 Task: TID9000003-1
Action: Mouse moved to (82, 139)
Screenshot: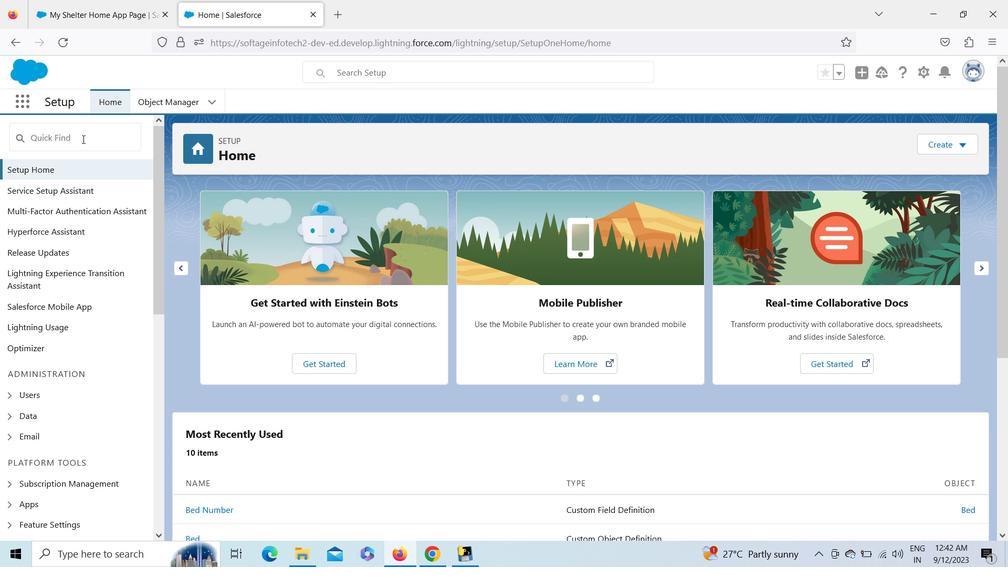 
Action: Mouse pressed left at (82, 139)
Screenshot: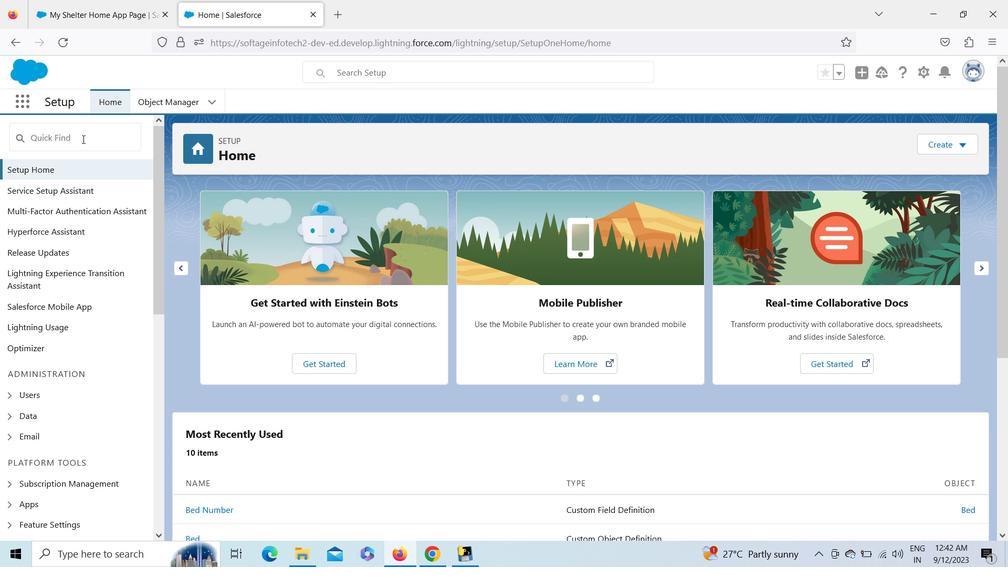 
Action: Key pressed <Key.shift>Rep
Screenshot: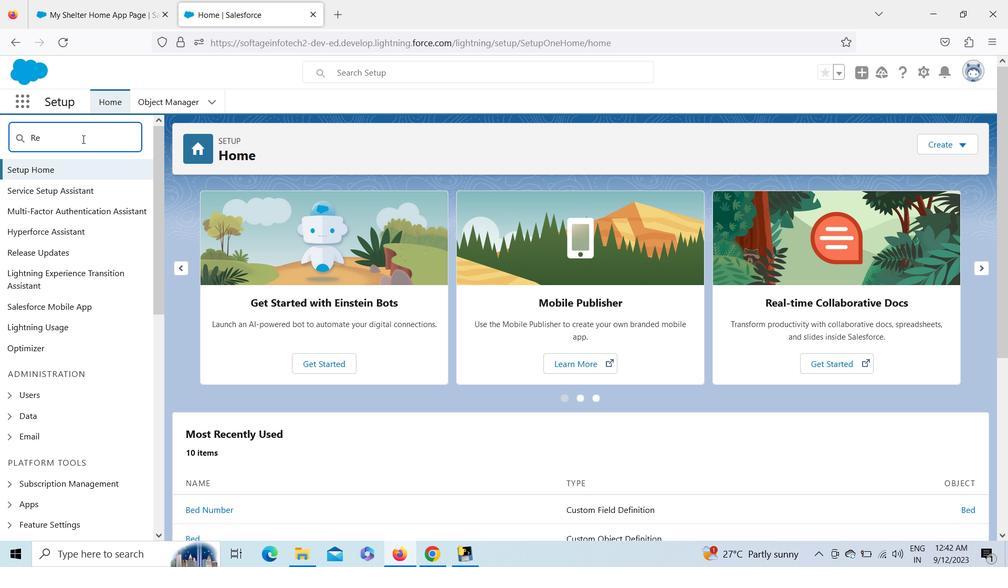 
Action: Mouse moved to (77, 265)
Screenshot: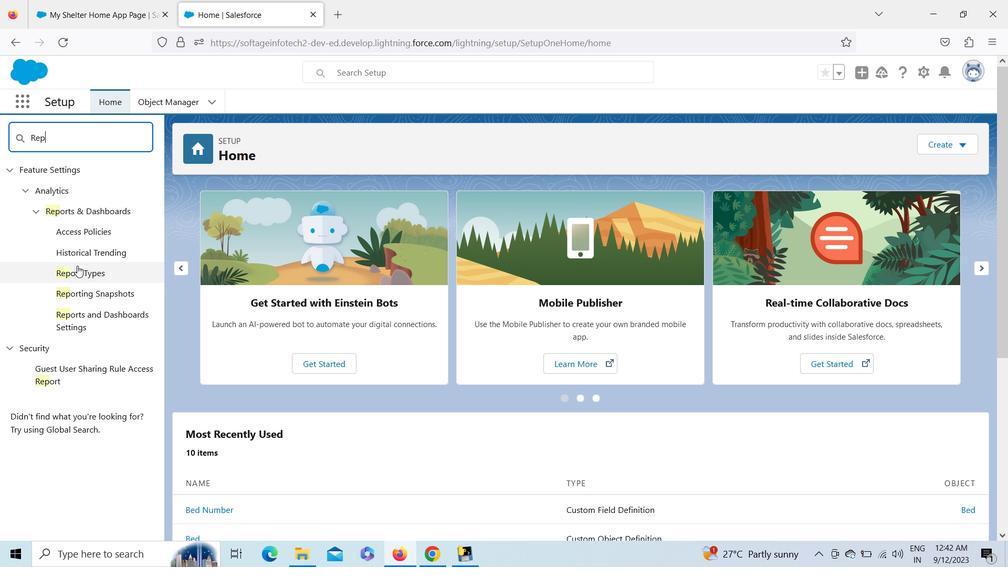 
Action: Mouse pressed left at (77, 265)
Screenshot: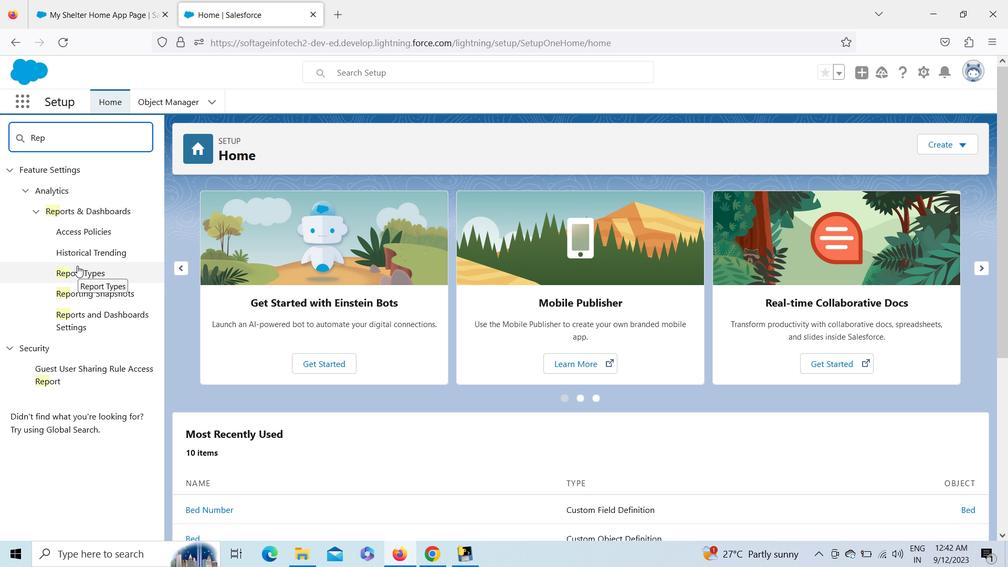 
Action: Mouse moved to (77, 274)
Screenshot: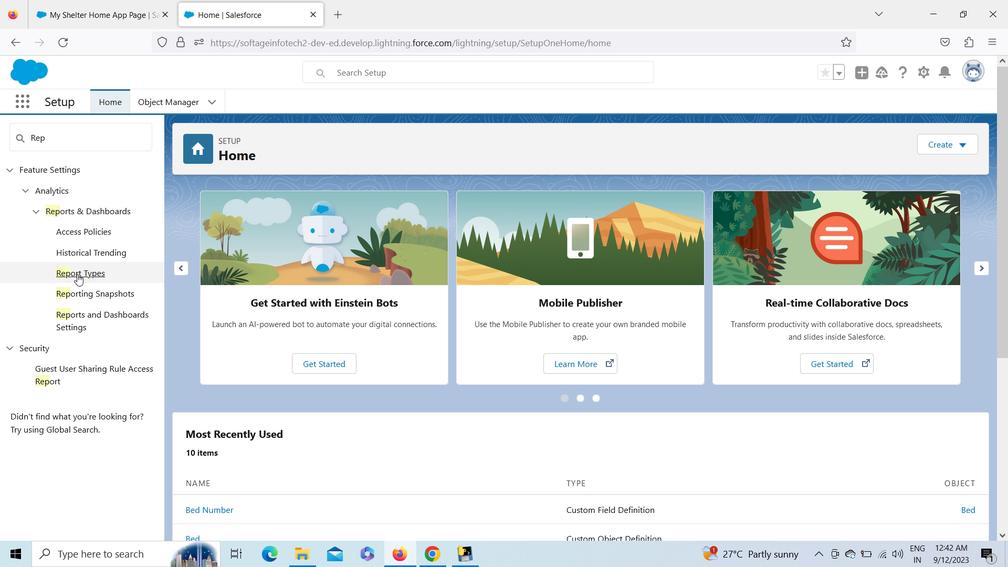 
Action: Mouse pressed left at (77, 274)
Screenshot: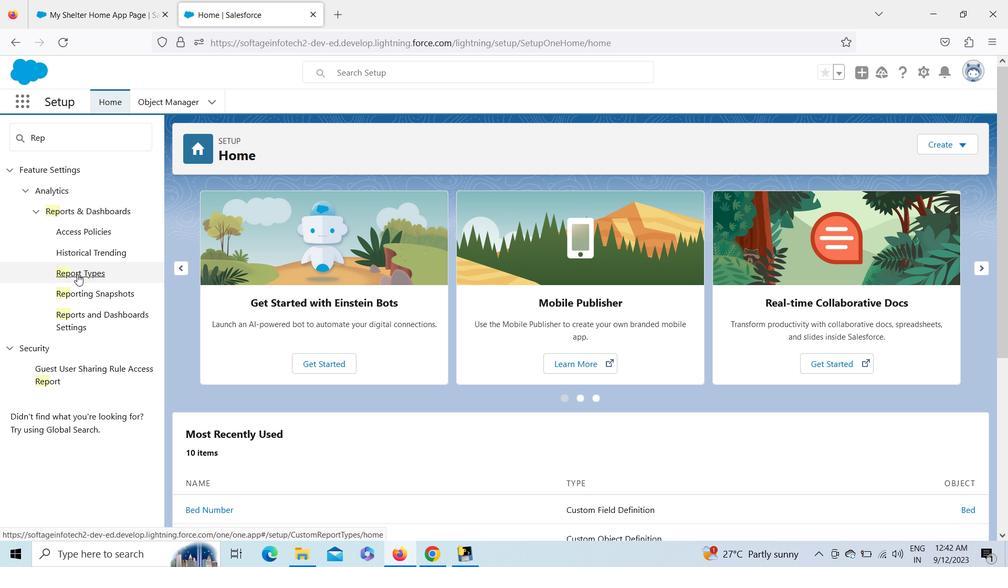 
Action: Mouse moved to (577, 433)
Screenshot: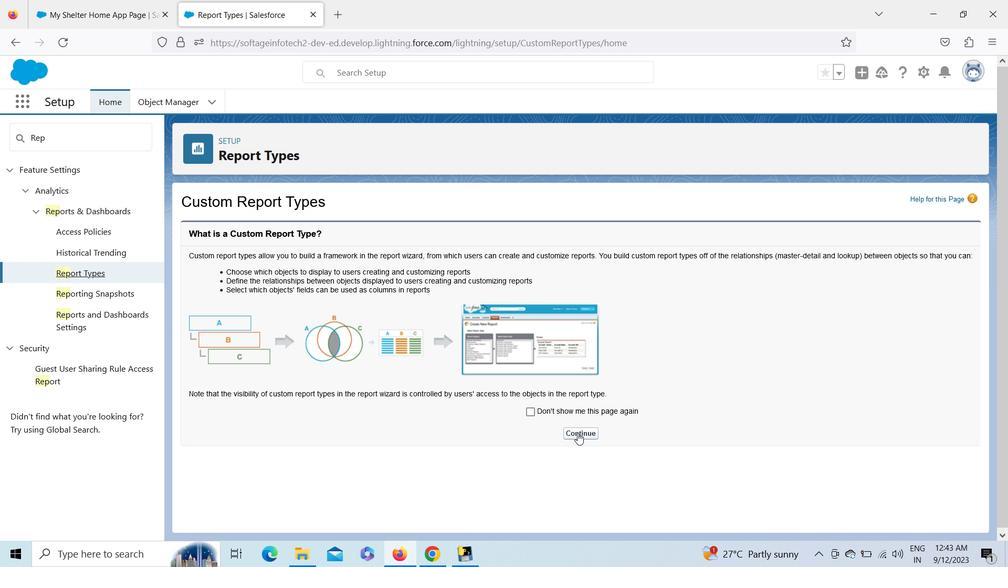 
Action: Mouse pressed left at (577, 433)
Screenshot: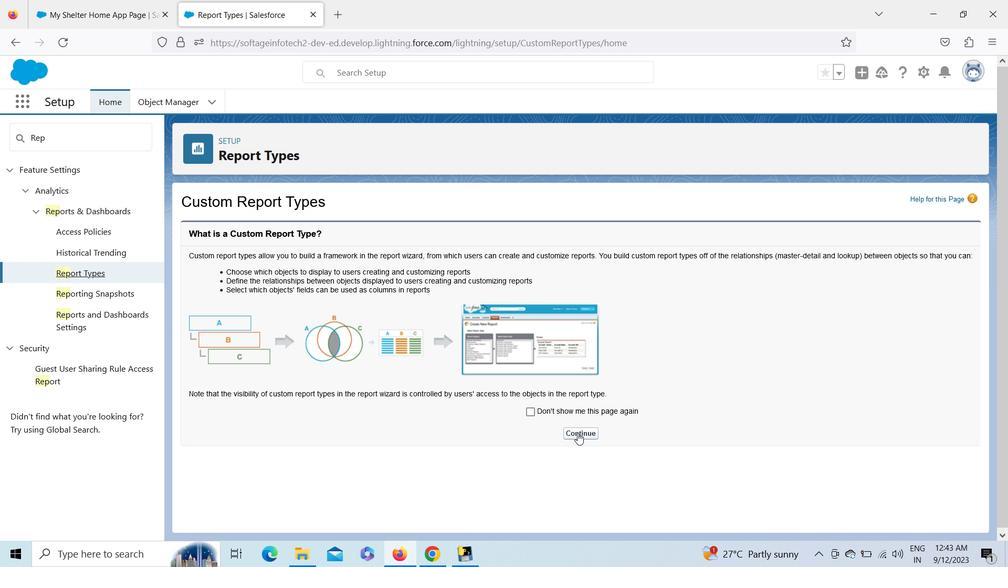 
Action: Mouse moved to (500, 285)
Screenshot: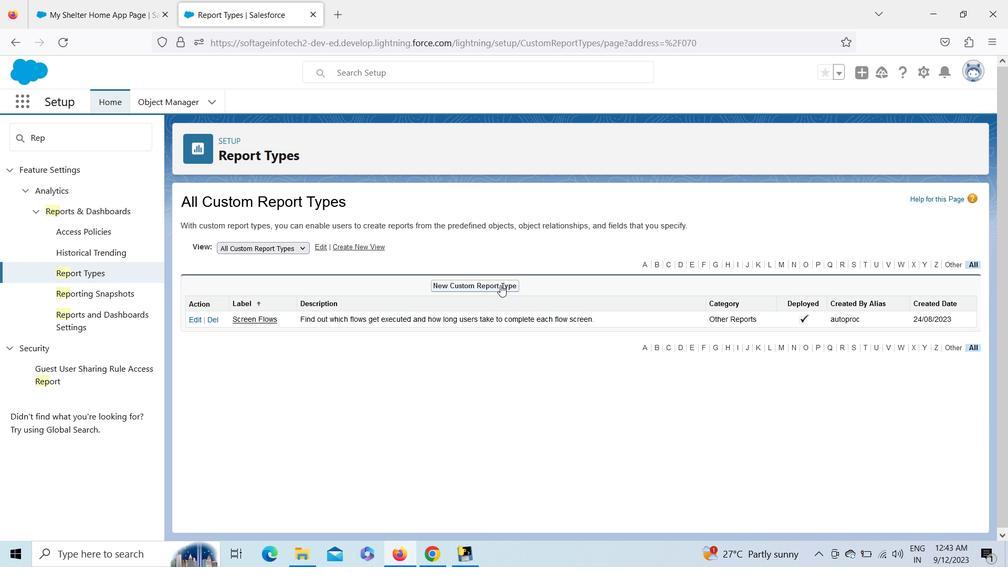 
Action: Mouse pressed left at (500, 285)
Screenshot: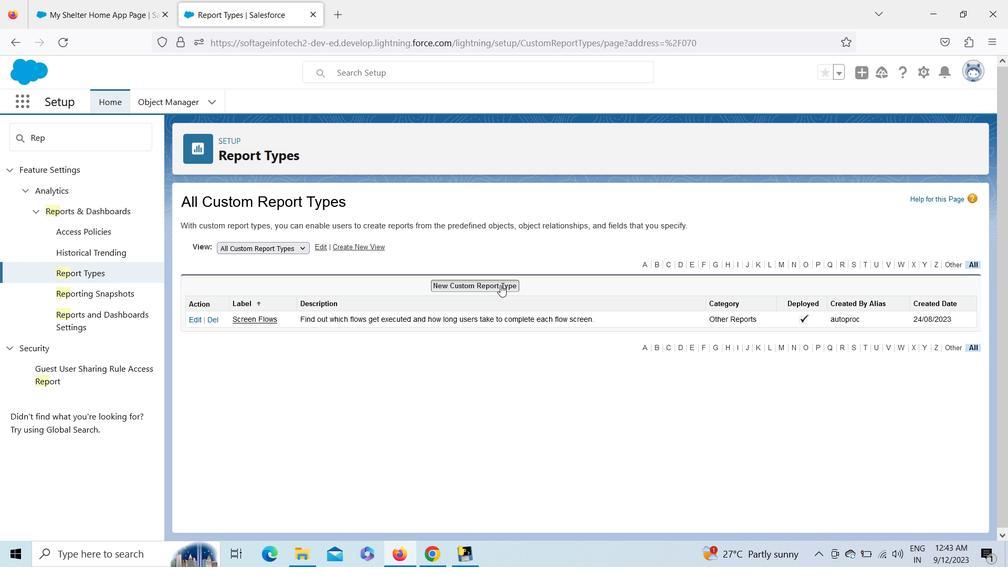 
Action: Mouse moved to (448, 339)
Screenshot: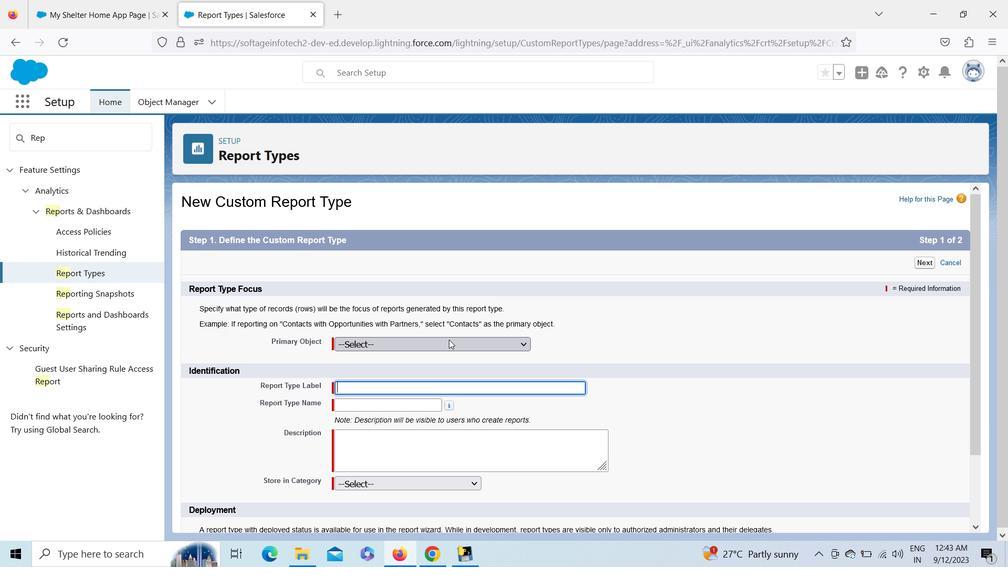 
Action: Mouse pressed left at (448, 339)
Screenshot: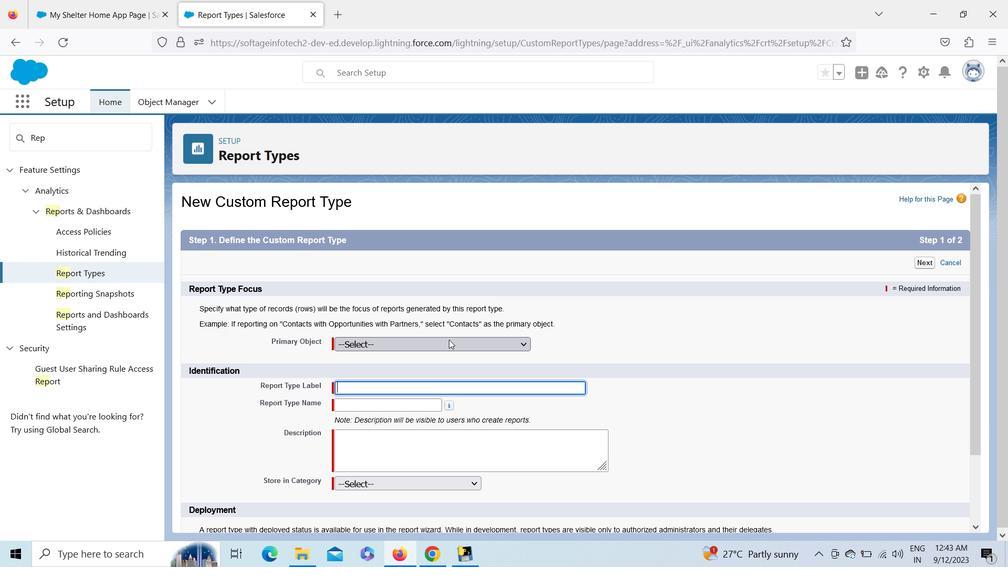 
Action: Key pressed rrrrrrrrrrrrrrrrrrr<Key.enter>
Screenshot: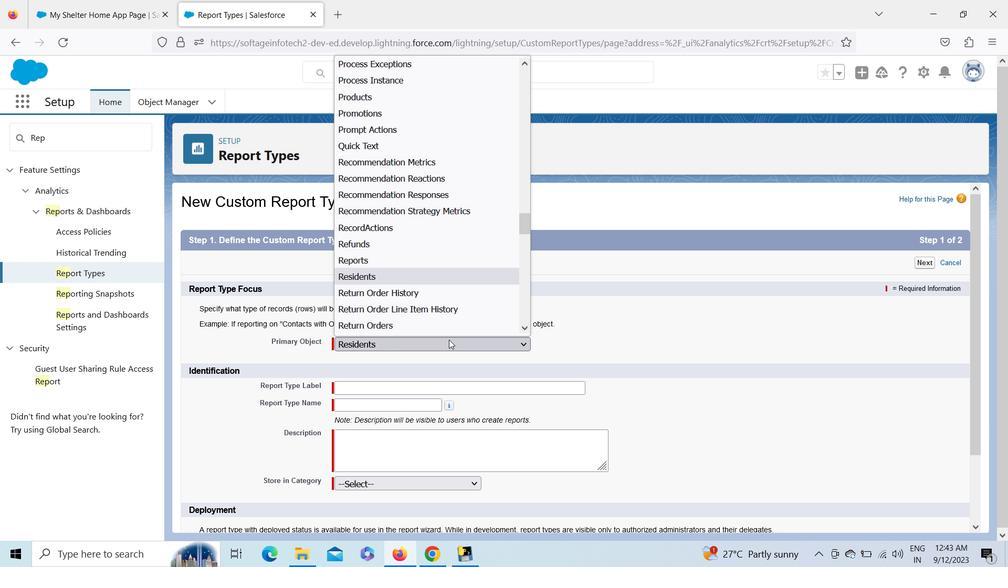
Action: Mouse moved to (381, 391)
Screenshot: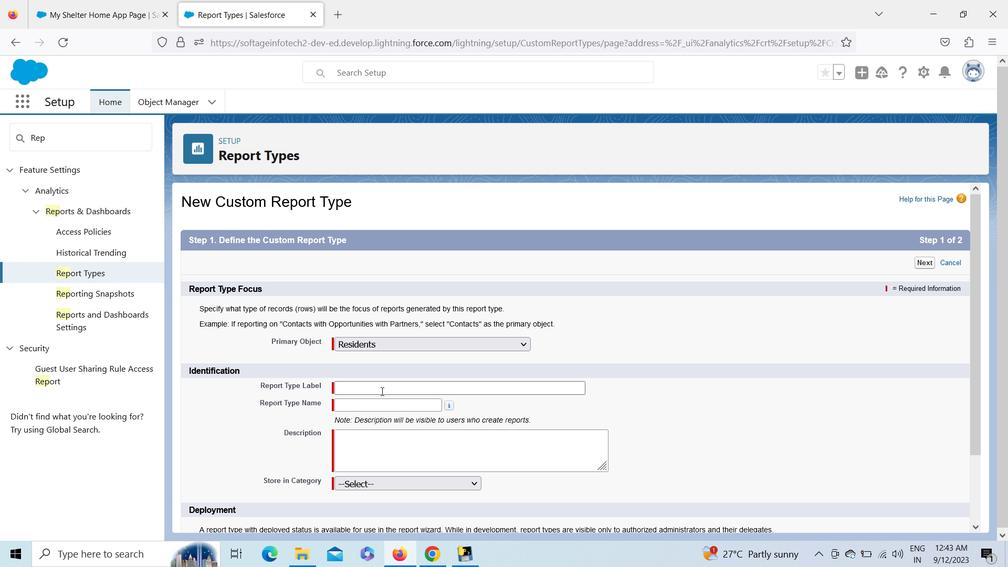 
Action: Mouse pressed left at (381, 391)
Screenshot: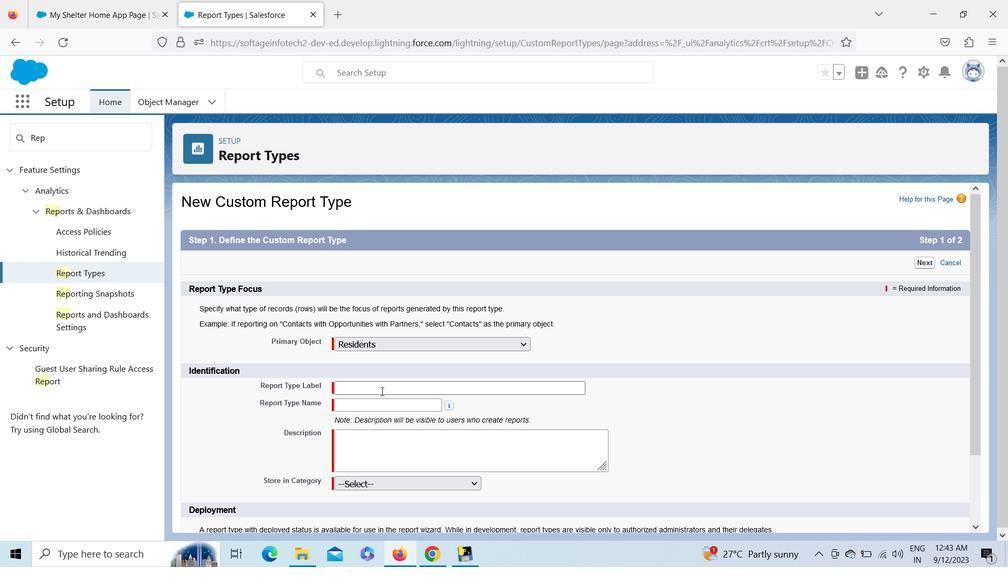 
Action: Key pressed <Key.caps_lock>RESI<Key.caps_lock><Key.backspace><Key.backspace><Key.backspace><Key.backspace><Key.caps_lock><Key.caps_lock><Key.shift>Residents<Key.space>and<Key.space>inv<Key.backspace>i<Key.backspace>cidents<Key.space>reports
Screenshot: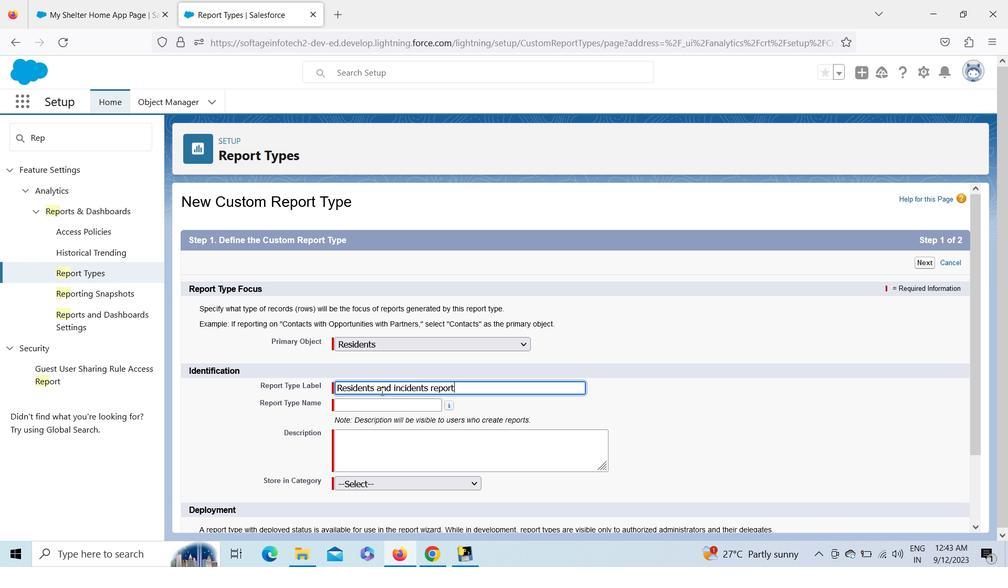 
Action: Mouse moved to (367, 397)
Screenshot: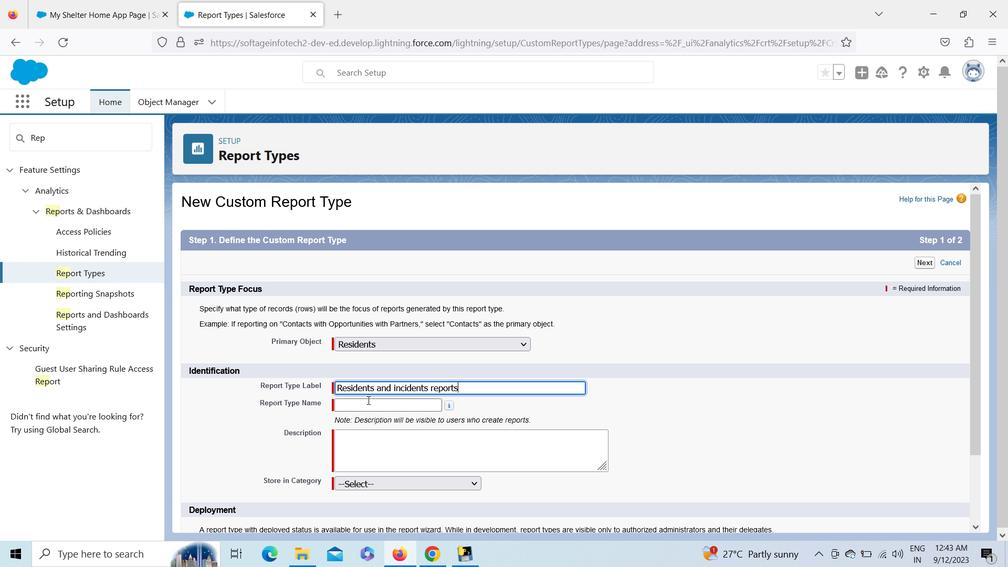 
Action: Mouse pressed left at (367, 397)
Screenshot: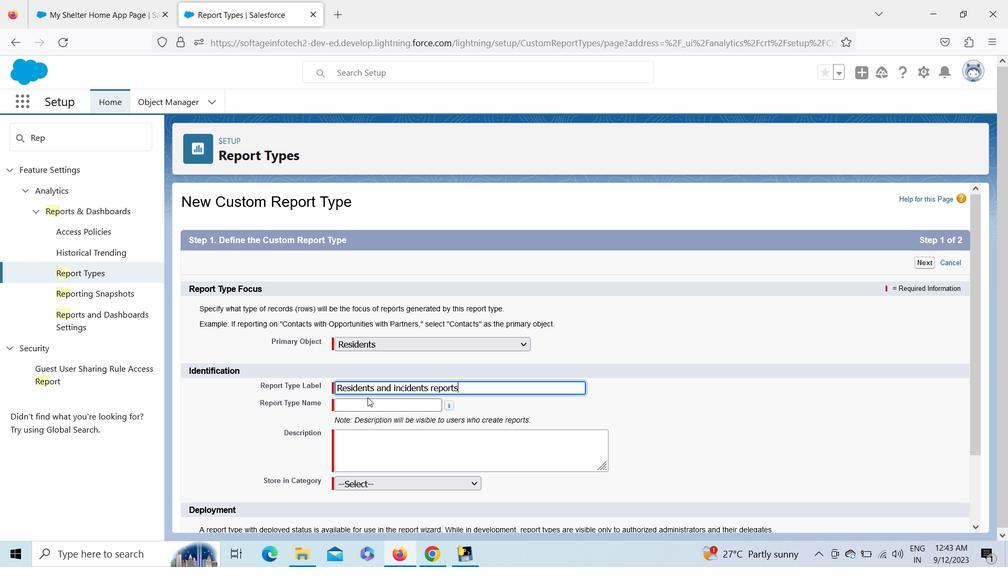 
Action: Mouse moved to (365, 436)
Screenshot: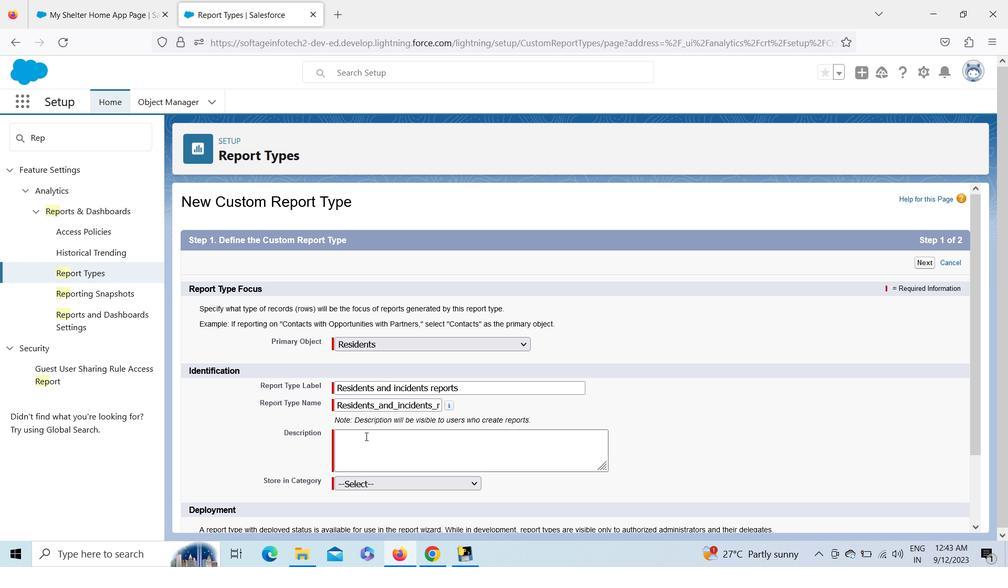 
Action: Mouse pressed left at (365, 436)
Screenshot: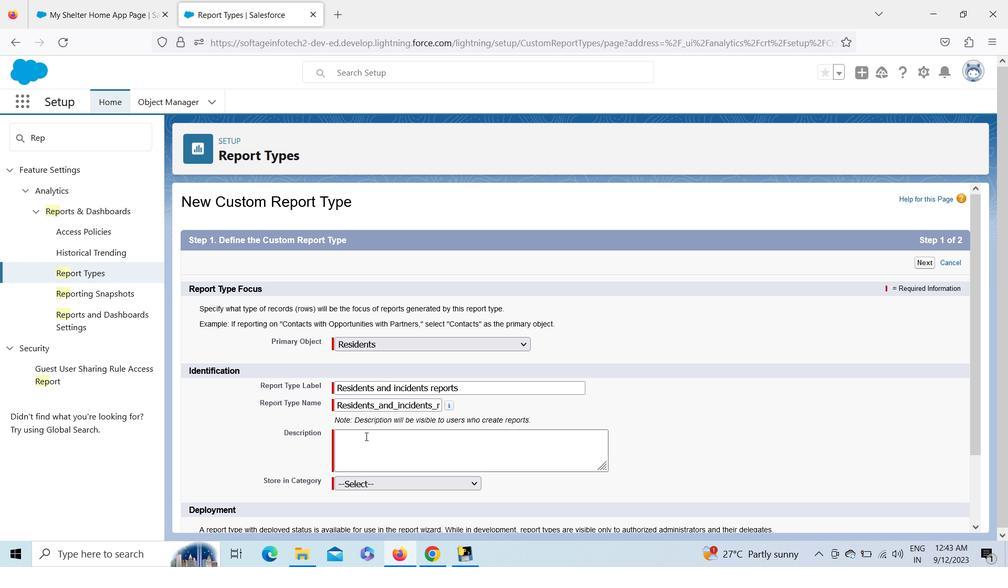 
Action: Key pressed <Key.shift>This<Key.space><Key.shift>Report<Key.space><Key.shift>Displays<Key.space>the<Key.space>residents<Key.space>and<Key.space>their<Key.space>relationship<Key.space>with<Key.space>incidentd=<Key.backspace><Key.backspace>s
Screenshot: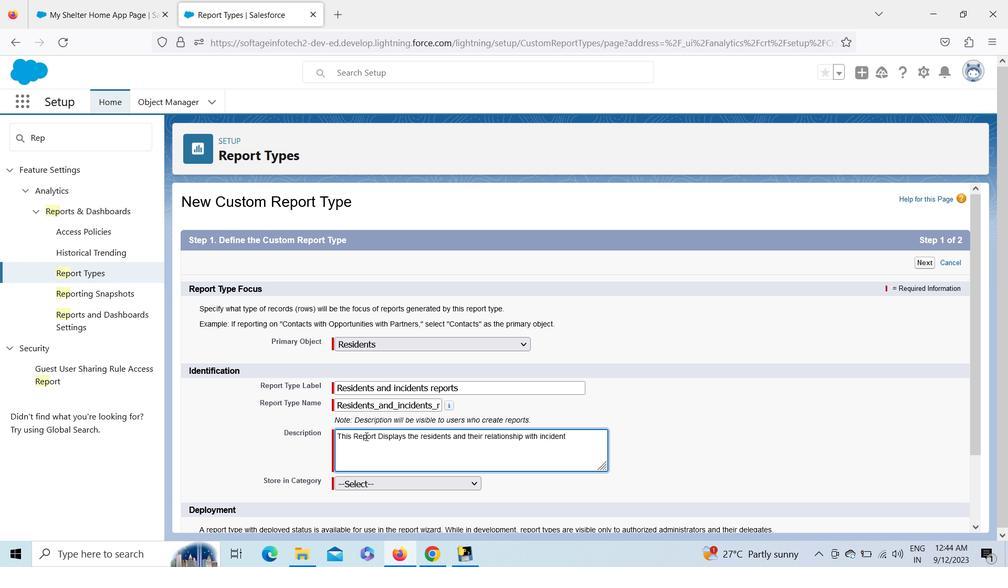 
Action: Mouse moved to (393, 481)
Screenshot: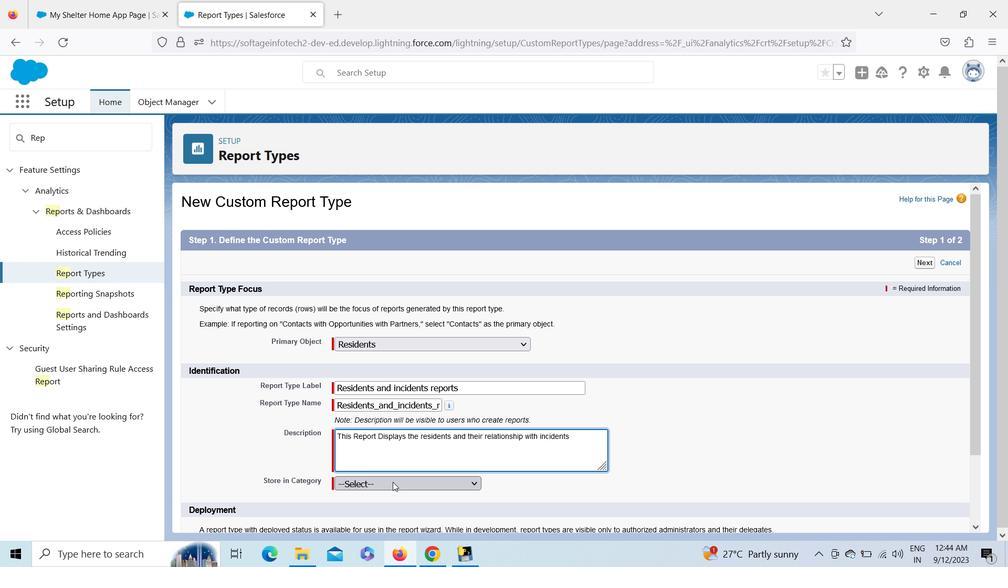 
Action: Mouse pressed left at (393, 481)
Screenshot: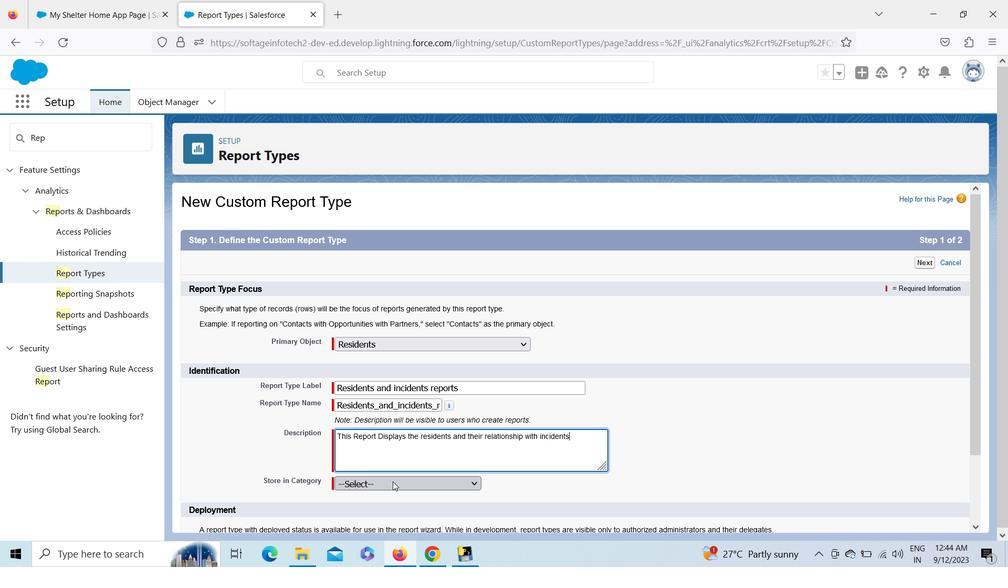 
Action: Key pressed <Key.down><Key.down><Key.down><Key.down><Key.down><Key.down><Key.down><Key.down><Key.down><Key.down><Key.down><Key.enter>
Screenshot: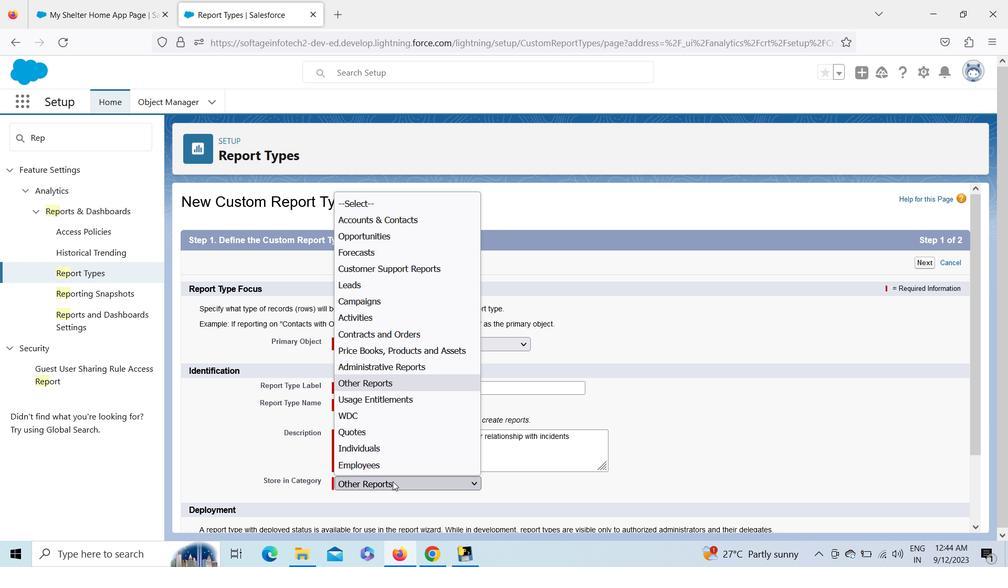 
Action: Mouse moved to (977, 525)
Screenshot: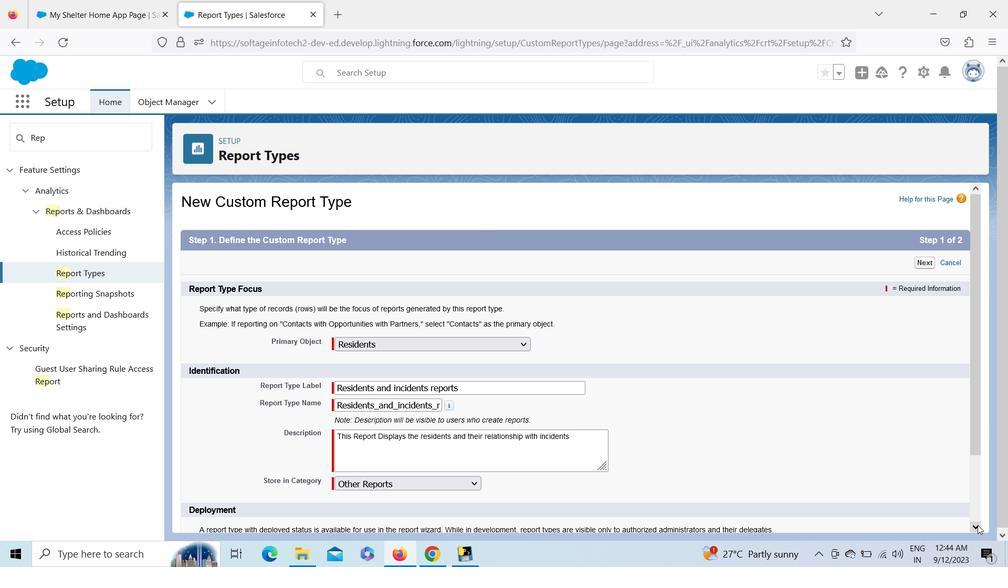 
Action: Mouse pressed left at (977, 525)
Screenshot: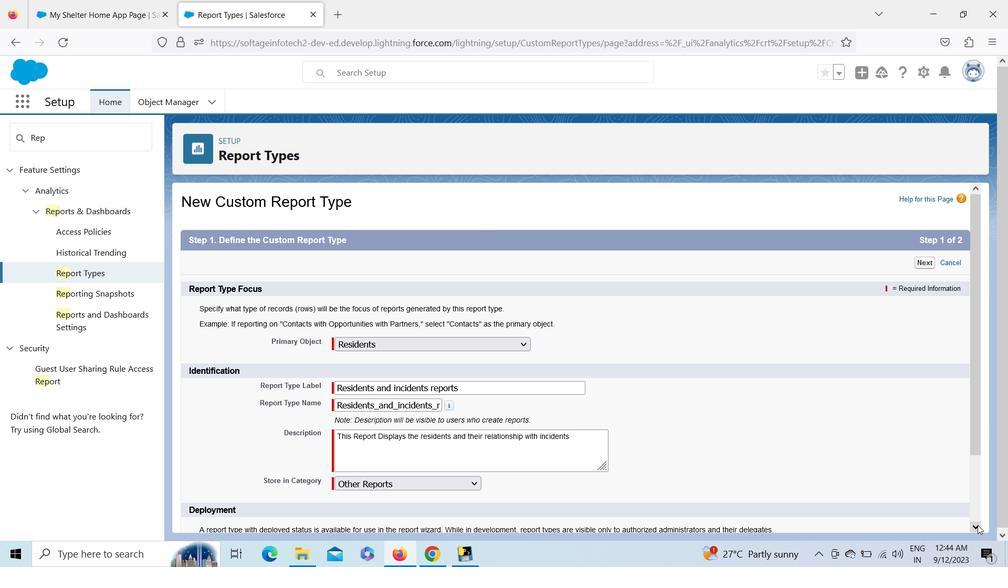 
Action: Mouse pressed left at (977, 525)
Screenshot: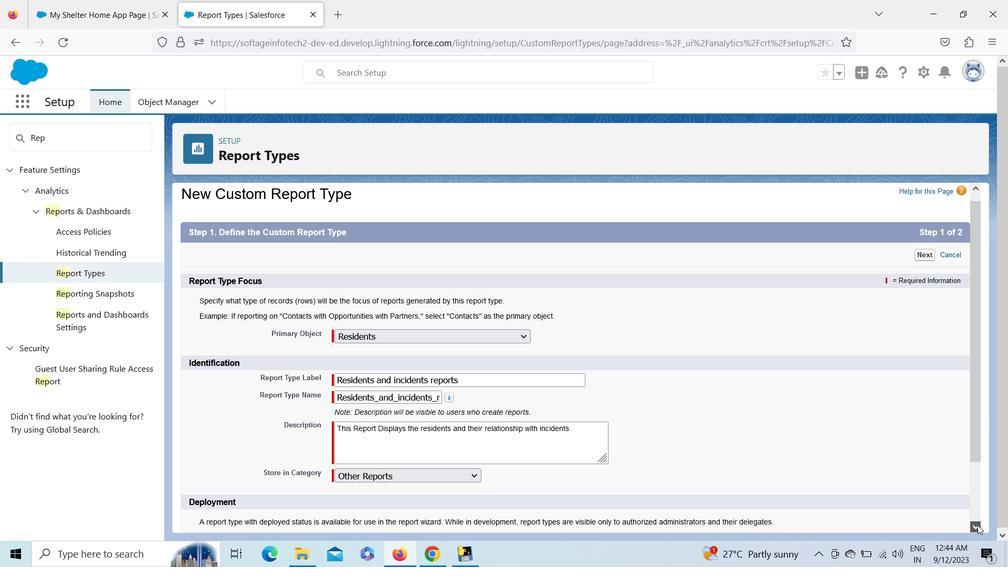 
Action: Mouse pressed left at (977, 525)
Screenshot: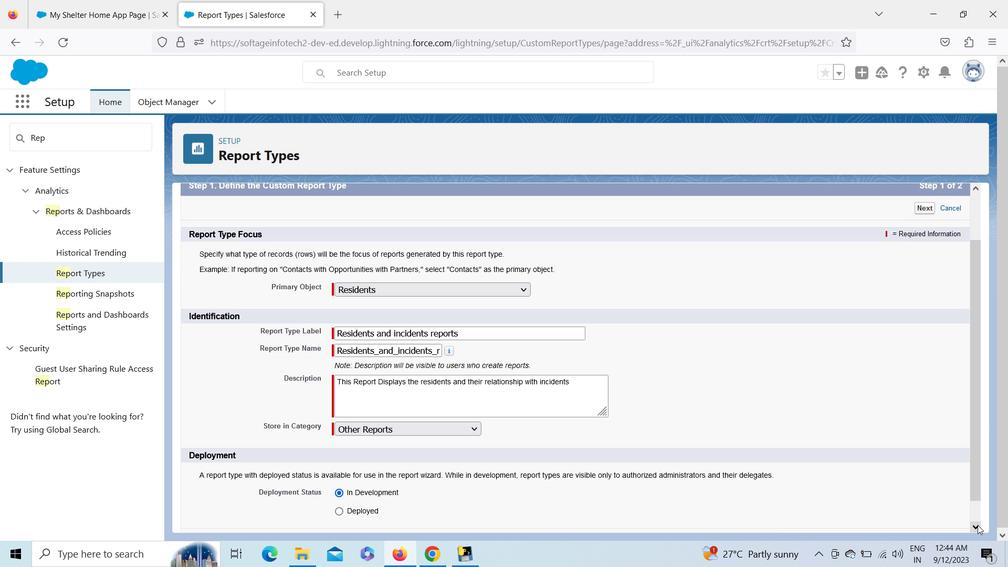 
Action: Mouse pressed left at (977, 525)
Screenshot: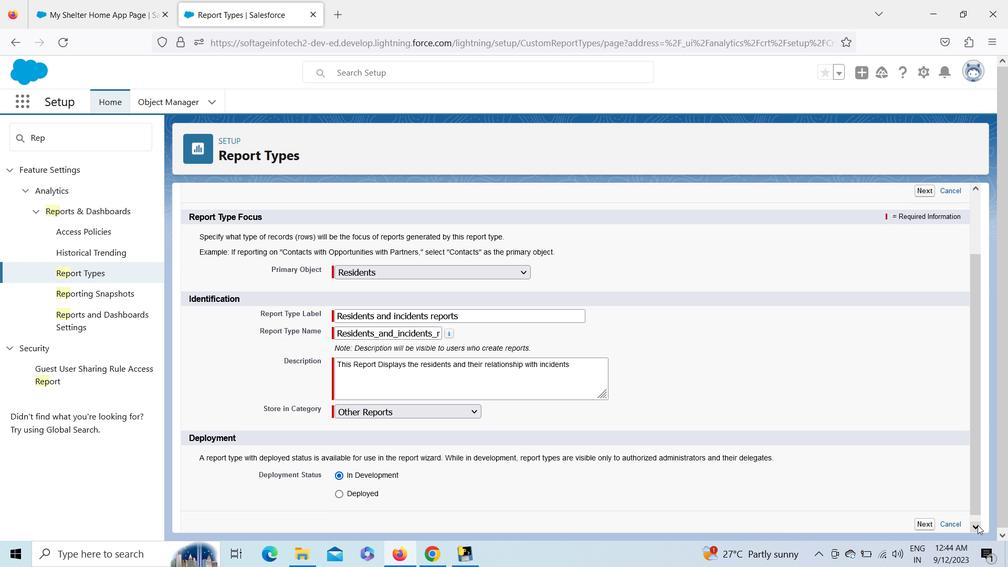 
Action: Mouse pressed left at (977, 525)
Screenshot: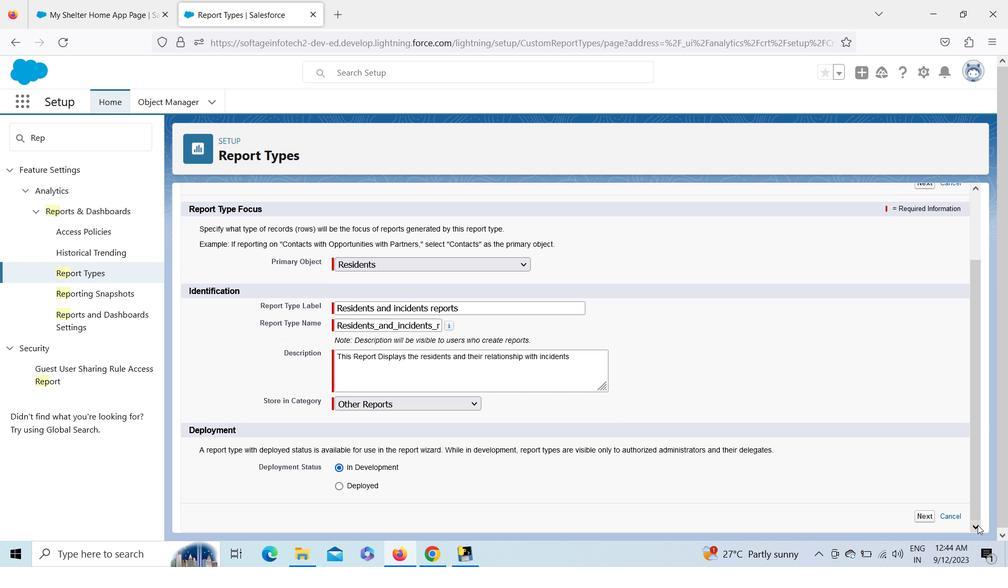 
Action: Mouse pressed left at (977, 525)
Screenshot: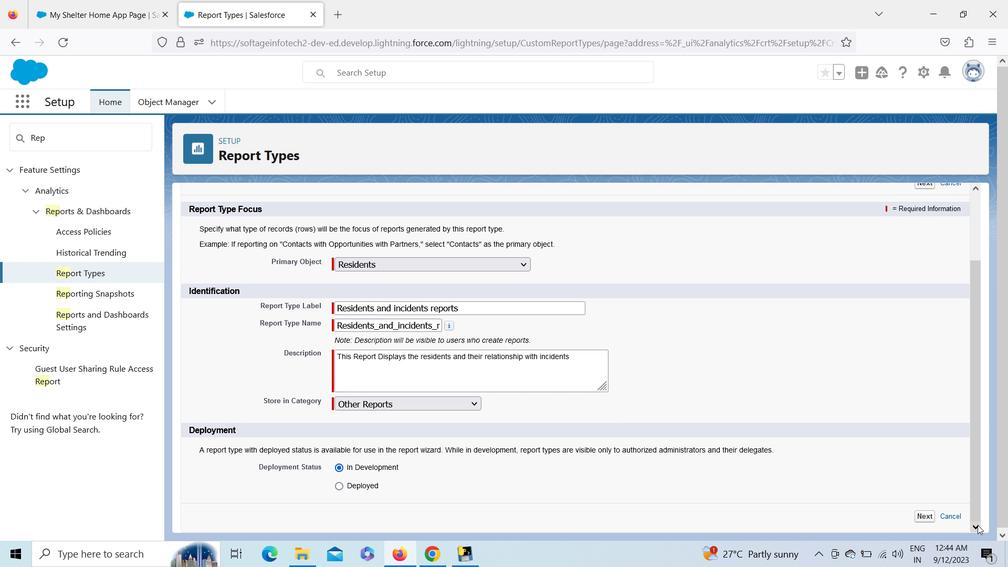 
Action: Mouse pressed left at (977, 525)
Screenshot: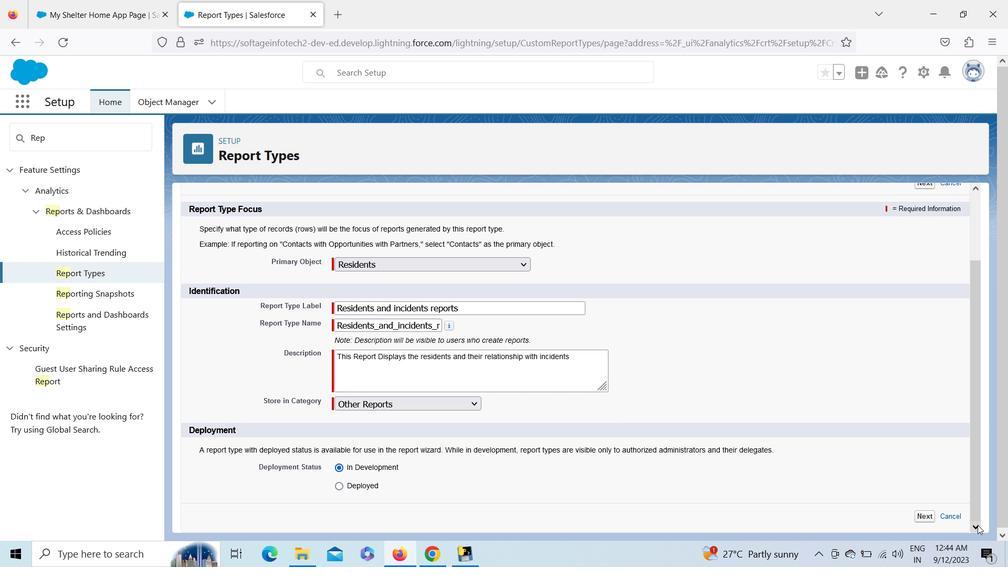 
Action: Mouse pressed left at (977, 525)
Screenshot: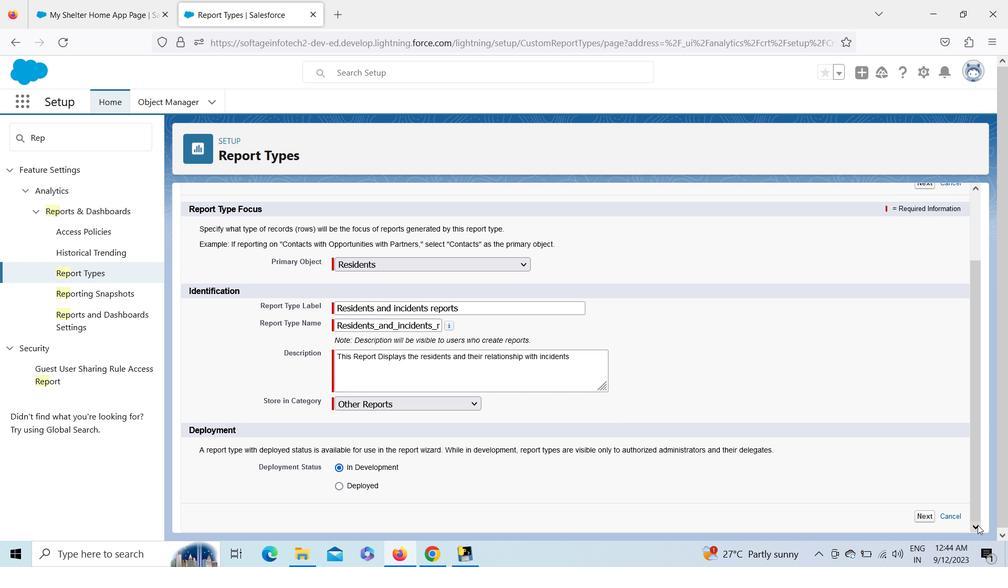 
Action: Mouse moved to (928, 520)
Screenshot: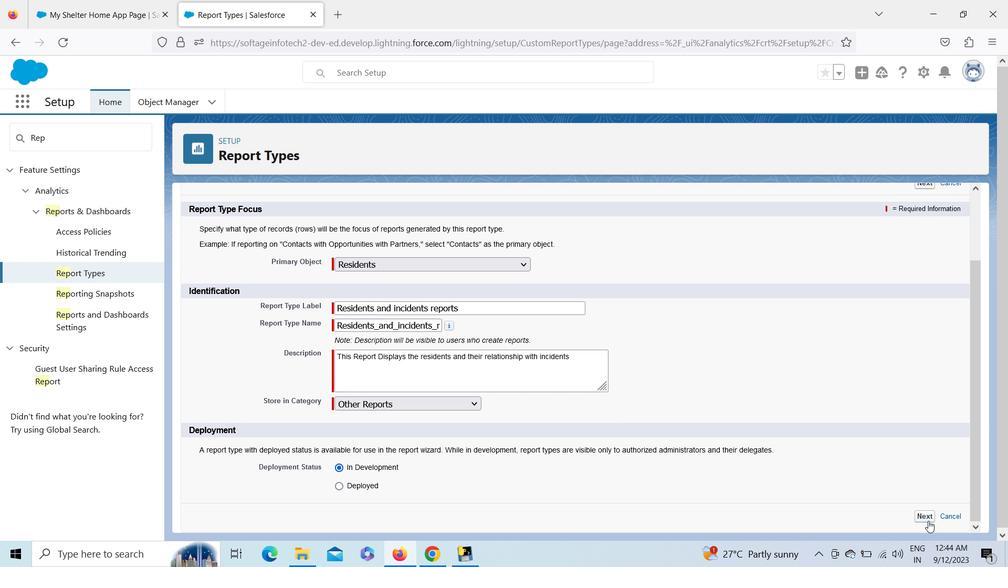 
Action: Mouse pressed left at (928, 520)
Screenshot: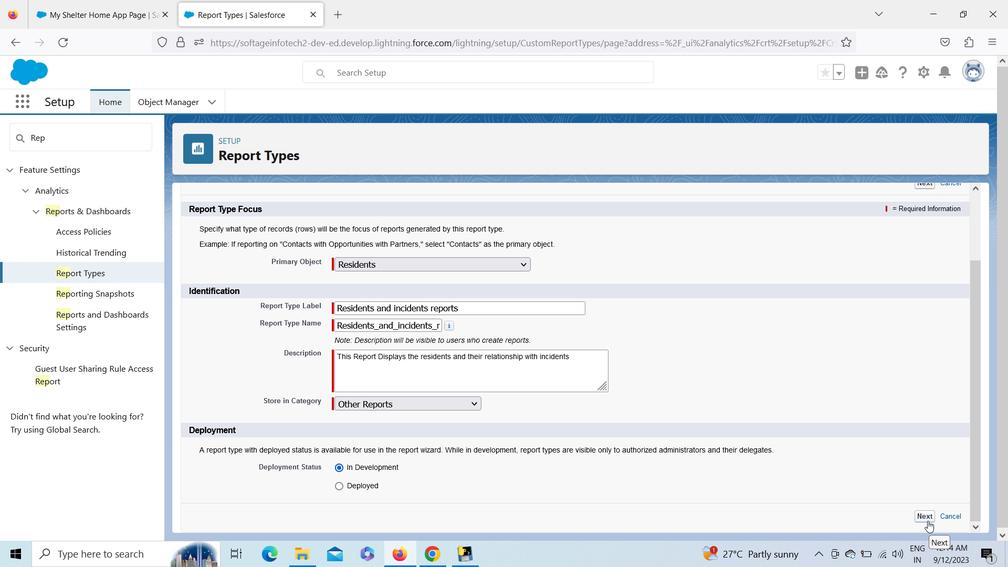 
Action: Mouse moved to (275, 403)
Screenshot: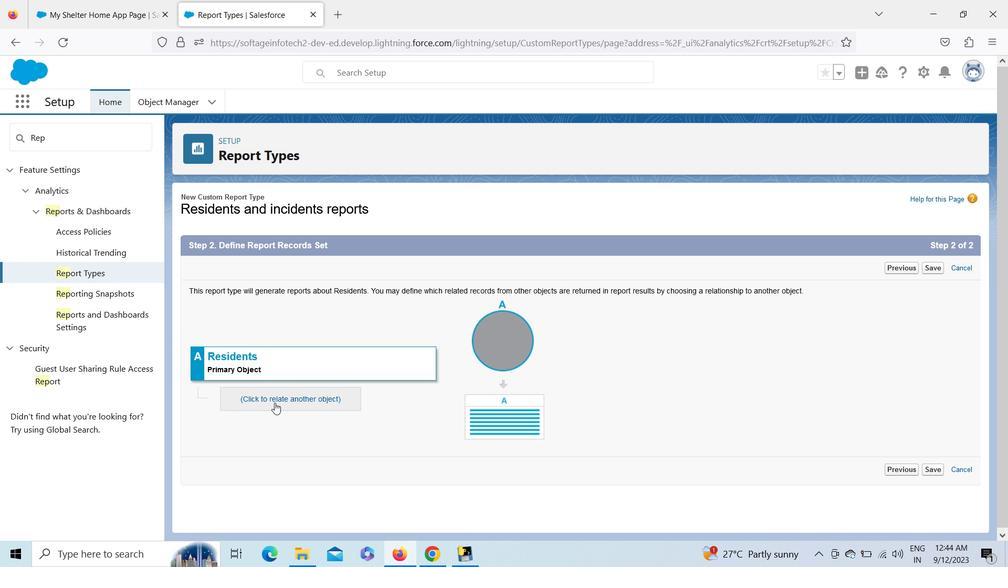 
Action: Mouse pressed left at (275, 403)
Screenshot: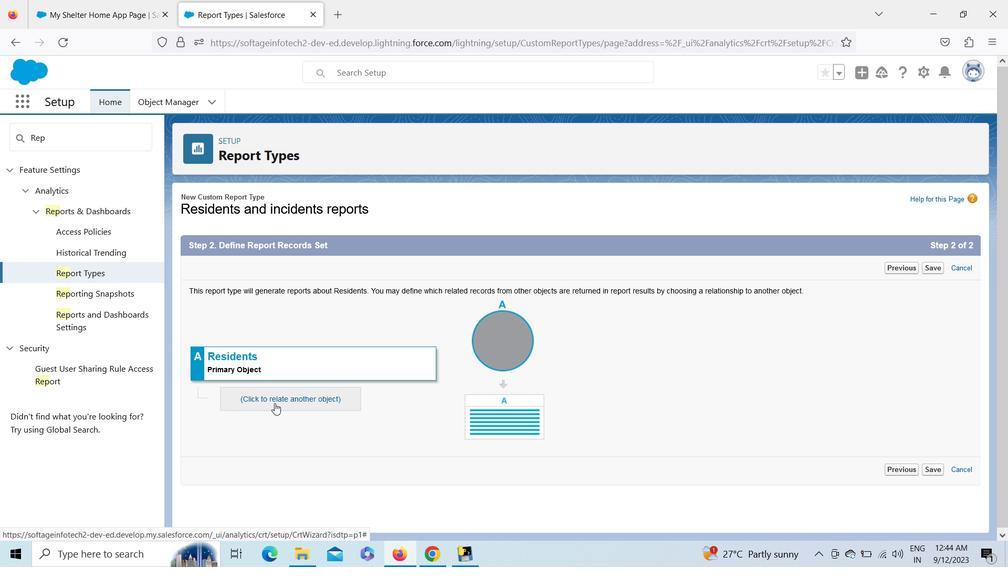 
Action: Mouse moved to (275, 383)
Screenshot: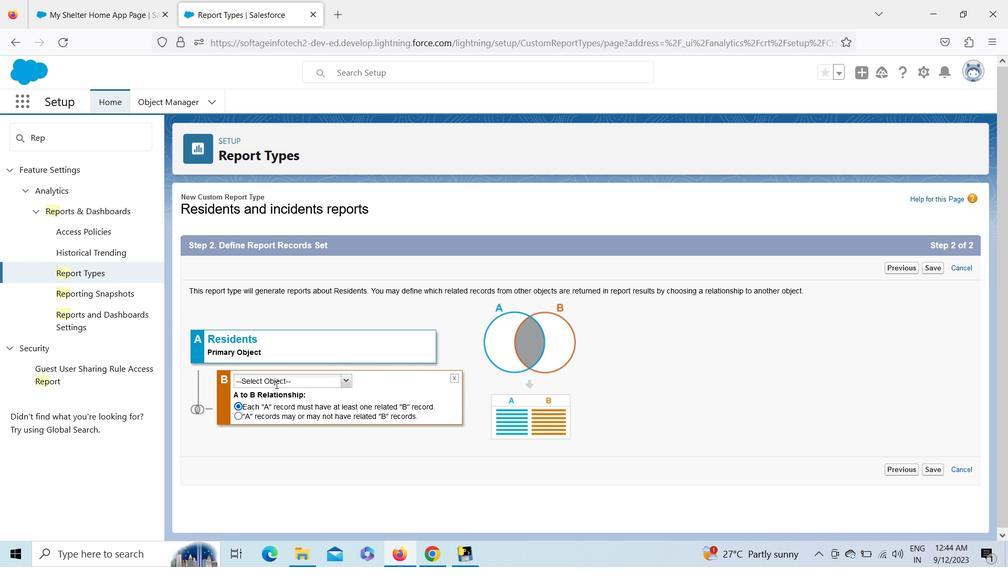 
Action: Mouse pressed left at (275, 383)
Screenshot: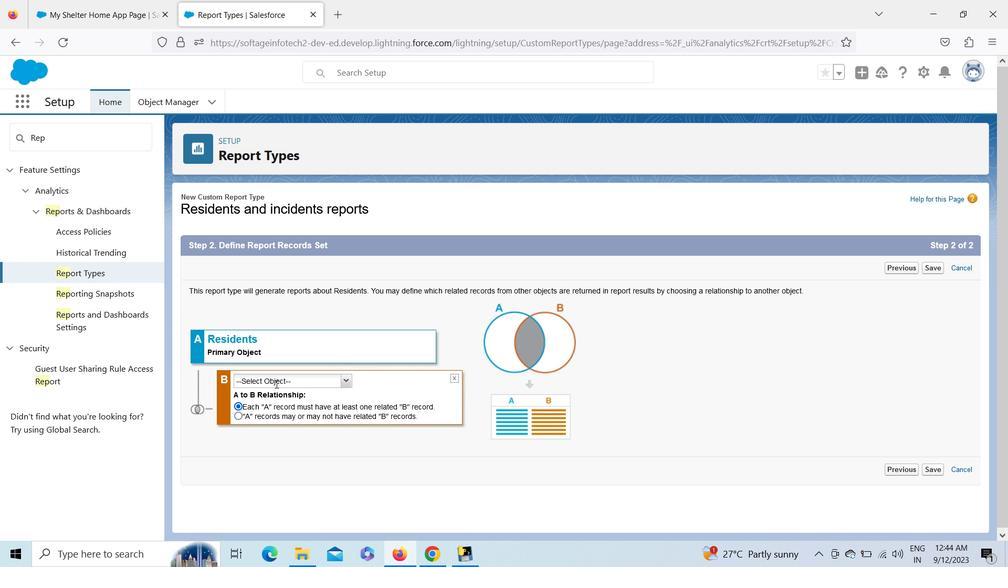 
Action: Mouse moved to (347, 376)
Screenshot: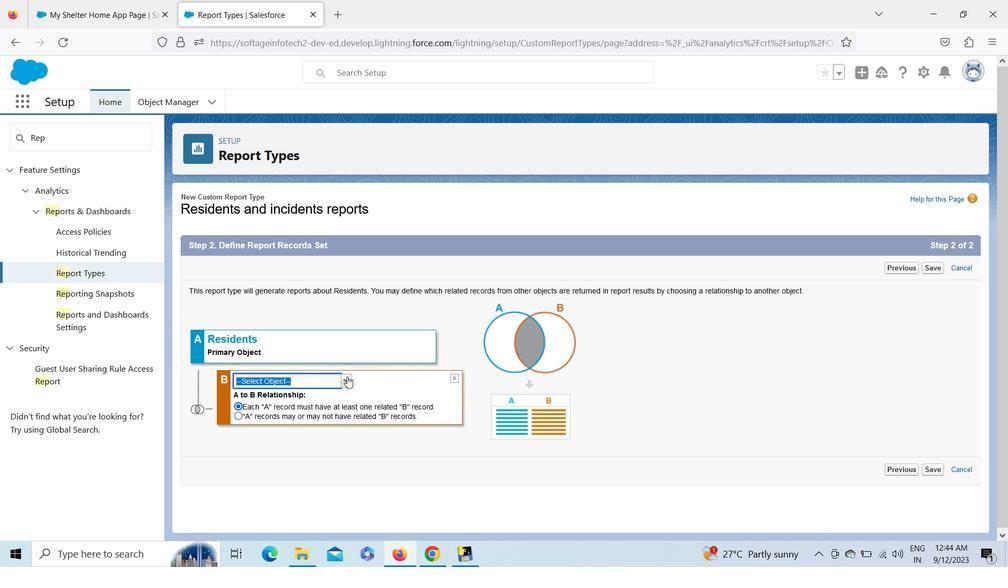 
Action: Mouse pressed left at (347, 376)
Screenshot: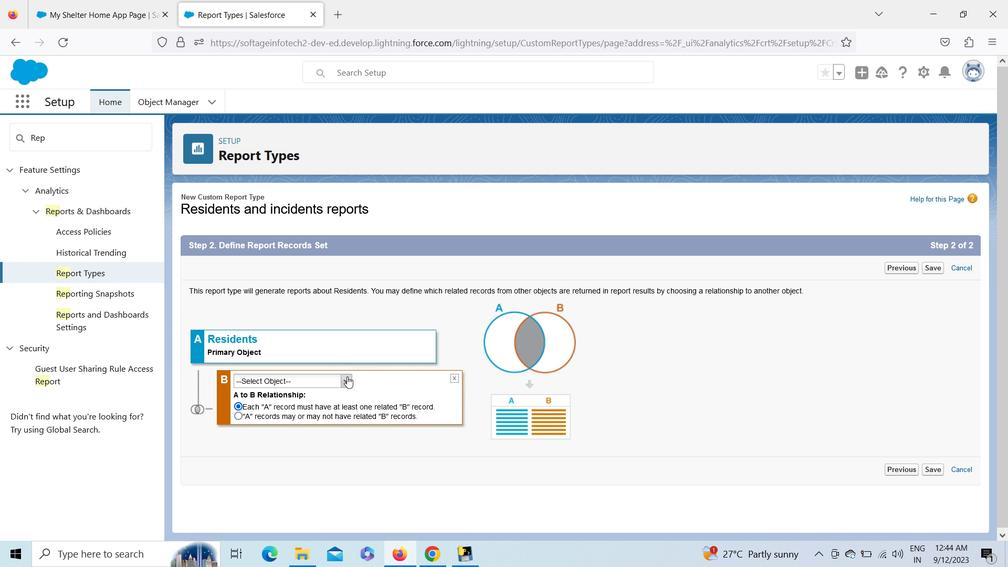 
Action: Key pressed ii<Key.backspace><Key.backspace>
Screenshot: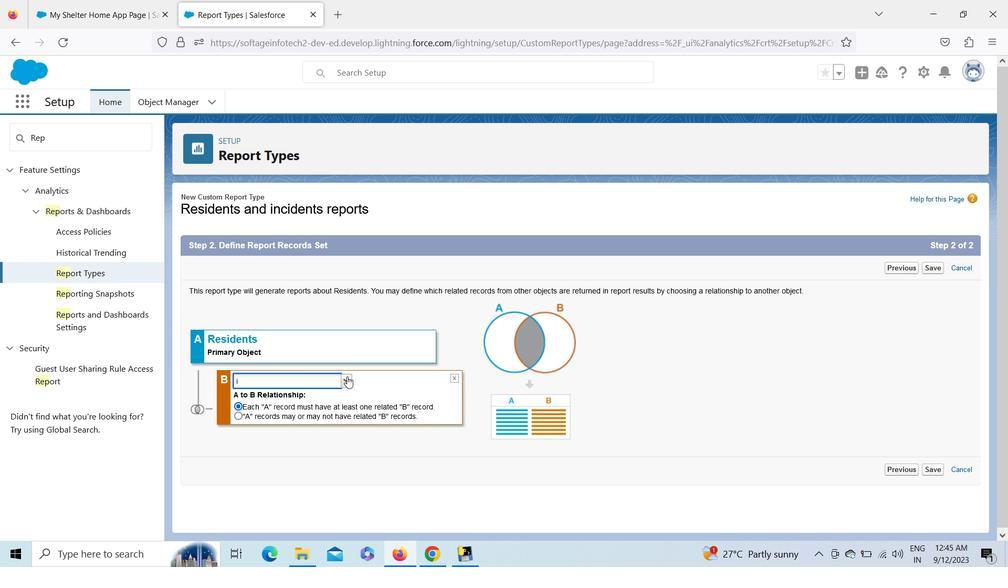 
Action: Mouse moved to (321, 404)
Screenshot: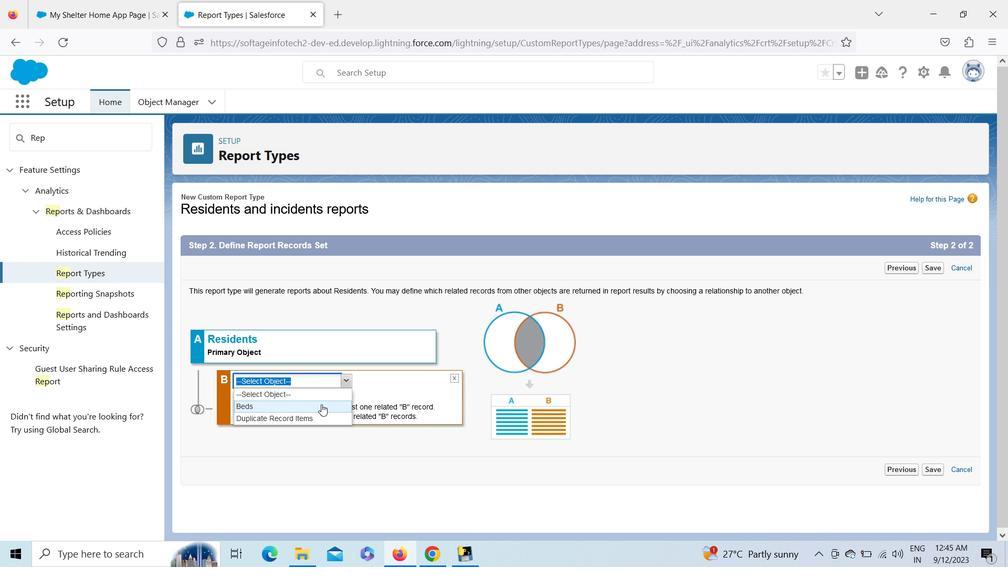 
Action: Mouse pressed left at (321, 404)
Screenshot: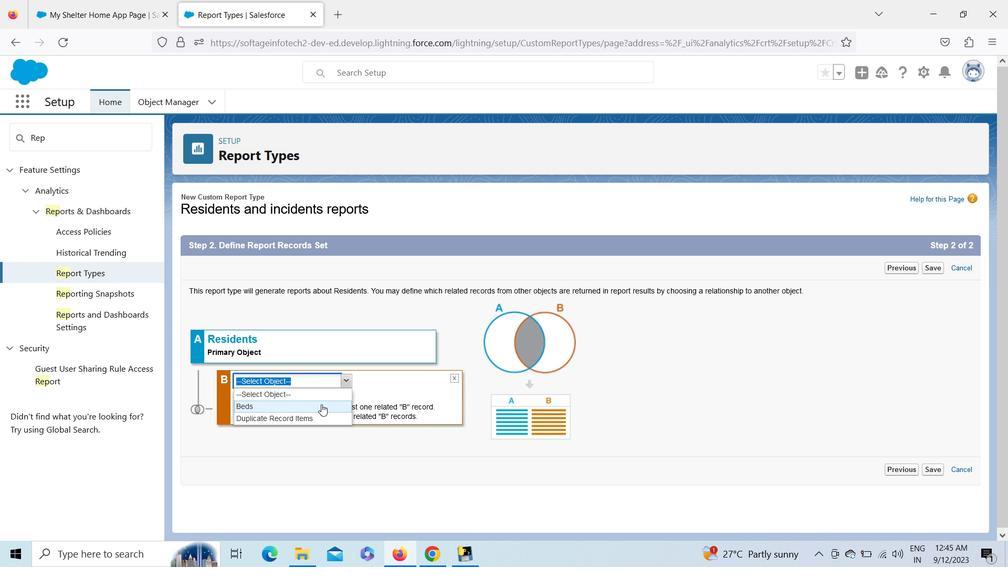 
Action: Mouse moved to (309, 425)
Screenshot: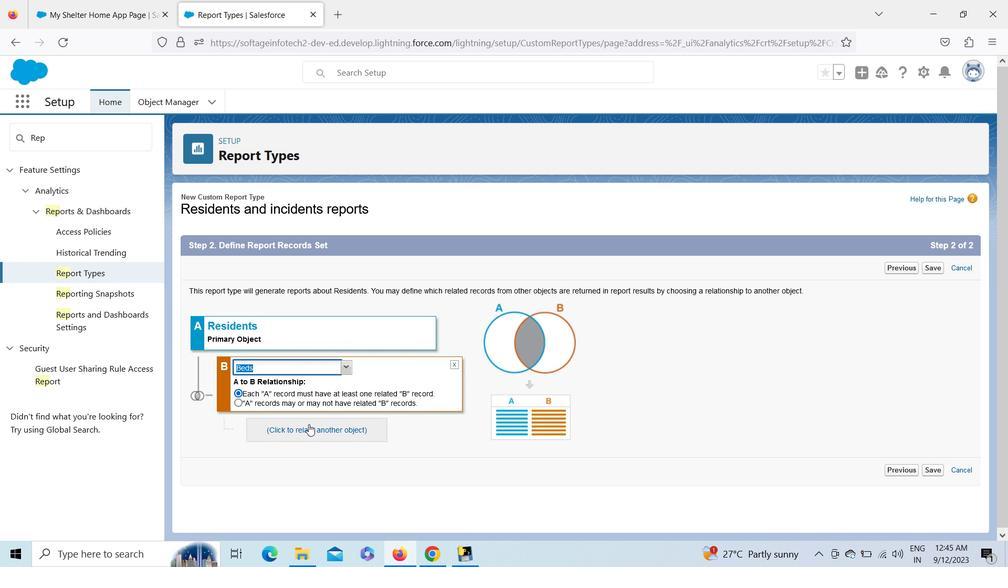 
Action: Mouse pressed left at (309, 425)
Screenshot: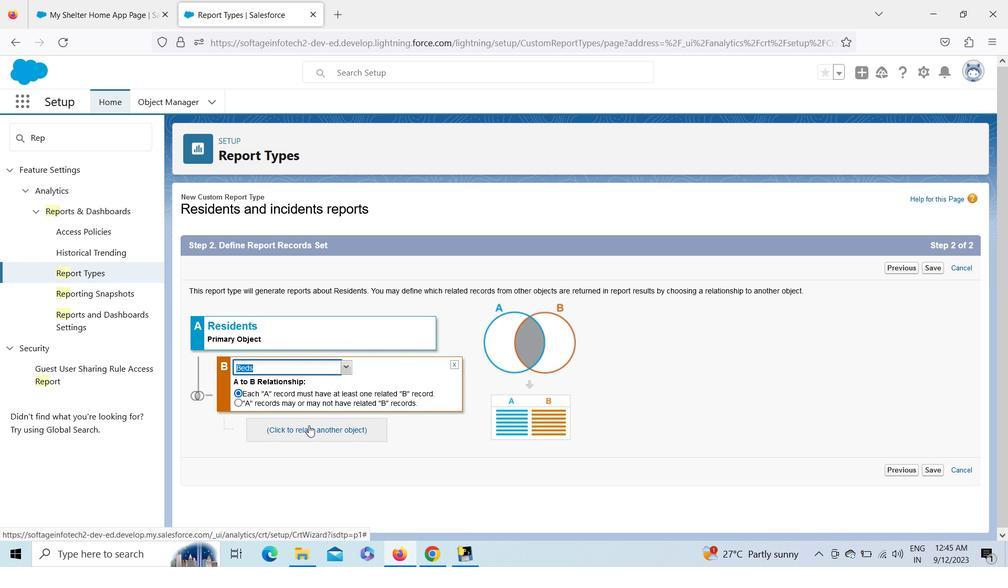 
Action: Mouse moved to (309, 430)
Screenshot: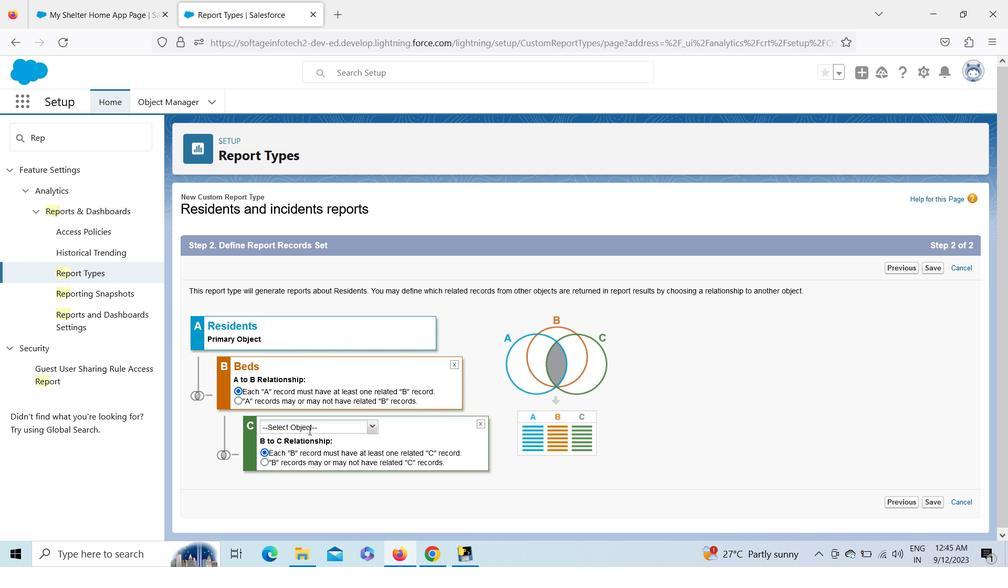 
Action: Mouse pressed left at (309, 430)
Screenshot: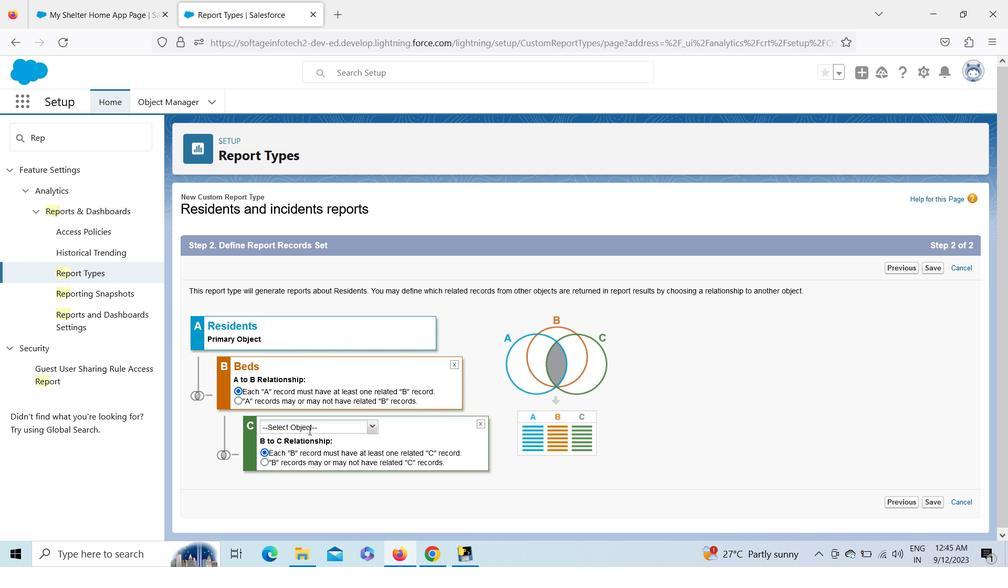 
Action: Key pressed i<Key.backspace>
Screenshot: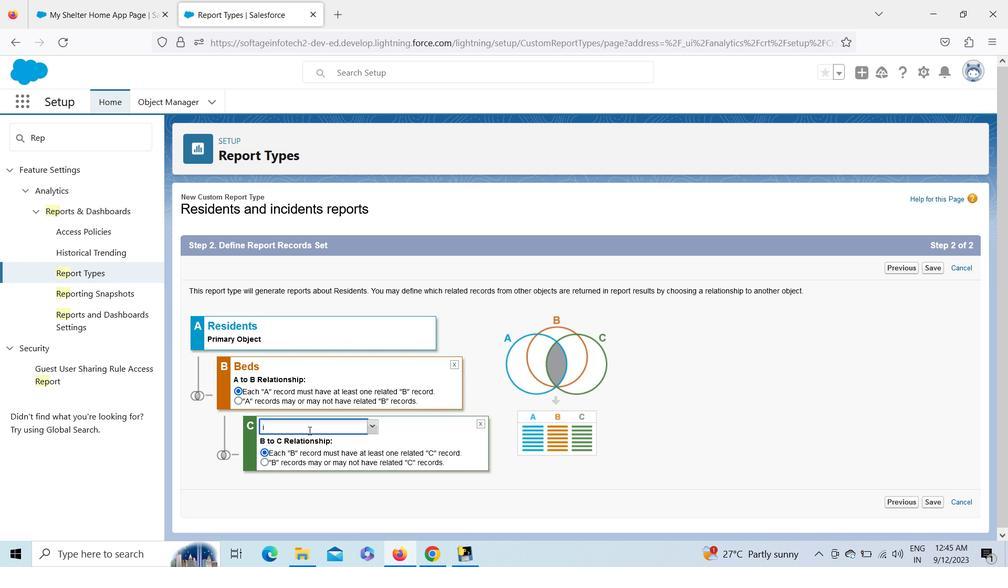 
Action: Mouse moved to (374, 423)
Screenshot: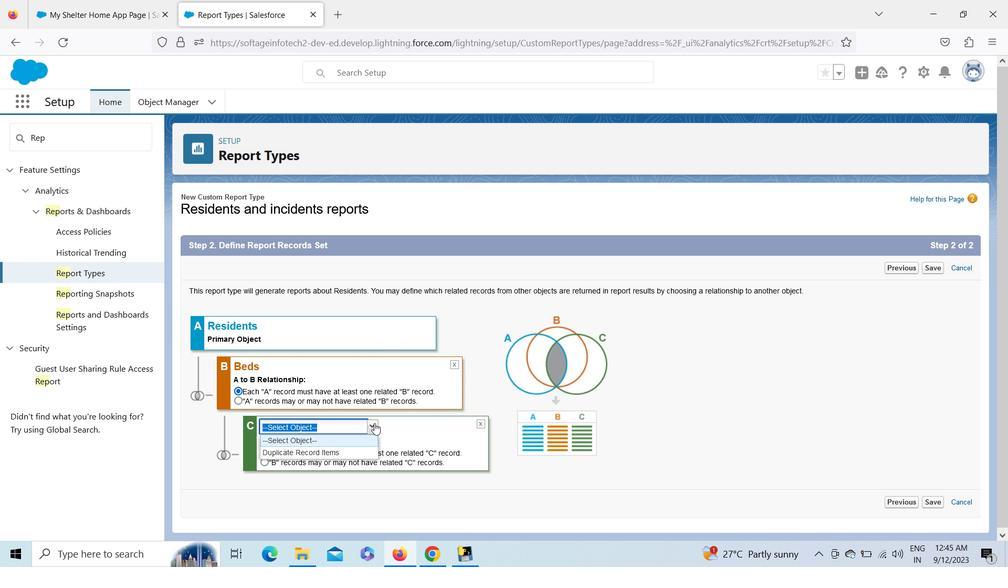 
Action: Mouse pressed left at (374, 423)
Screenshot: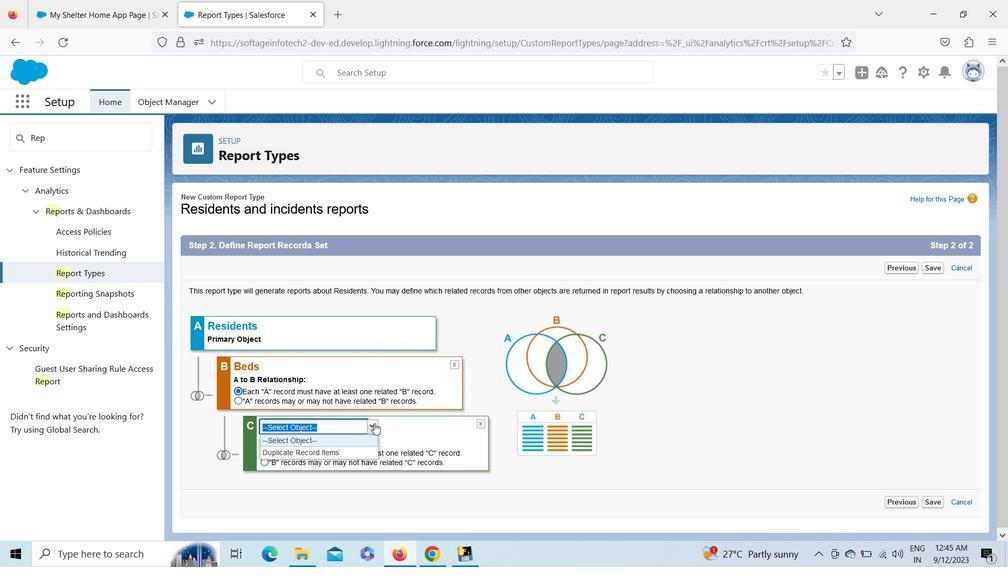 
Action: Mouse moved to (478, 426)
Screenshot: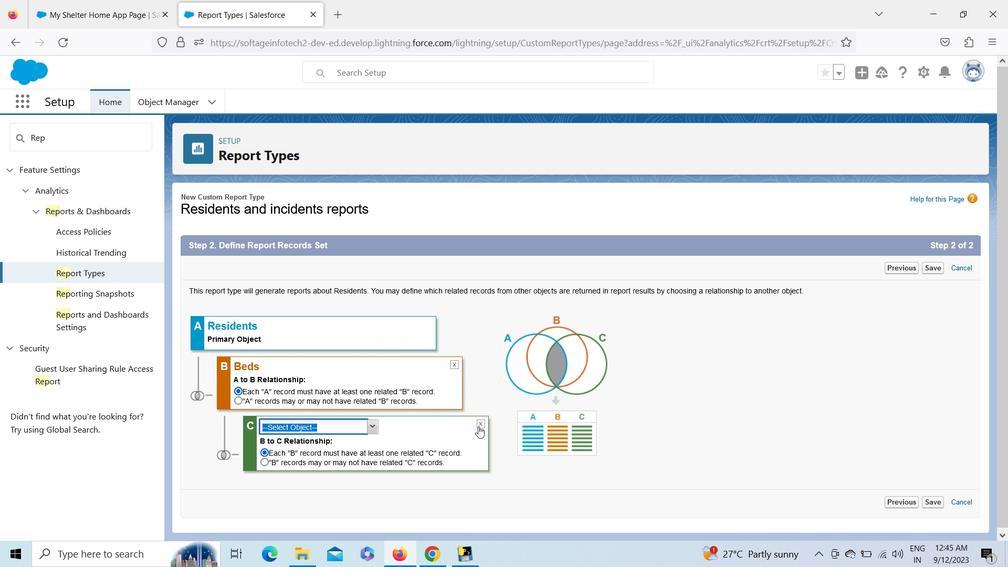 
Action: Mouse pressed left at (478, 426)
Screenshot: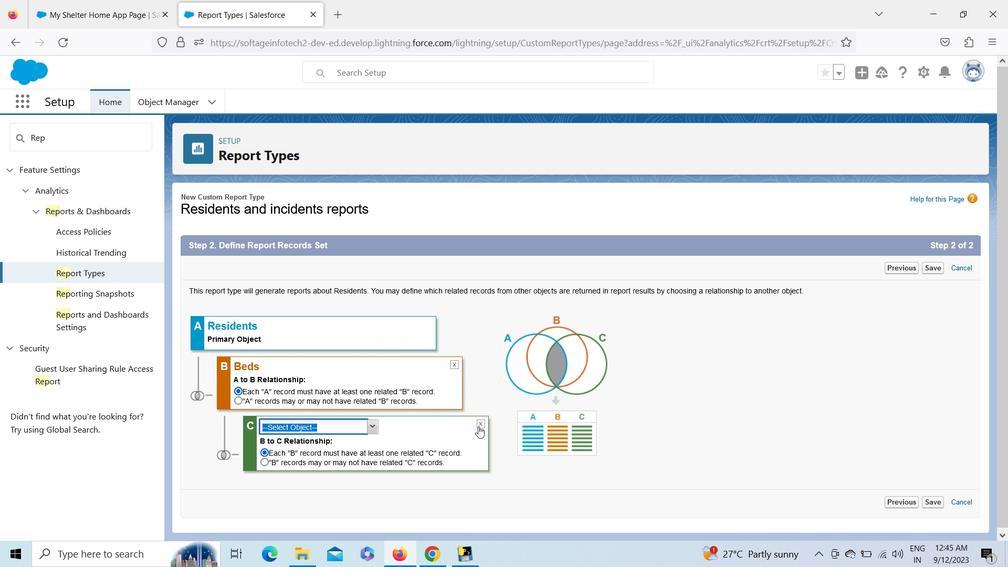 
Action: Mouse moved to (937, 467)
Screenshot: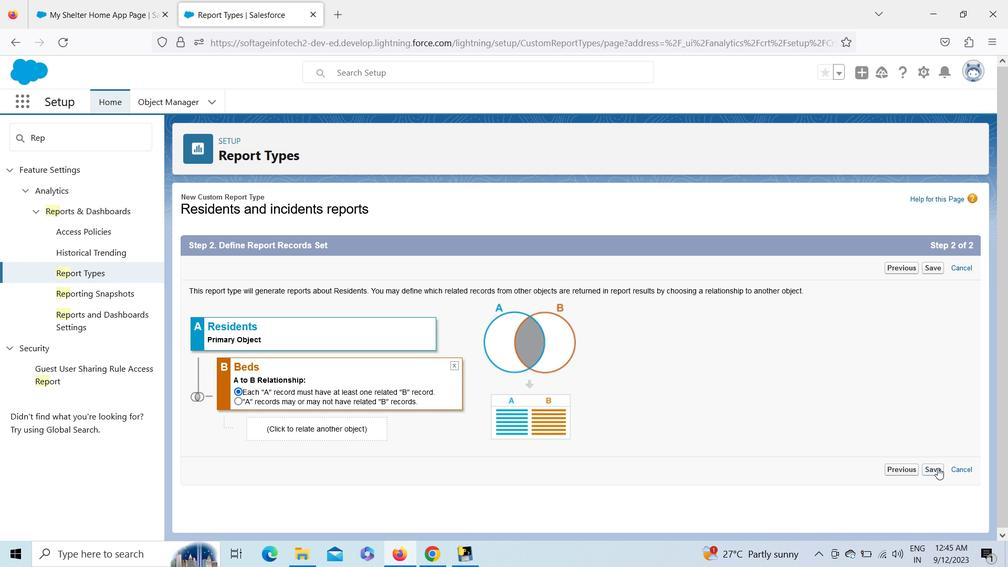 
Action: Mouse pressed left at (937, 467)
Screenshot: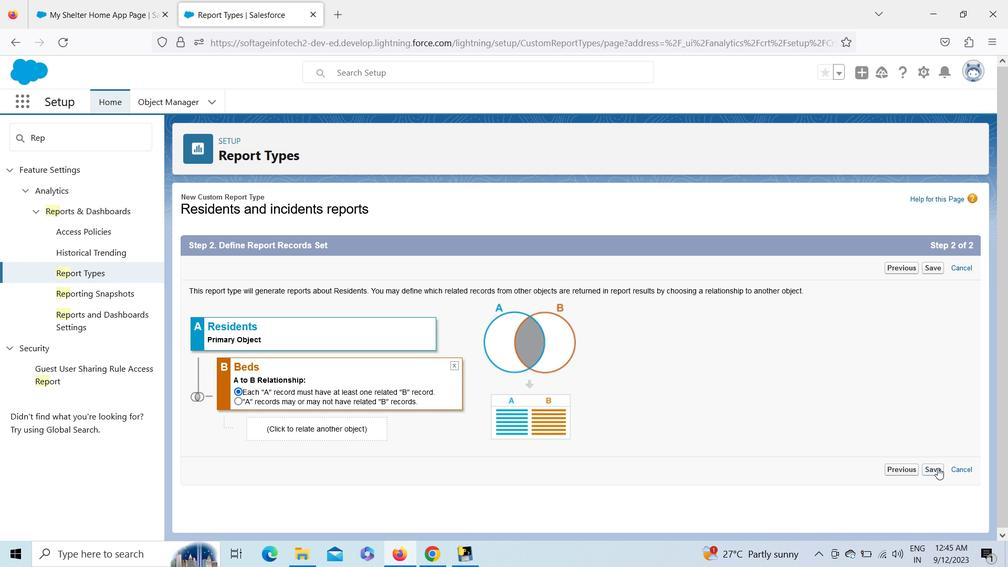 
Action: Mouse moved to (434, 252)
Screenshot: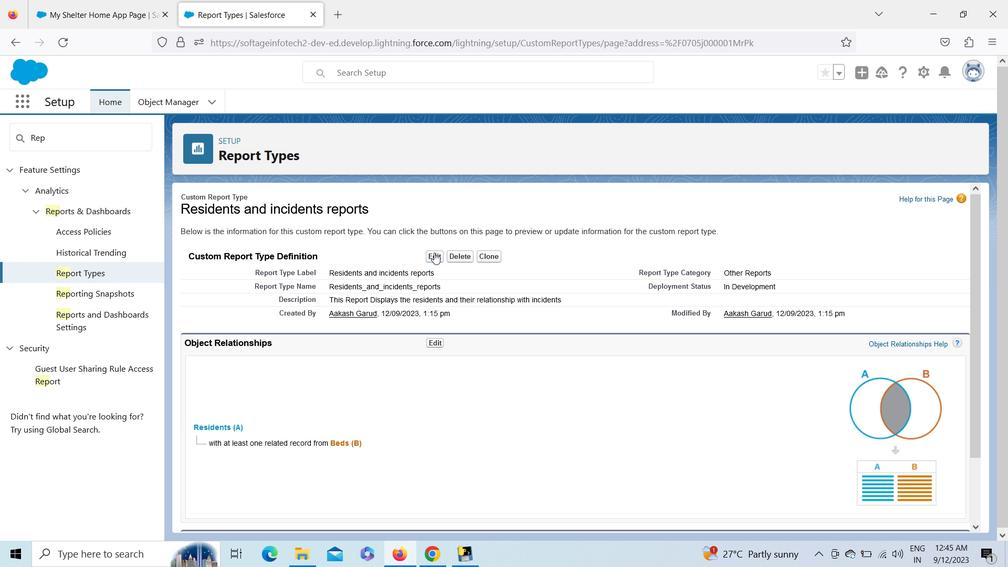 
Action: Mouse pressed left at (434, 252)
Screenshot: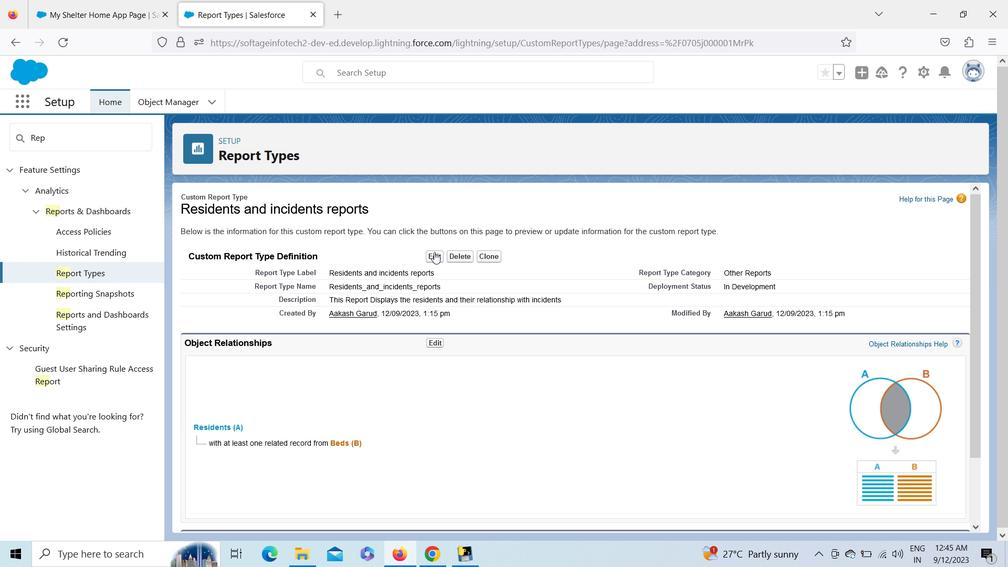 
Action: Mouse moved to (409, 345)
Screenshot: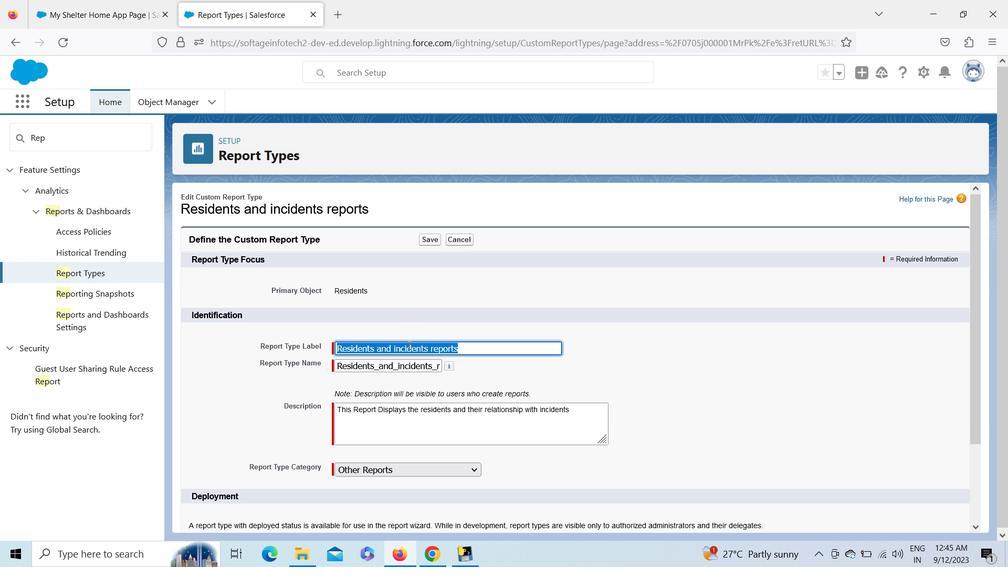 
Action: Mouse pressed left at (409, 345)
Screenshot: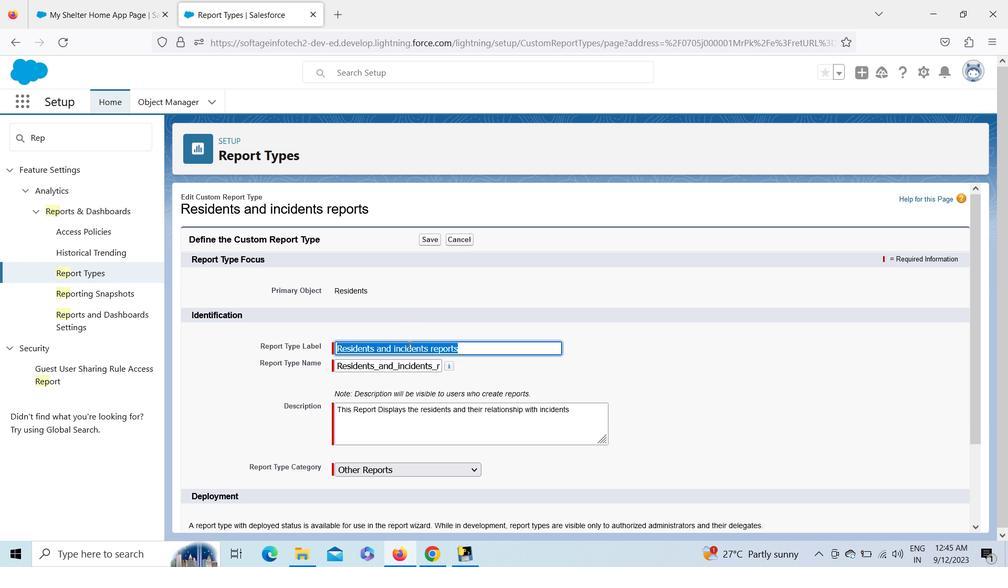 
Action: Mouse pressed left at (409, 345)
Screenshot: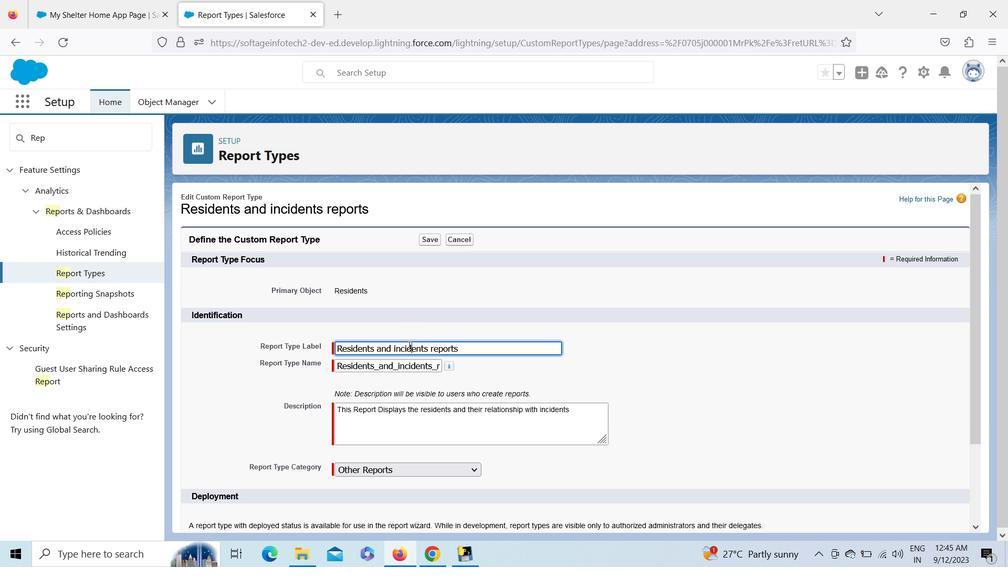 
Action: Key pressed <Key.shift>Beds<Key.space>
Screenshot: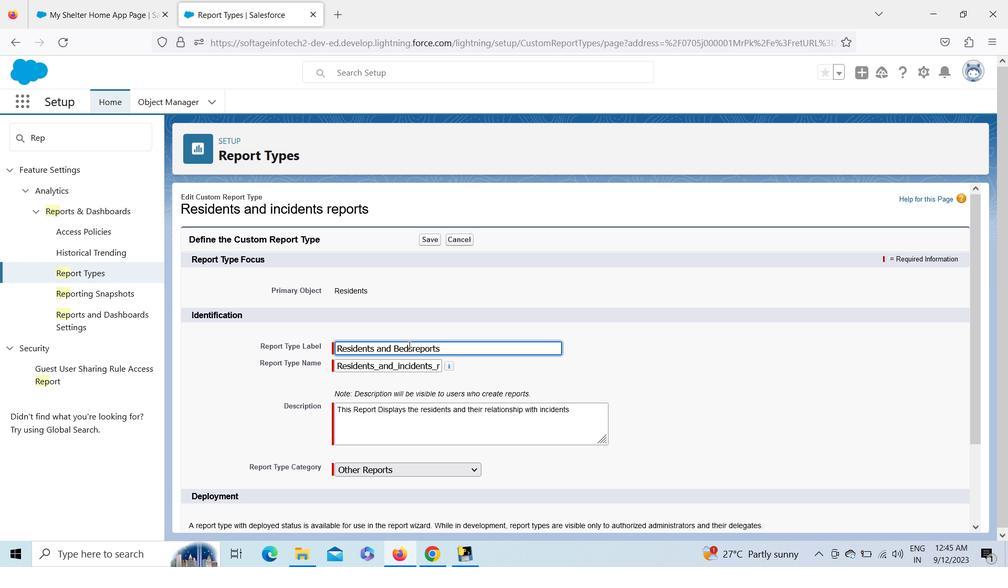 
Action: Mouse moved to (408, 364)
Screenshot: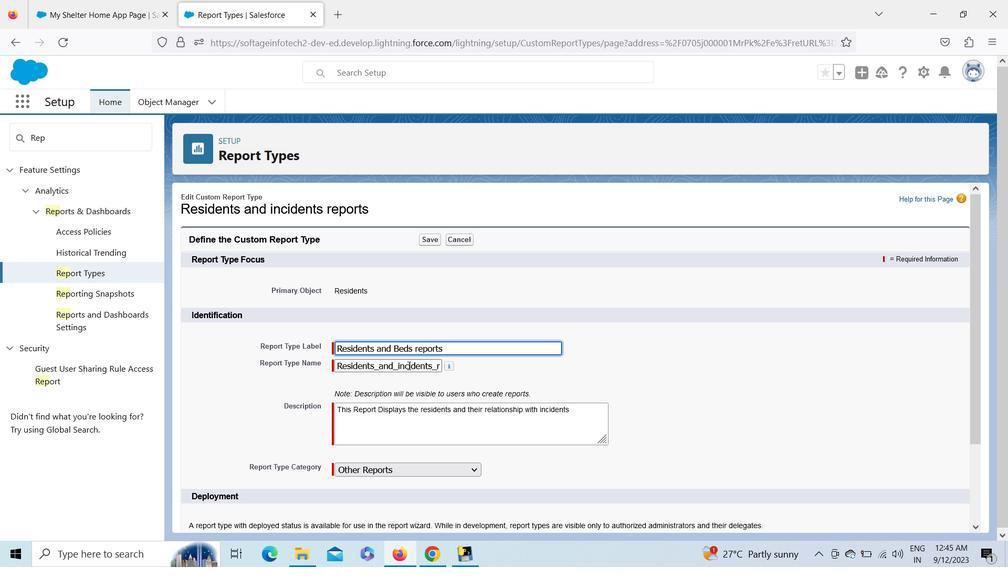 
Action: Mouse pressed left at (408, 364)
Screenshot: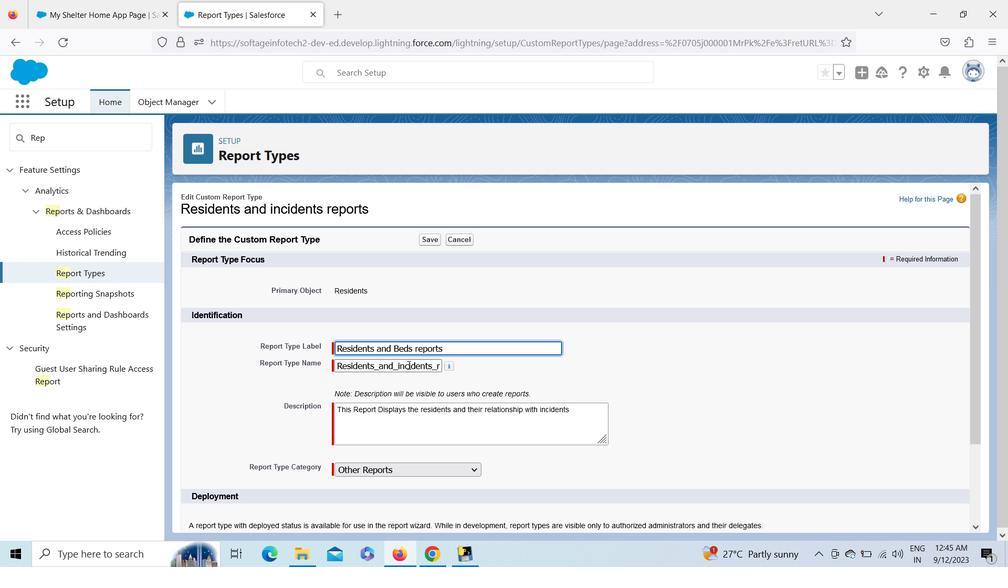 
Action: Mouse pressed left at (408, 364)
Screenshot: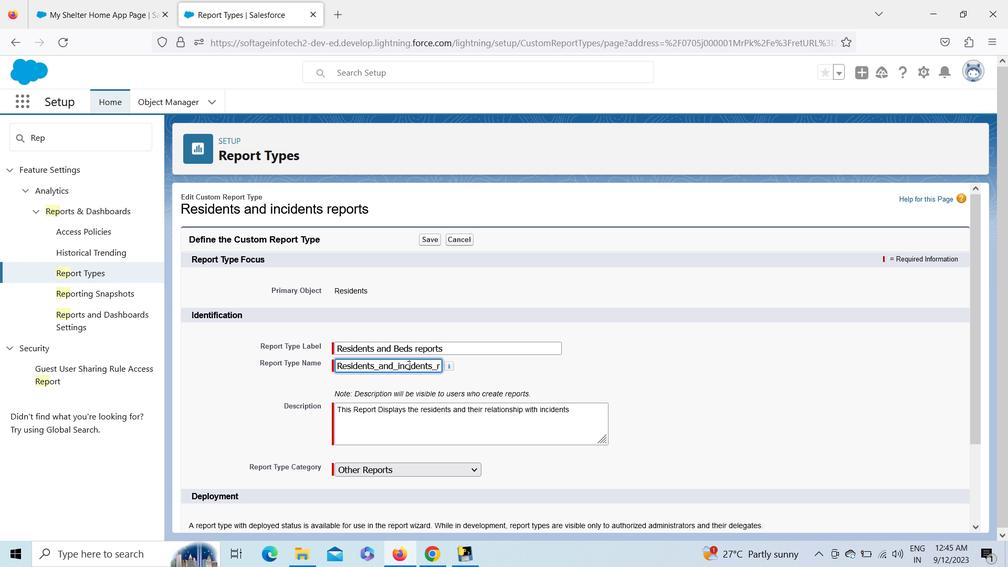 
Action: Key pressed <Key.shift>
Screenshot: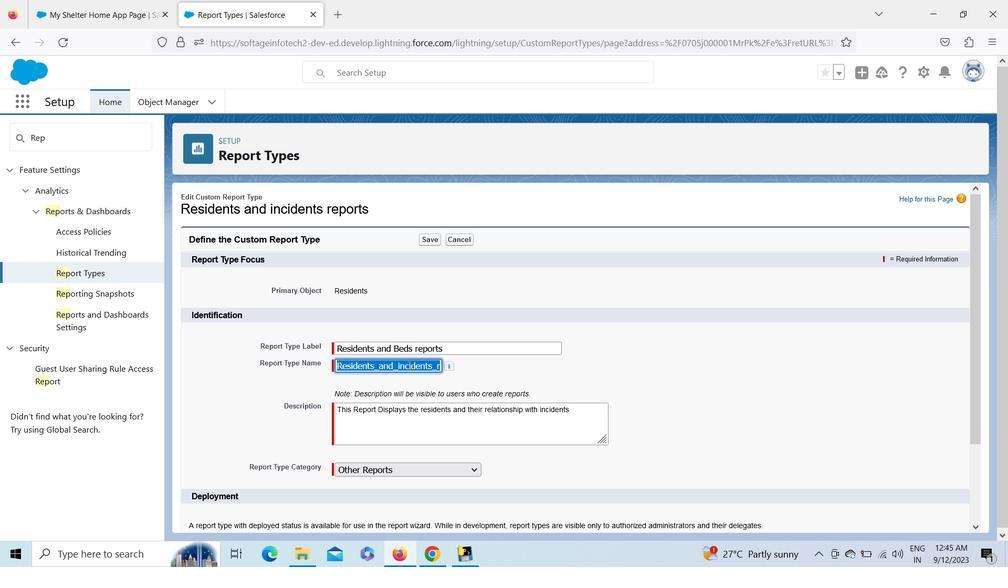 
Action: Mouse pressed left at (408, 364)
Screenshot: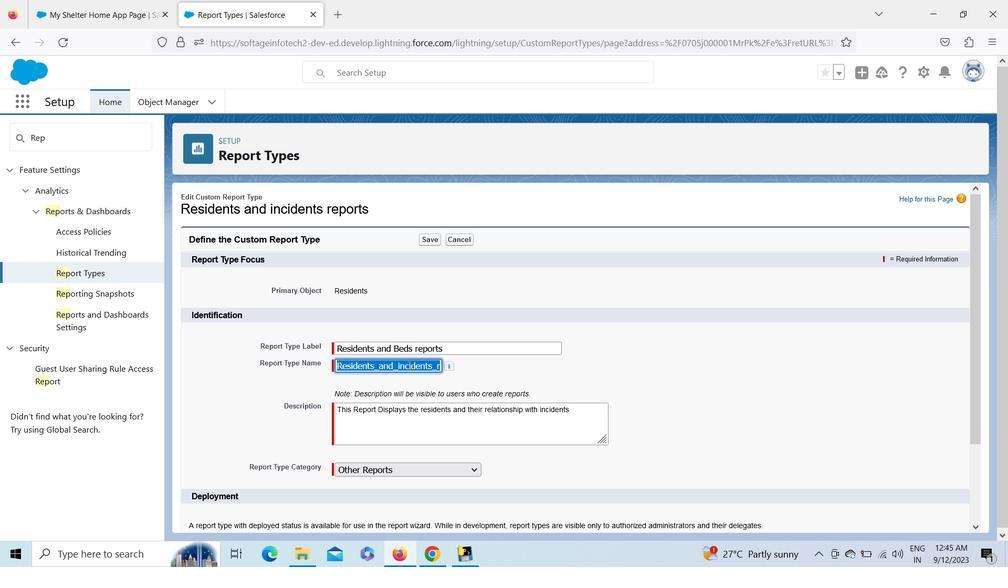
Action: Mouse pressed left at (408, 364)
Screenshot: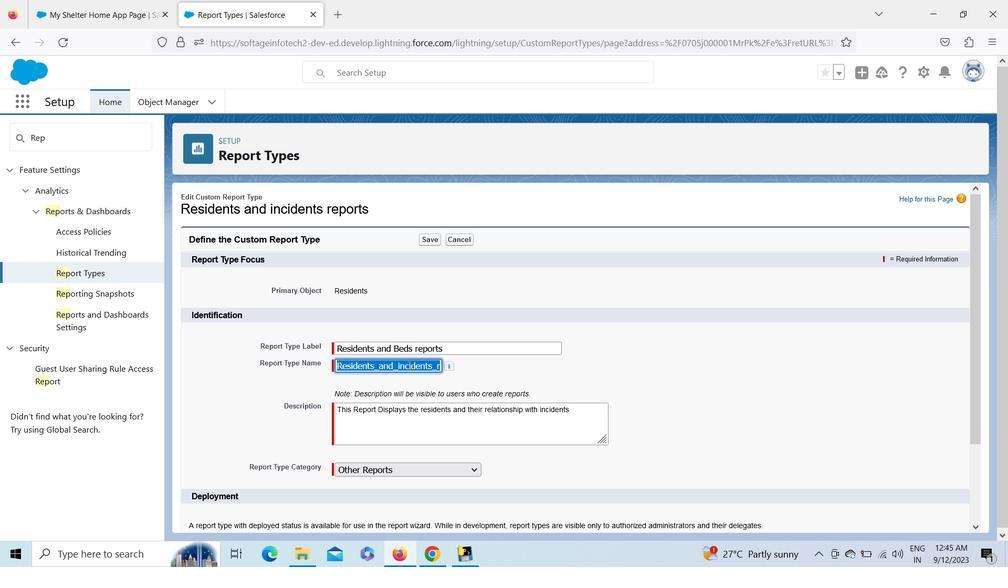 
Action: Mouse pressed left at (408, 364)
Screenshot: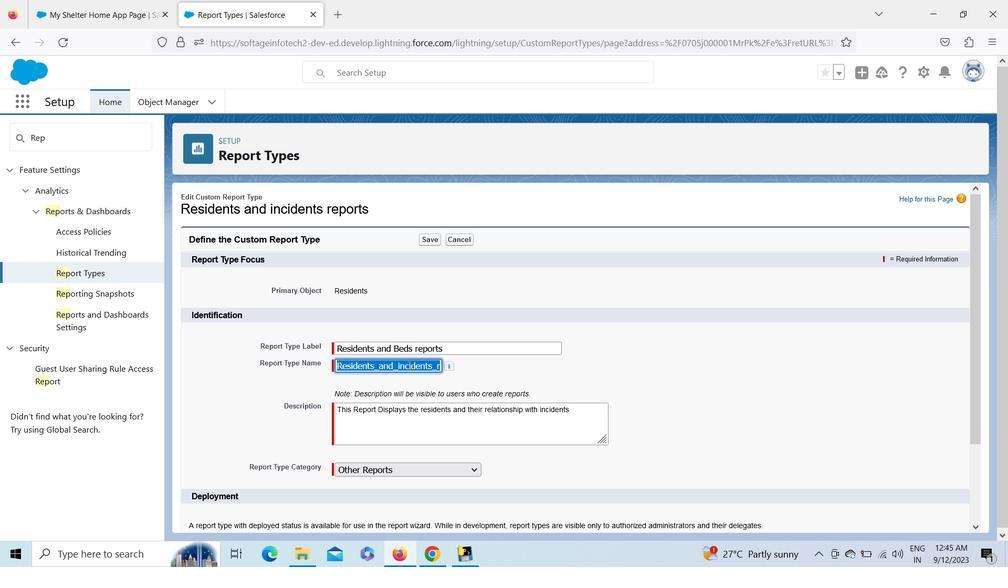 
Action: Mouse moved to (429, 367)
Screenshot: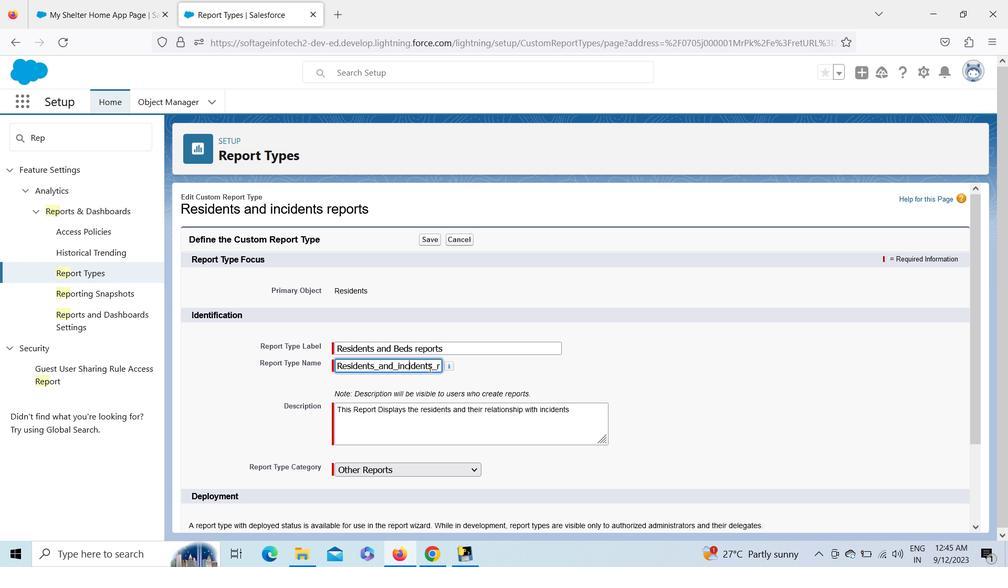 
Action: Mouse pressed left at (429, 367)
Screenshot: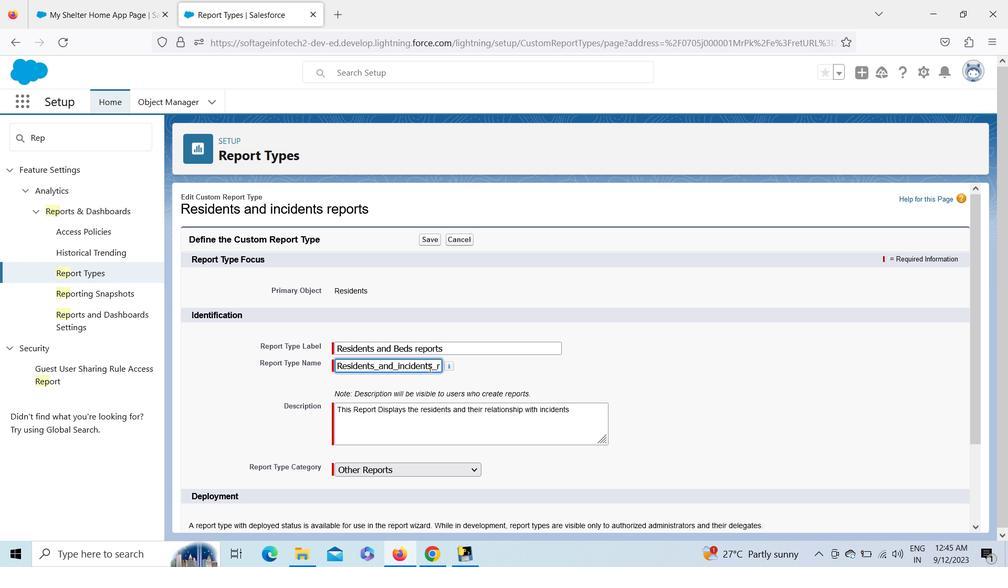
Action: Key pressed <Key.backspace><Key.backspace><Key.backspace><Key.backspace><Key.backspace><Key.backspace><Key.backspace><Key.backspace><Key.backspace><Key.shift>Beds
Screenshot: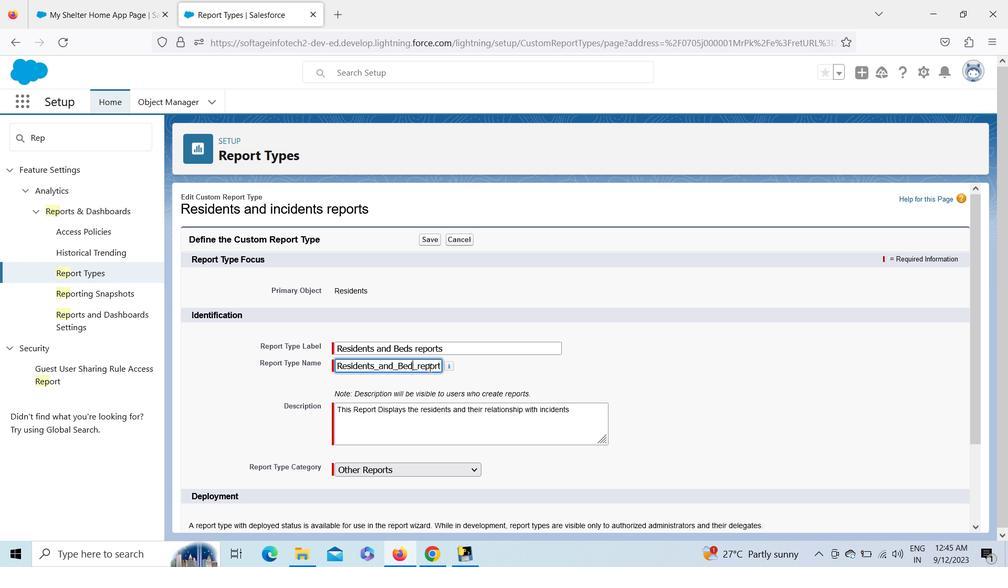
Action: Mouse moved to (547, 410)
Screenshot: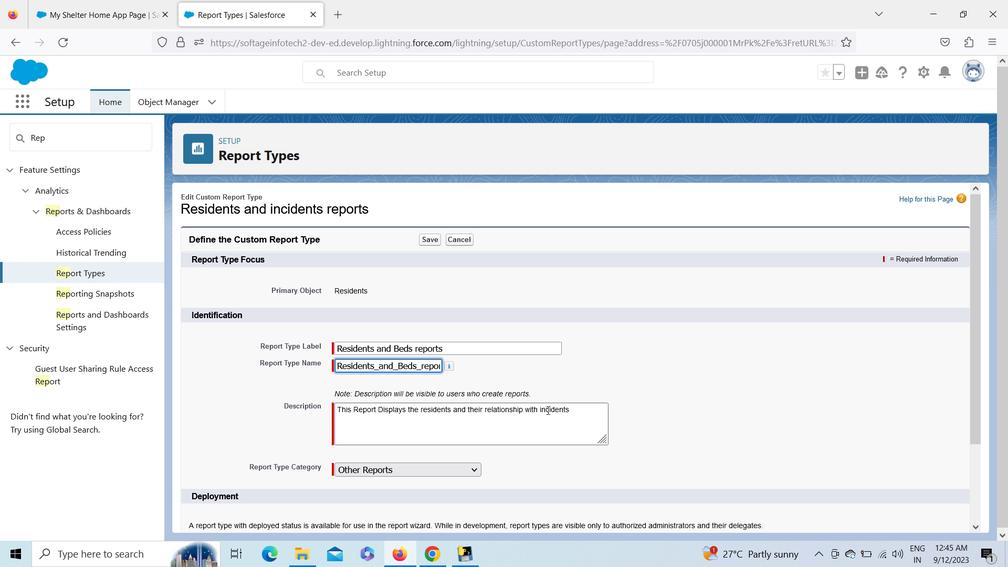 
Action: Mouse pressed left at (547, 410)
Screenshot: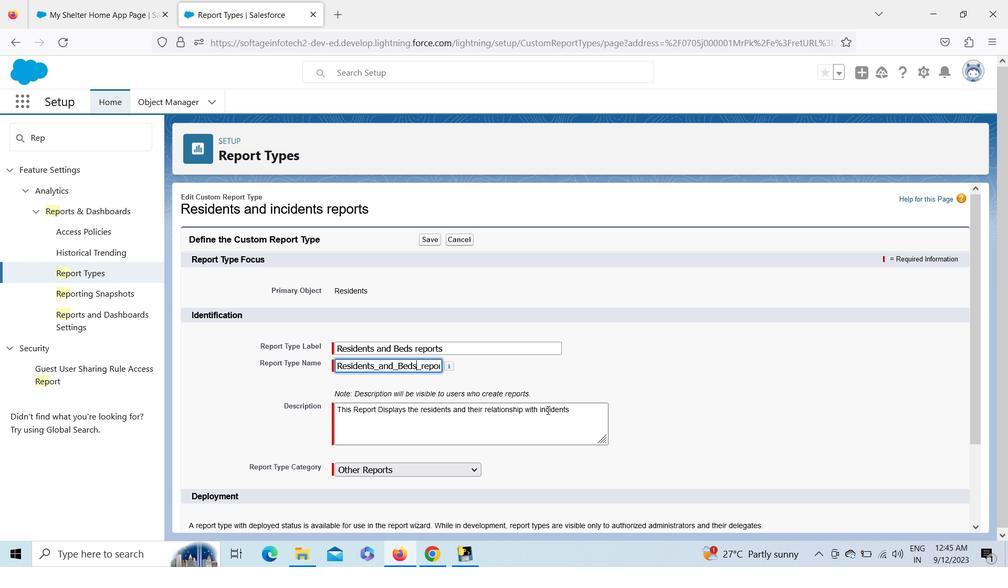 
Action: Mouse pressed left at (547, 410)
Screenshot: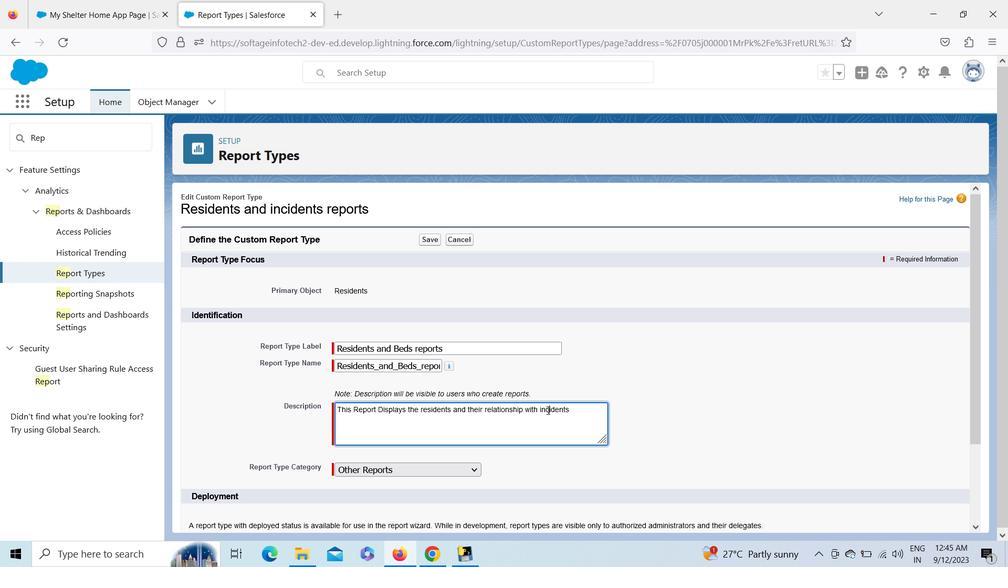 
Action: Key pressed <Key.shift>Beds
Screenshot: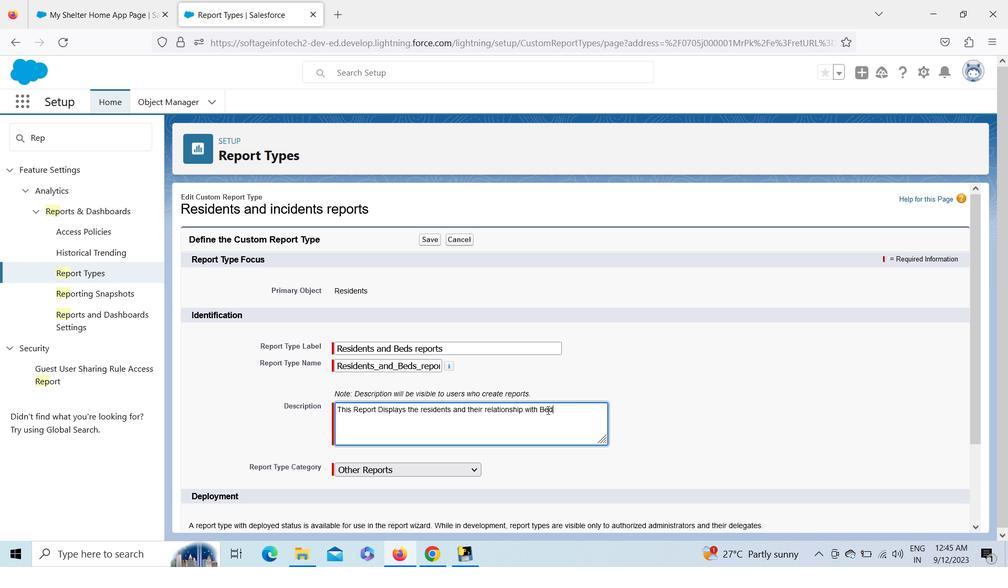 
Action: Mouse moved to (426, 238)
Screenshot: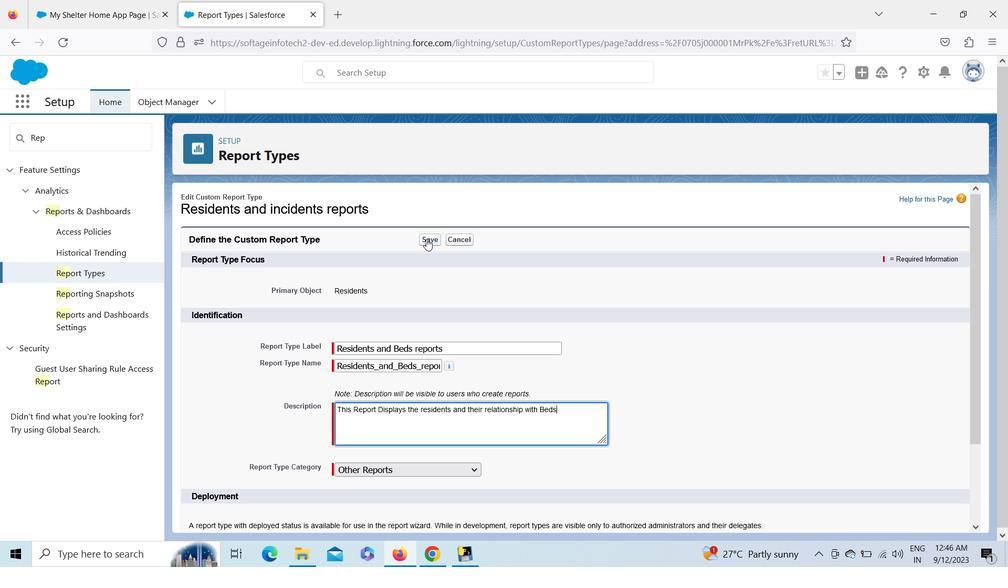 
Action: Mouse pressed left at (426, 238)
Screenshot: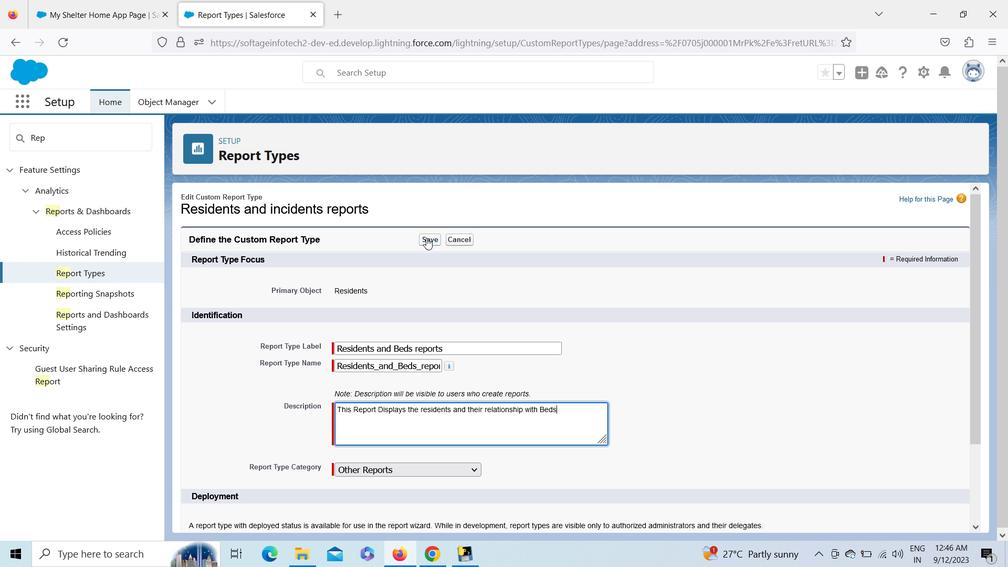 
Action: Mouse moved to (975, 376)
Screenshot: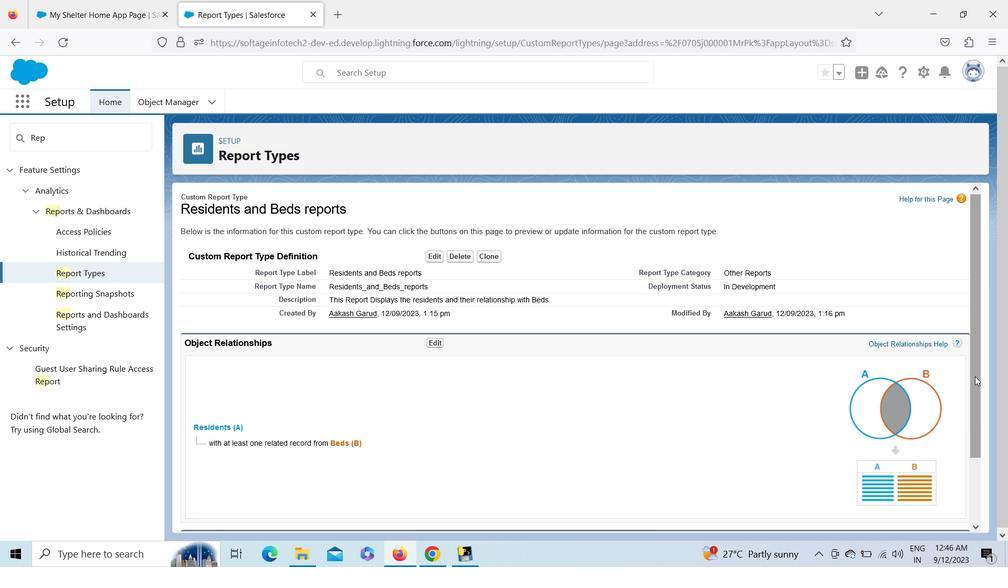 
Action: Mouse pressed left at (975, 376)
Screenshot: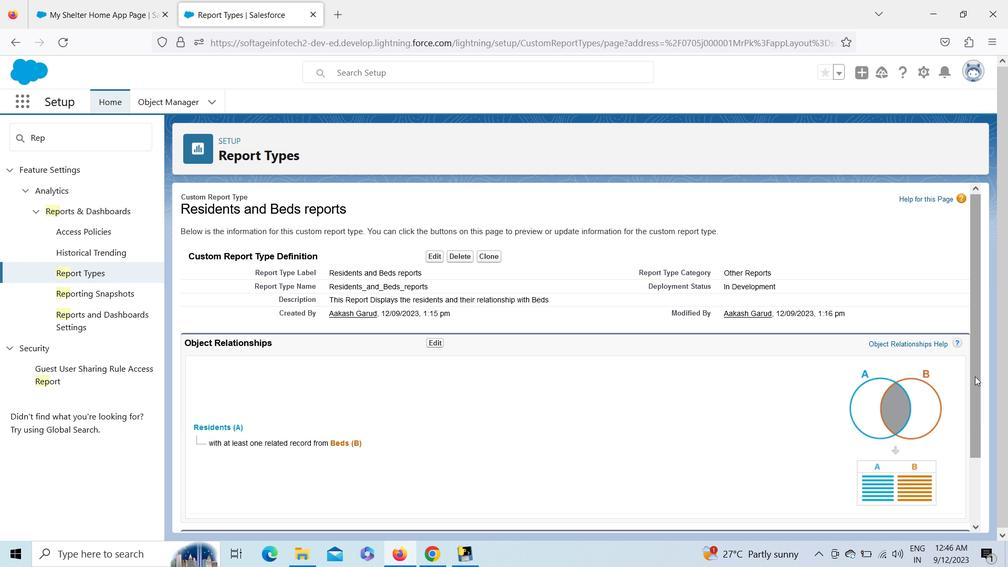 
Action: Mouse moved to (437, 463)
Screenshot: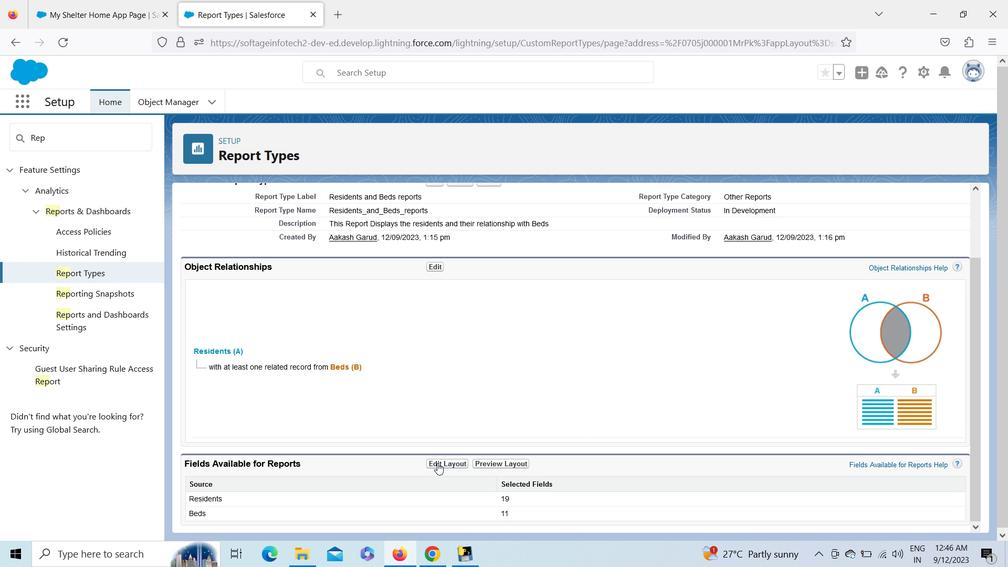 
Action: Mouse pressed left at (437, 463)
Screenshot: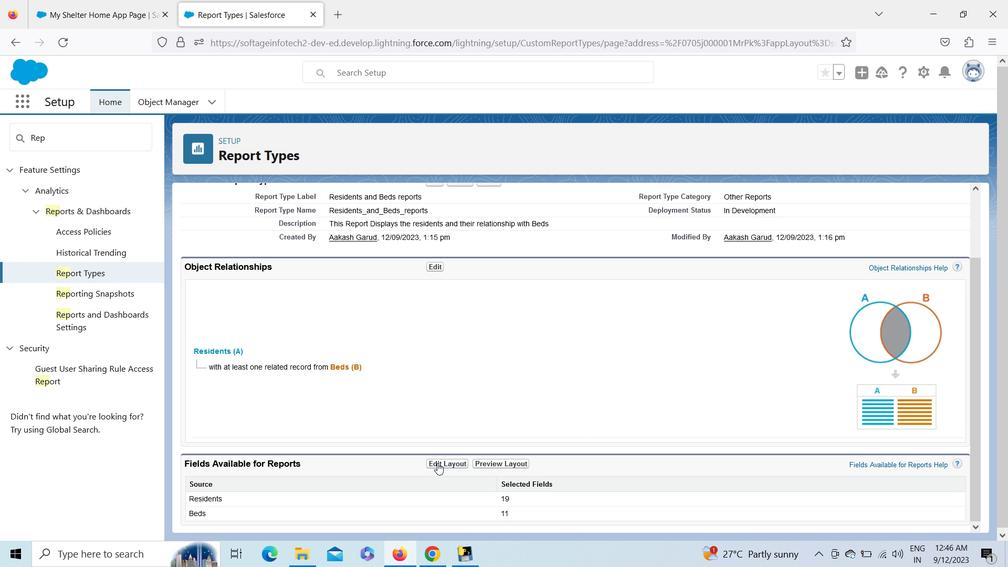 
Action: Mouse moved to (979, 345)
Screenshot: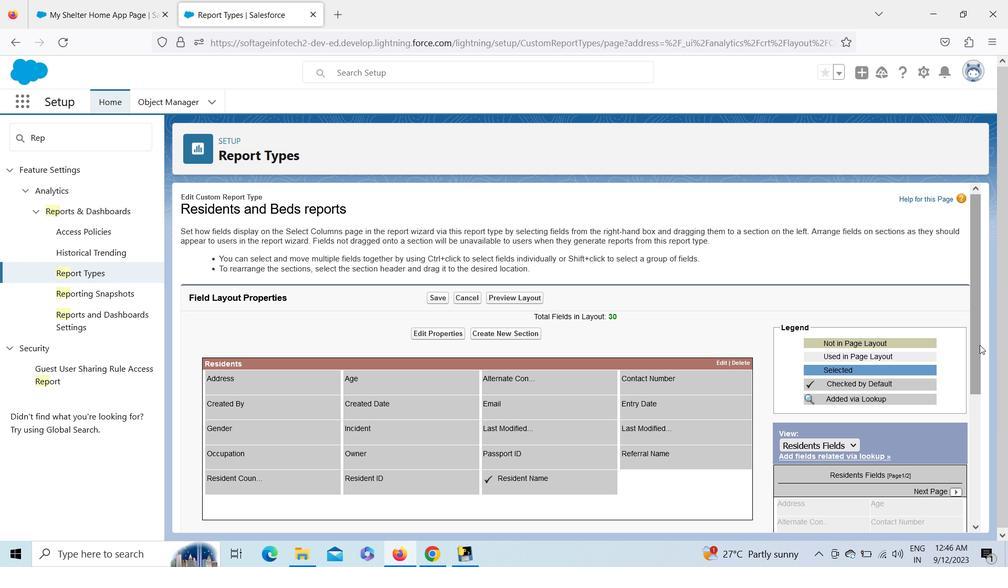 
Action: Mouse pressed left at (979, 345)
Screenshot: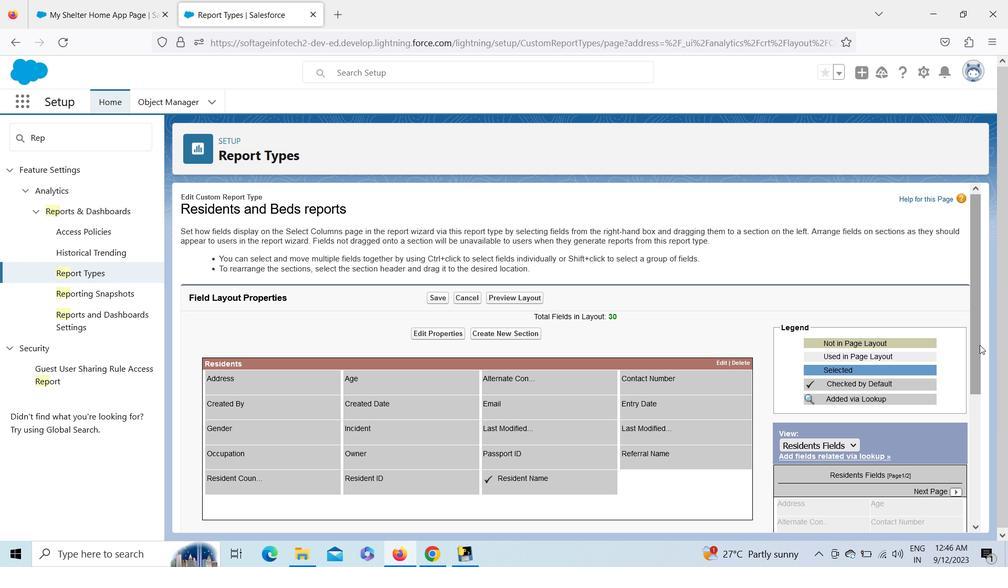
Action: Mouse moved to (637, 288)
Screenshot: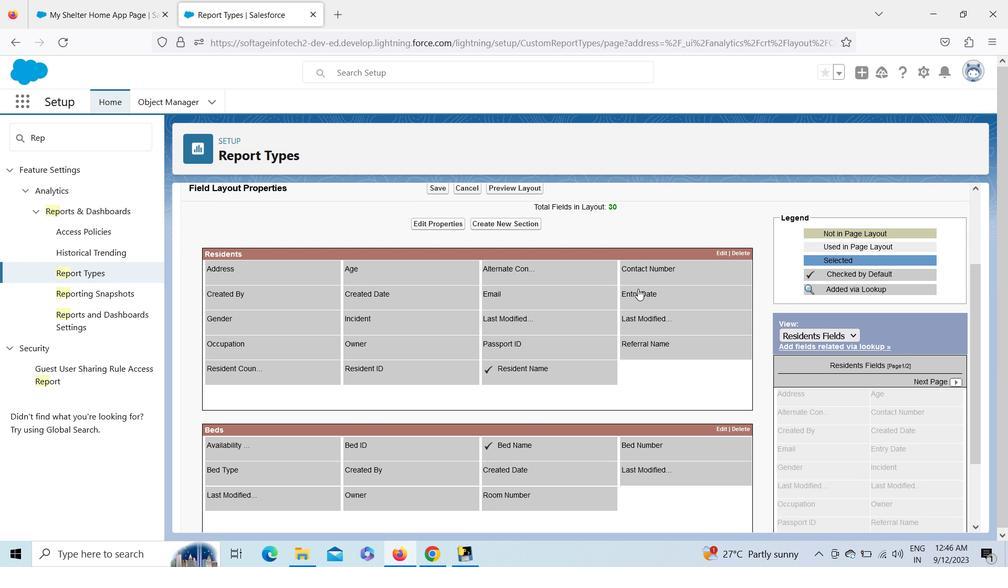 
Action: Mouse pressed left at (637, 288)
Screenshot: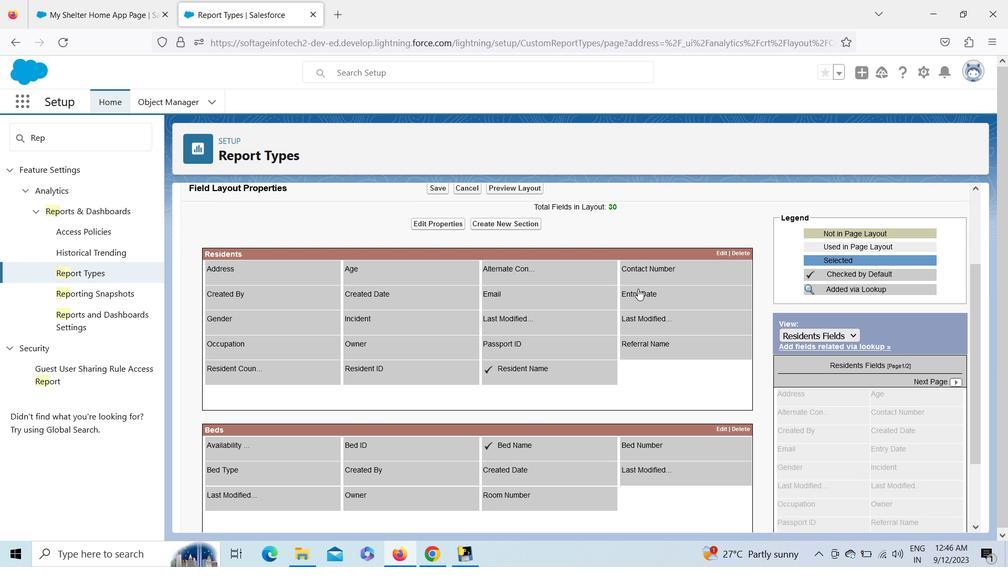
Action: Mouse moved to (362, 312)
Screenshot: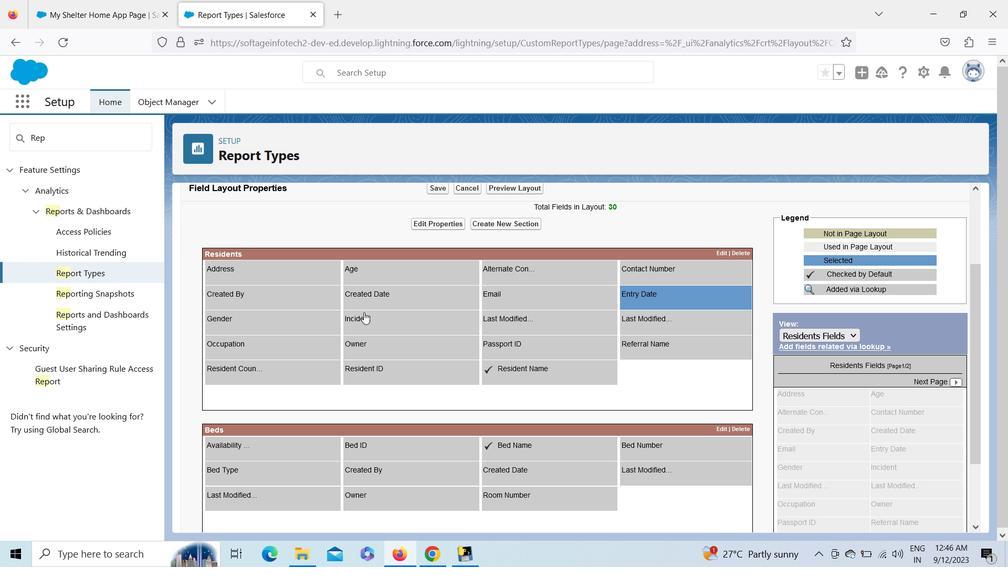 
Action: Mouse pressed left at (362, 312)
Screenshot: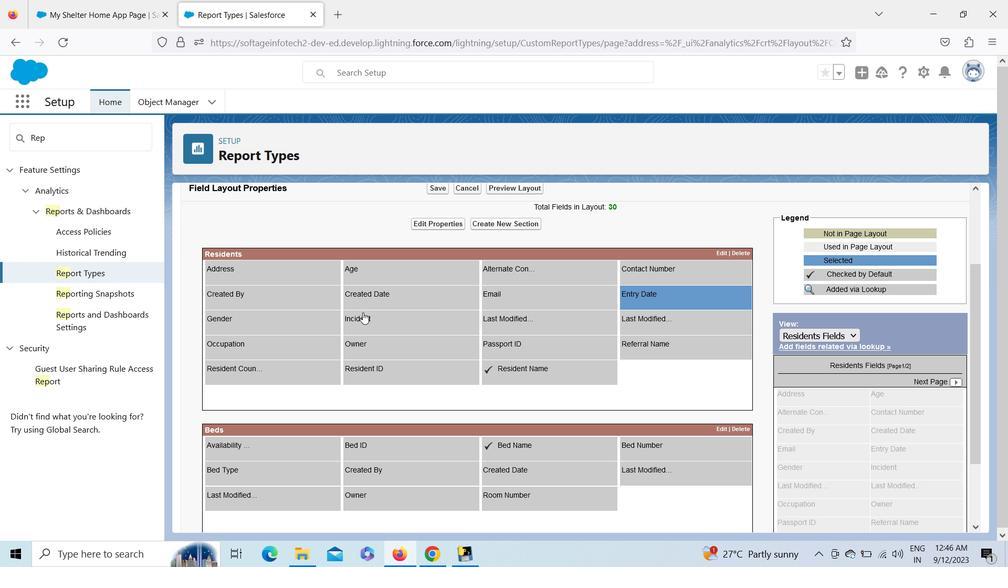 
Action: Mouse moved to (310, 313)
Screenshot: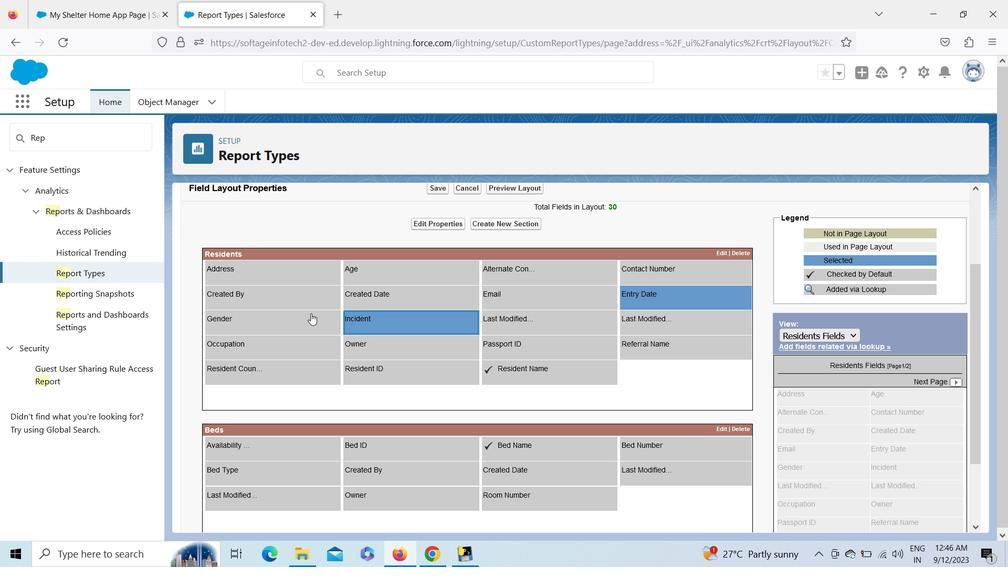 
Action: Mouse pressed left at (310, 313)
Screenshot: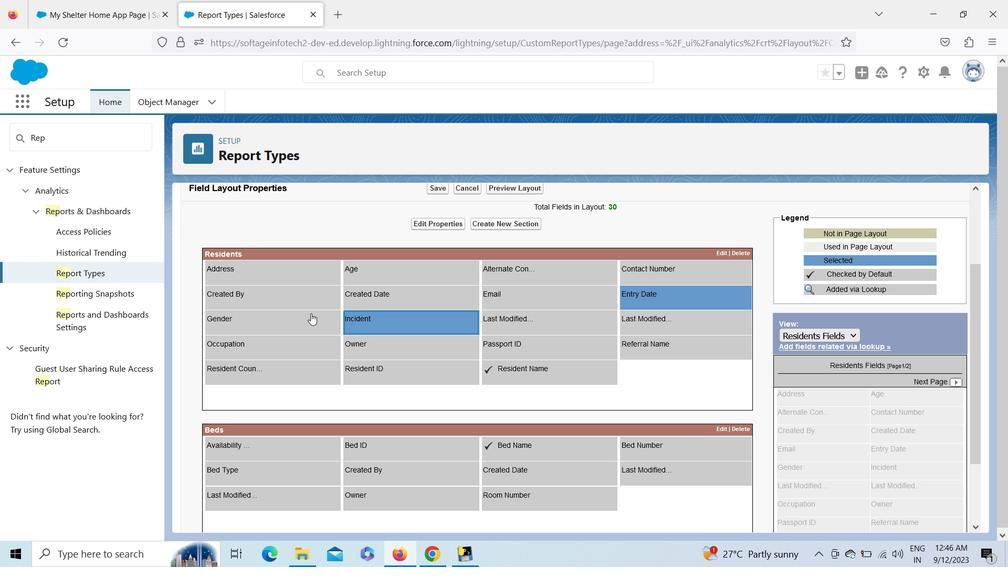 
Action: Mouse moved to (360, 266)
Screenshot: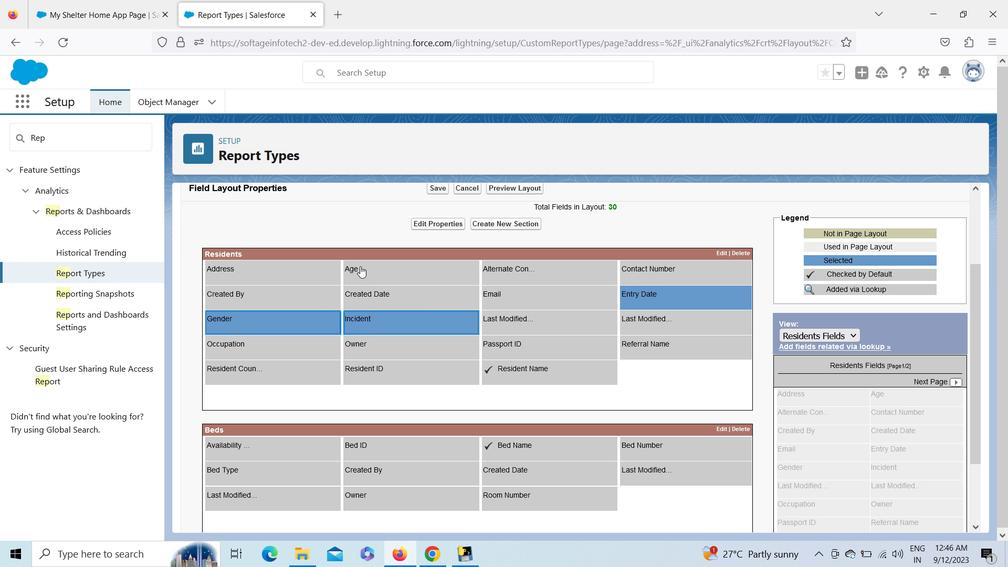 
Action: Mouse pressed left at (360, 266)
Screenshot: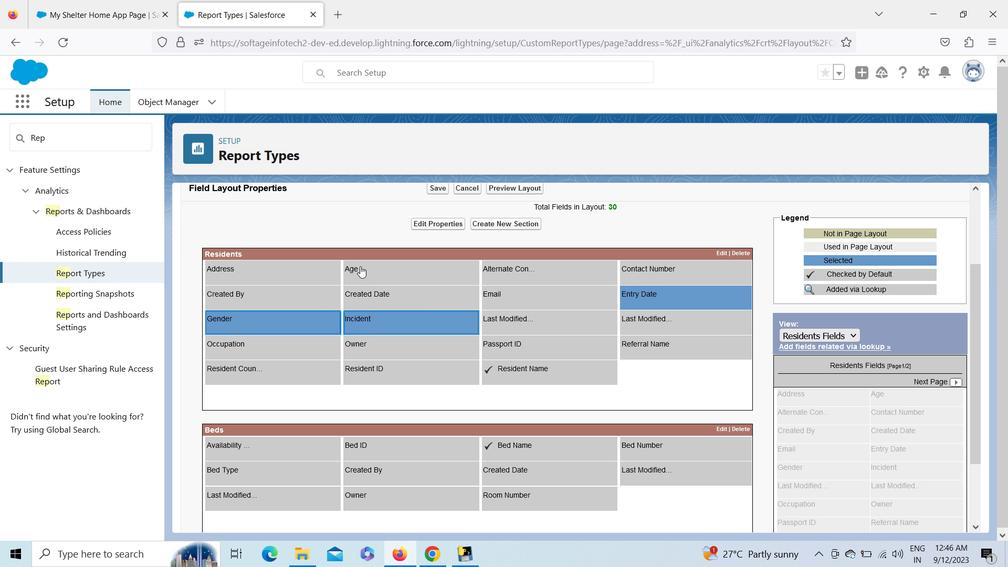 
Action: Mouse moved to (315, 445)
Screenshot: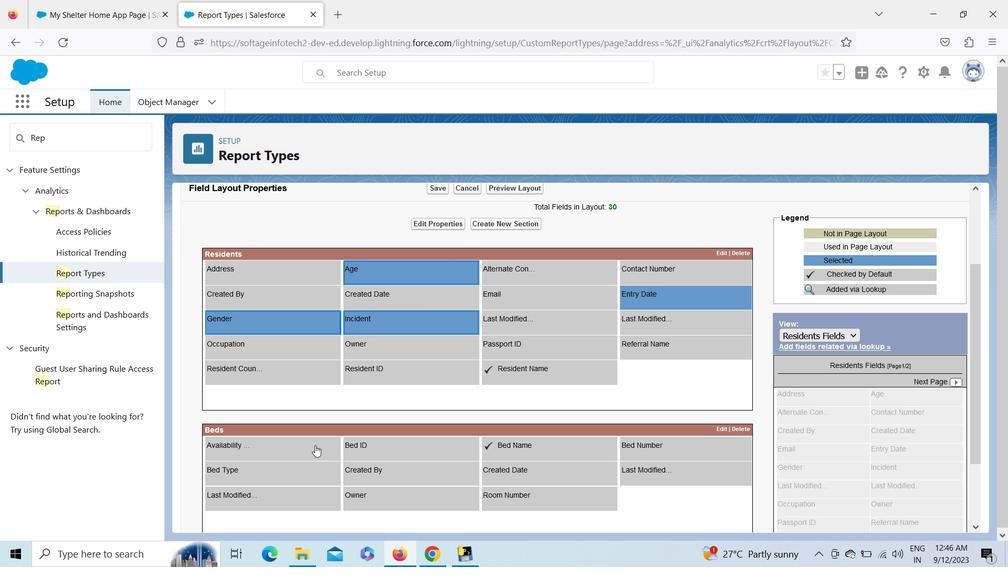 
Action: Mouse pressed left at (315, 445)
Screenshot: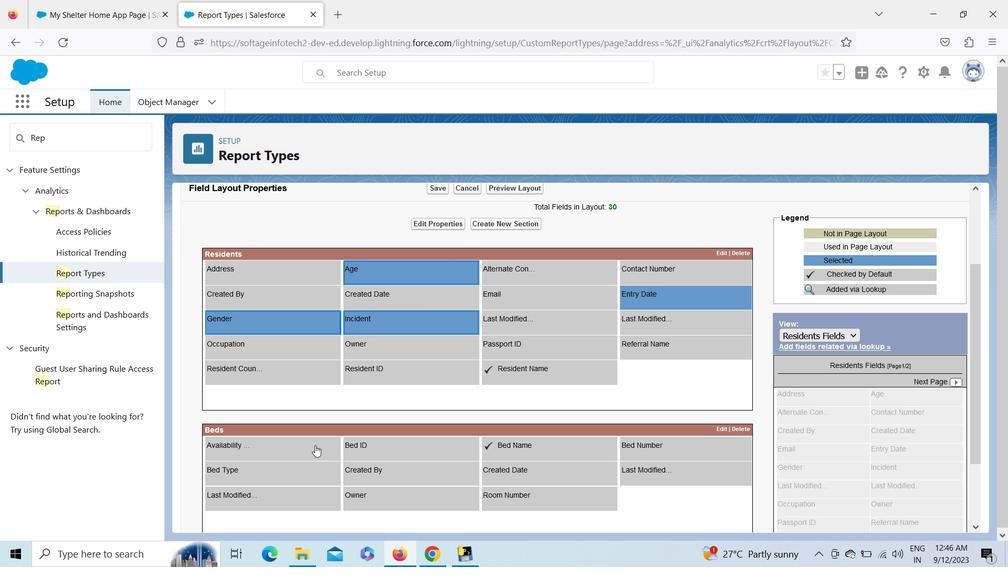 
Action: Mouse moved to (516, 455)
Screenshot: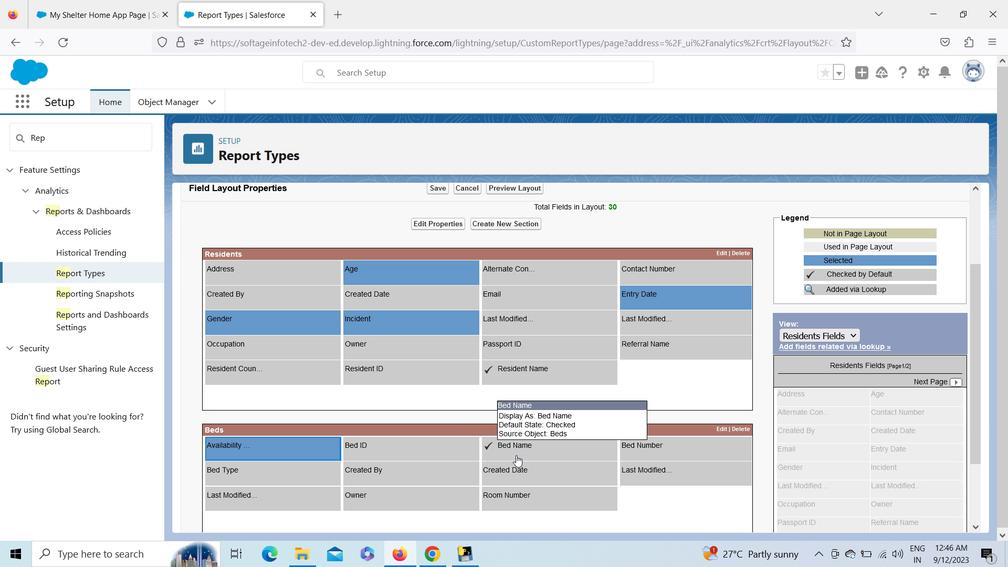 
Action: Mouse pressed left at (516, 455)
Screenshot: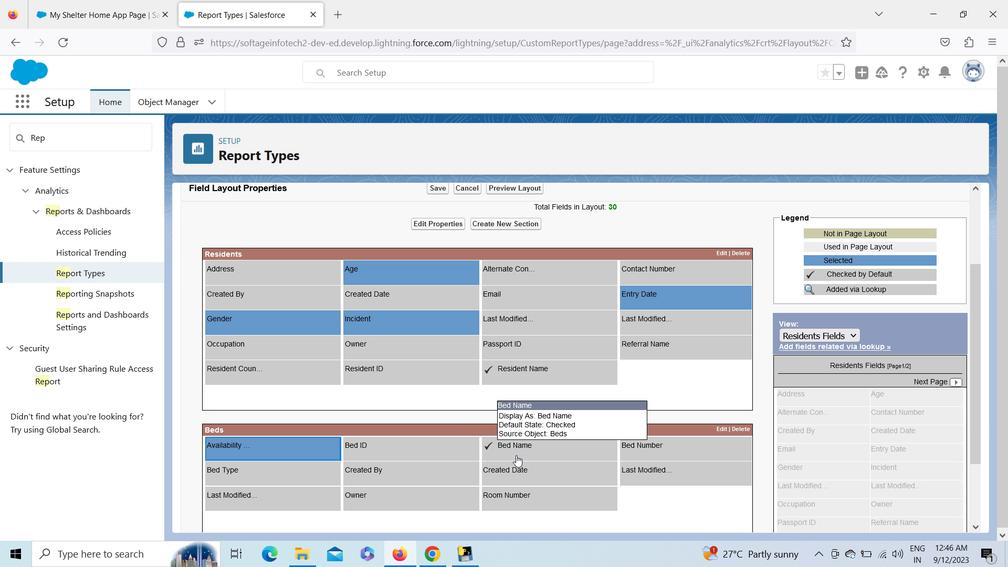 
Action: Mouse moved to (664, 441)
Screenshot: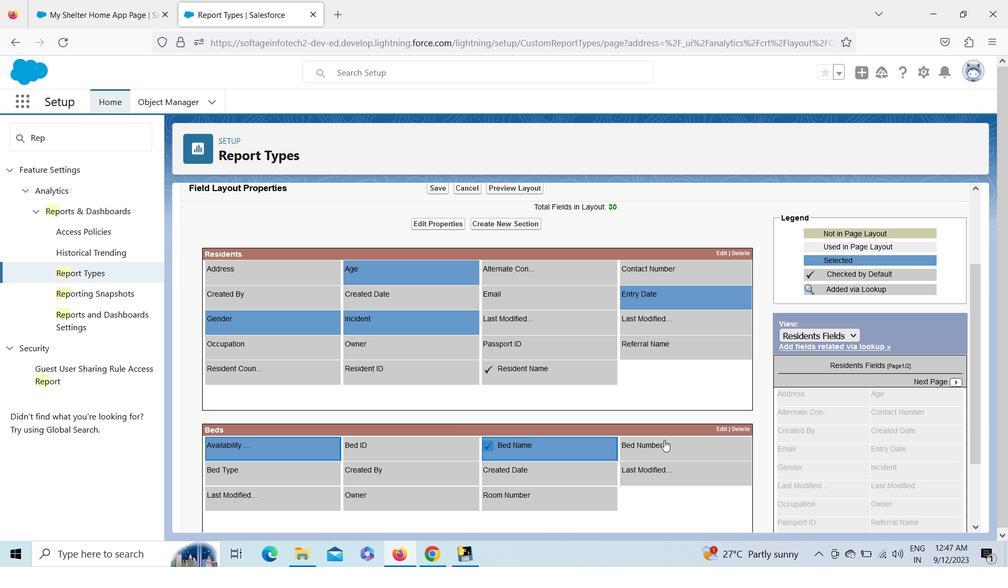 
Action: Mouse pressed left at (664, 441)
Screenshot: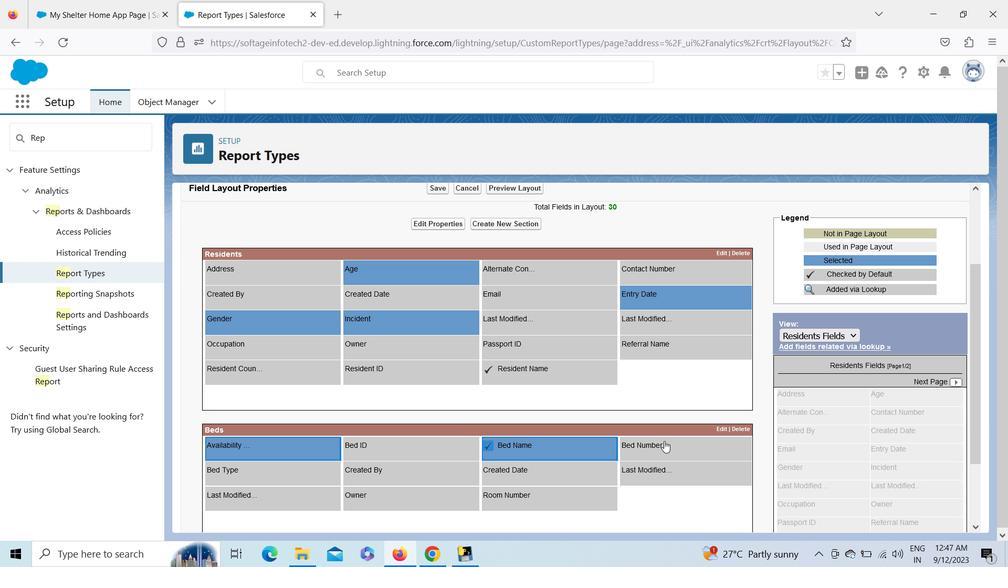 
Action: Mouse moved to (297, 464)
Screenshot: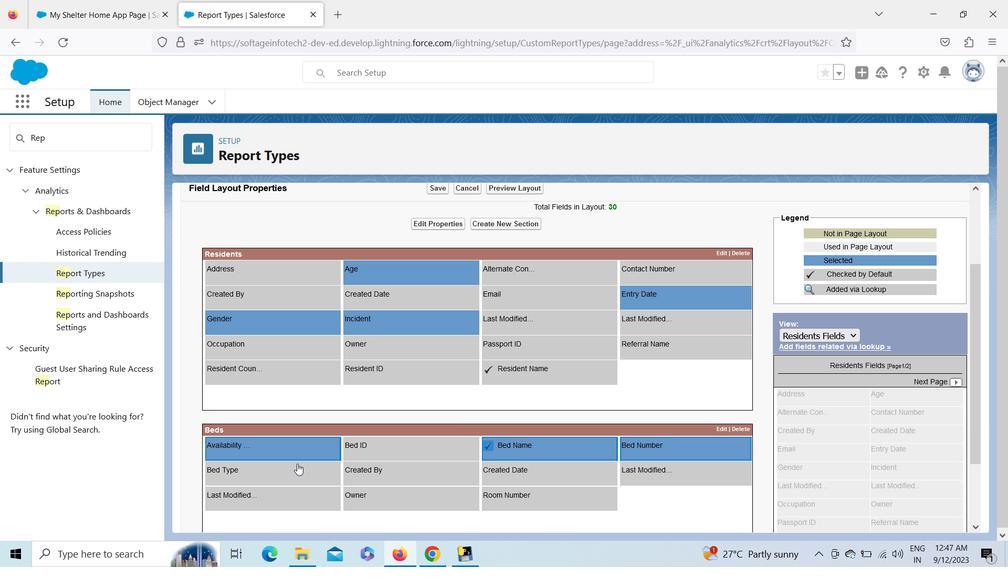 
Action: Mouse pressed left at (297, 464)
Screenshot: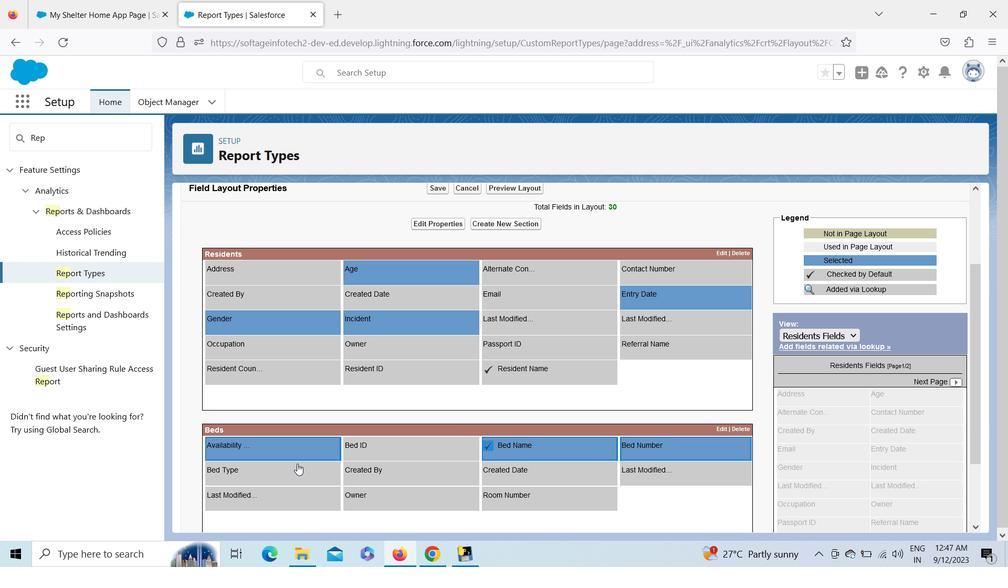 
Action: Mouse moved to (978, 529)
Screenshot: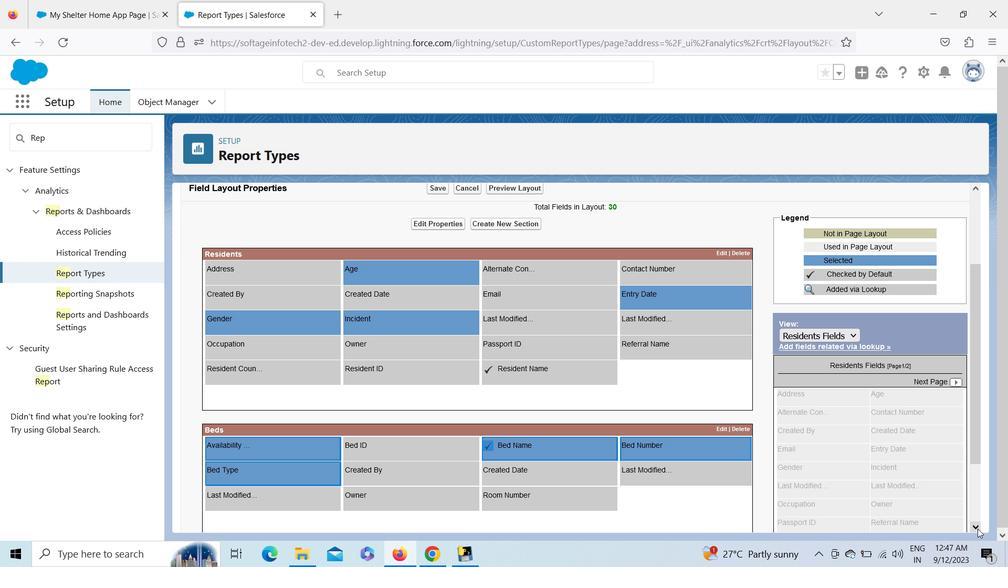 
Action: Mouse pressed left at (978, 529)
Screenshot: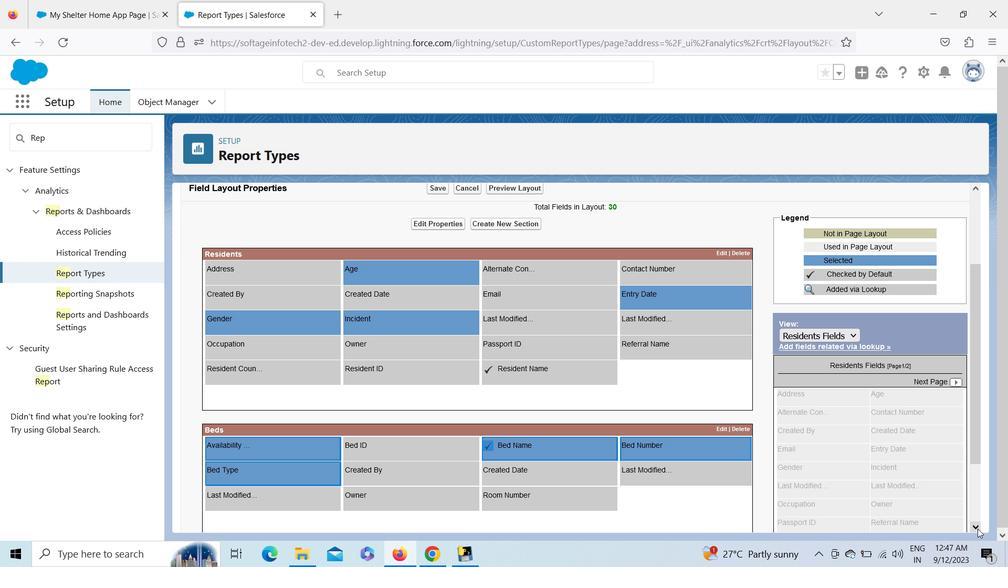 
Action: Mouse pressed left at (978, 529)
Screenshot: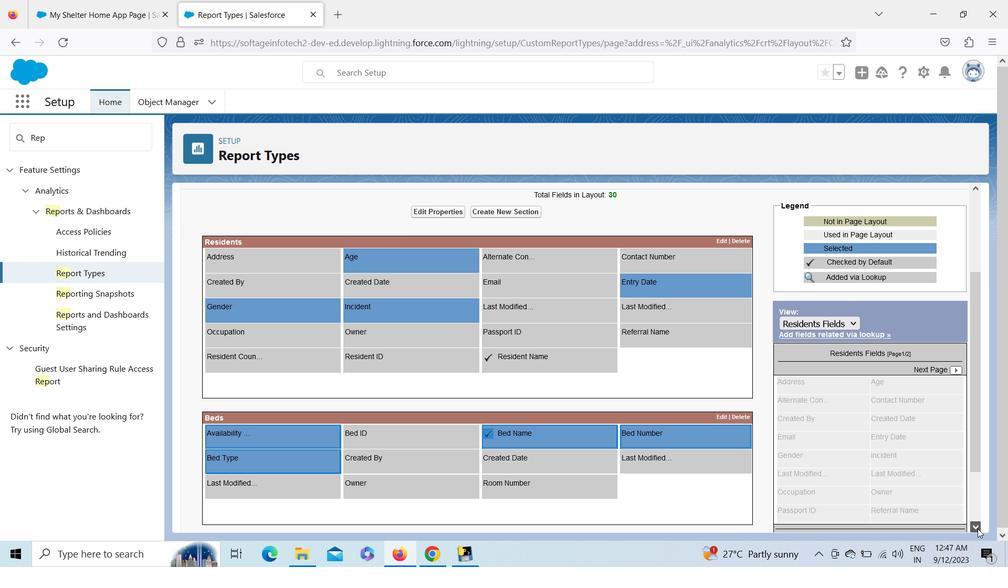
Action: Mouse pressed left at (978, 529)
Screenshot: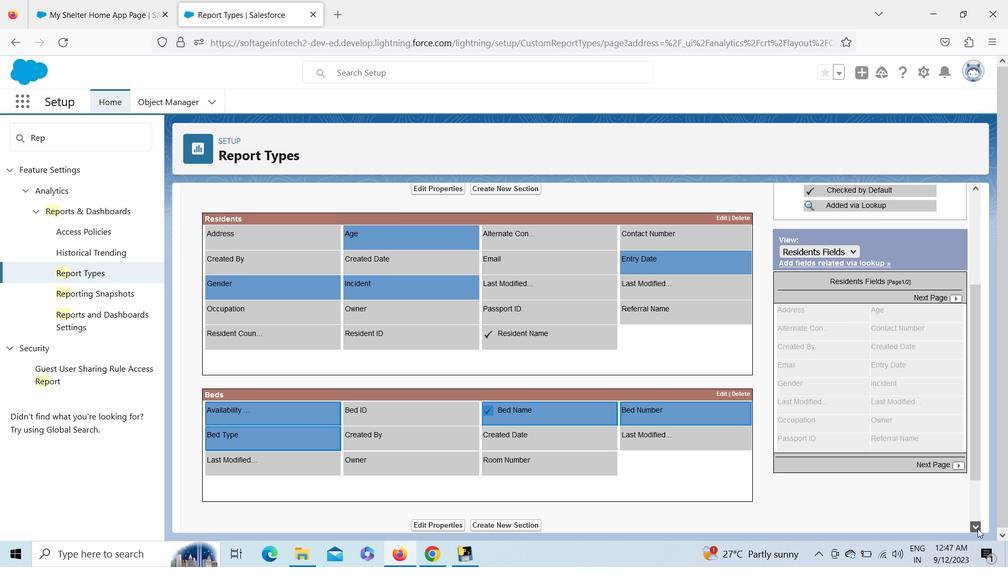 
Action: Mouse pressed left at (978, 529)
Screenshot: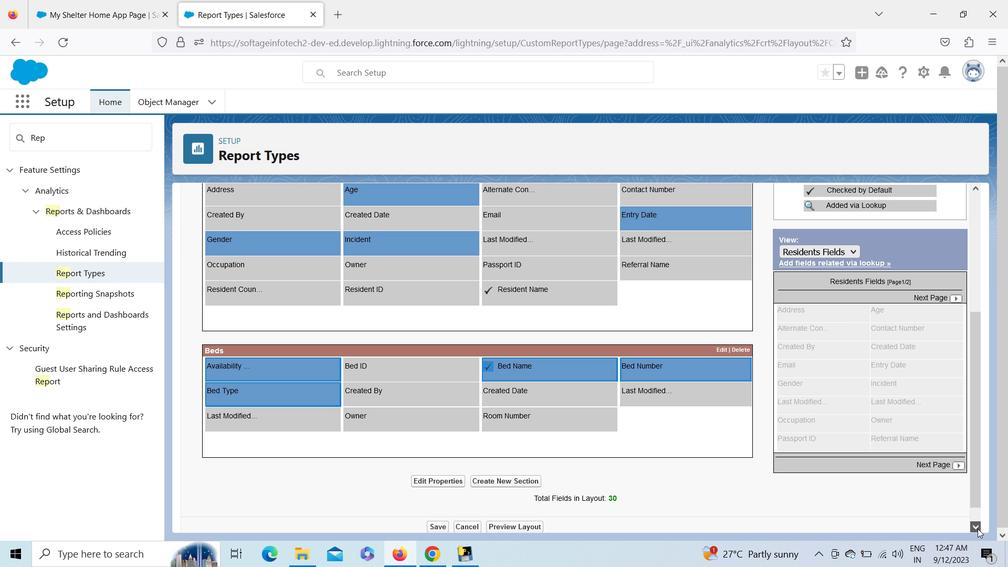 
Action: Mouse pressed left at (978, 529)
Screenshot: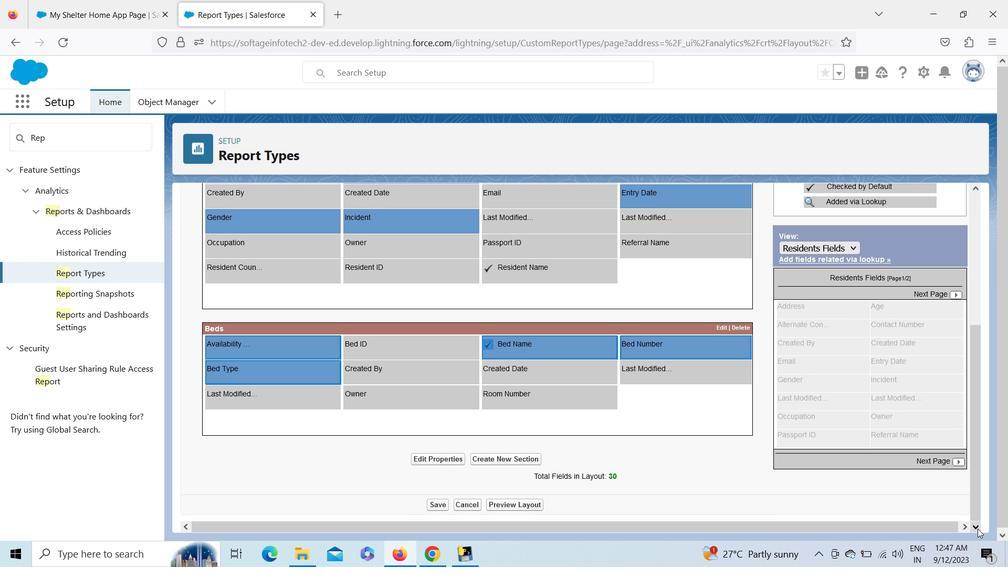 
Action: Mouse pressed left at (978, 529)
Screenshot: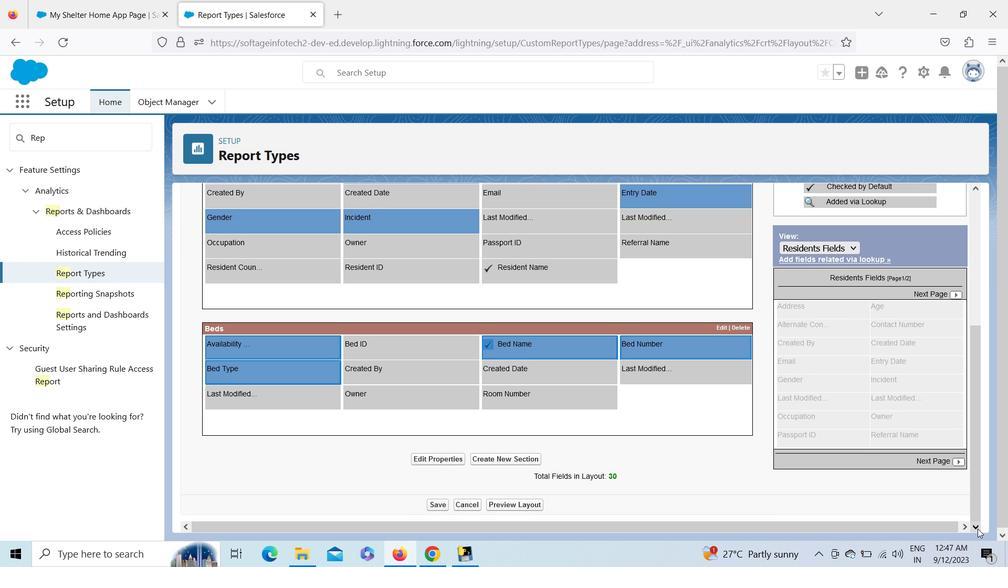 
Action: Mouse moved to (496, 505)
Screenshot: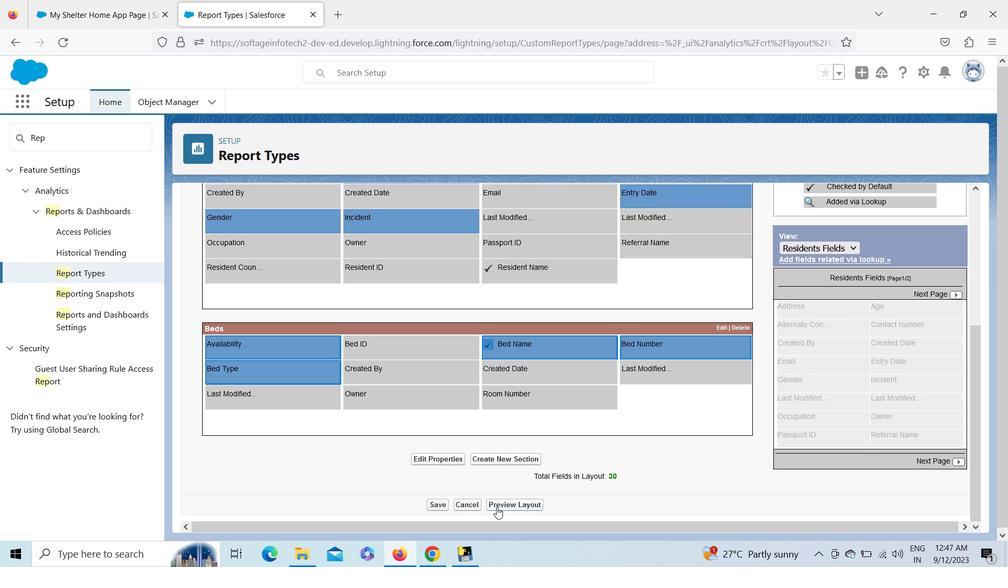 
Action: Mouse pressed left at (496, 505)
Screenshot: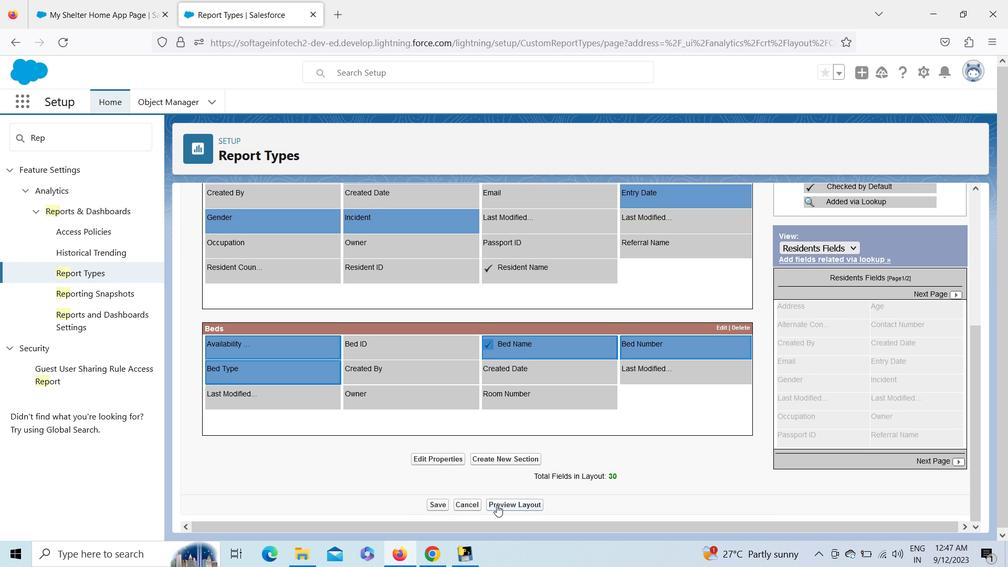 
Action: Mouse moved to (836, 8)
Screenshot: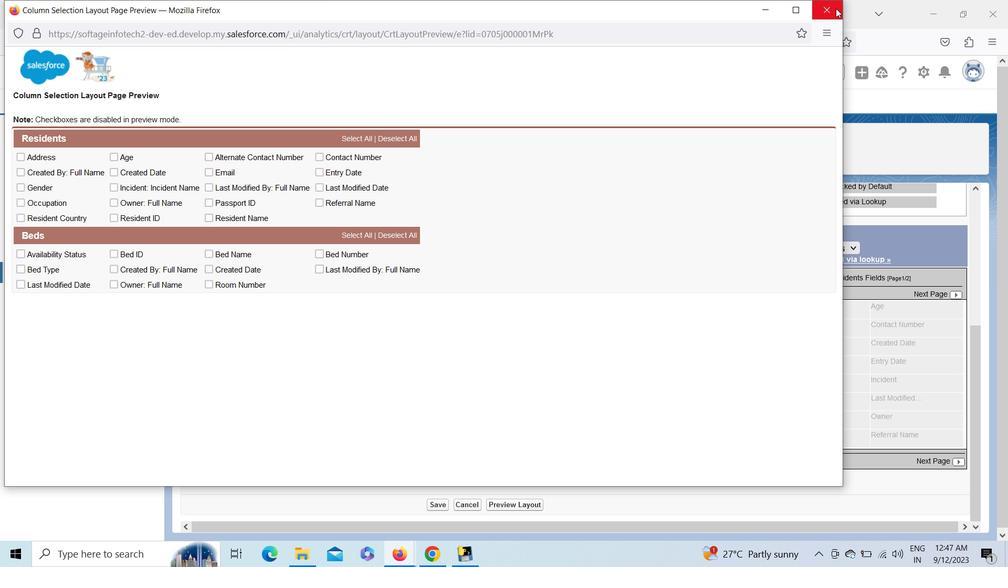 
Action: Mouse pressed left at (836, 8)
Screenshot: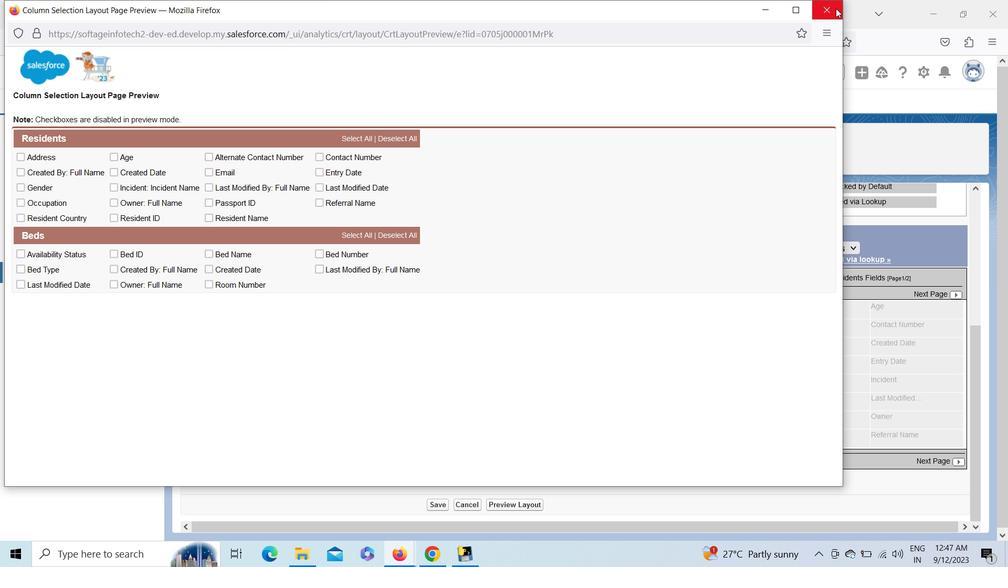 
Action: Mouse moved to (977, 190)
Screenshot: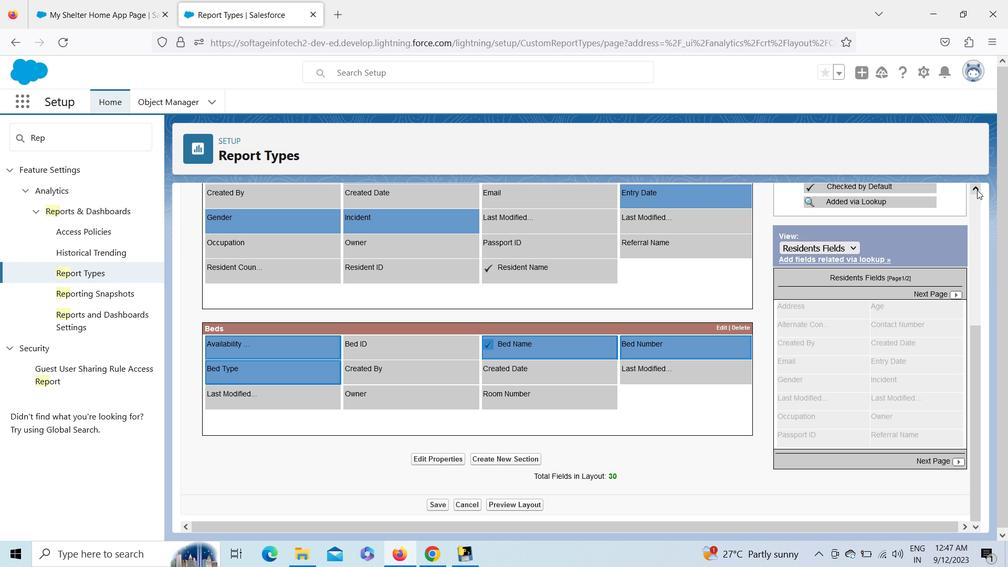 
Action: Mouse pressed left at (977, 190)
Screenshot: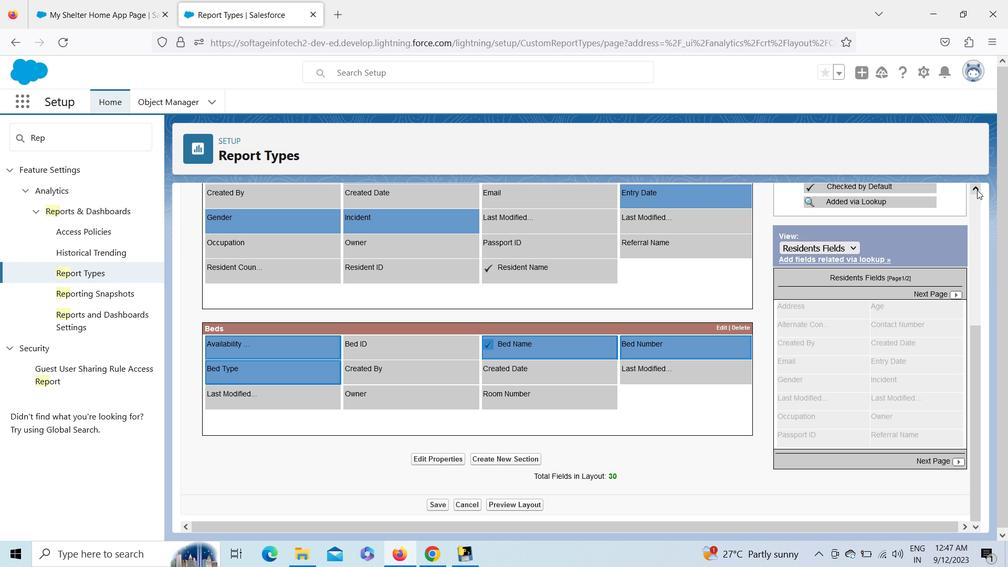 
Action: Mouse pressed left at (977, 190)
Screenshot: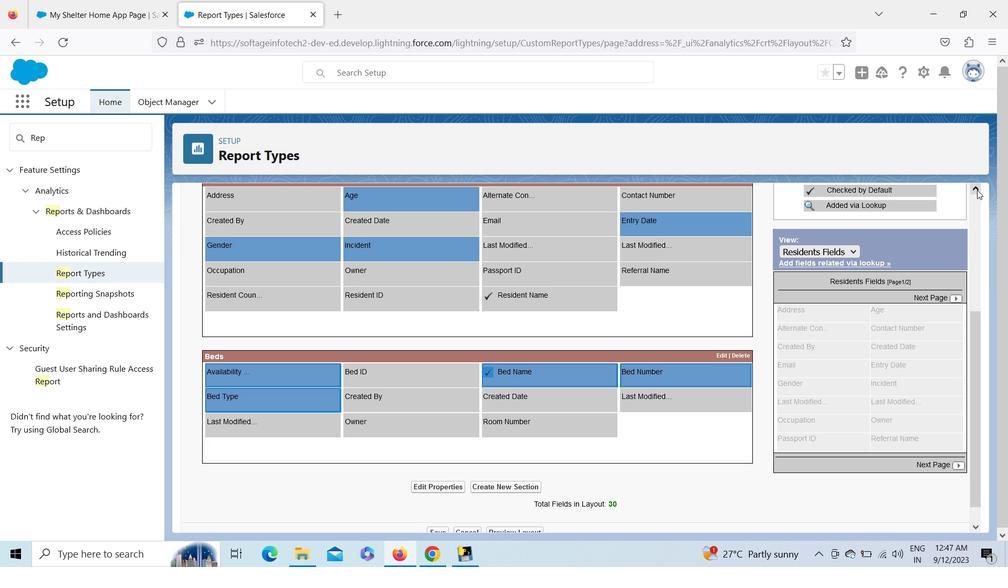 
Action: Mouse pressed left at (977, 190)
Screenshot: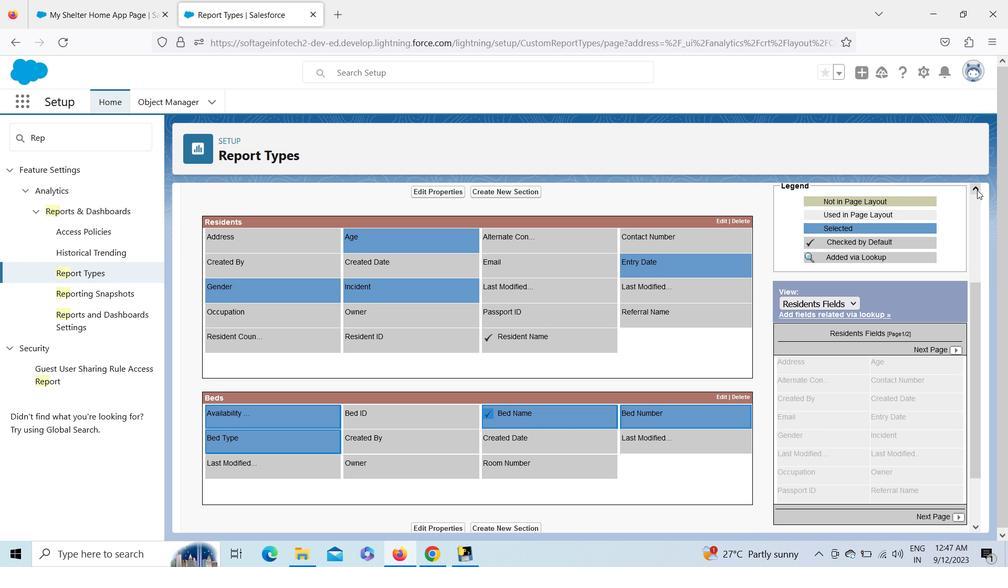 
Action: Mouse pressed left at (977, 190)
Screenshot: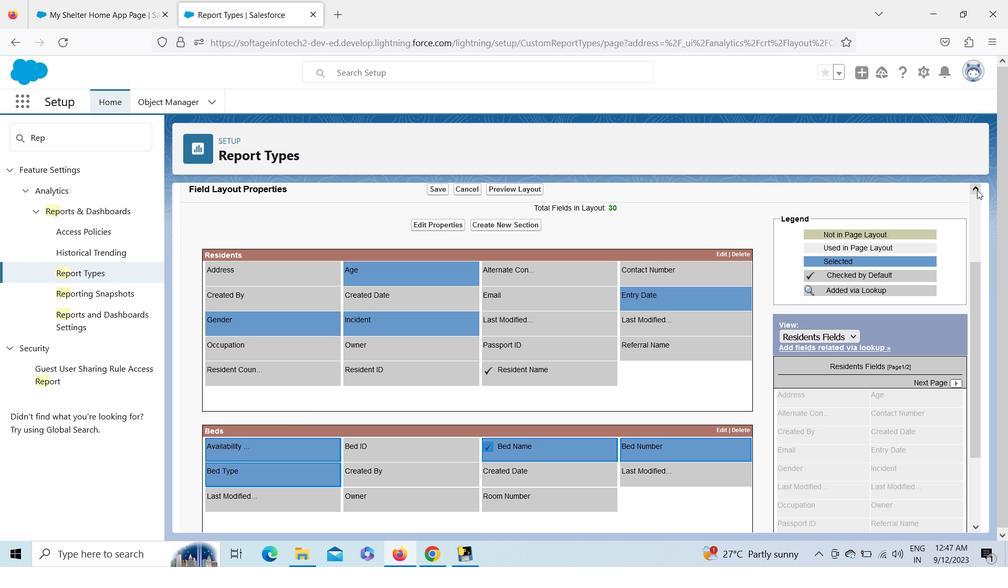 
Action: Mouse moved to (437, 219)
Screenshot: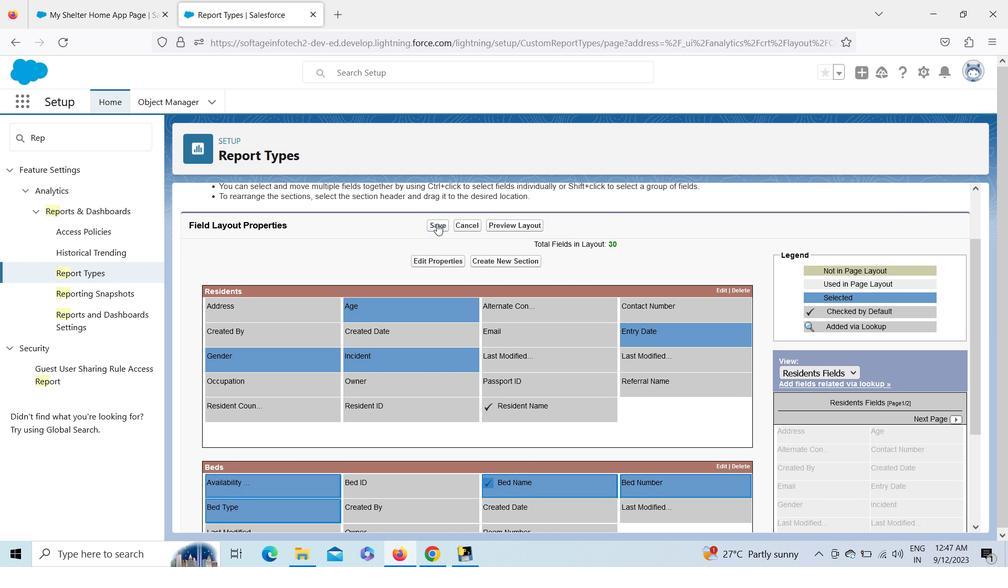 
Action: Mouse pressed left at (437, 219)
Screenshot: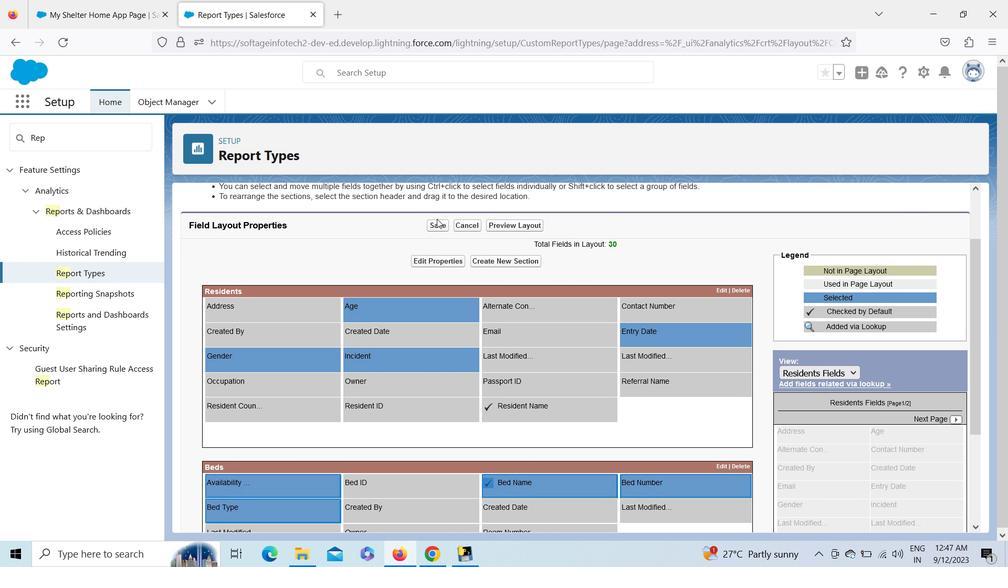 
Action: Mouse pressed left at (437, 219)
Screenshot: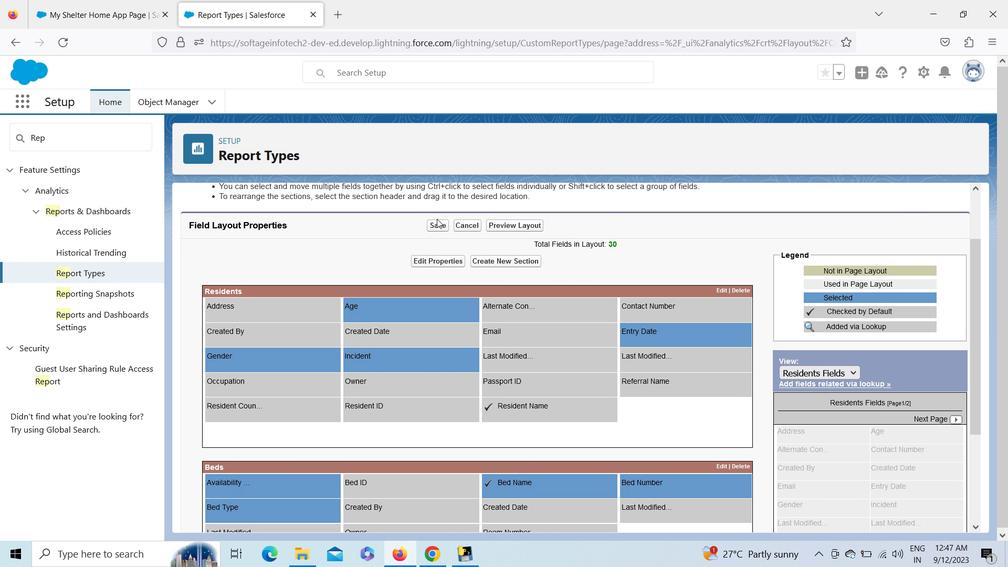 
Action: Mouse moved to (437, 223)
Screenshot: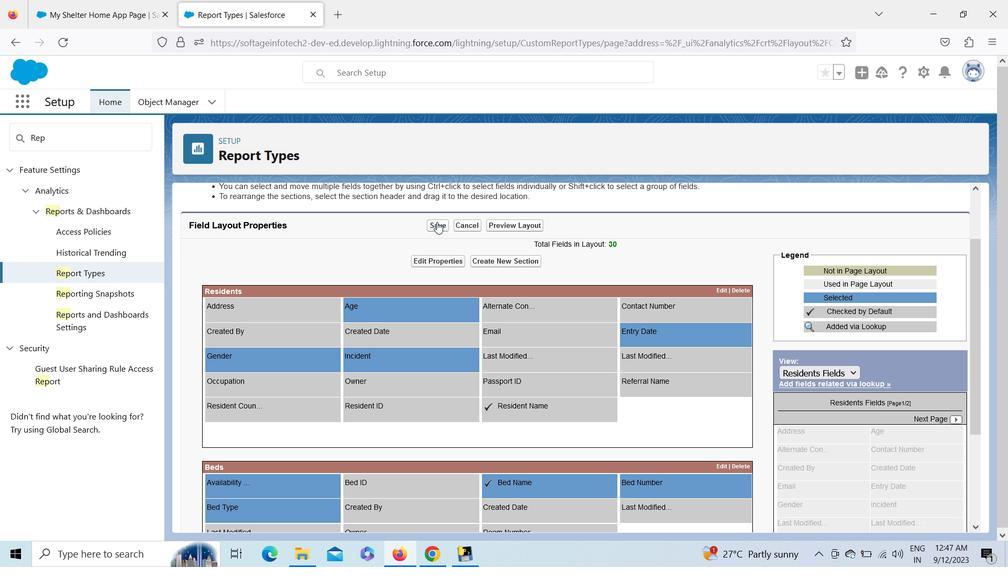 
Action: Mouse pressed left at (437, 223)
Screenshot: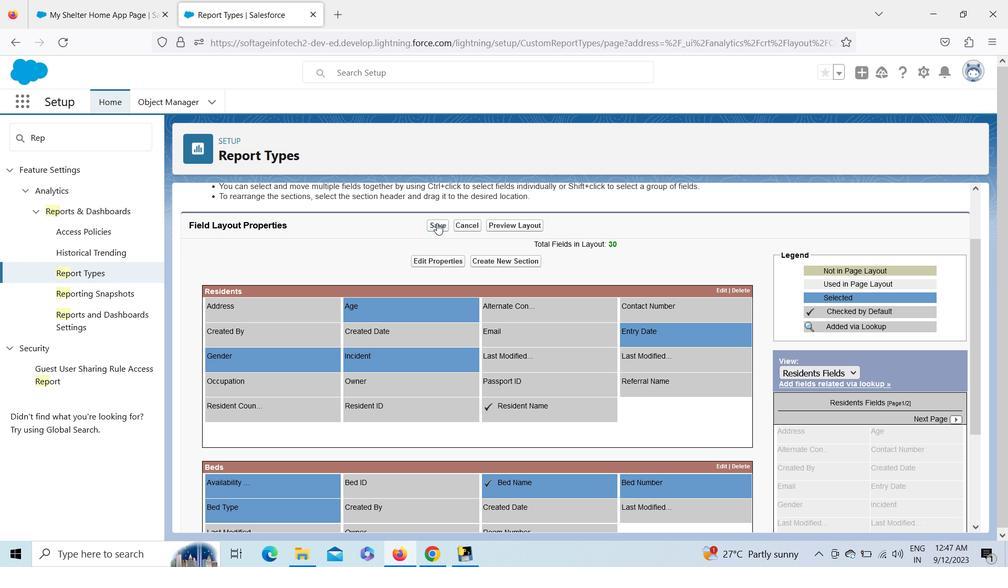 
Action: Mouse moved to (972, 484)
Screenshot: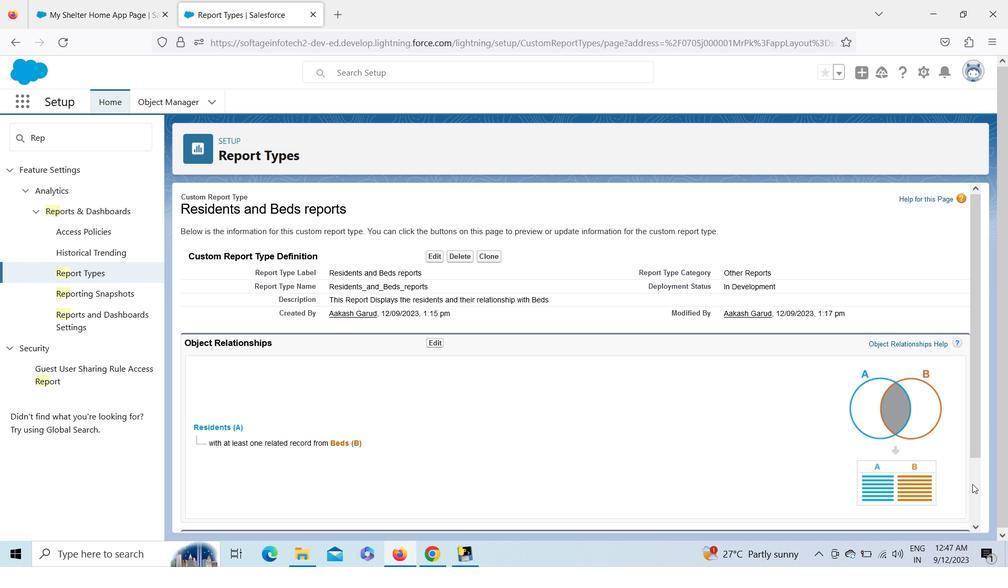 
Action: Mouse pressed left at (972, 484)
Screenshot: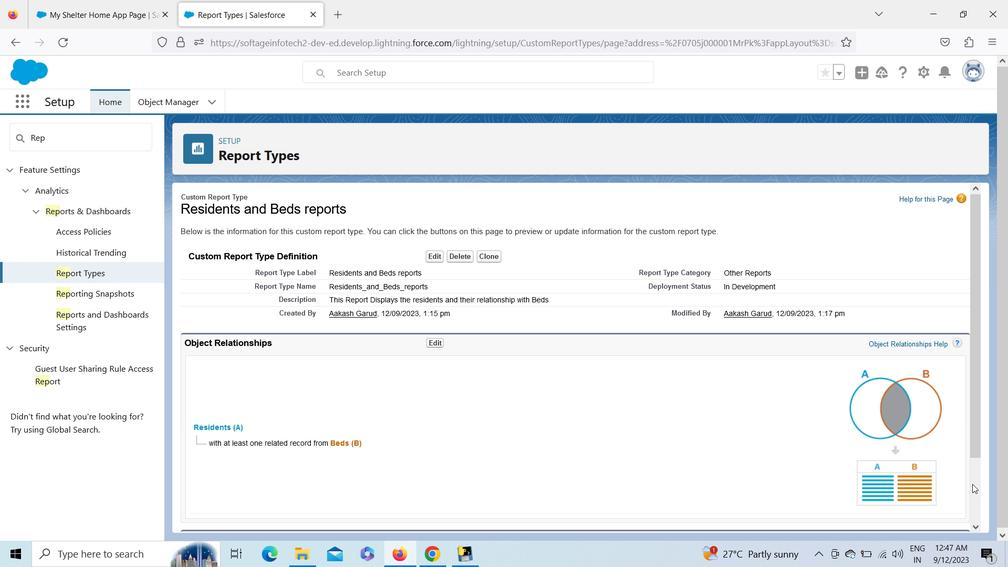
Action: Mouse moved to (491, 461)
Screenshot: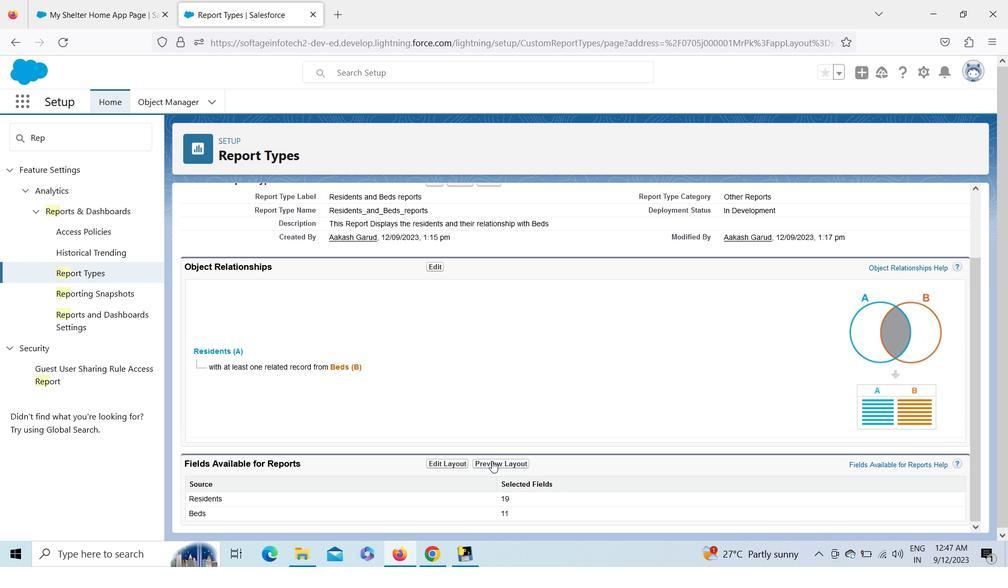 
Action: Mouse pressed left at (491, 461)
Screenshot: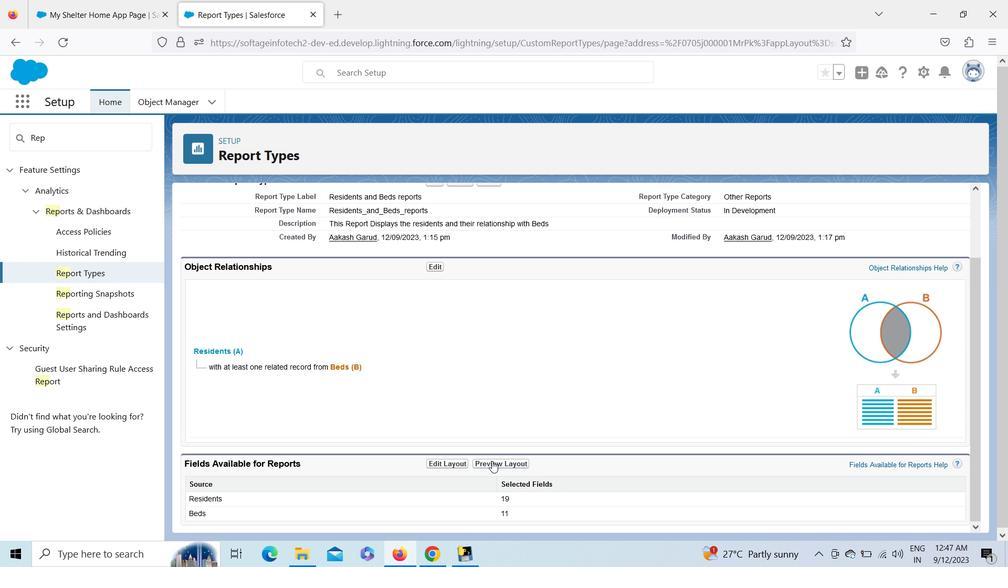 
Action: Mouse moved to (38, 185)
Screenshot: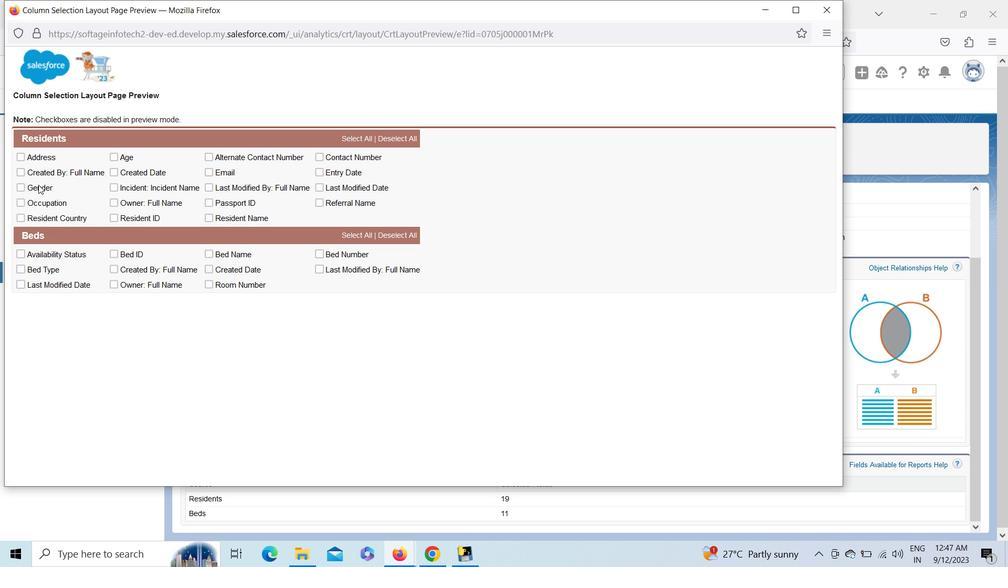 
Action: Mouse pressed left at (38, 185)
Screenshot: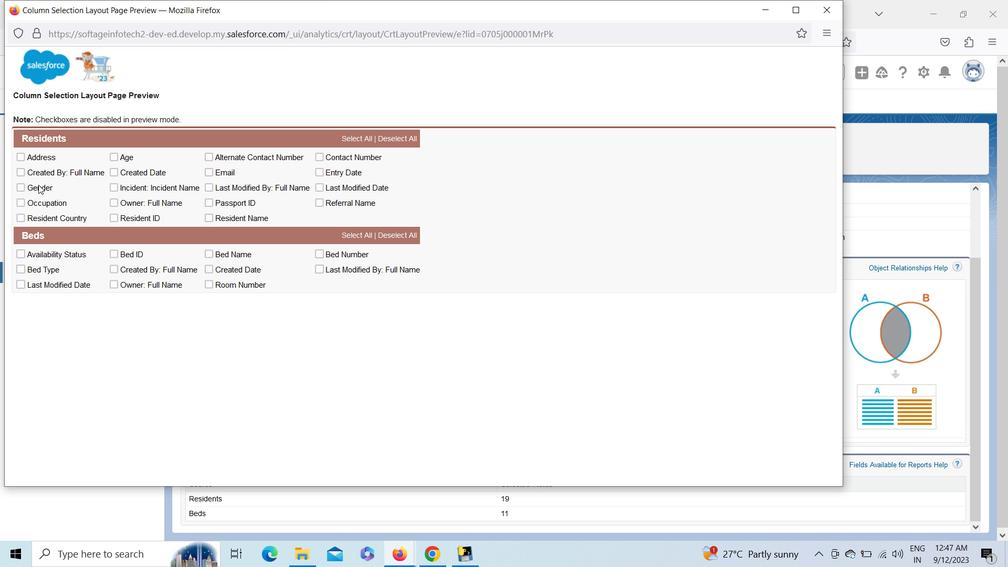 
Action: Mouse moved to (23, 189)
Screenshot: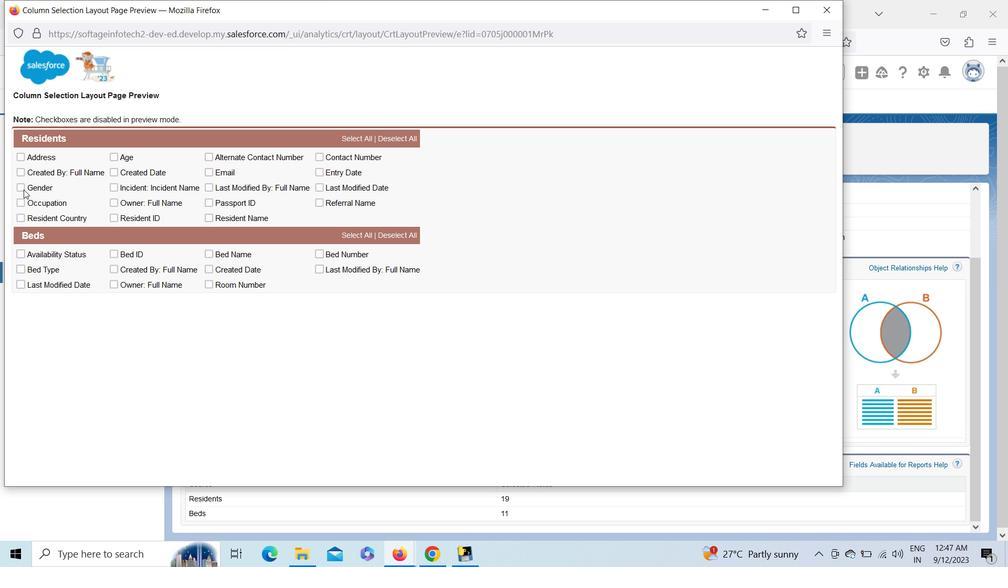 
Action: Mouse pressed left at (23, 189)
Screenshot: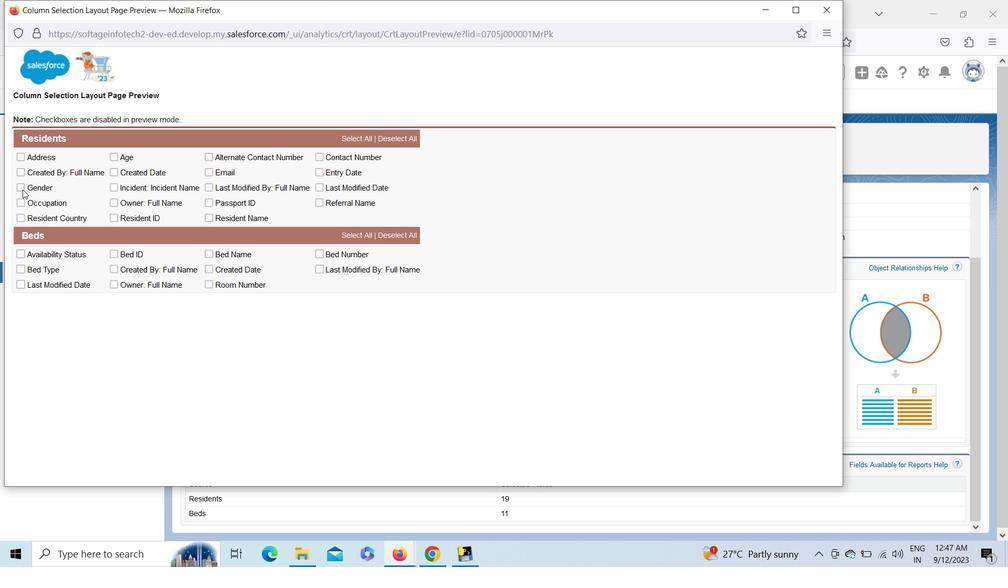 
Action: Mouse moved to (19, 186)
Screenshot: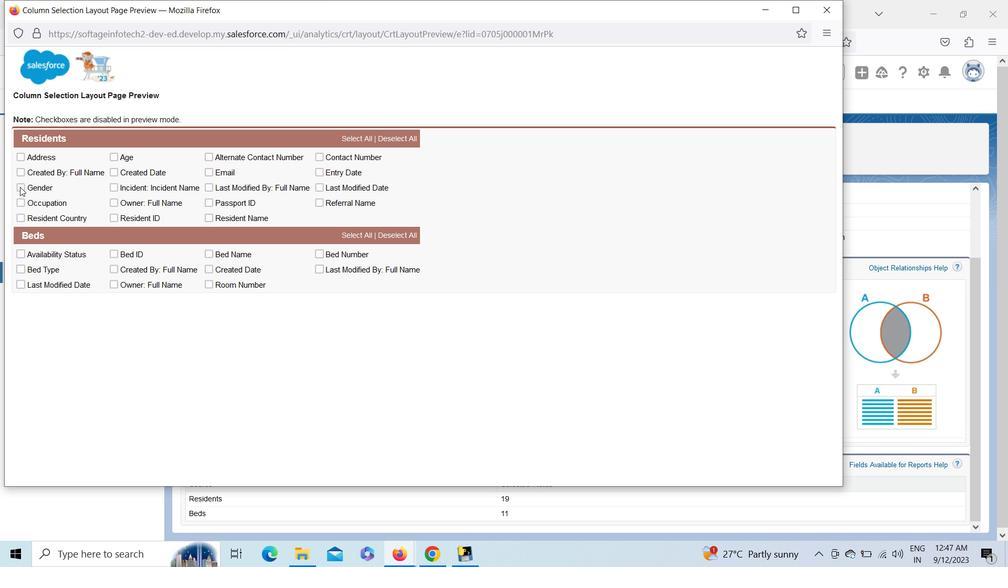 
Action: Mouse pressed left at (19, 186)
Screenshot: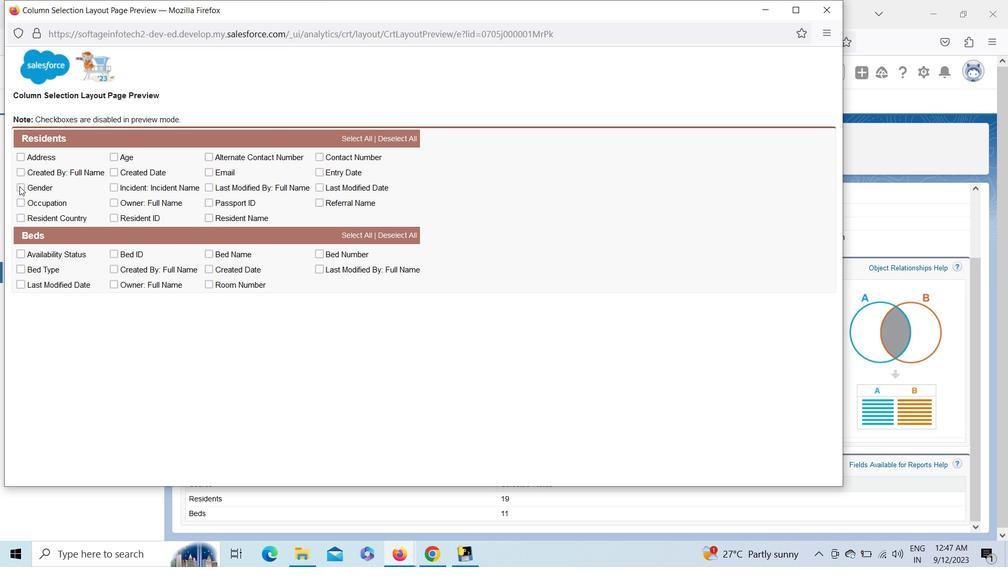 
Action: Mouse moved to (357, 137)
Screenshot: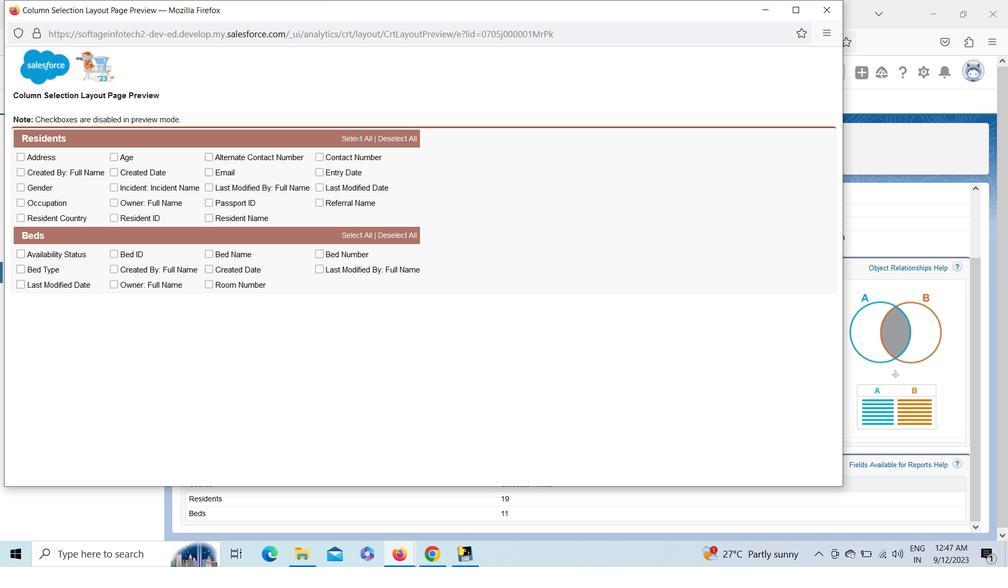 
Action: Mouse pressed left at (357, 137)
Screenshot: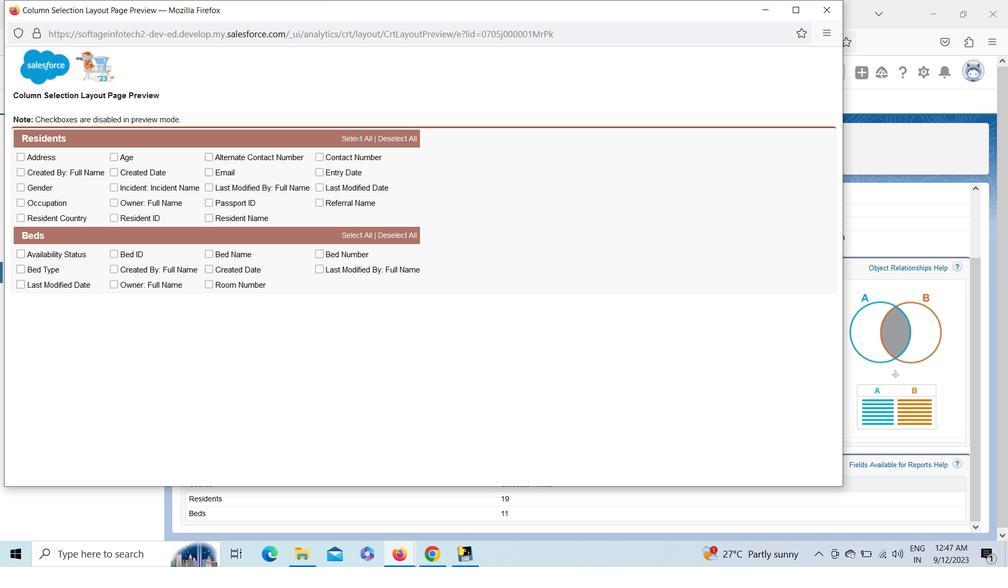 
Action: Mouse moved to (834, 4)
Screenshot: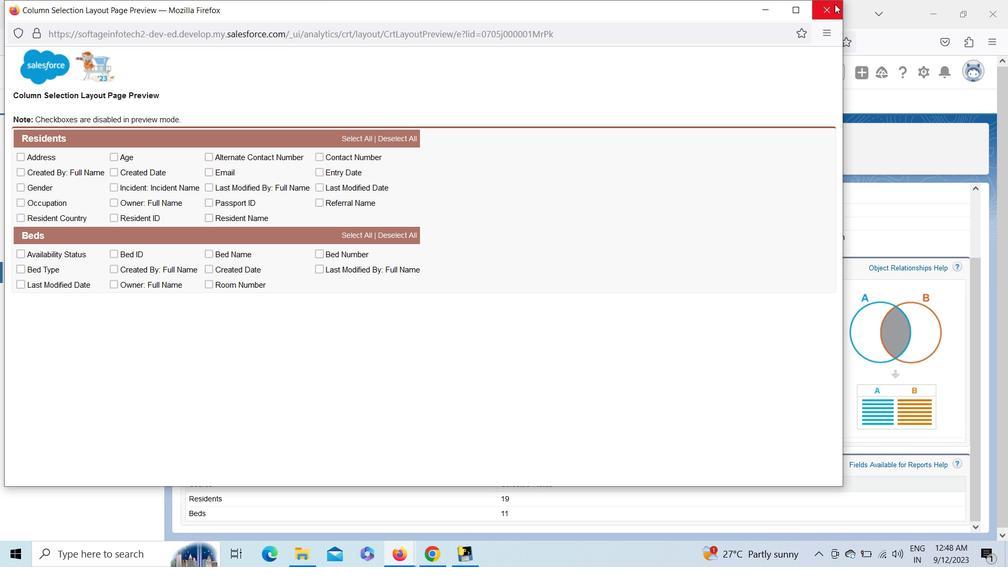 
Action: Mouse pressed left at (834, 4)
Screenshot: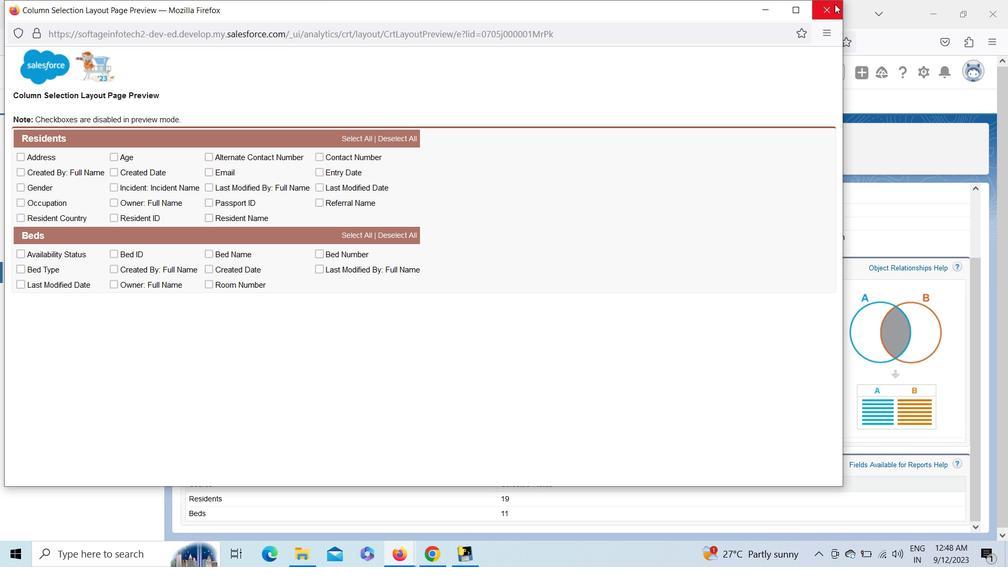 
Action: Mouse moved to (979, 526)
Screenshot: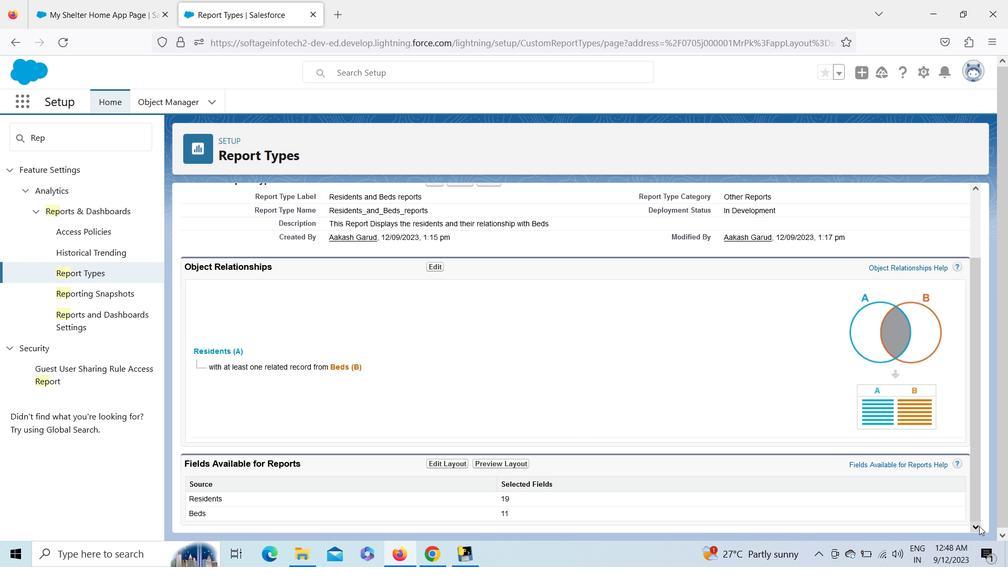 
Action: Mouse pressed left at (979, 526)
Screenshot: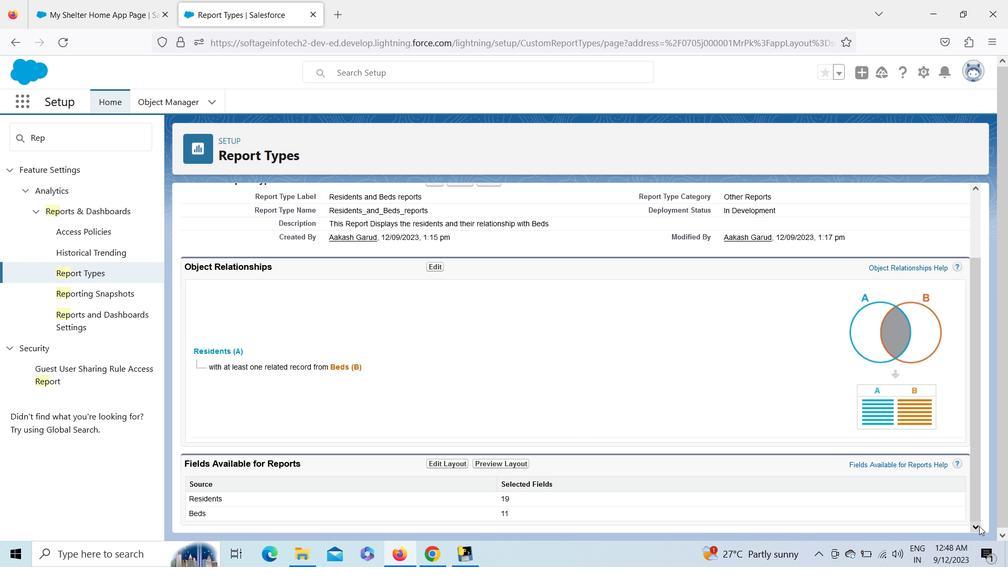 
Action: Mouse pressed left at (979, 526)
Screenshot: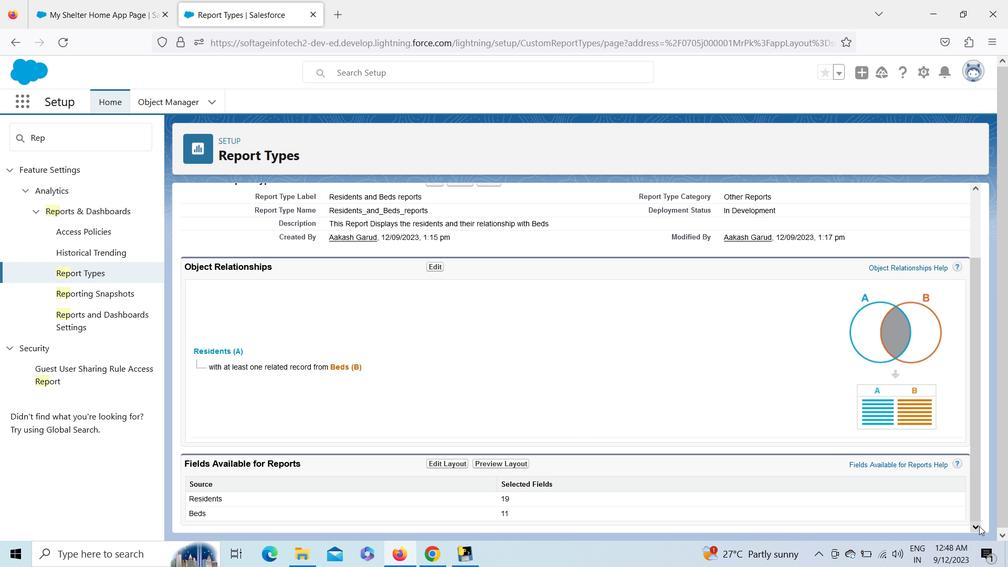 
Action: Mouse pressed left at (979, 526)
Screenshot: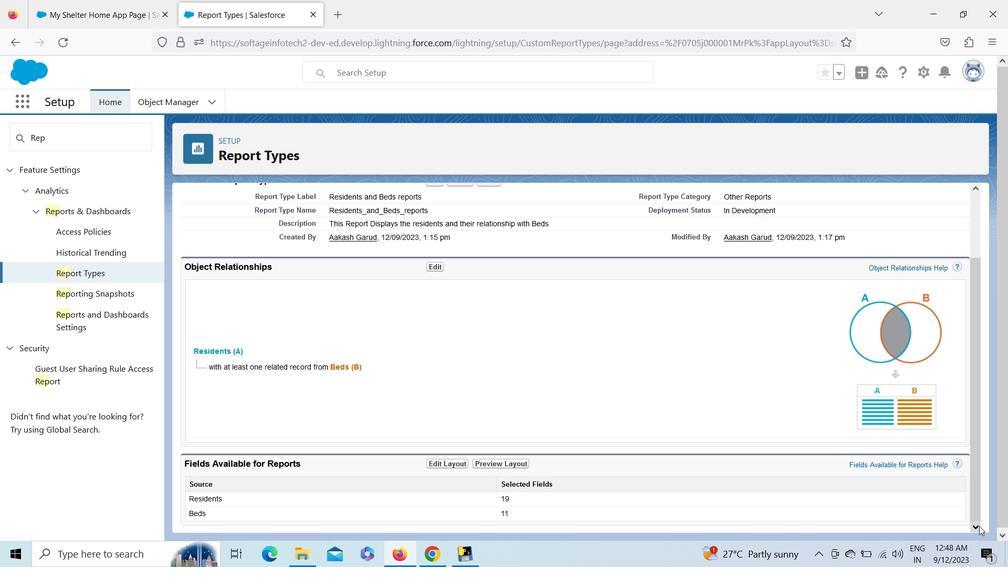 
Action: Mouse pressed left at (979, 526)
Screenshot: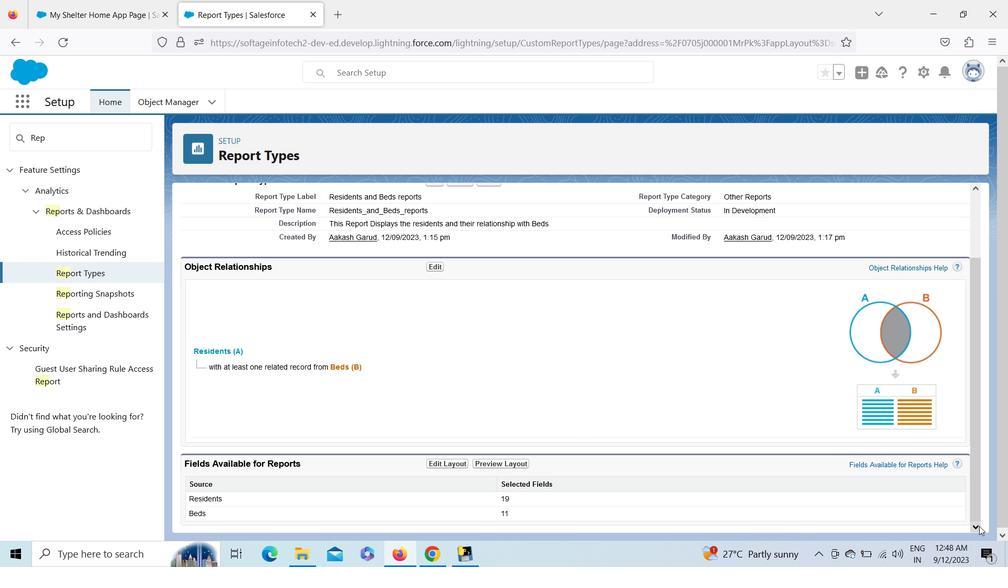 
Action: Mouse moved to (108, 4)
Screenshot: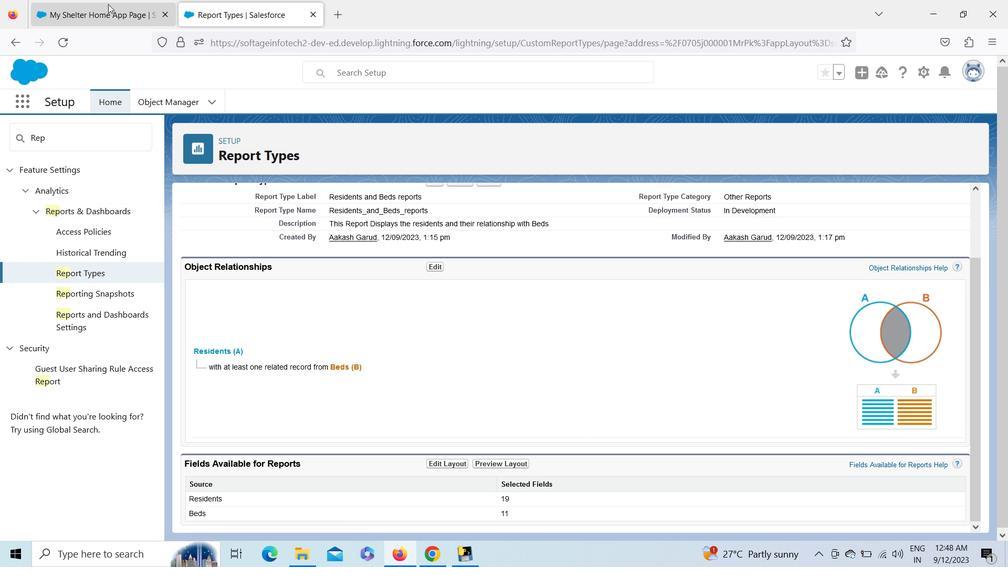 
Action: Mouse pressed left at (108, 4)
Screenshot: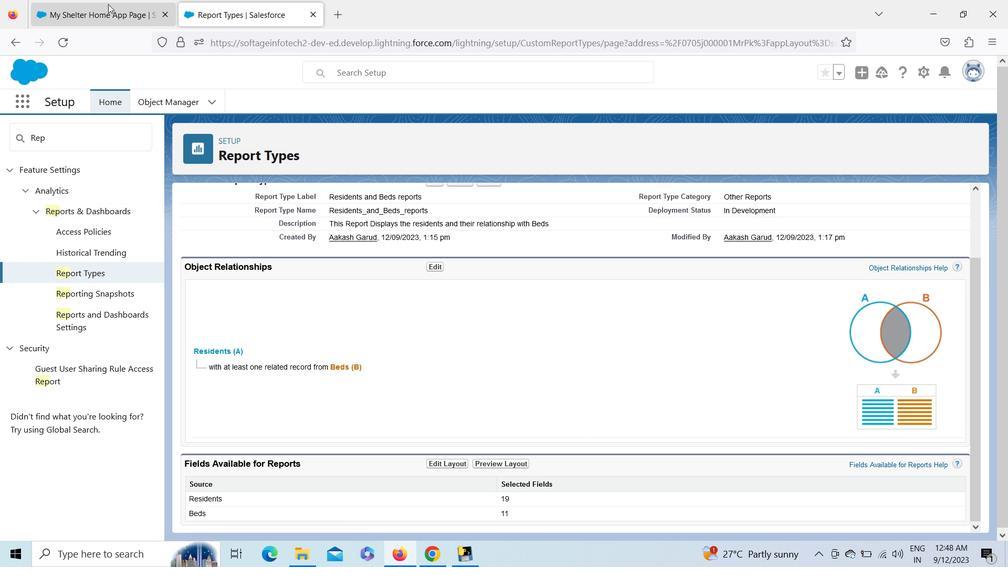 
Action: Mouse moved to (982, 102)
Screenshot: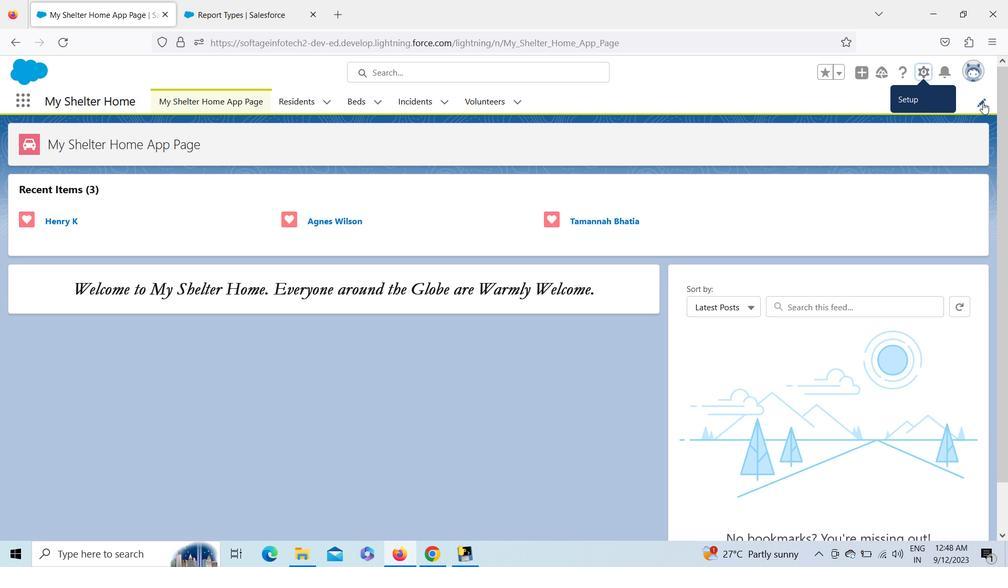 
Action: Mouse pressed left at (982, 102)
Screenshot: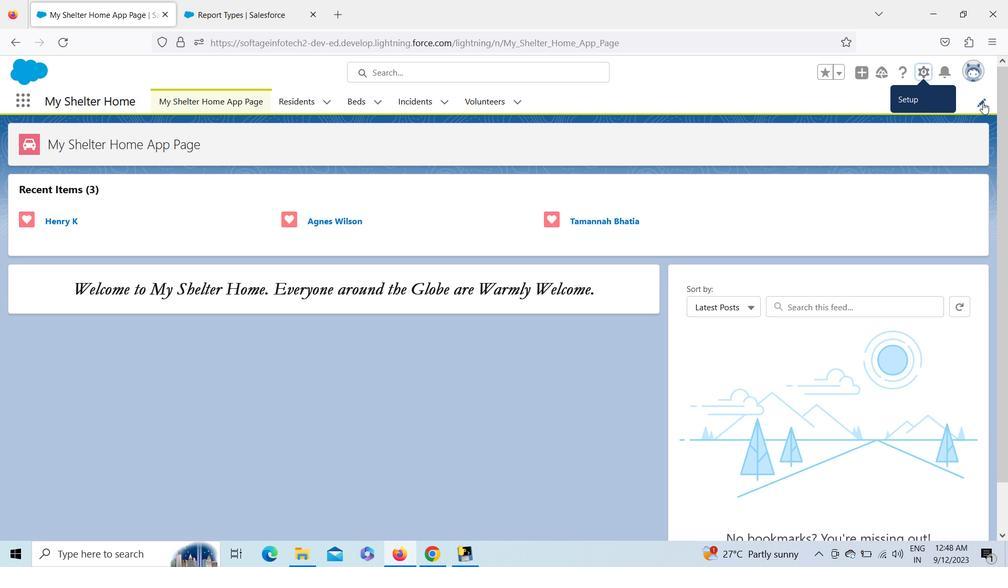 
Action: Mouse moved to (735, 233)
Screenshot: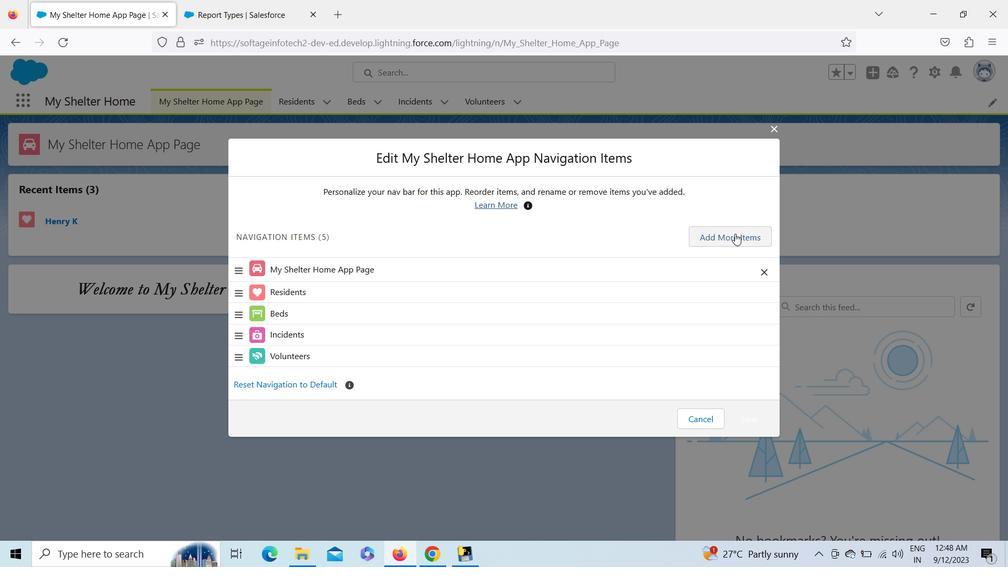 
Action: Mouse pressed left at (735, 233)
Screenshot: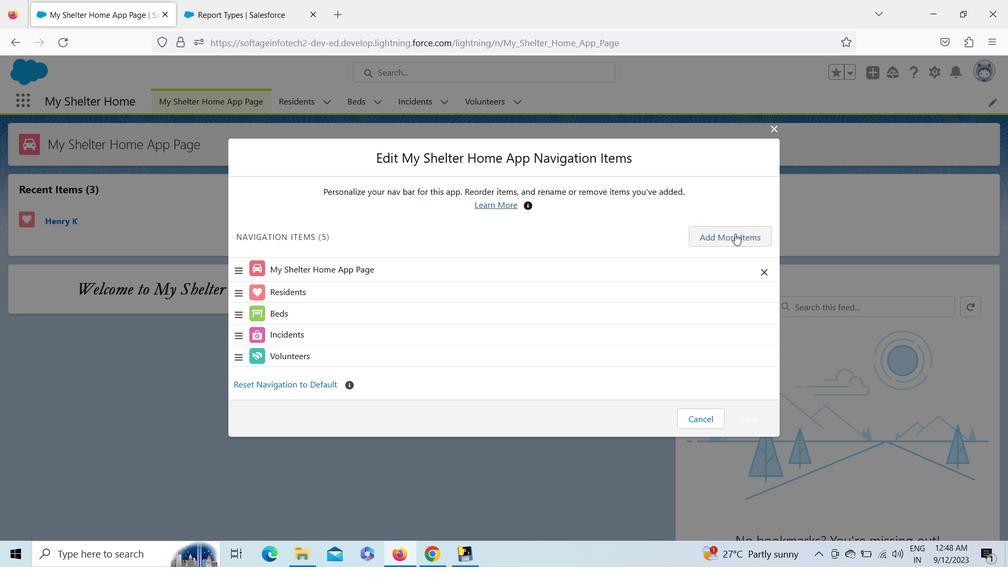 
Action: Mouse moved to (454, 149)
Screenshot: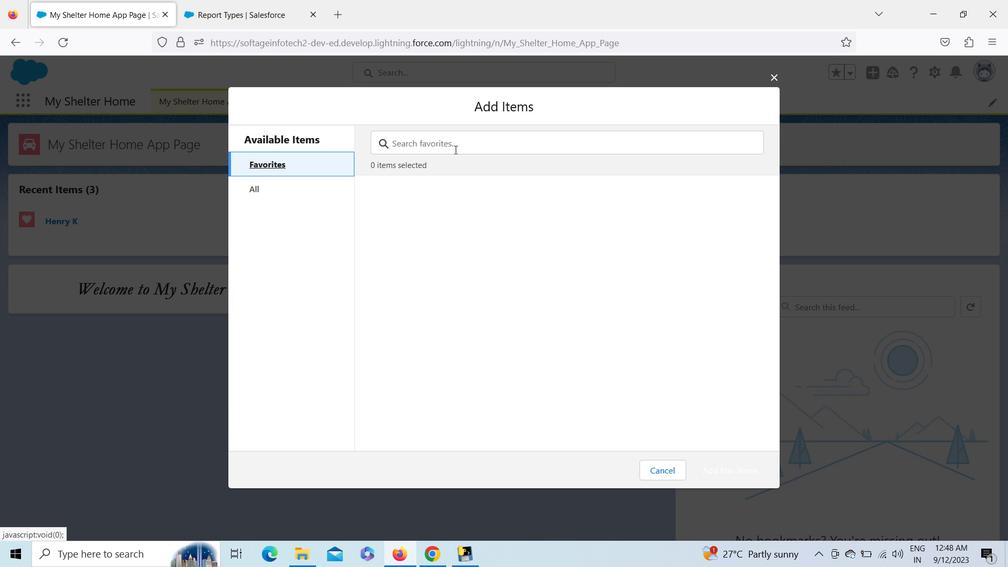 
Action: Mouse pressed left at (454, 149)
Screenshot: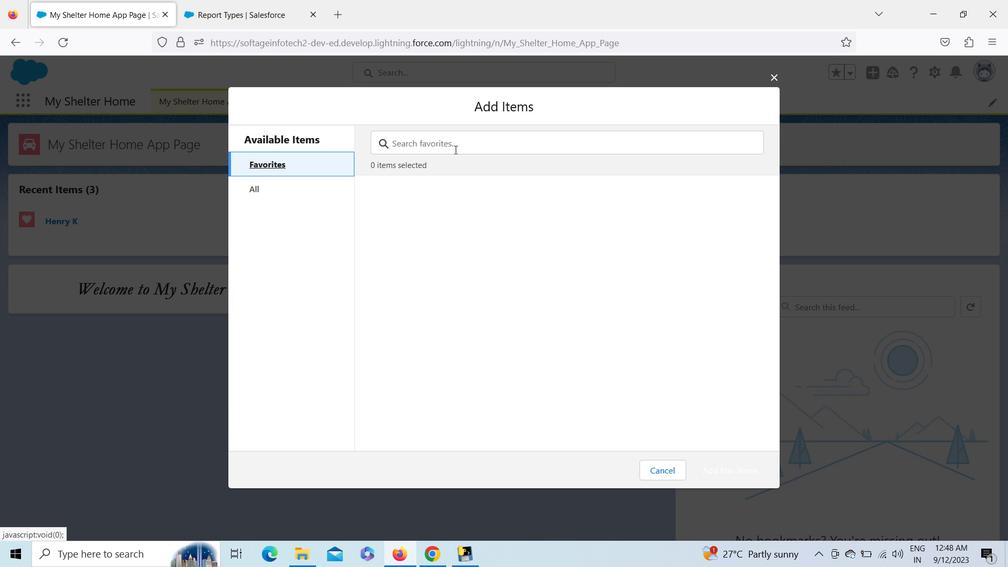 
Action: Mouse moved to (319, 183)
Screenshot: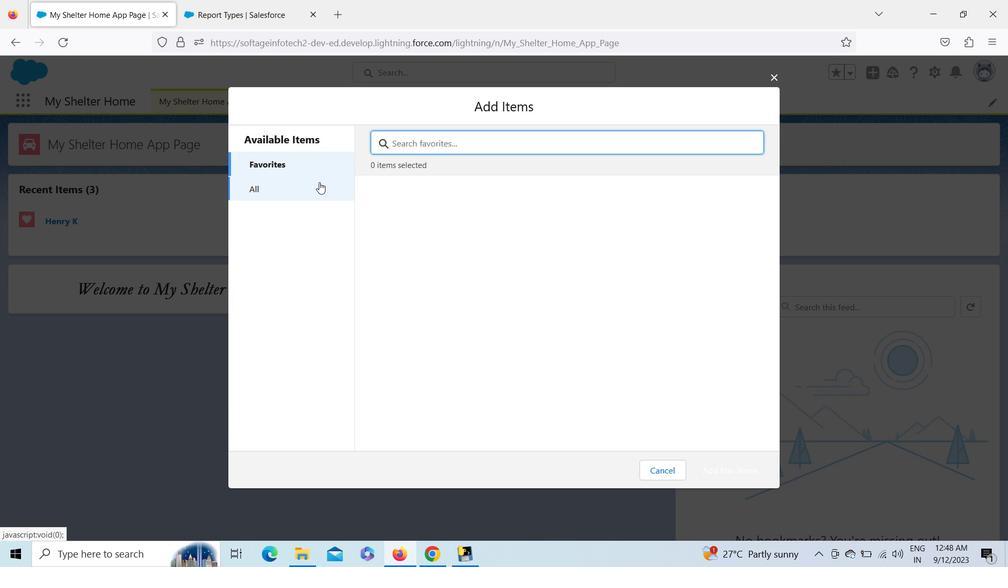 
Action: Mouse pressed left at (319, 183)
Screenshot: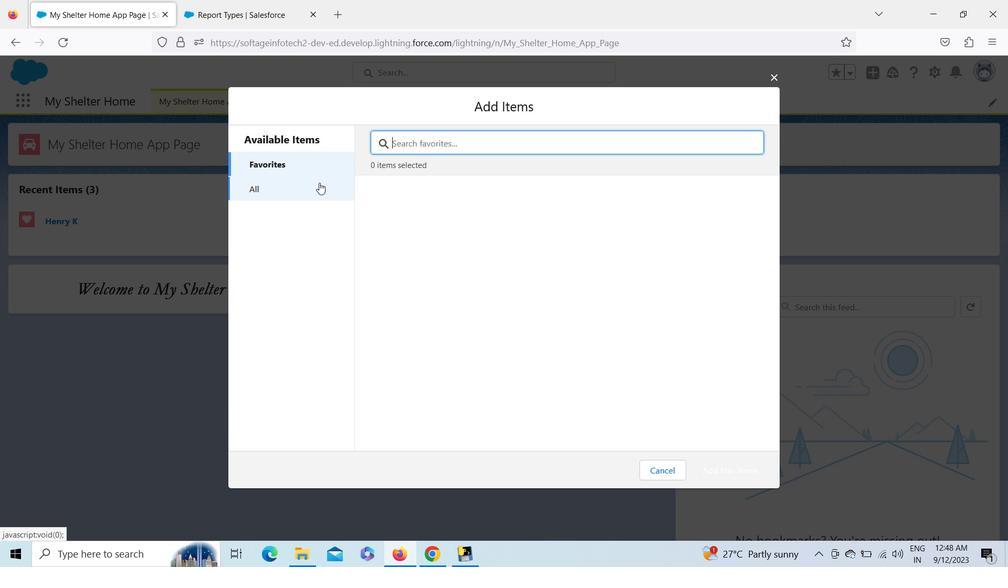 
Action: Mouse moved to (441, 139)
Screenshot: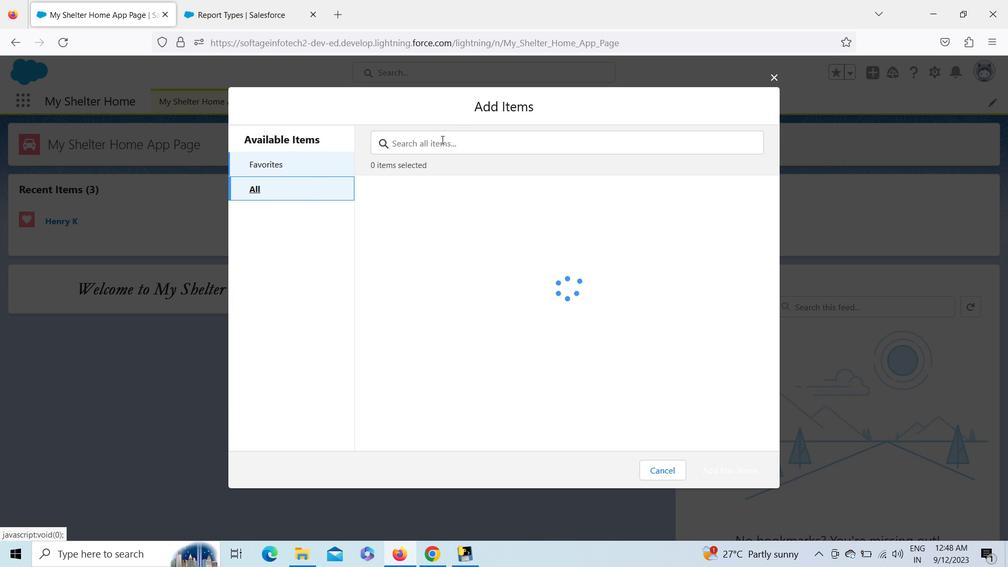 
Action: Mouse pressed left at (441, 139)
Screenshot: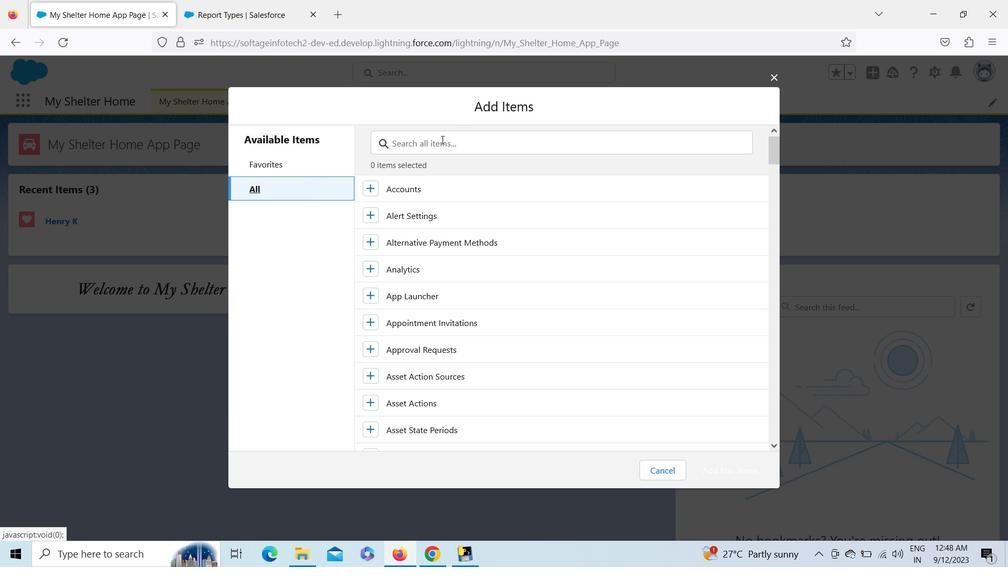 
Action: Key pressed ctrl+Fctrl+Er
Screenshot: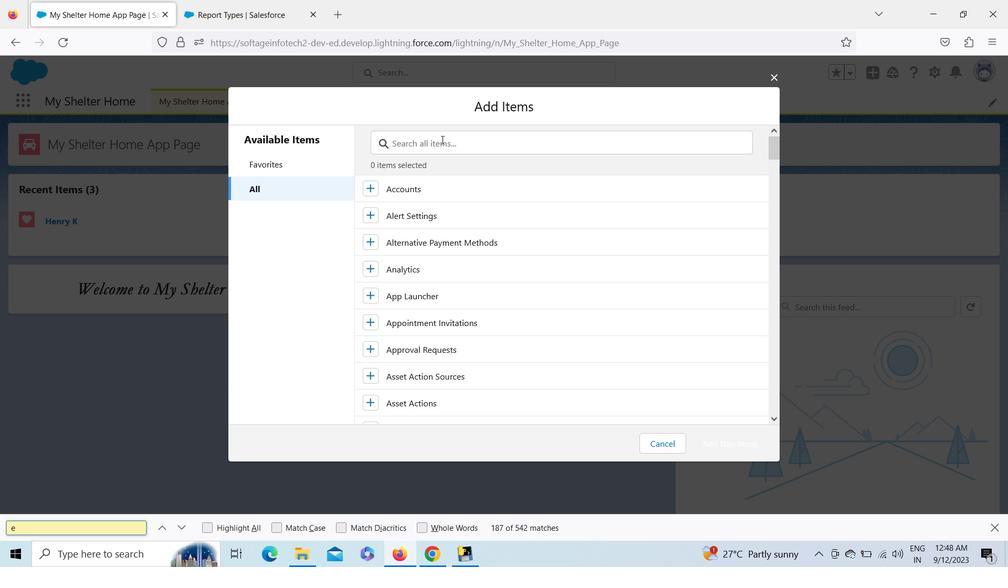 
Action: Mouse pressed left at (441, 139)
Screenshot: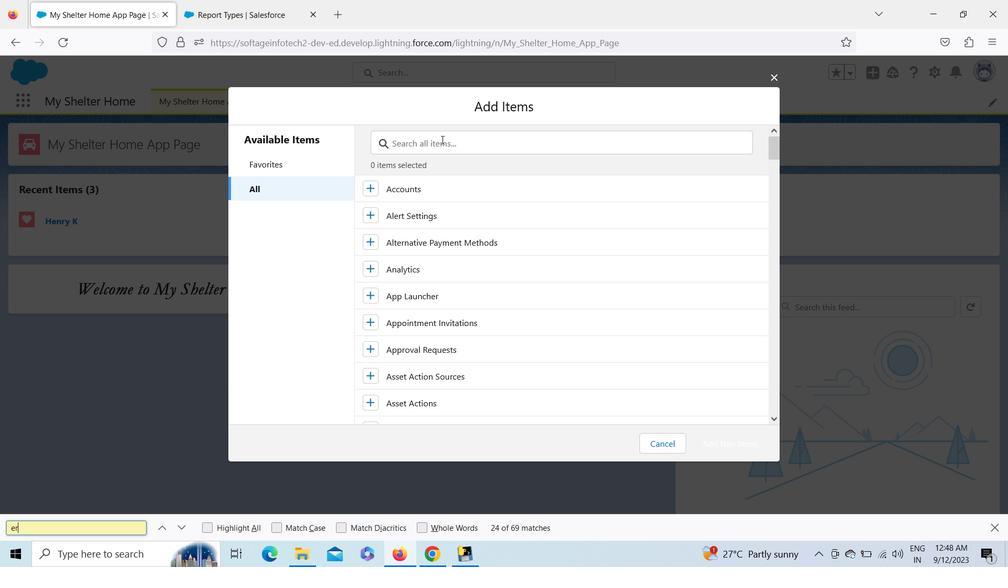 
Action: Key pressed ctrl+Rctrl+E
Screenshot: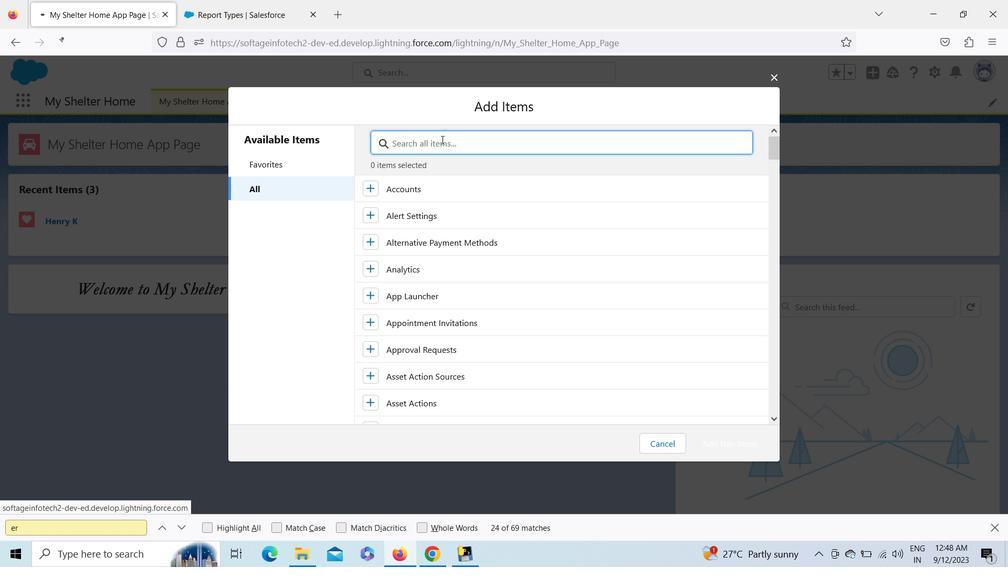 
Action: Mouse moved to (441, 139)
Screenshot: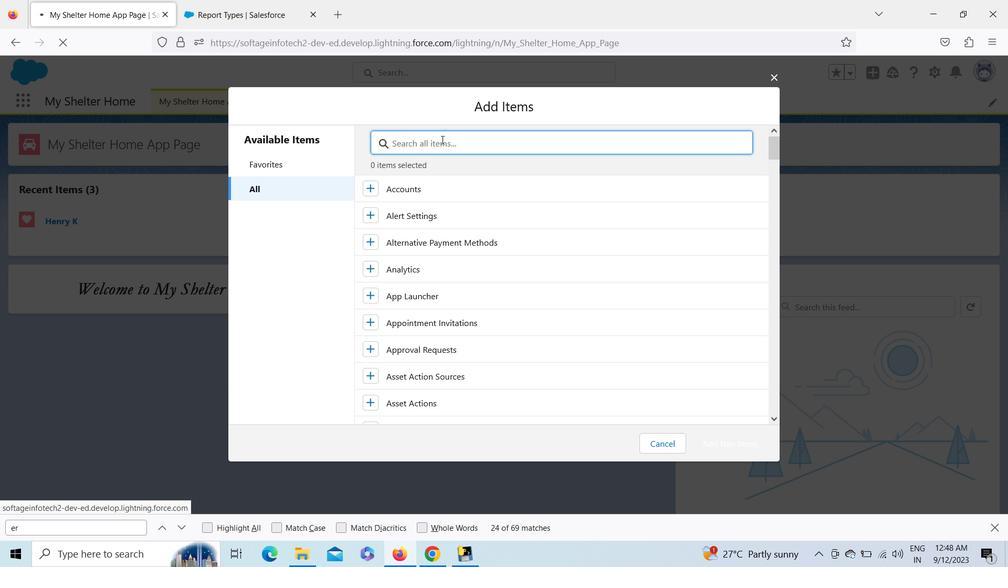 
Action: Mouse pressed left at (441, 139)
Screenshot: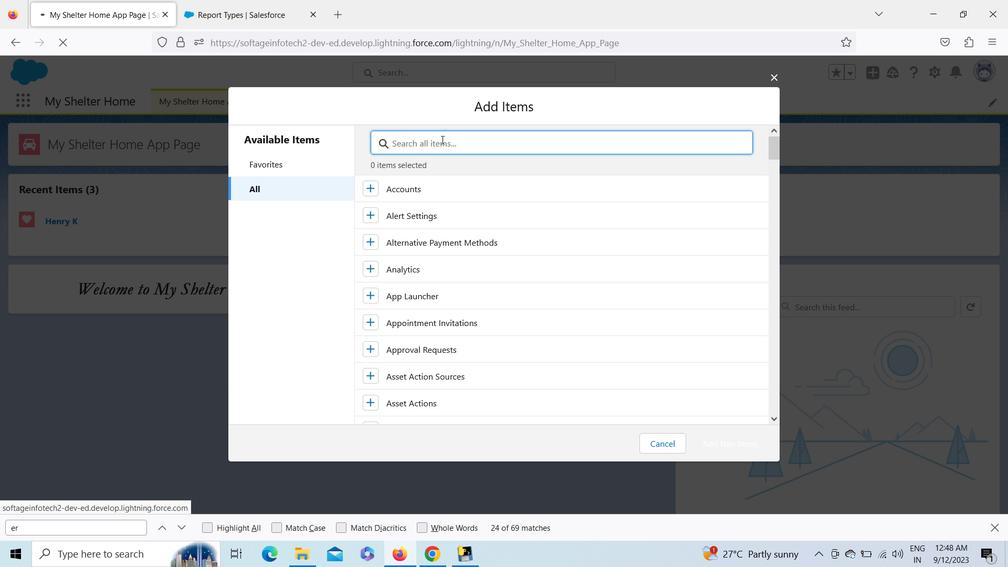 
Action: Mouse moved to (980, 102)
Screenshot: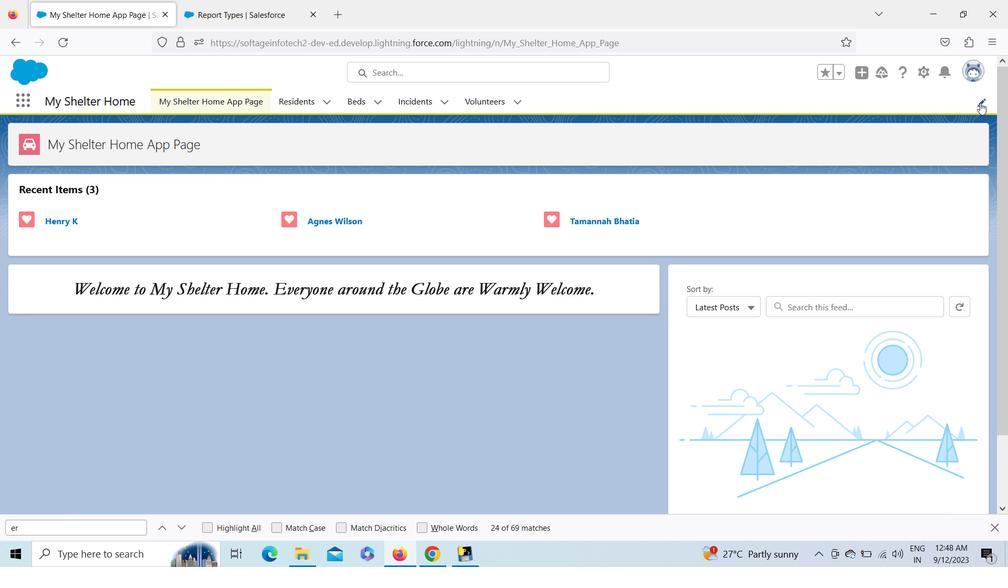 
Action: Mouse pressed left at (980, 102)
Screenshot: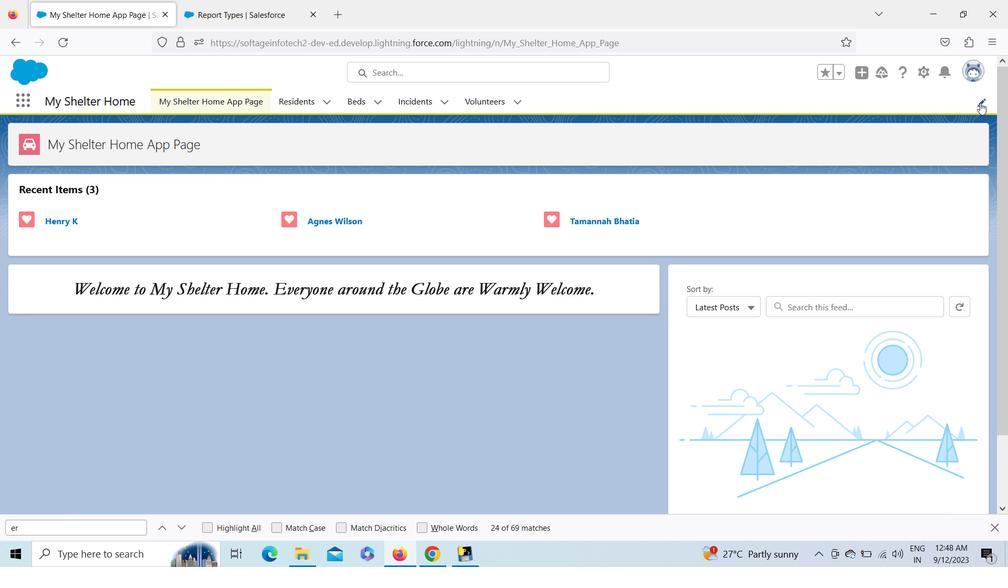
Action: Mouse moved to (730, 218)
Screenshot: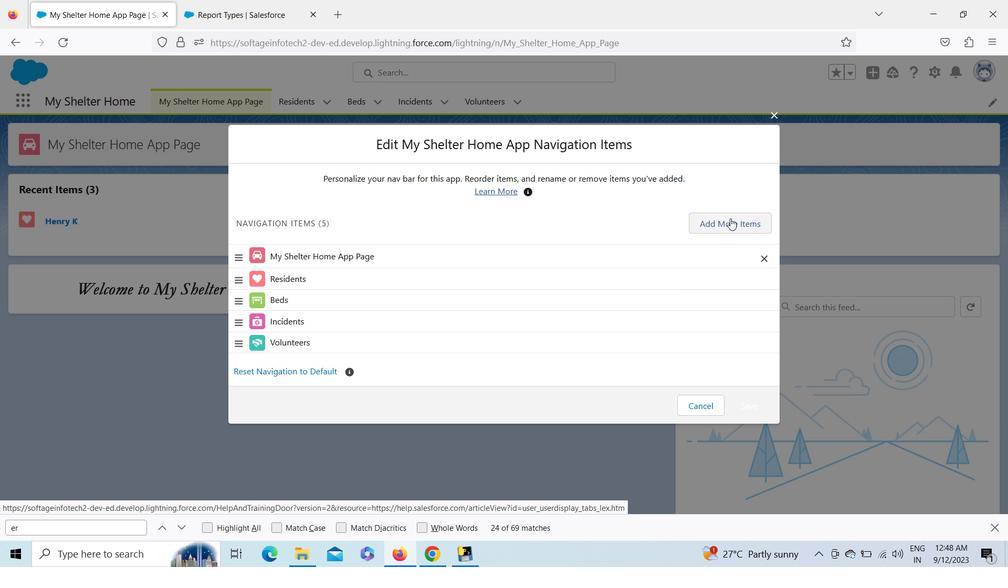 
Action: Mouse pressed left at (730, 218)
Screenshot: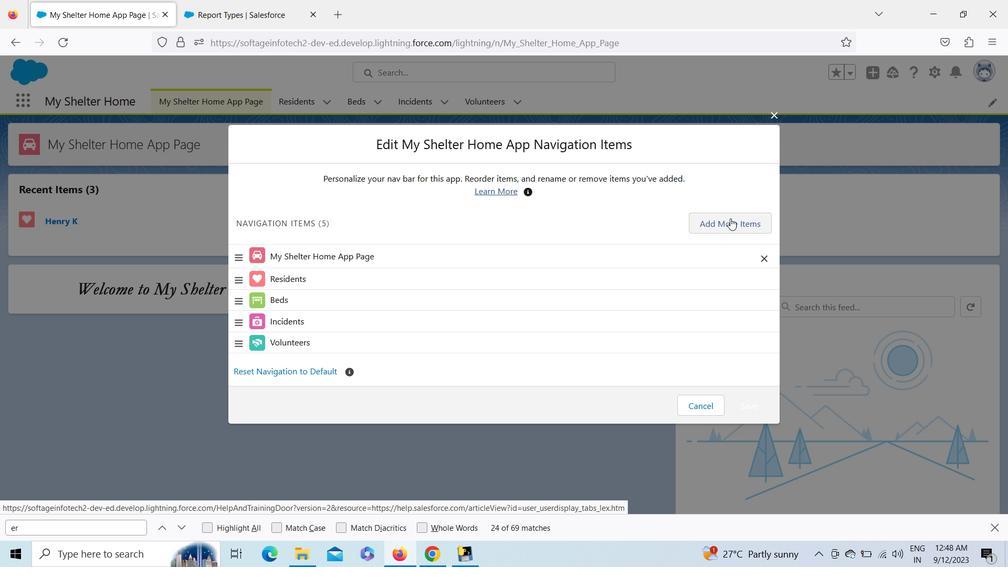 
Action: Mouse moved to (451, 143)
Screenshot: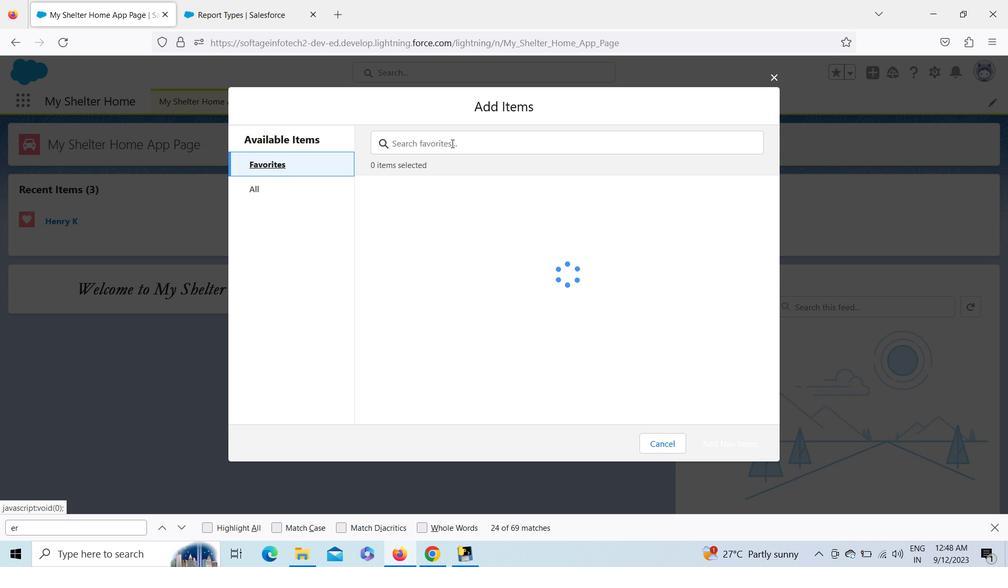
Action: Mouse pressed left at (451, 143)
Screenshot: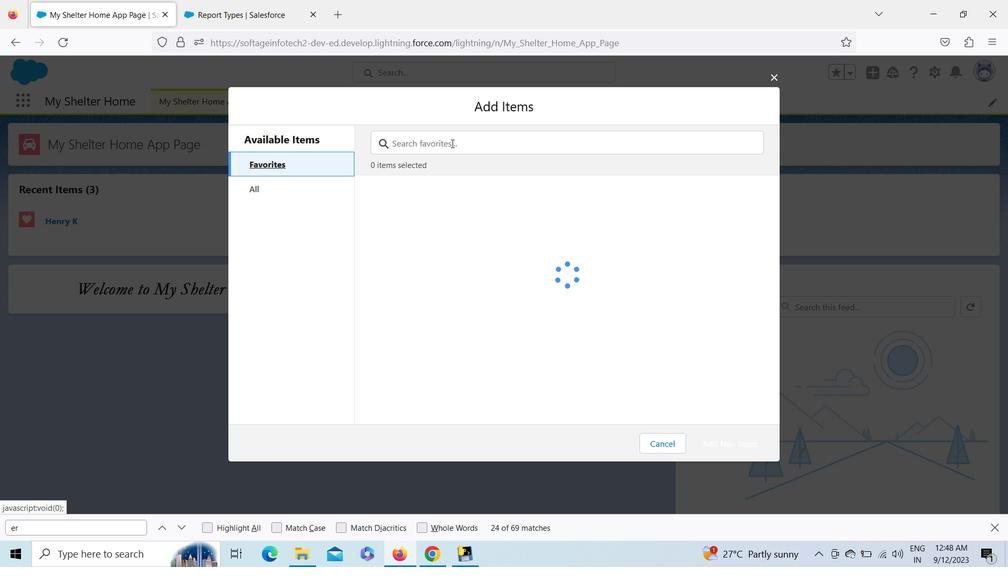 
Action: Mouse moved to (320, 193)
Screenshot: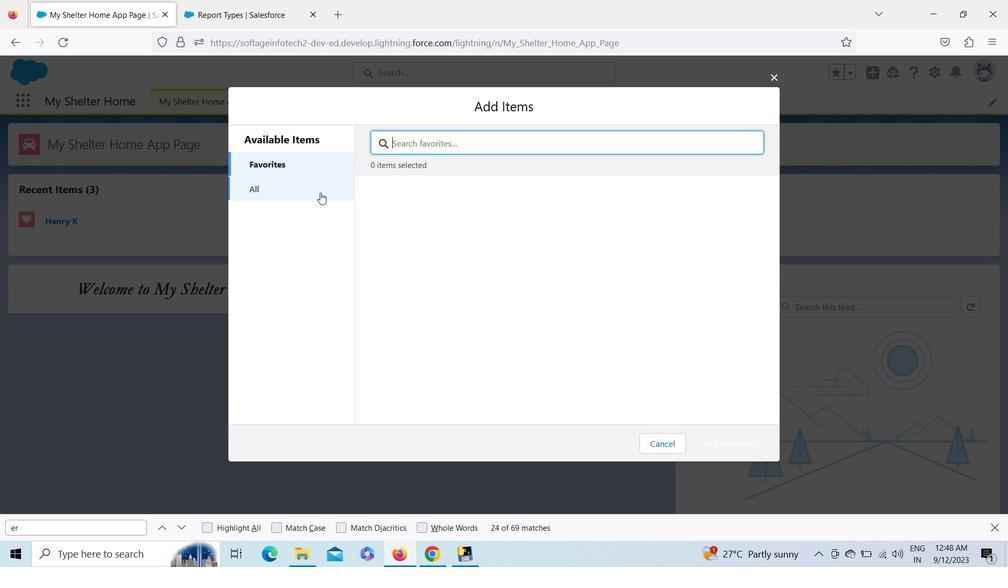 
Action: Mouse pressed left at (320, 193)
Screenshot: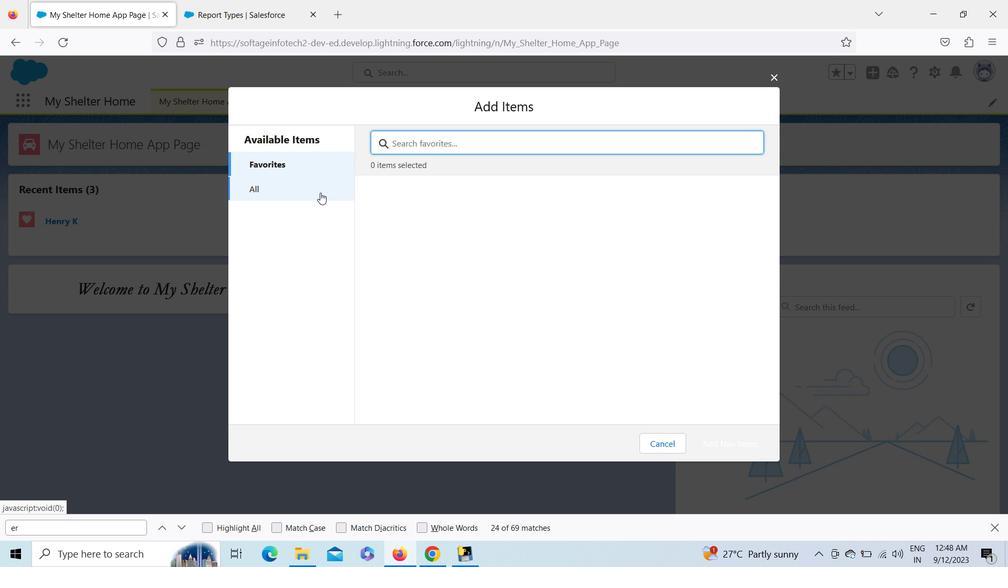 
Action: Mouse moved to (468, 138)
Screenshot: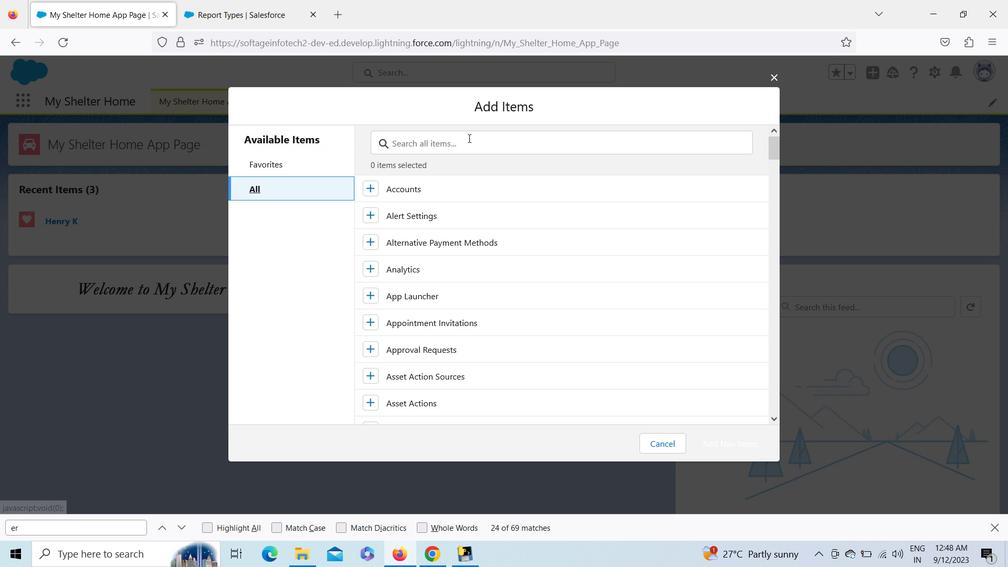 
Action: Mouse pressed left at (468, 138)
Screenshot: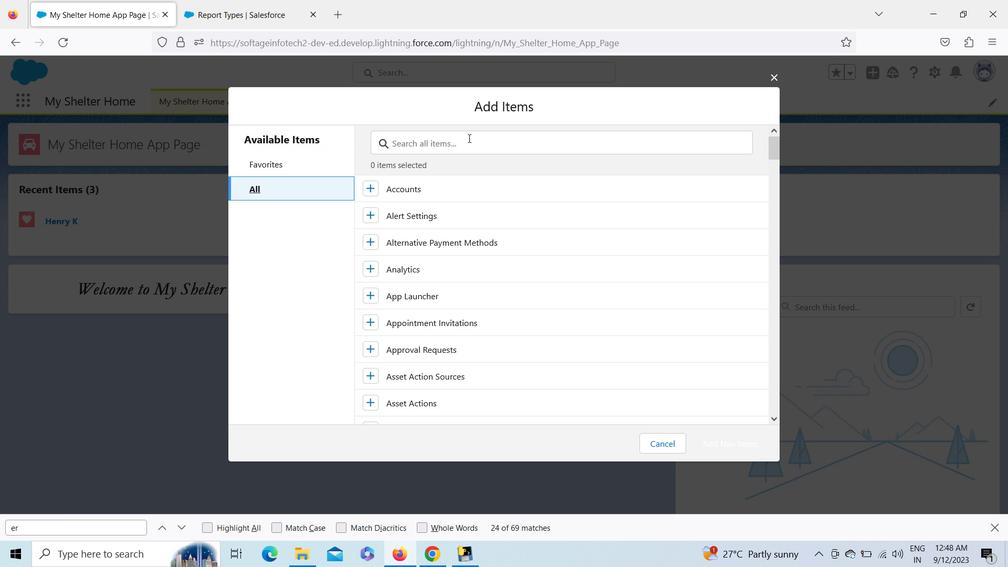 
Action: Key pressed ctrl+Rctrl+E
Screenshot: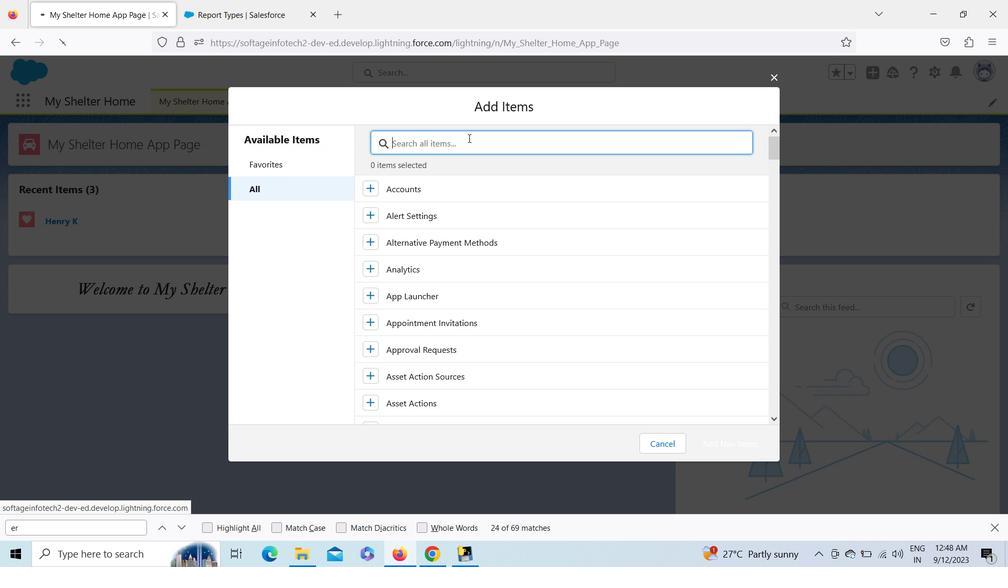 
Action: Mouse moved to (979, 102)
Screenshot: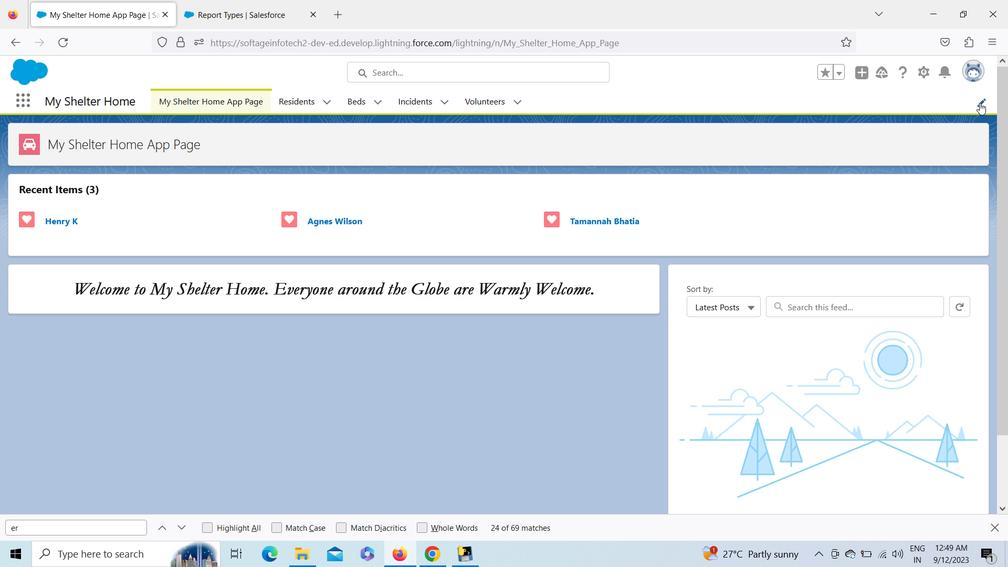 
Action: Mouse pressed left at (979, 102)
Screenshot: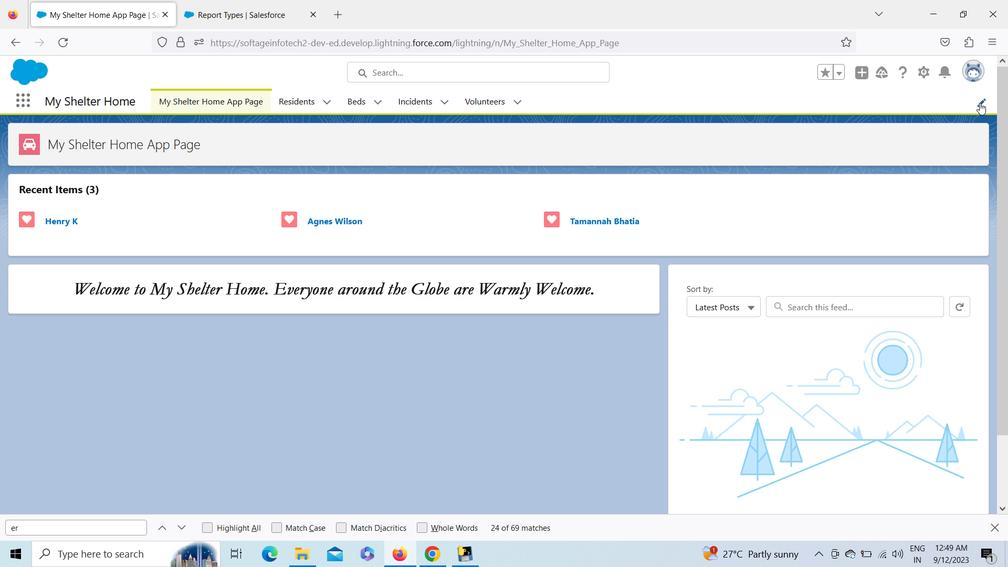 
Action: Mouse moved to (710, 224)
Screenshot: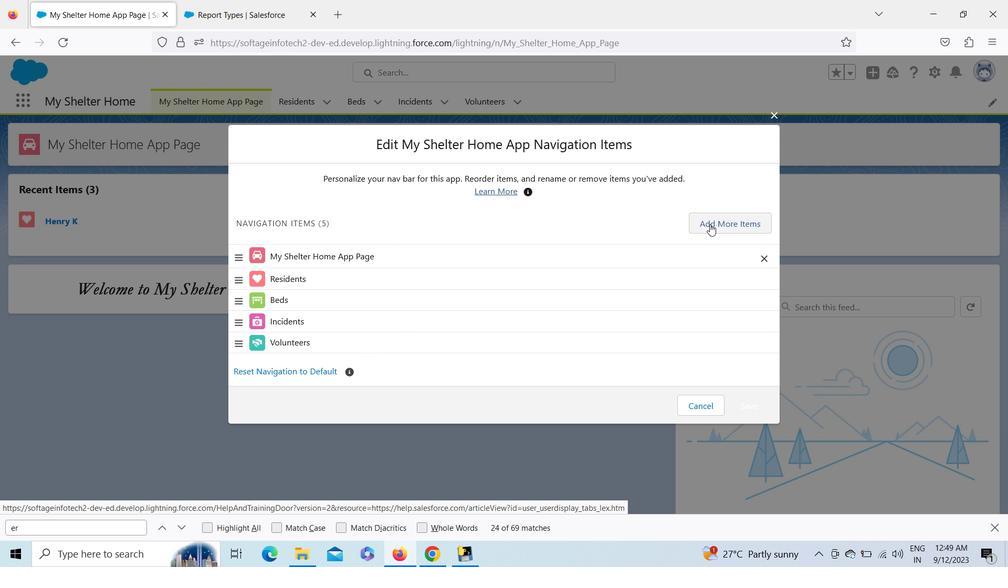 
Action: Mouse pressed left at (710, 224)
Screenshot: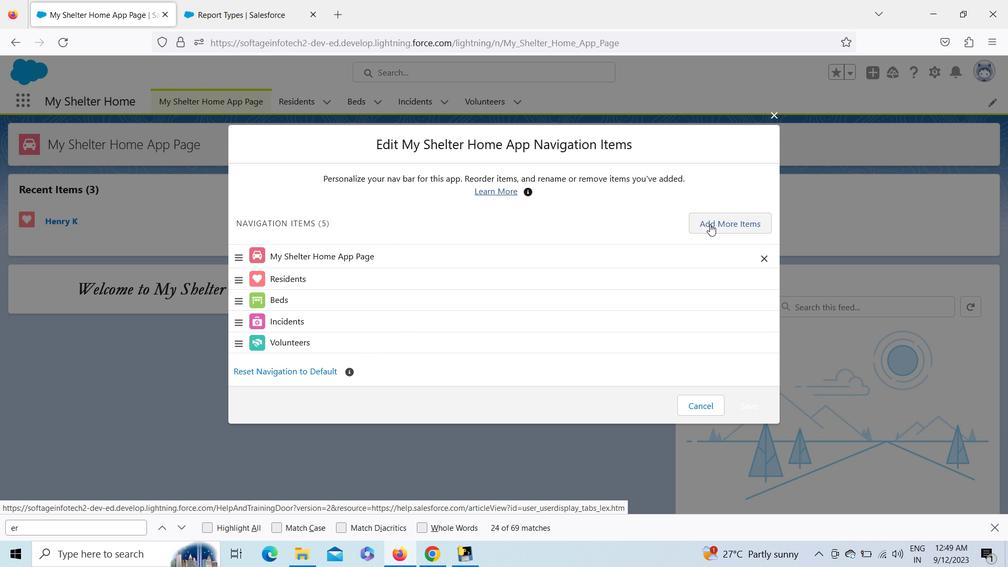 
Action: Mouse moved to (277, 188)
Screenshot: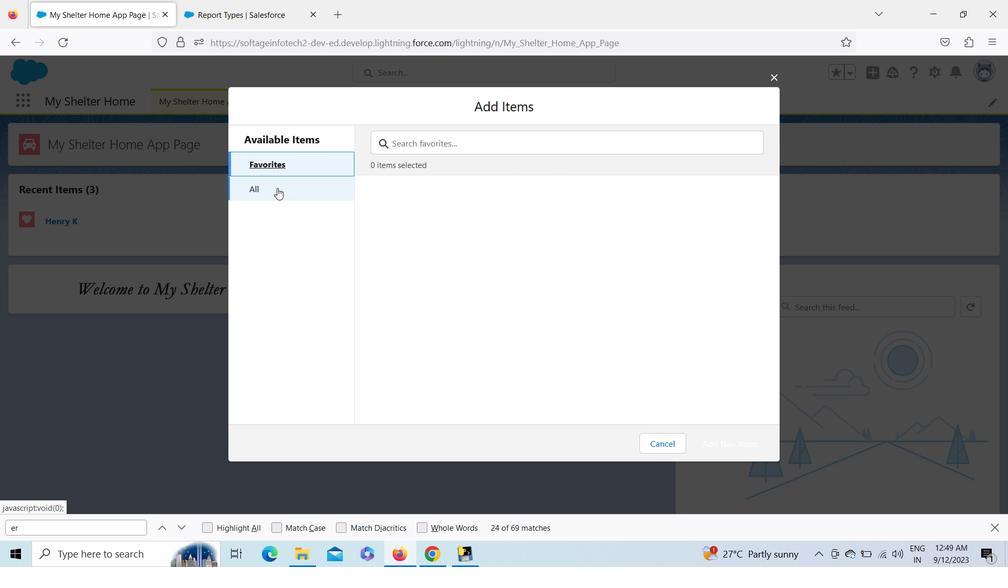 
Action: Mouse pressed left at (277, 188)
Screenshot: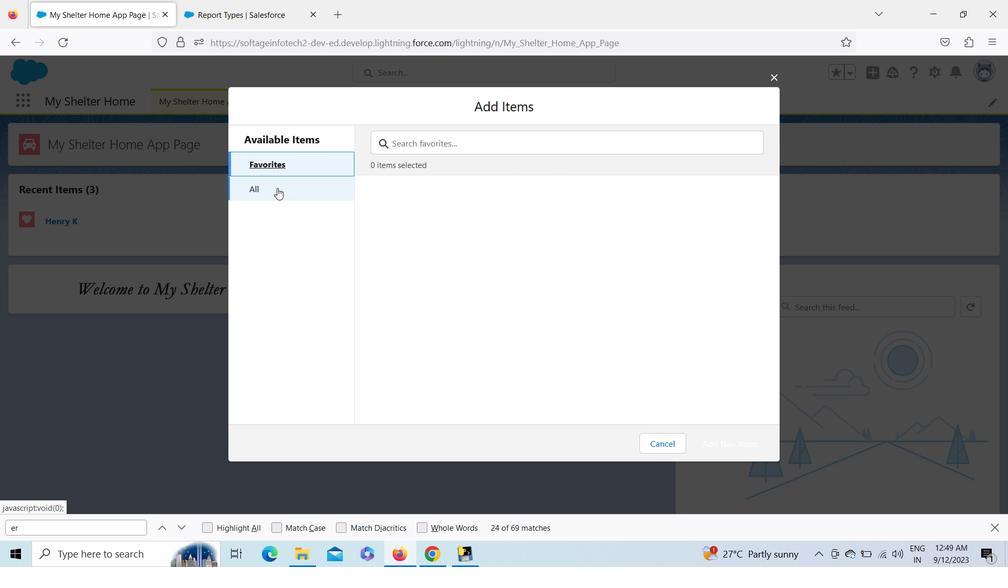 
Action: Mouse moved to (445, 141)
Screenshot: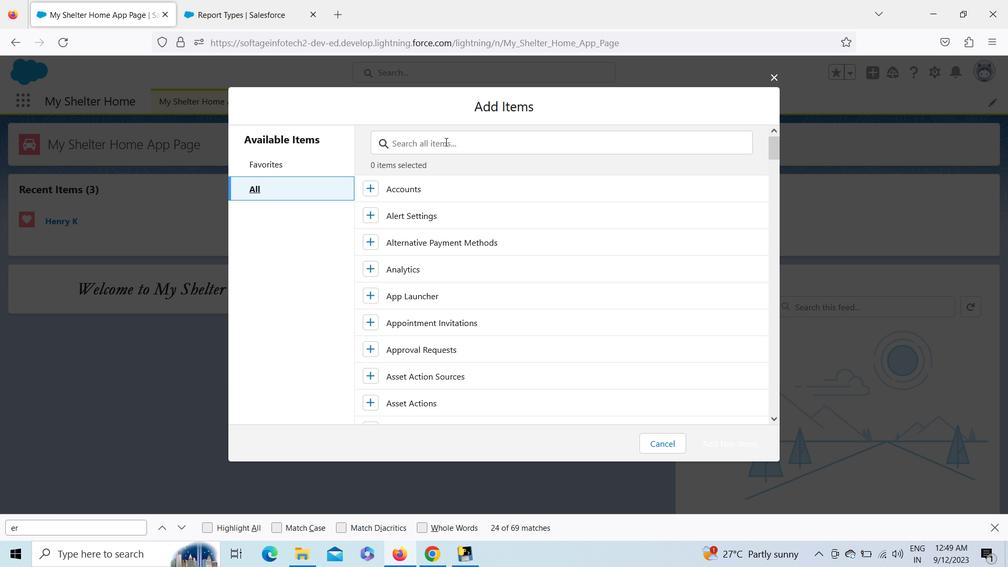 
Action: Mouse pressed left at (445, 141)
Screenshot: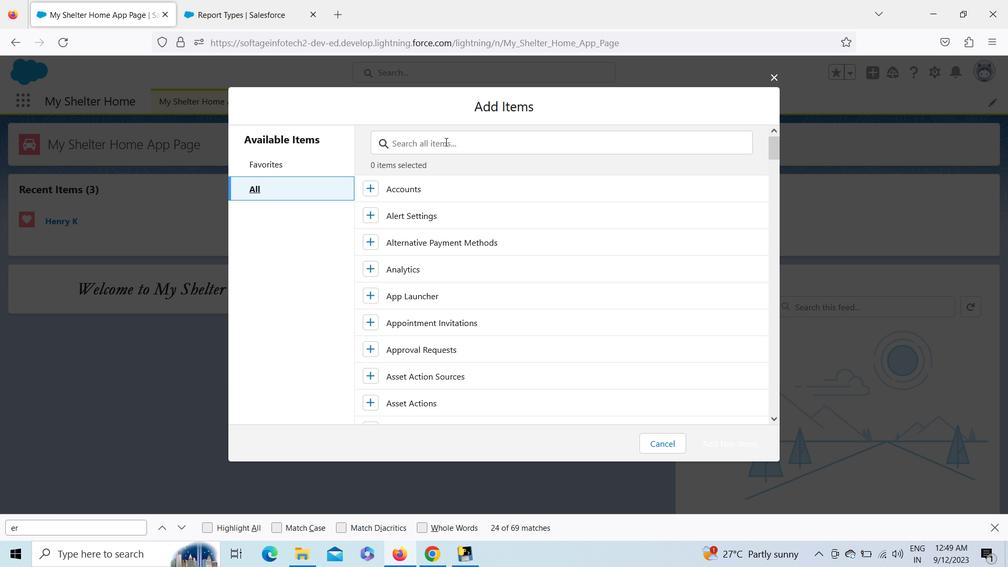 
Action: Key pressed rep
Screenshot: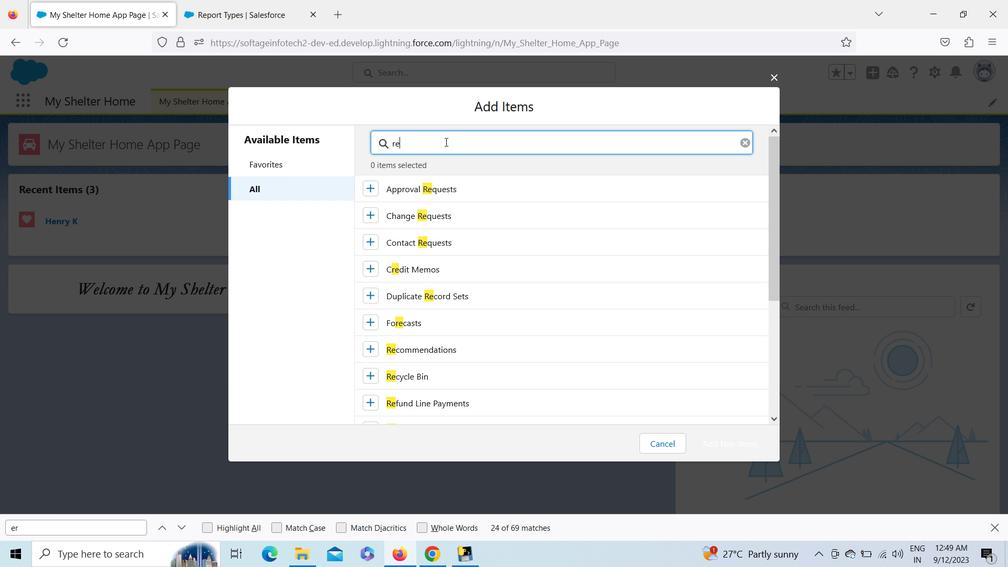 
Action: Mouse moved to (369, 187)
Screenshot: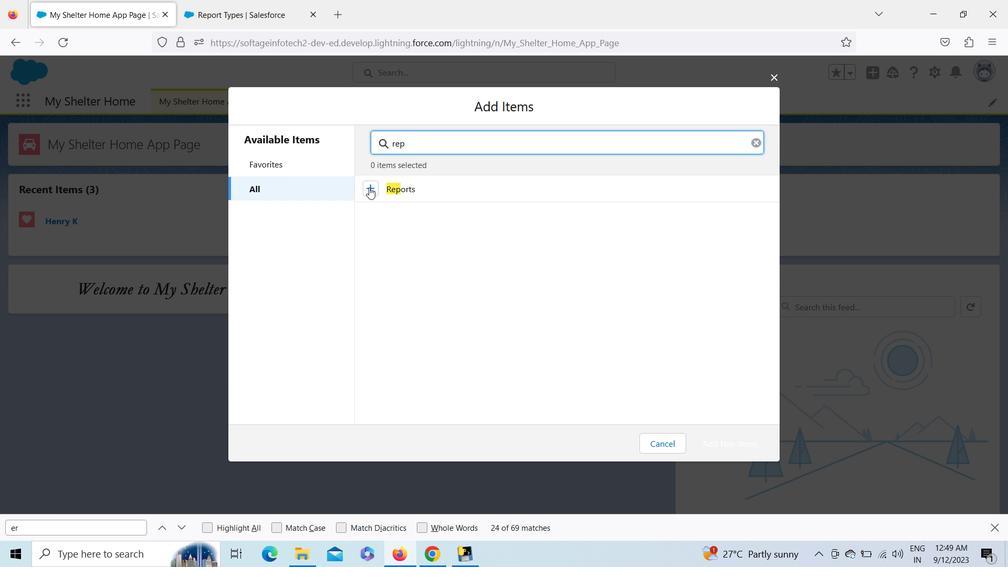 
Action: Mouse pressed left at (369, 187)
Screenshot: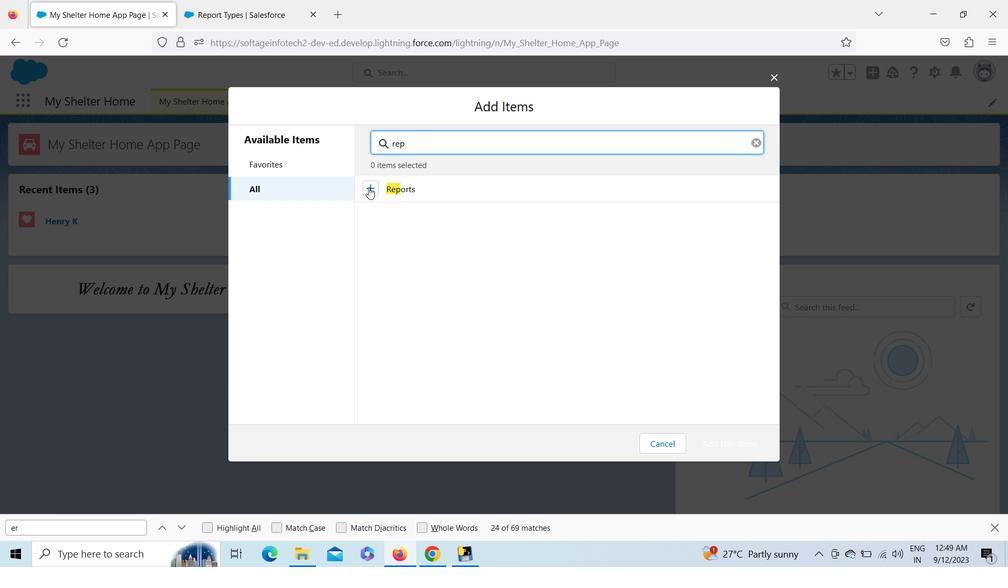 
Action: Mouse moved to (757, 142)
Screenshot: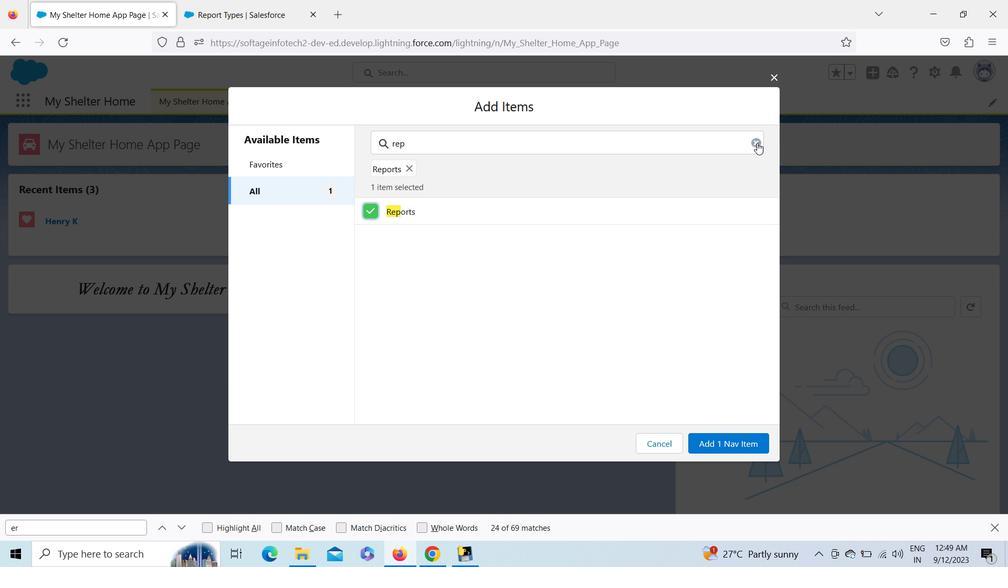 
Action: Mouse pressed left at (757, 142)
Screenshot: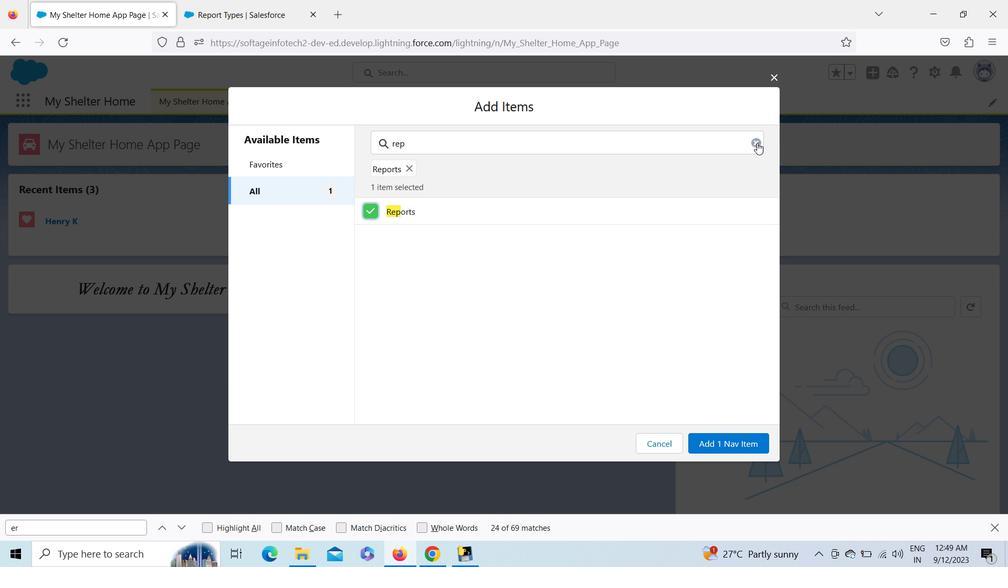 
Action: Mouse moved to (649, 134)
Screenshot: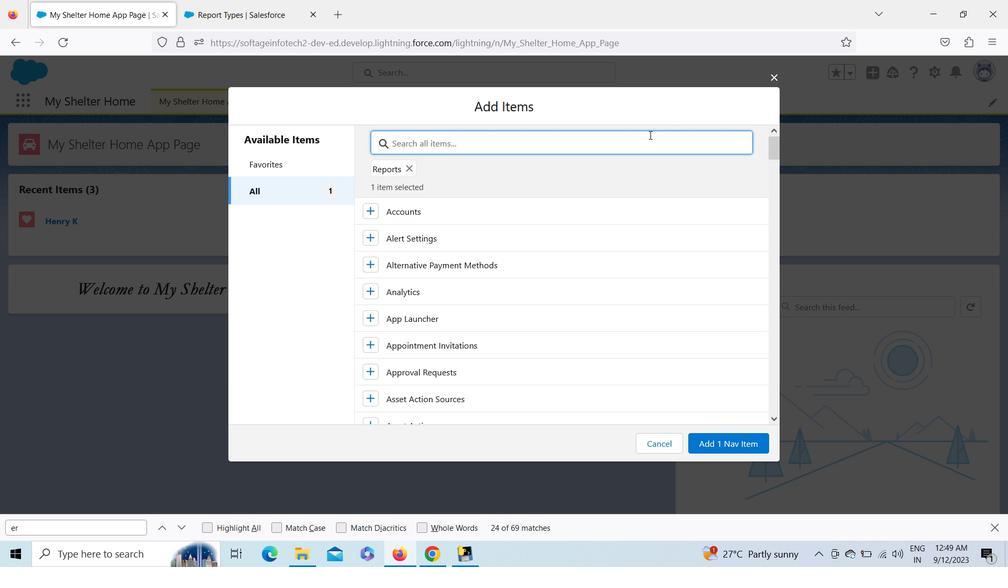 
Action: Key pressed <Key.shift>Das
Screenshot: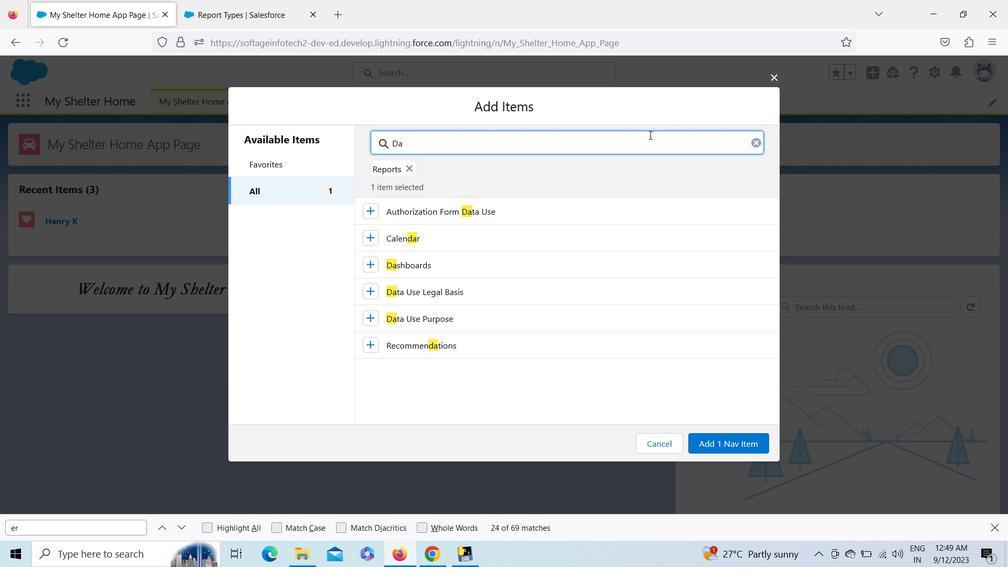 
Action: Mouse moved to (401, 212)
Screenshot: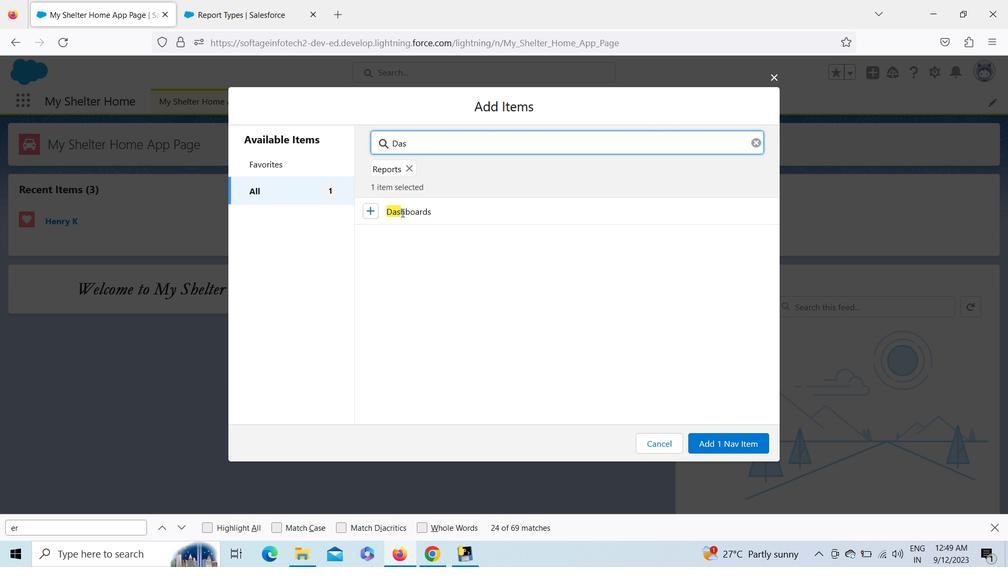 
Action: Mouse pressed left at (401, 212)
Screenshot: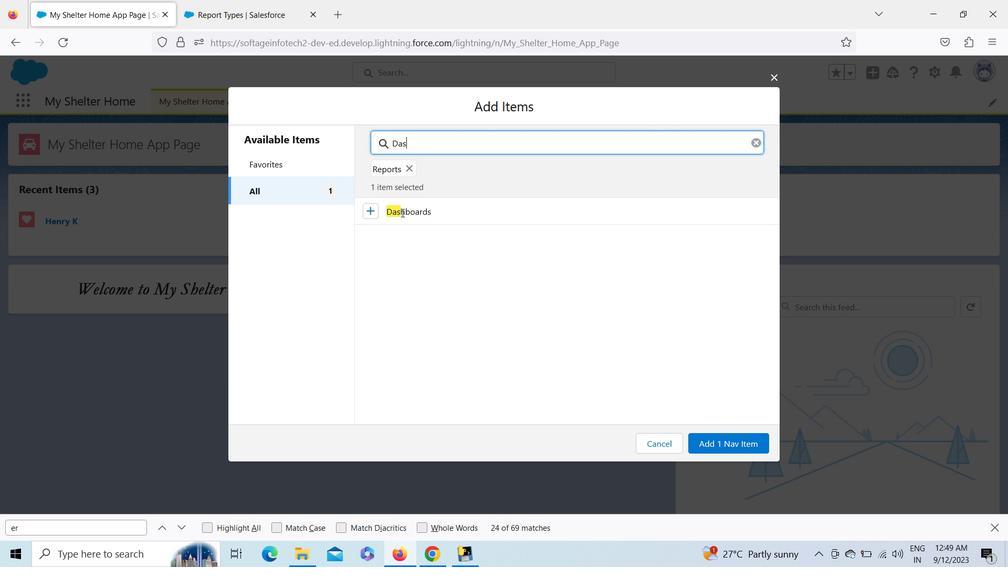
Action: Mouse moved to (369, 212)
Screenshot: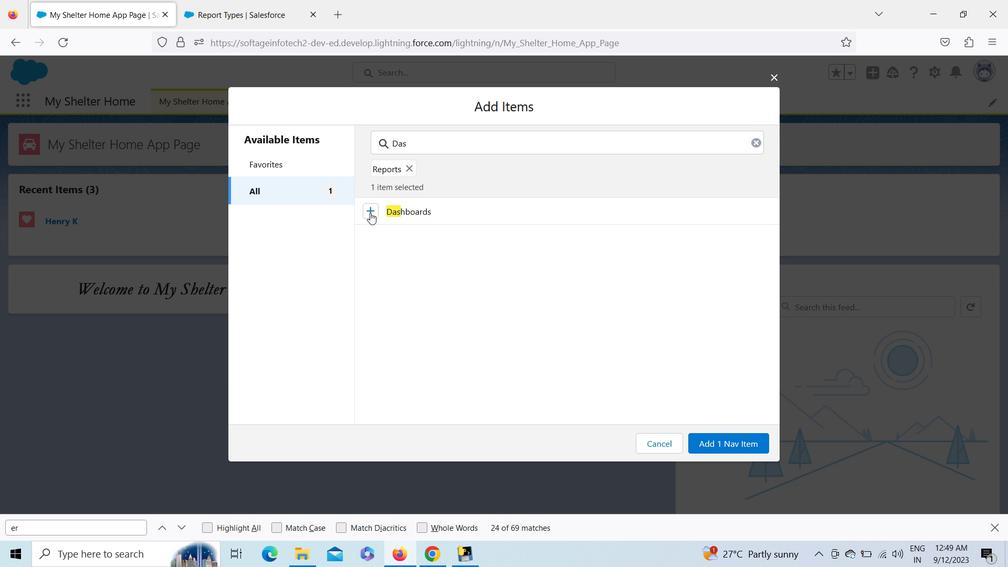 
Action: Mouse pressed left at (369, 212)
Screenshot: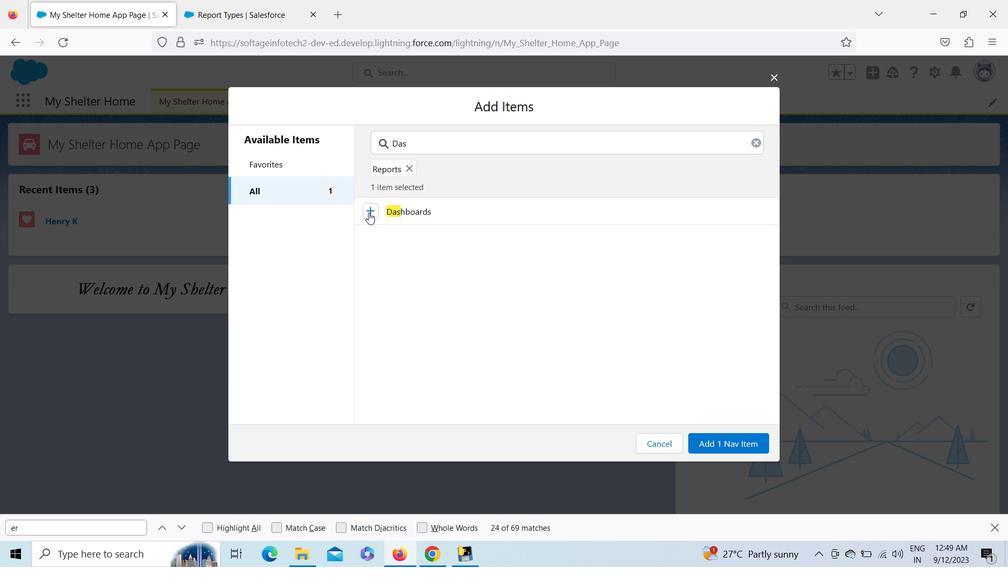 
Action: Mouse moved to (717, 448)
Screenshot: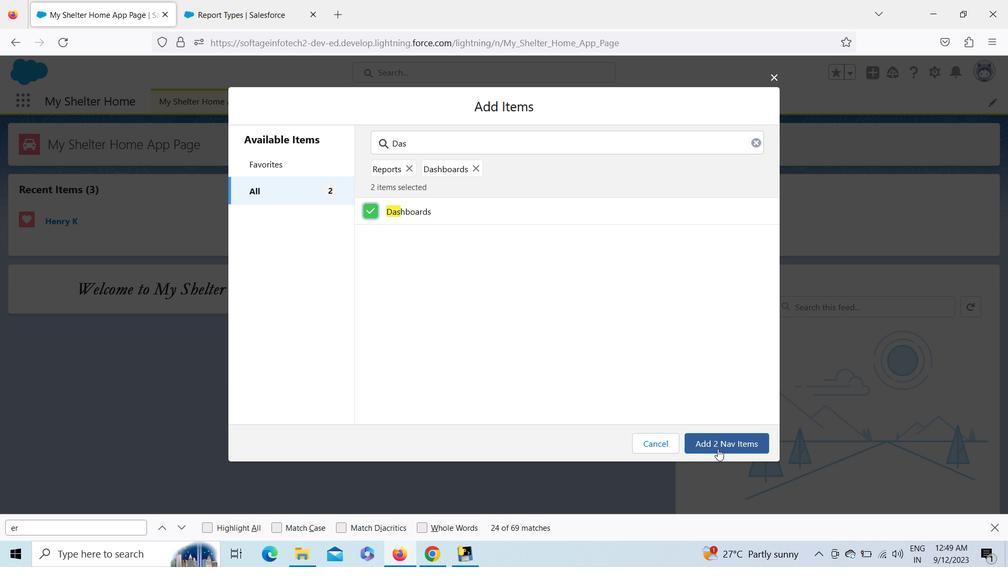
Action: Mouse pressed left at (717, 448)
Screenshot: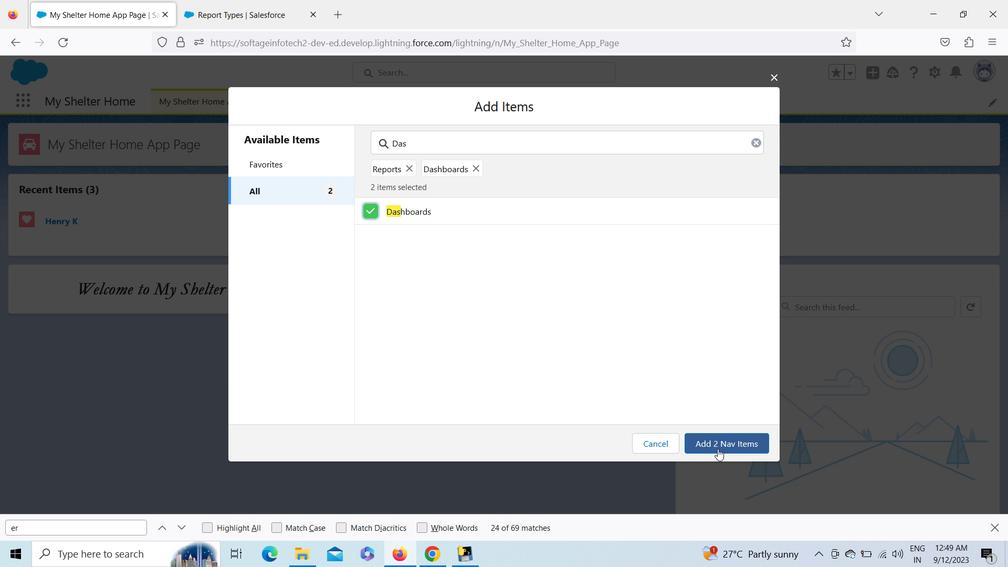 
Action: Mouse moved to (749, 446)
Screenshot: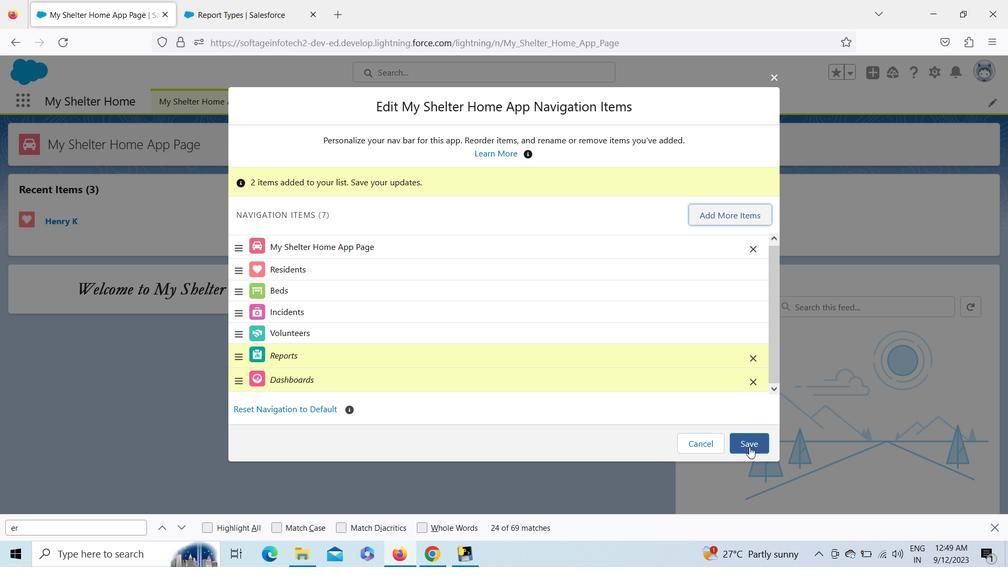 
Action: Mouse pressed left at (749, 446)
Screenshot: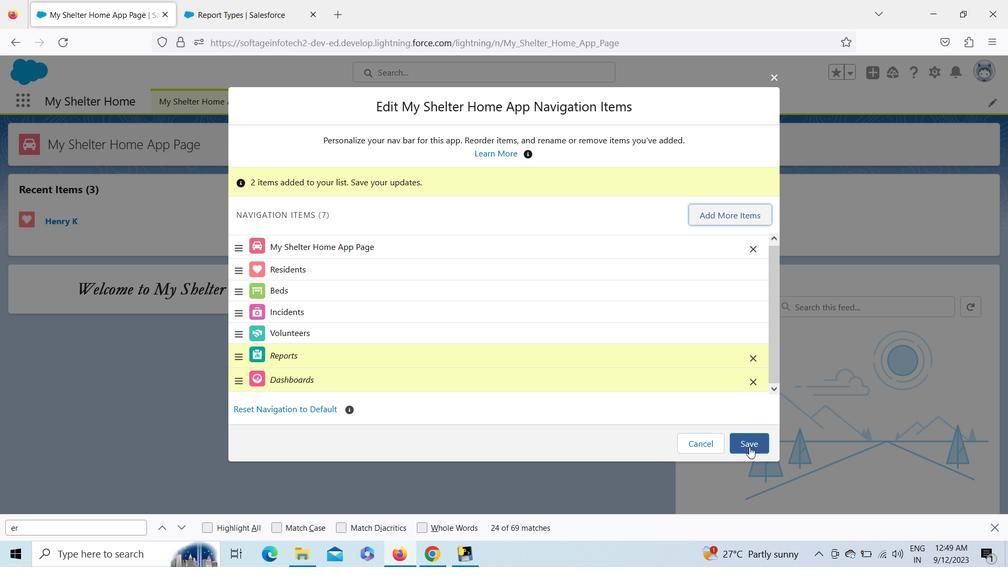 
Action: Mouse moved to (547, 105)
Screenshot: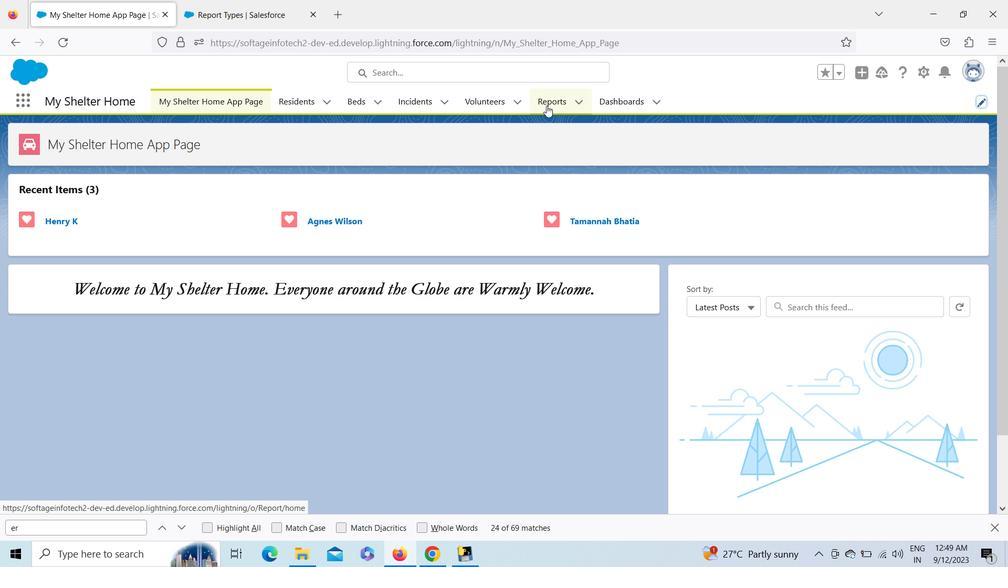 
Action: Mouse pressed left at (547, 105)
Screenshot: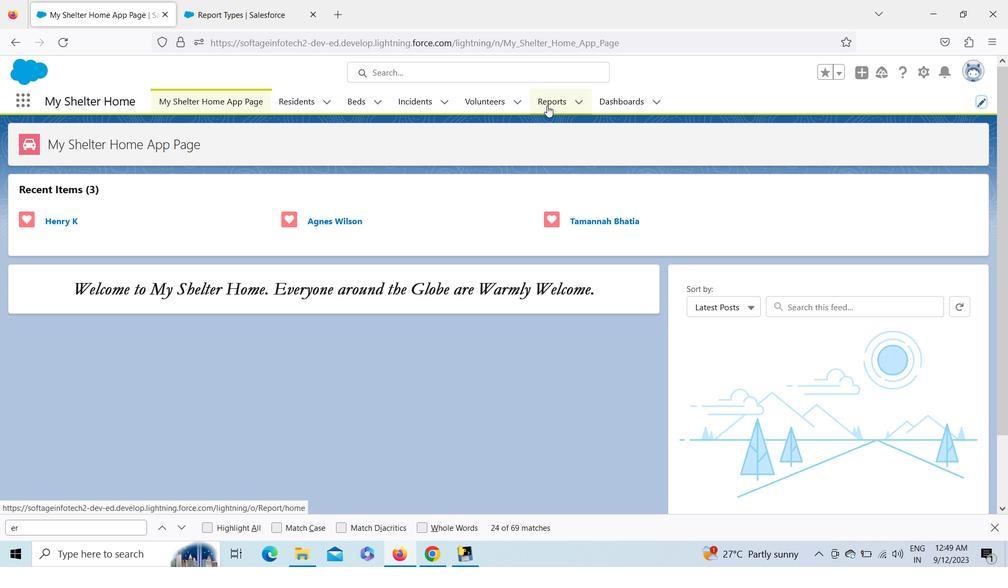 
Action: Mouse moved to (56, 376)
Screenshot: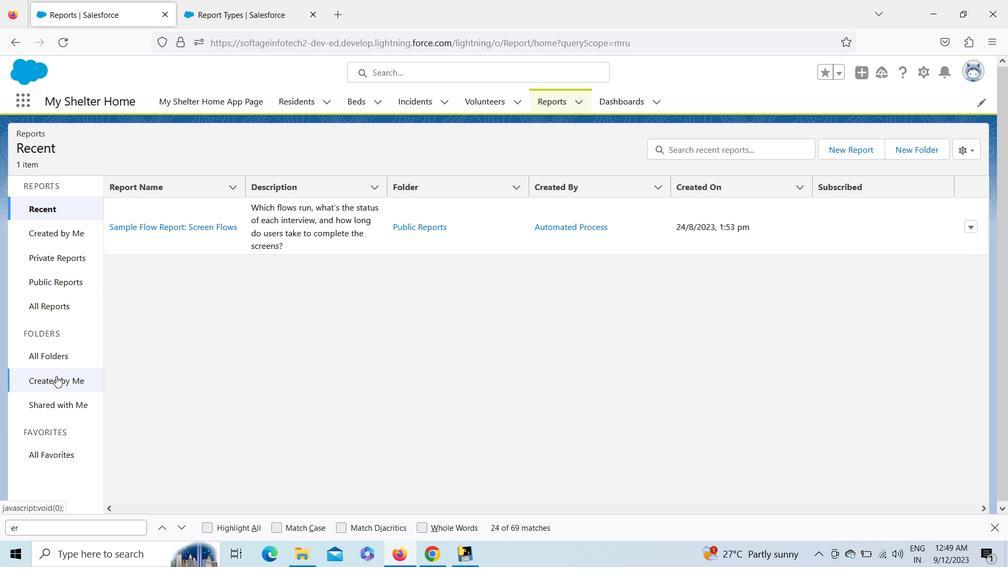 
Action: Mouse pressed left at (56, 376)
Screenshot: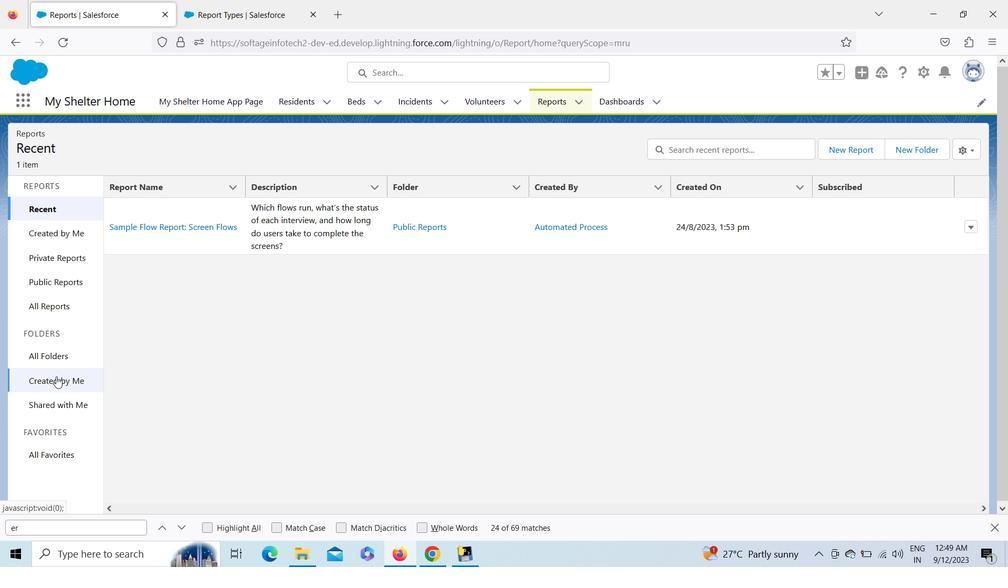 
Action: Mouse moved to (55, 351)
Screenshot: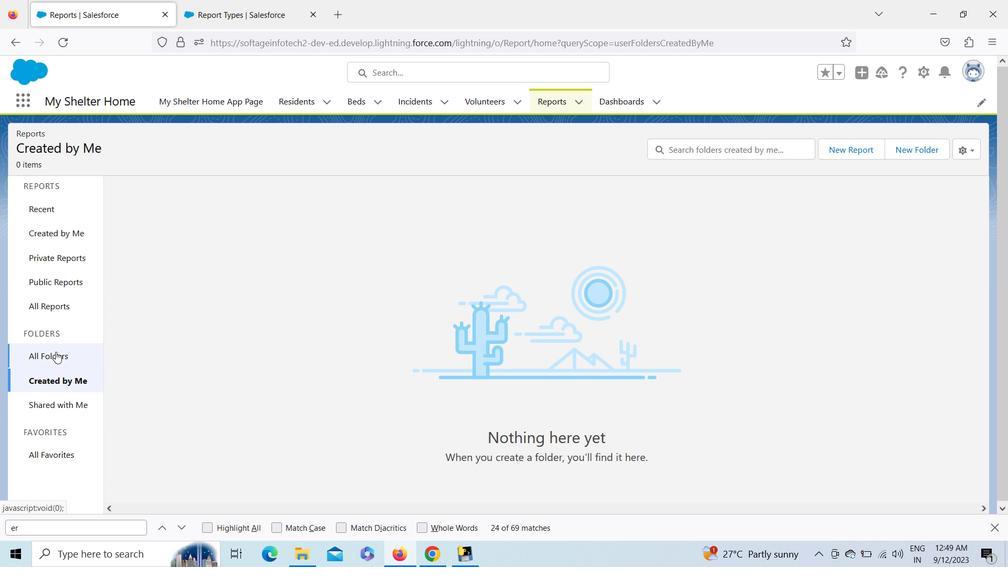 
Action: Mouse pressed left at (55, 351)
Screenshot: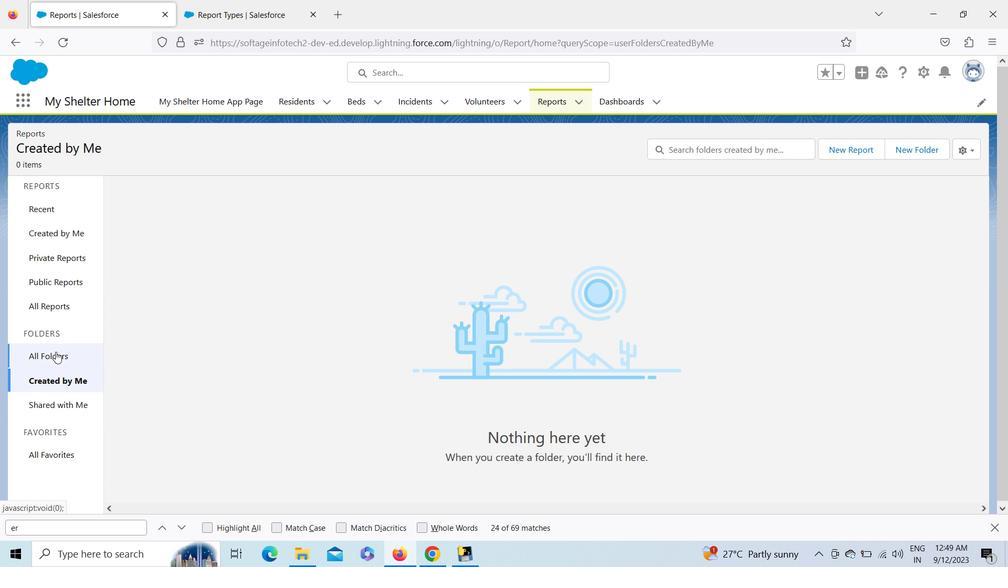 
Action: Mouse moved to (54, 303)
Screenshot: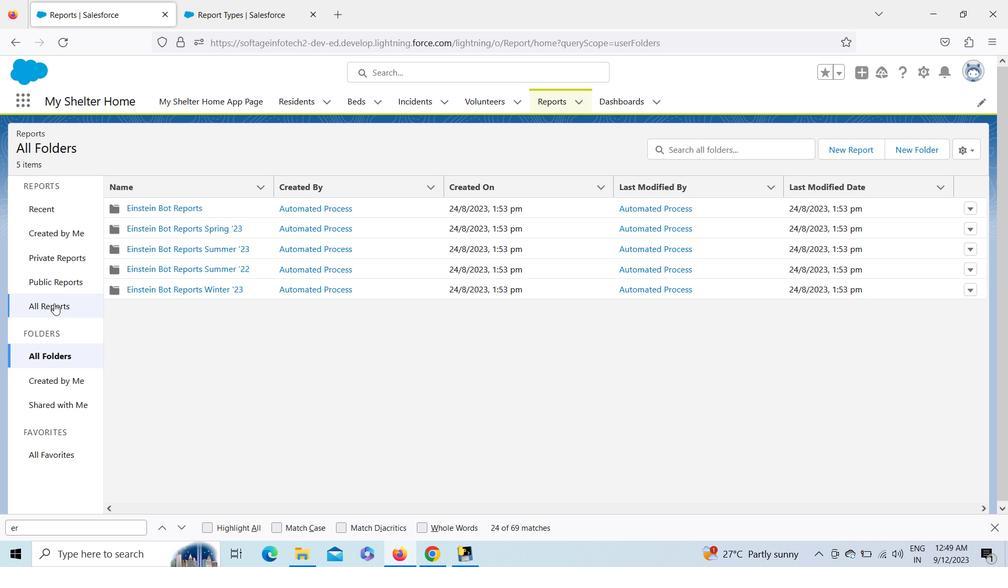 
Action: Mouse pressed left at (54, 303)
Screenshot: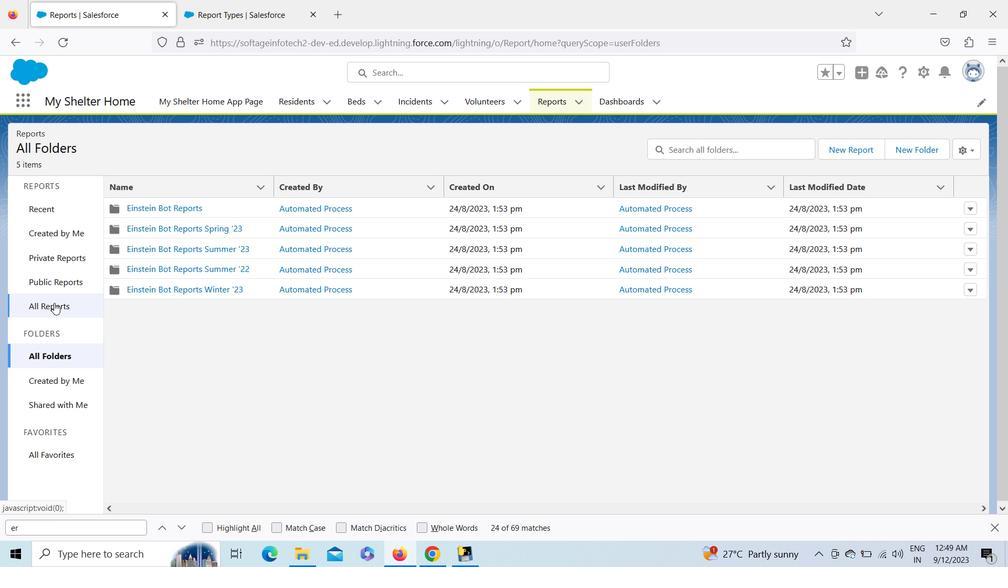 
Action: Mouse moved to (831, 146)
Screenshot: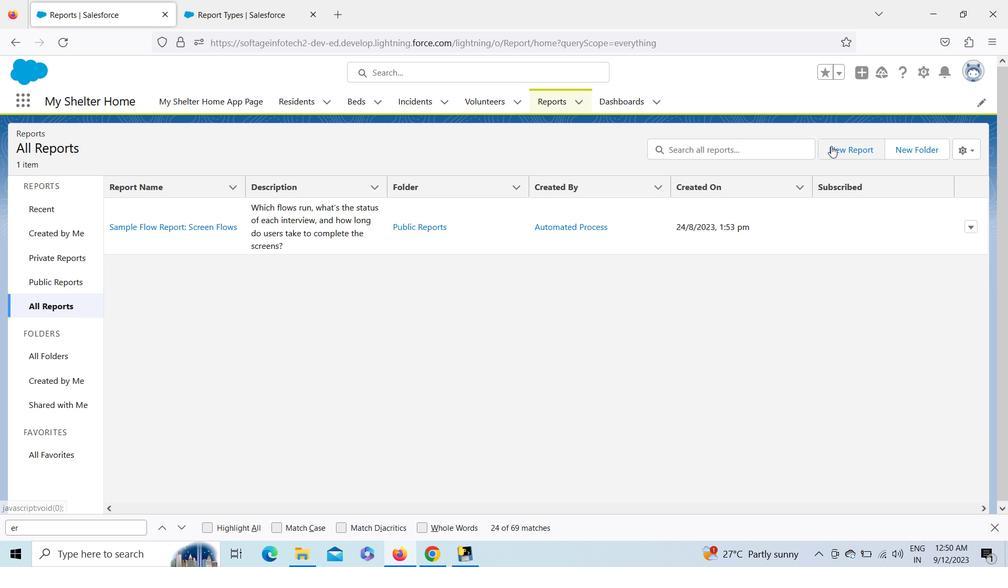 
Action: Mouse pressed left at (831, 146)
Screenshot: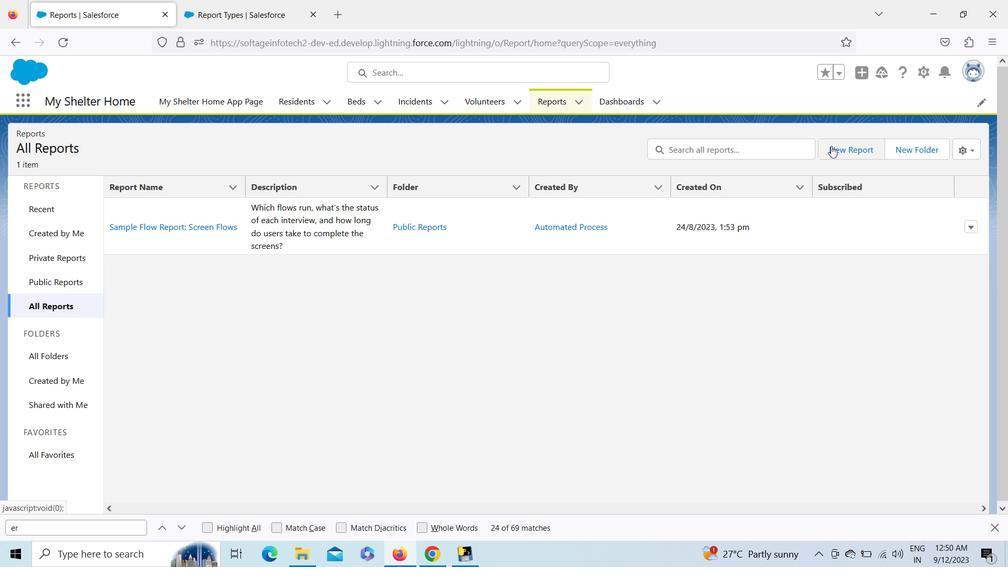 
Action: Mouse moved to (240, 436)
Screenshot: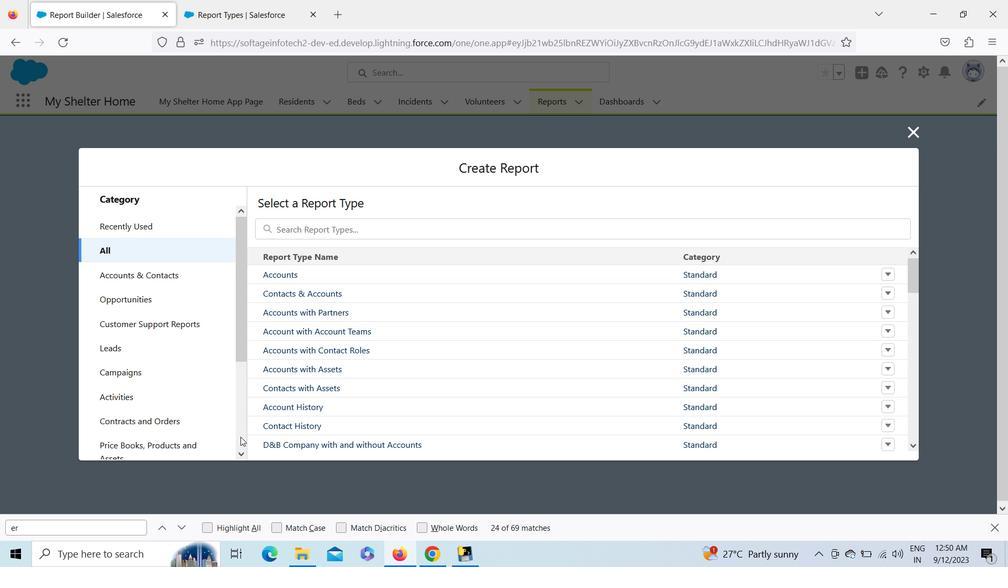 
Action: Mouse pressed left at (240, 436)
Screenshot: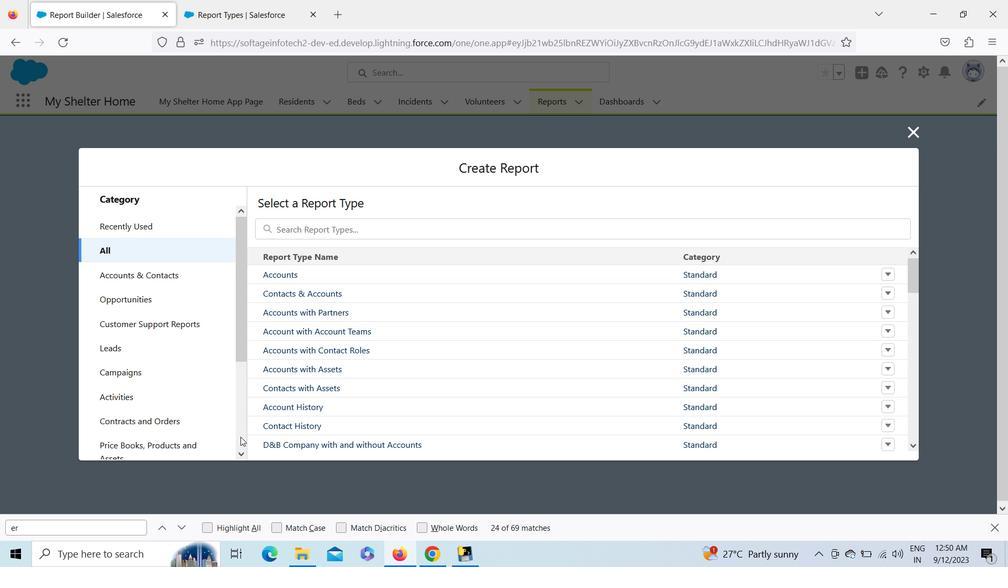 
Action: Mouse moved to (145, 421)
Screenshot: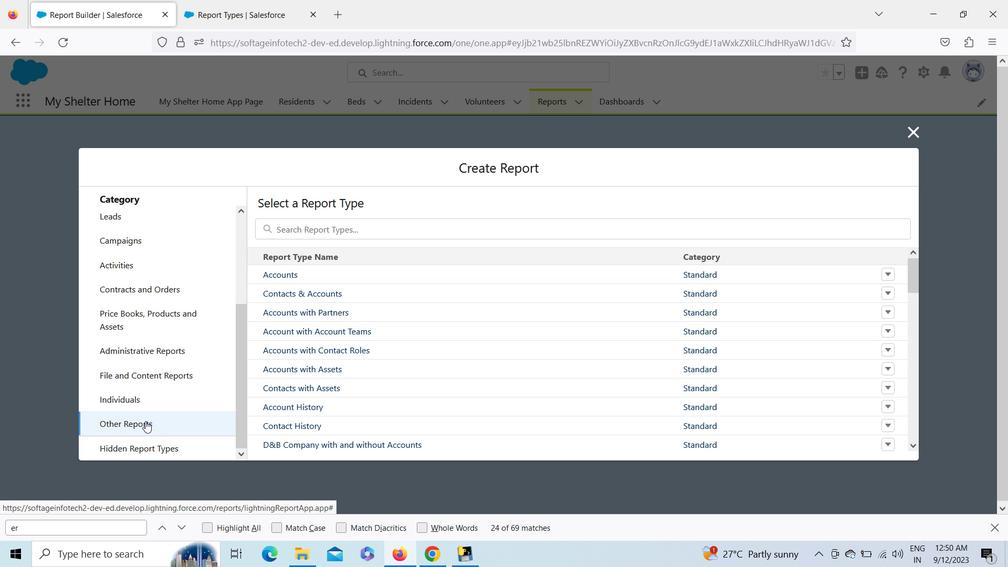 
Action: Mouse pressed left at (145, 421)
Screenshot: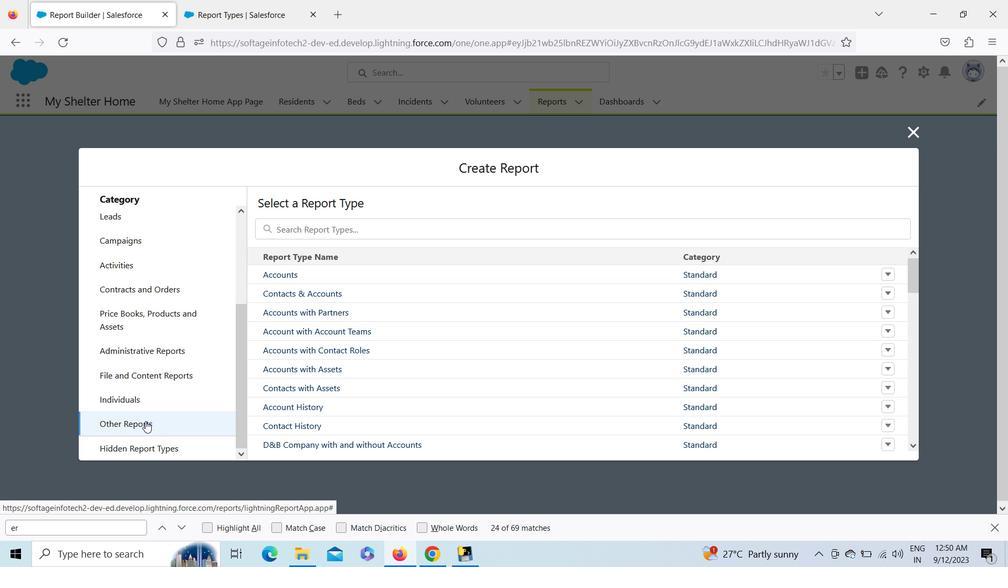 
Action: Mouse moved to (352, 292)
Screenshot: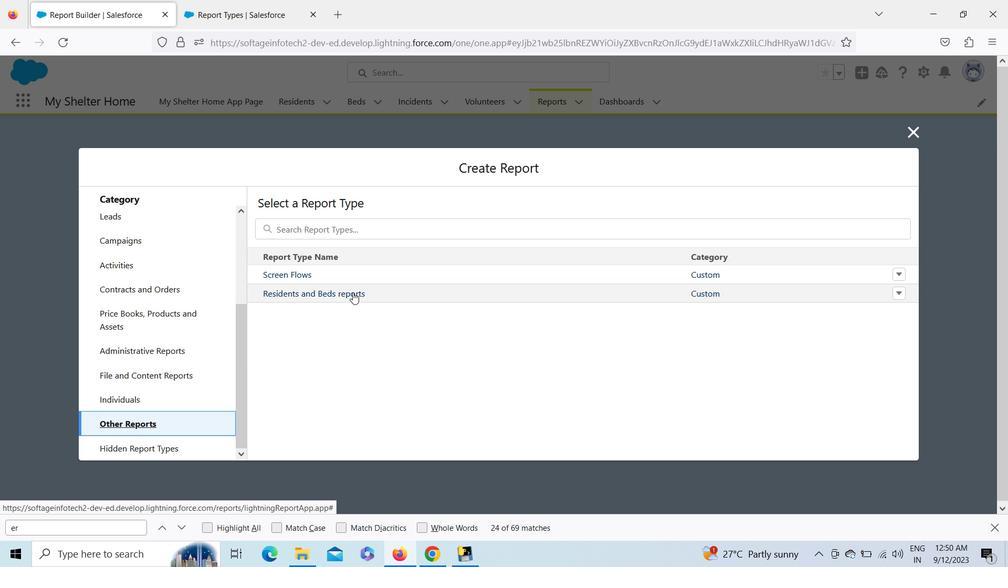 
Action: Mouse pressed left at (352, 292)
Screenshot: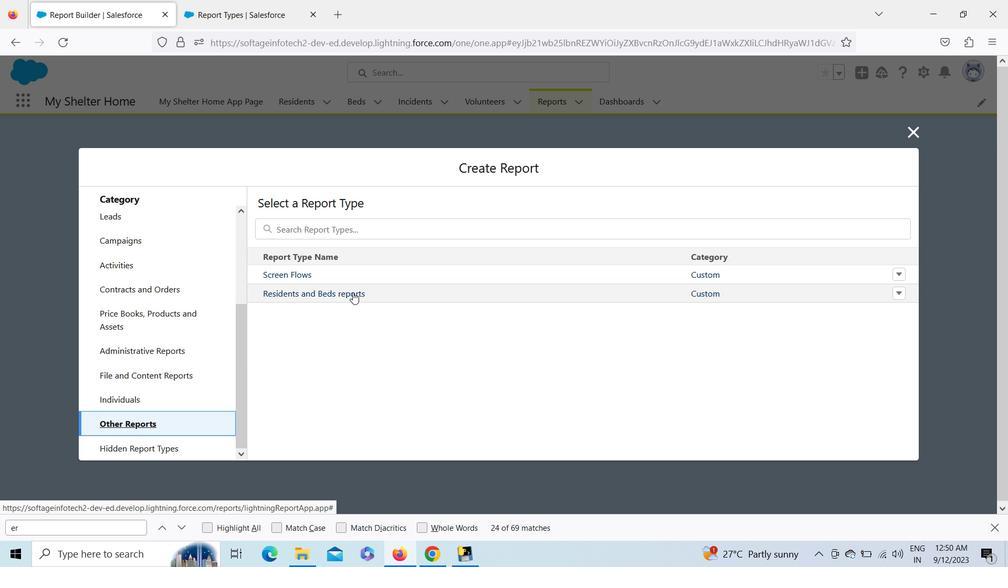 
Action: Mouse moved to (745, 274)
Screenshot: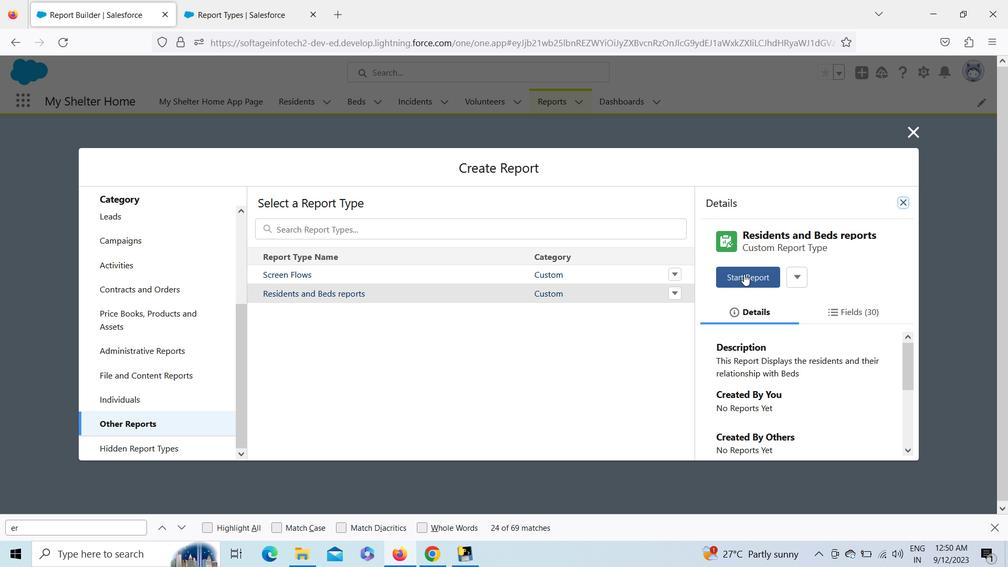 
Action: Mouse pressed left at (745, 274)
Screenshot: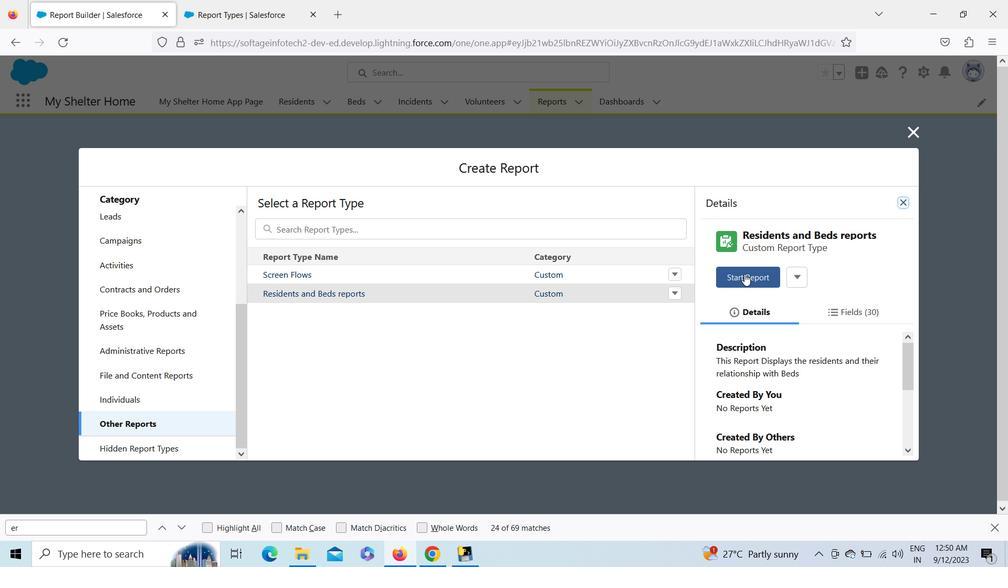 
Action: Mouse moved to (109, 234)
Screenshot: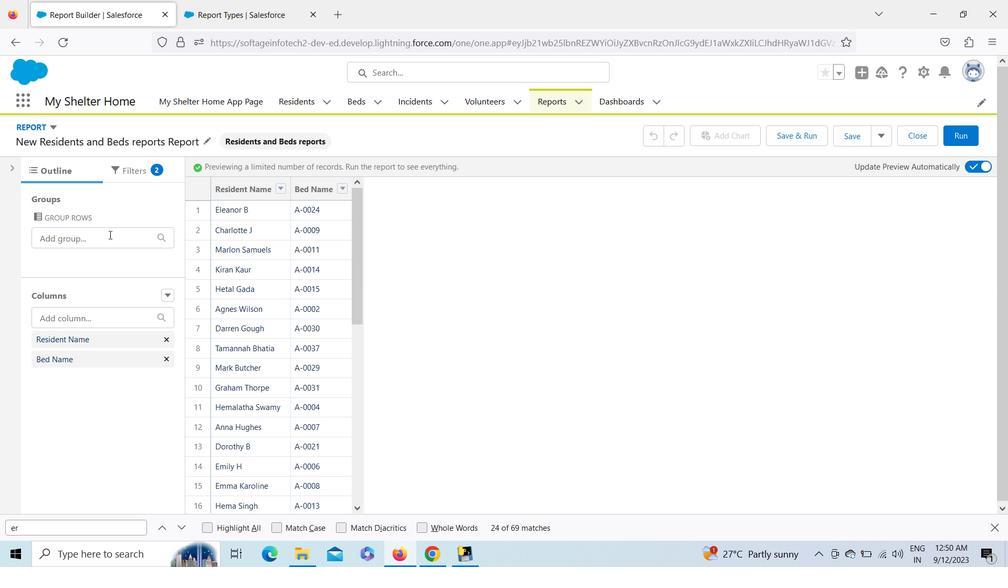 
Action: Mouse pressed left at (109, 234)
Screenshot: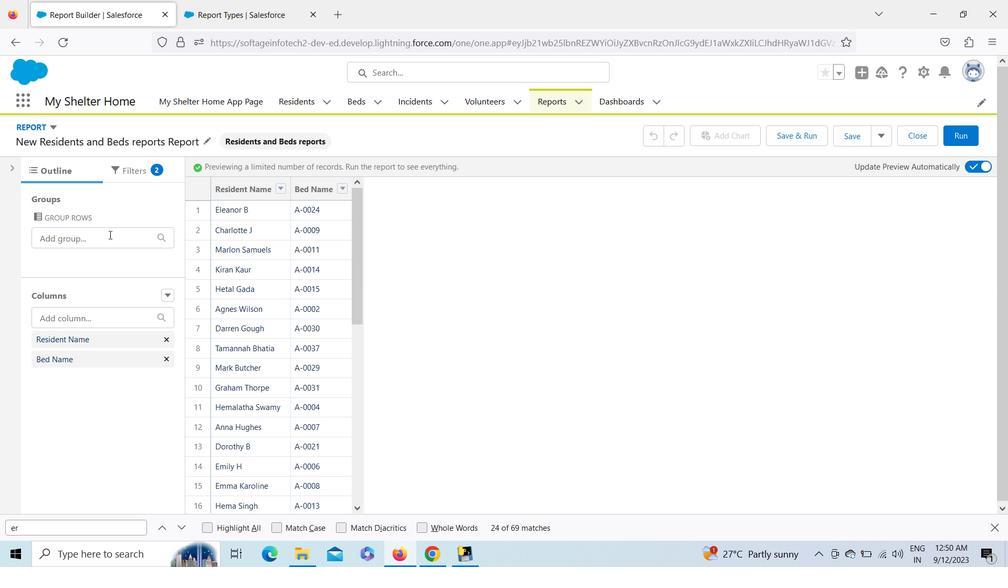 
Action: Mouse moved to (57, 299)
Screenshot: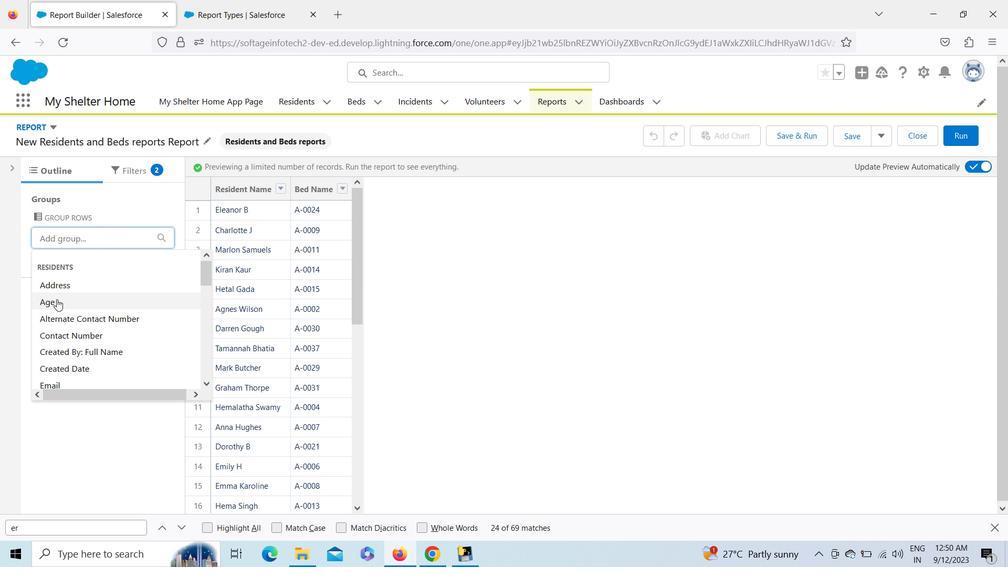 
Action: Mouse pressed left at (57, 299)
Screenshot: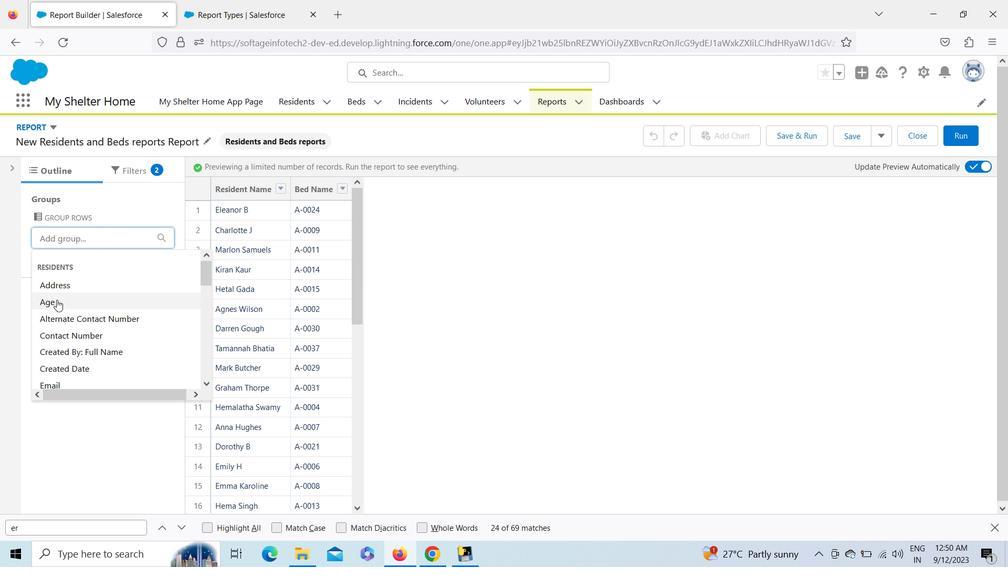 
Action: Mouse moved to (108, 241)
Screenshot: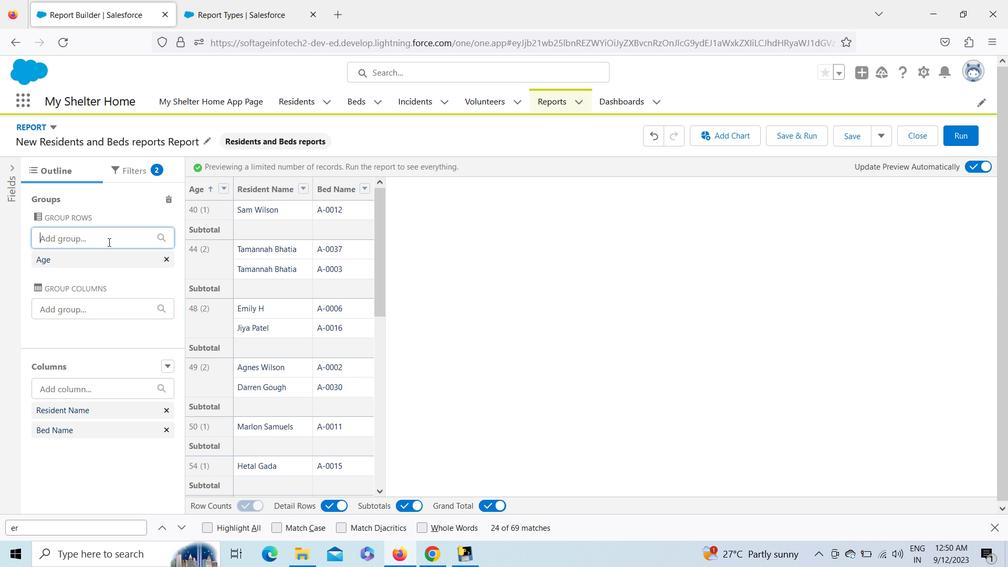 
Action: Mouse pressed left at (108, 241)
Screenshot: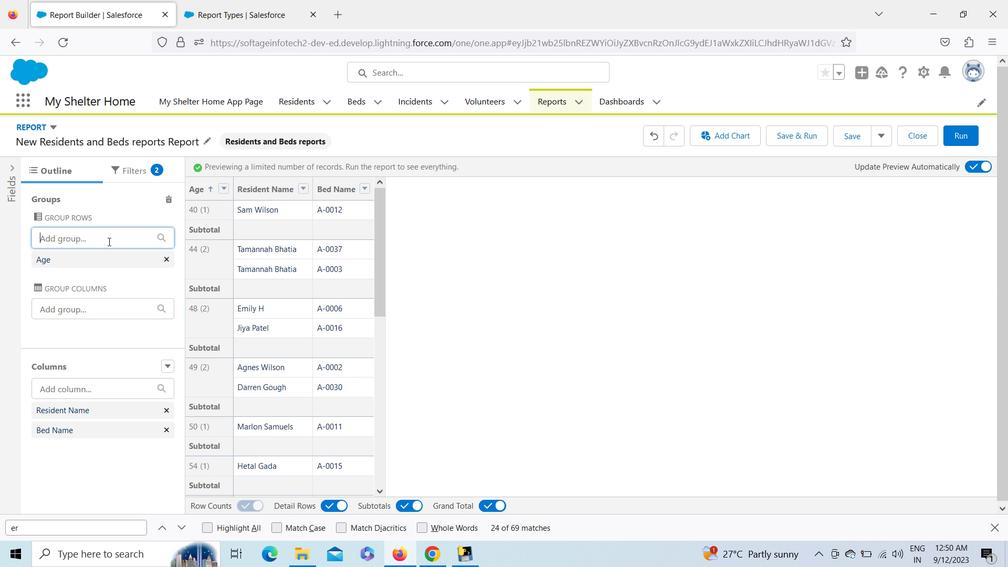 
Action: Mouse moved to (208, 382)
Screenshot: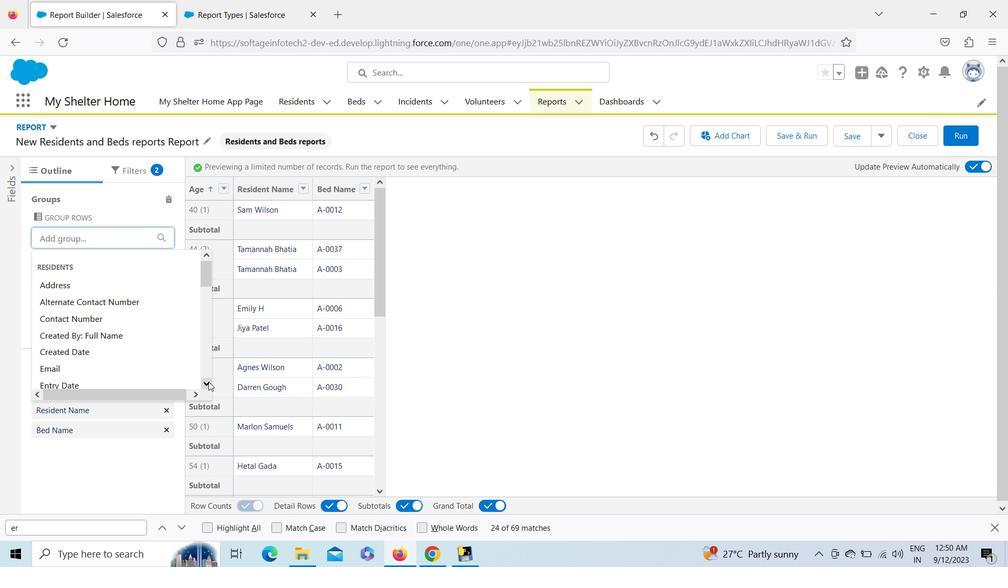 
Action: Mouse pressed left at (208, 382)
Screenshot: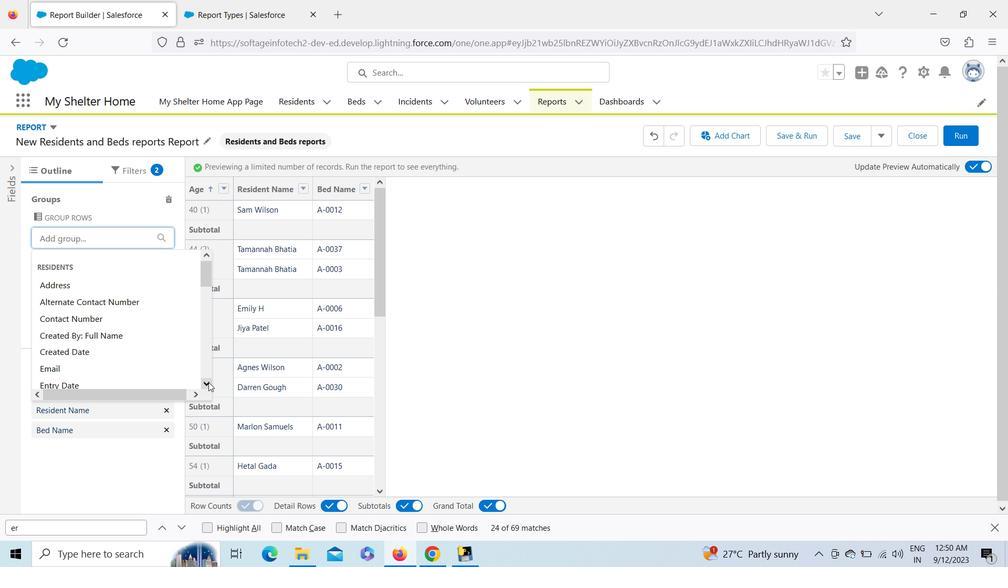
Action: Mouse pressed left at (208, 382)
Screenshot: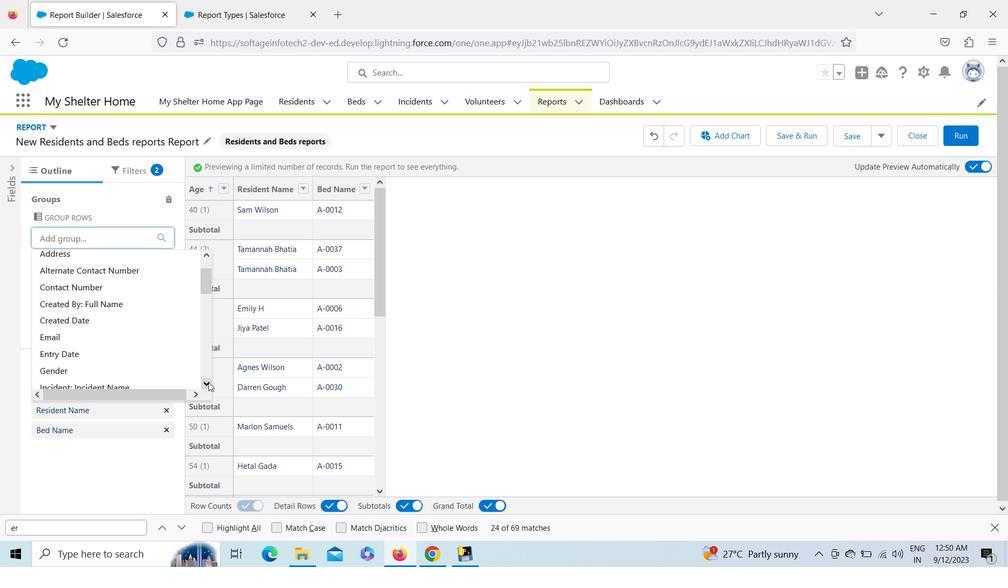 
Action: Mouse moved to (53, 331)
Screenshot: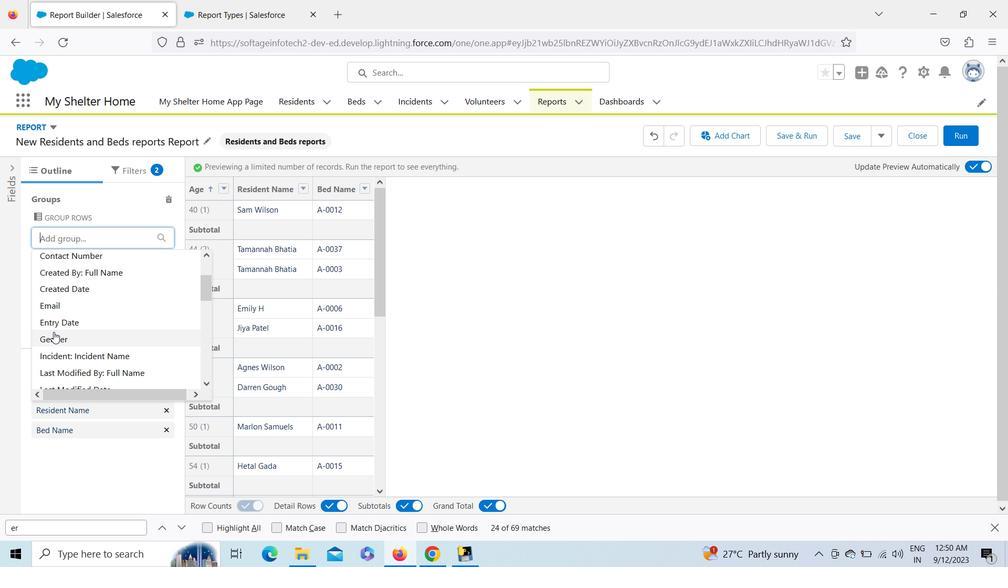 
Action: Mouse pressed left at (53, 331)
Screenshot: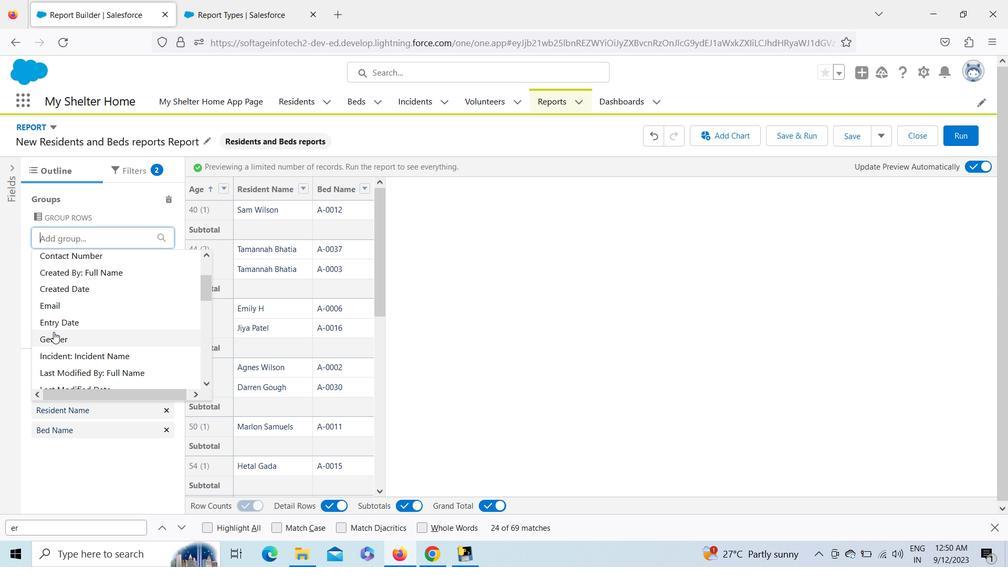 
Action: Mouse pressed left at (53, 331)
Screenshot: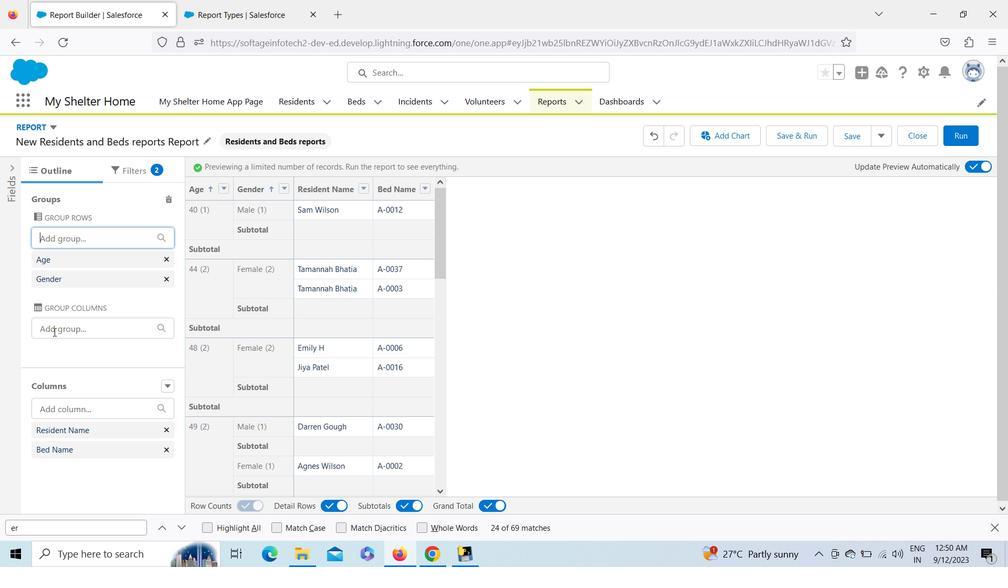 
Action: Mouse moved to (203, 468)
Screenshot: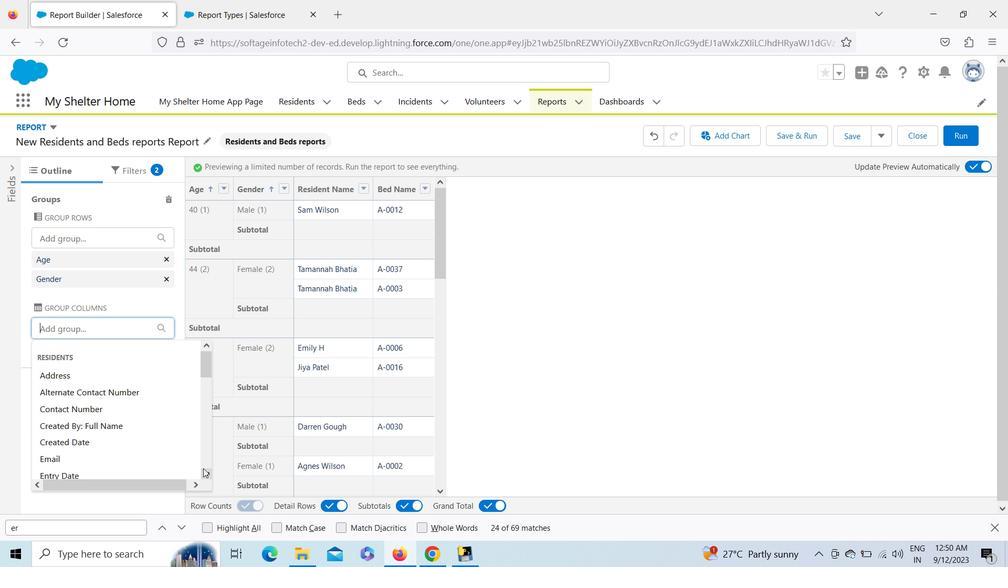 
Action: Mouse pressed left at (203, 468)
Screenshot: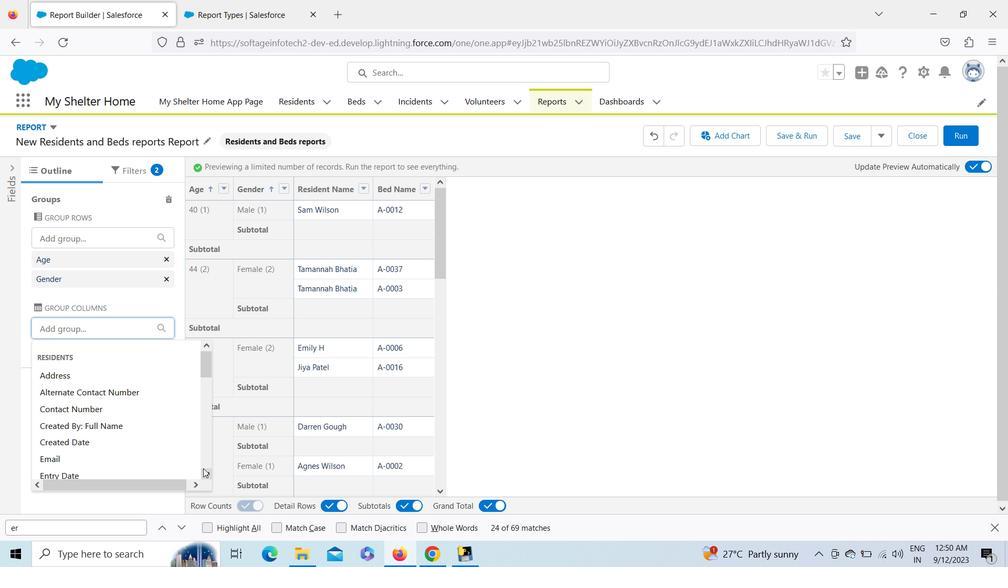 
Action: Mouse pressed left at (203, 468)
Screenshot: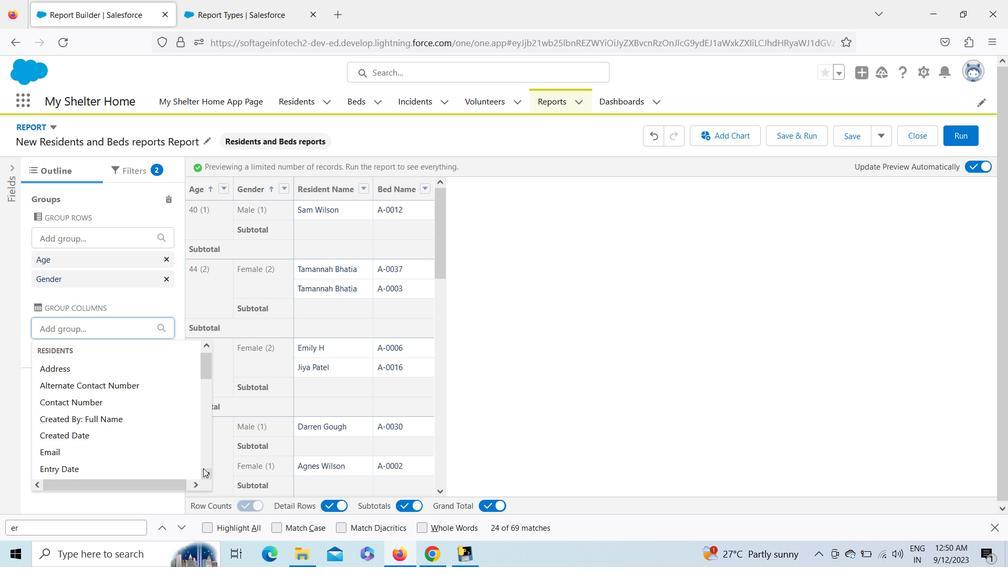 
Action: Mouse pressed left at (203, 468)
Screenshot: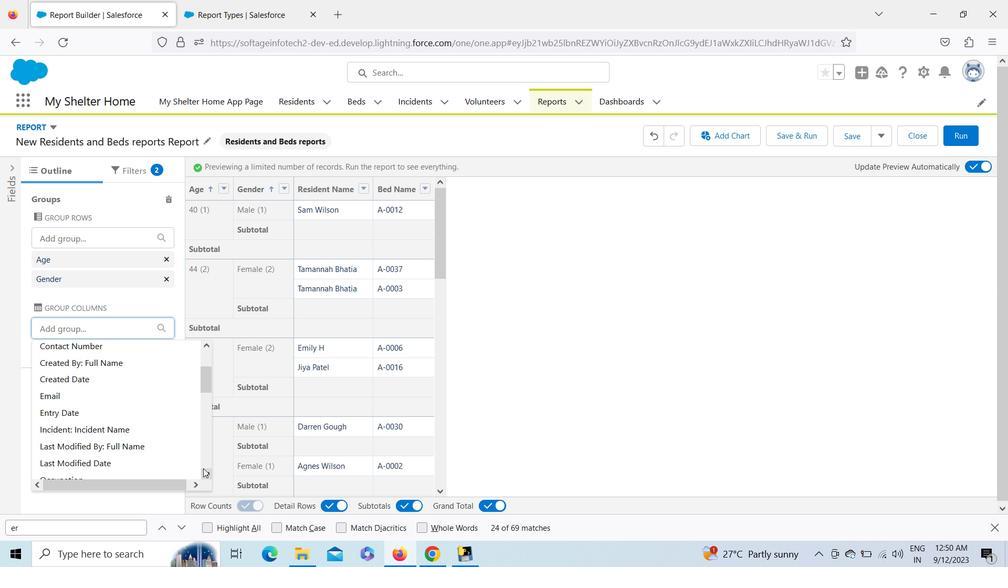 
Action: Mouse pressed left at (203, 468)
Screenshot: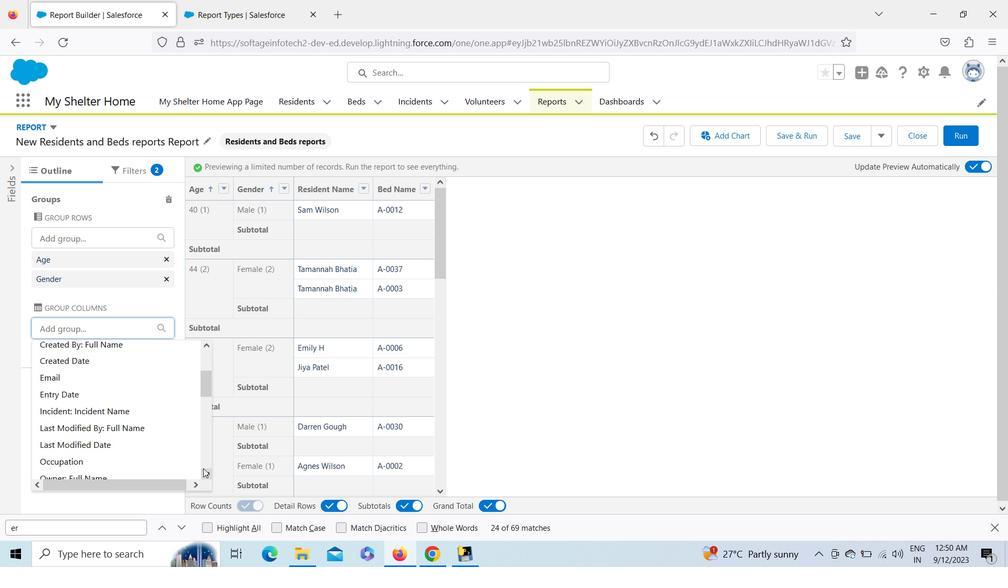 
Action: Mouse pressed left at (203, 468)
Screenshot: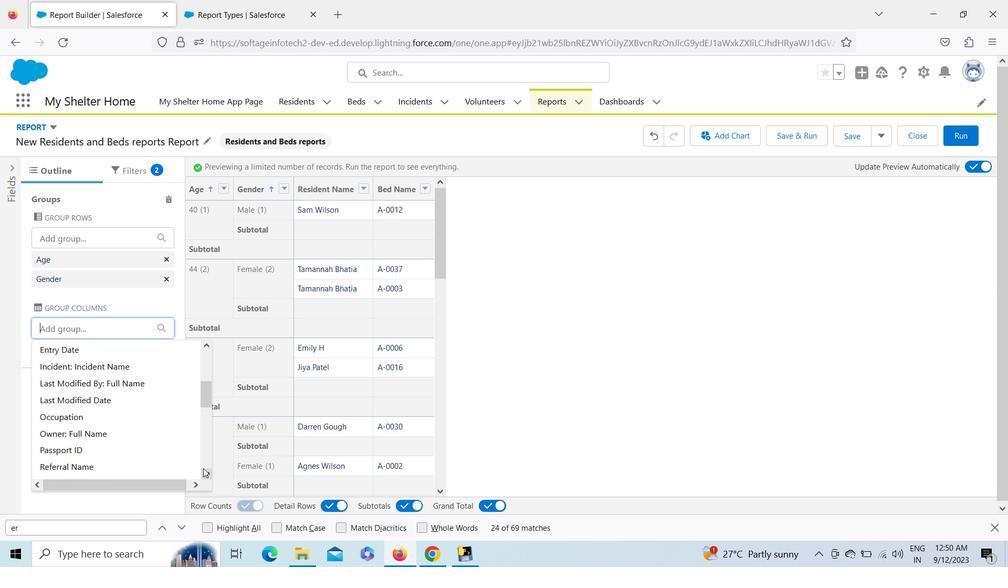 
Action: Mouse pressed left at (203, 468)
Screenshot: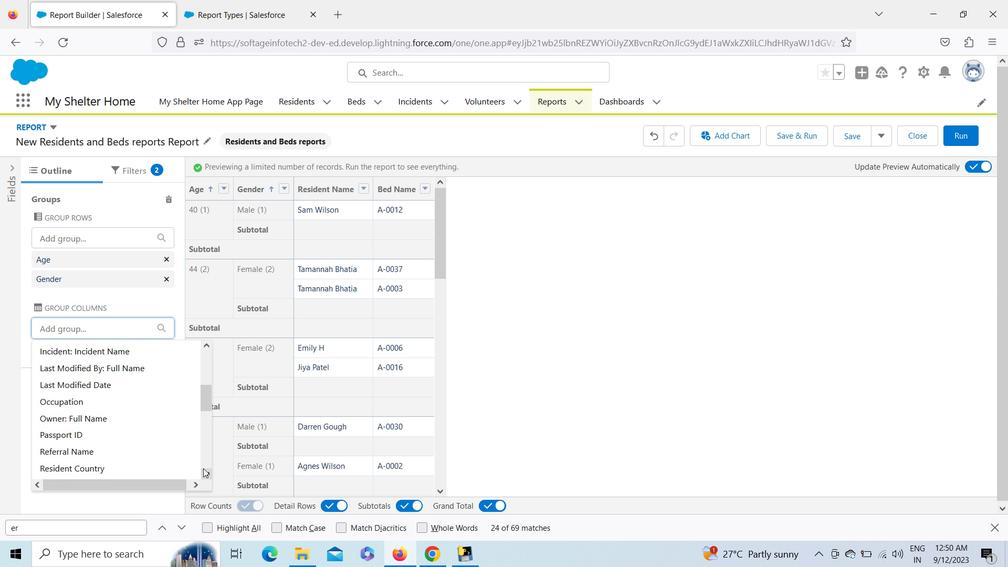 
Action: Mouse pressed left at (203, 468)
Screenshot: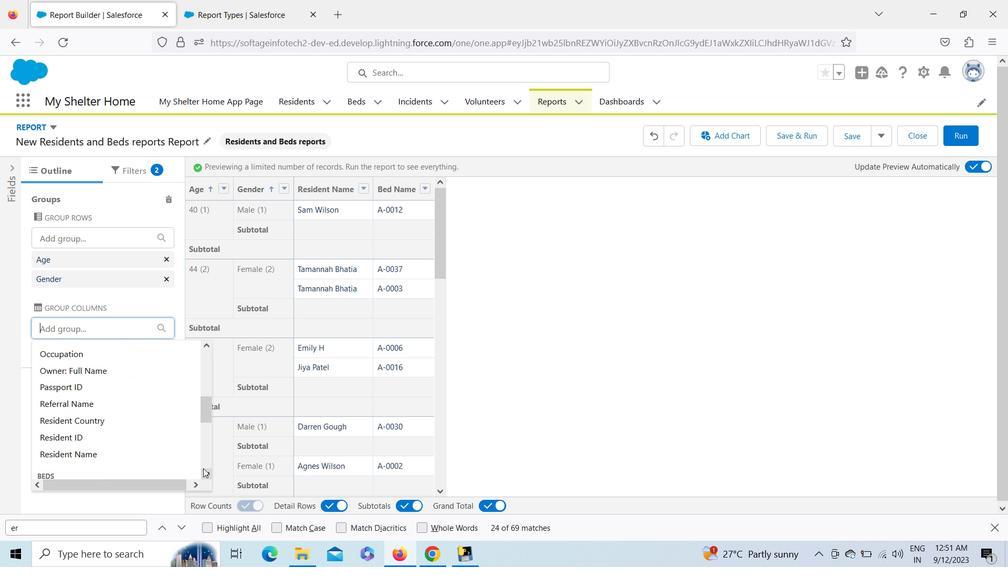 
Action: Mouse pressed left at (203, 468)
Screenshot: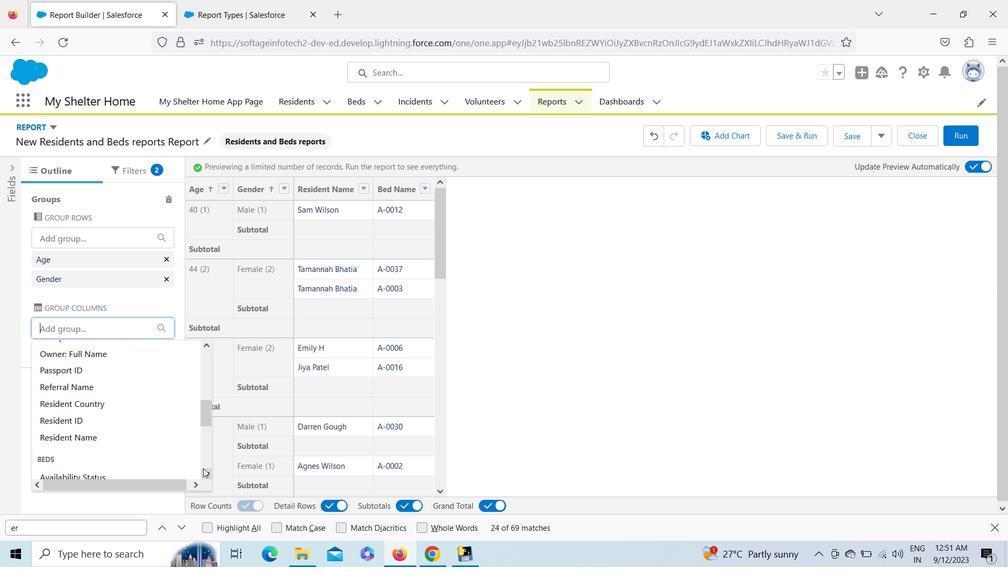 
Action: Mouse pressed left at (203, 468)
Screenshot: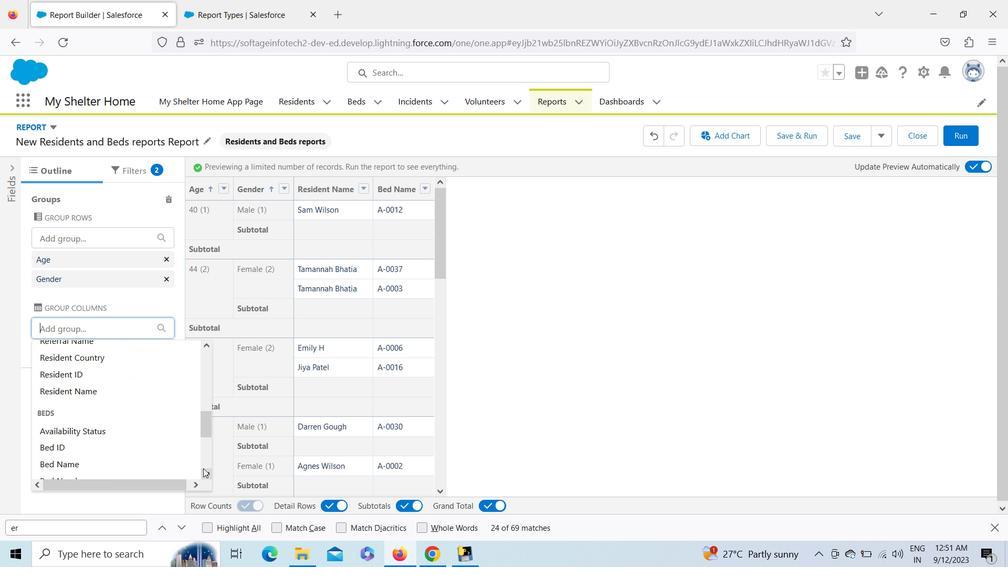 
Action: Mouse moved to (61, 396)
Screenshot: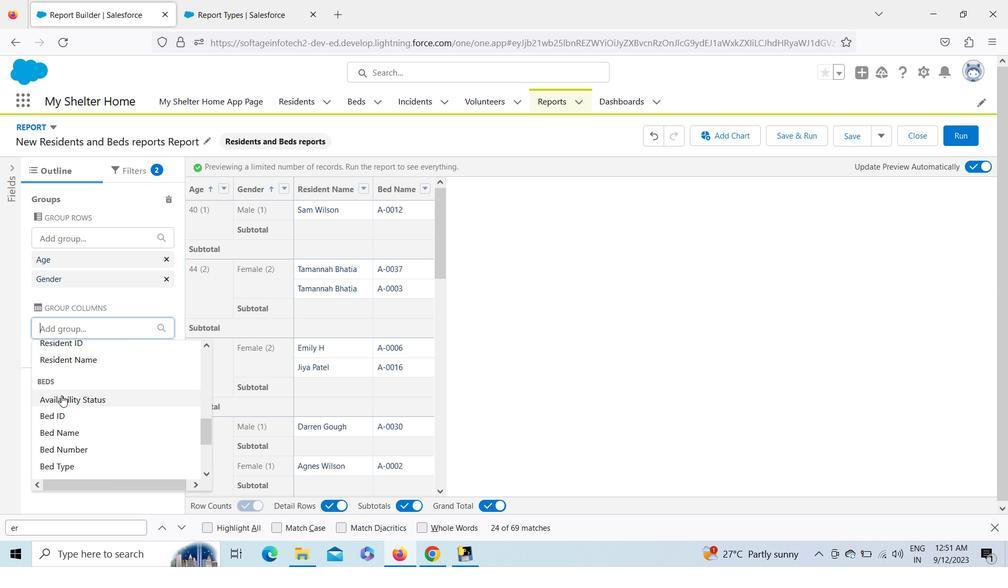 
Action: Mouse pressed left at (61, 396)
Screenshot: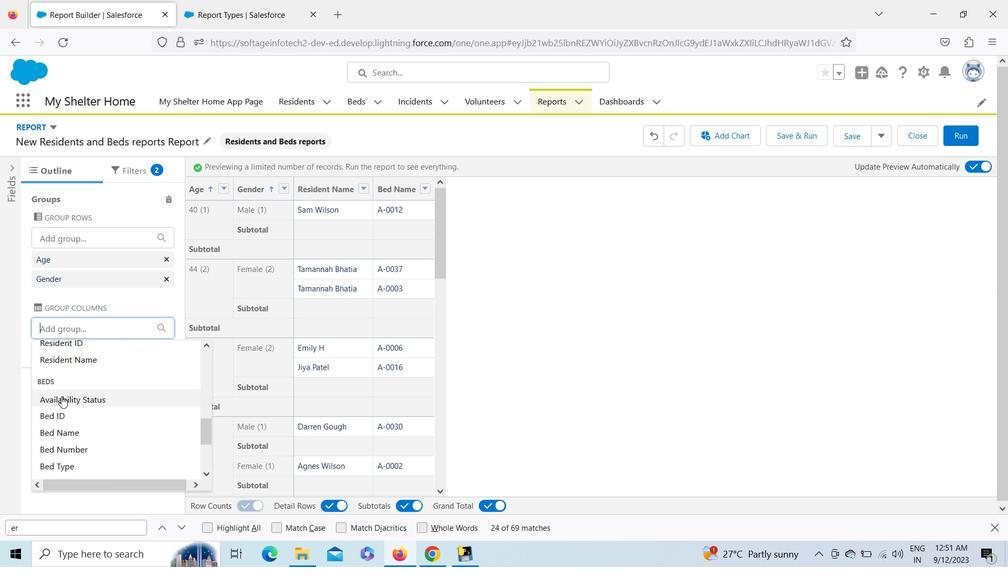 
Action: Mouse moved to (149, 390)
Screenshot: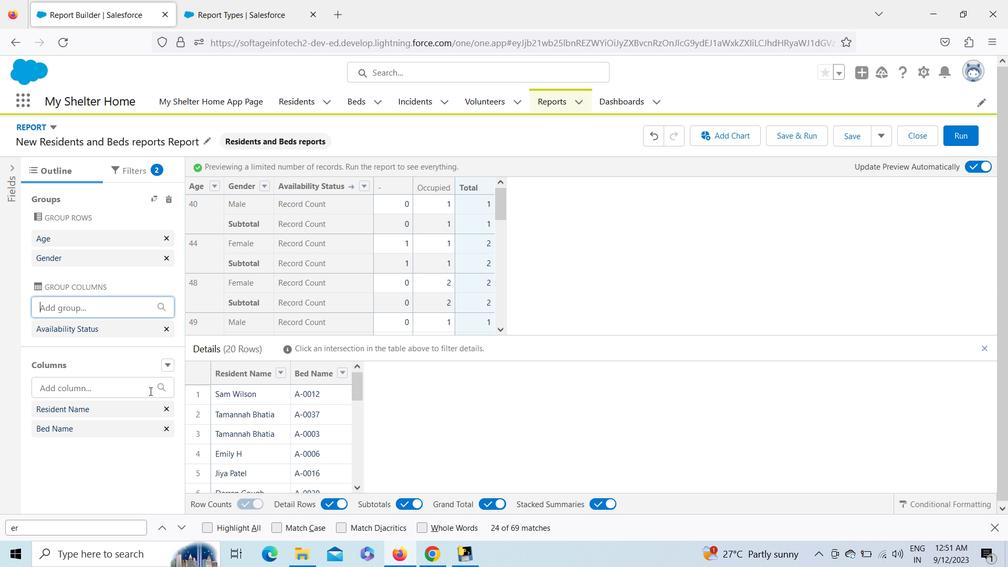 
Action: Mouse pressed left at (149, 390)
Screenshot: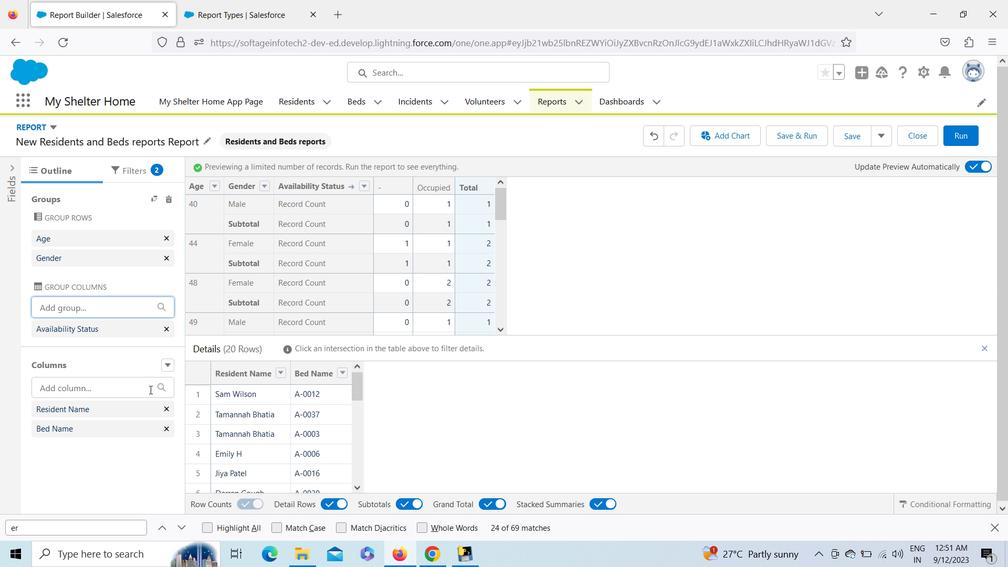 
Action: Mouse moved to (207, 356)
Screenshot: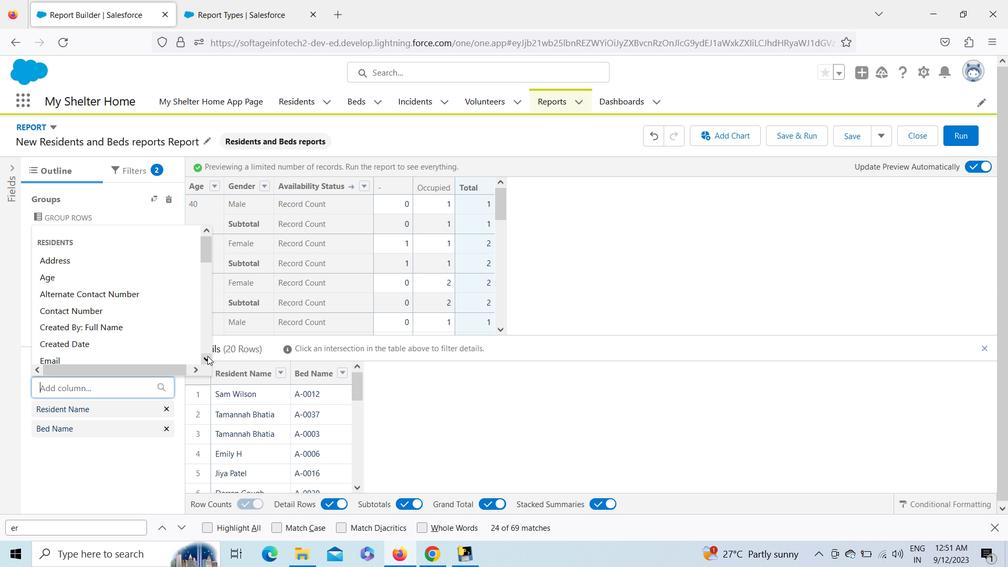 
Action: Mouse pressed left at (207, 356)
Screenshot: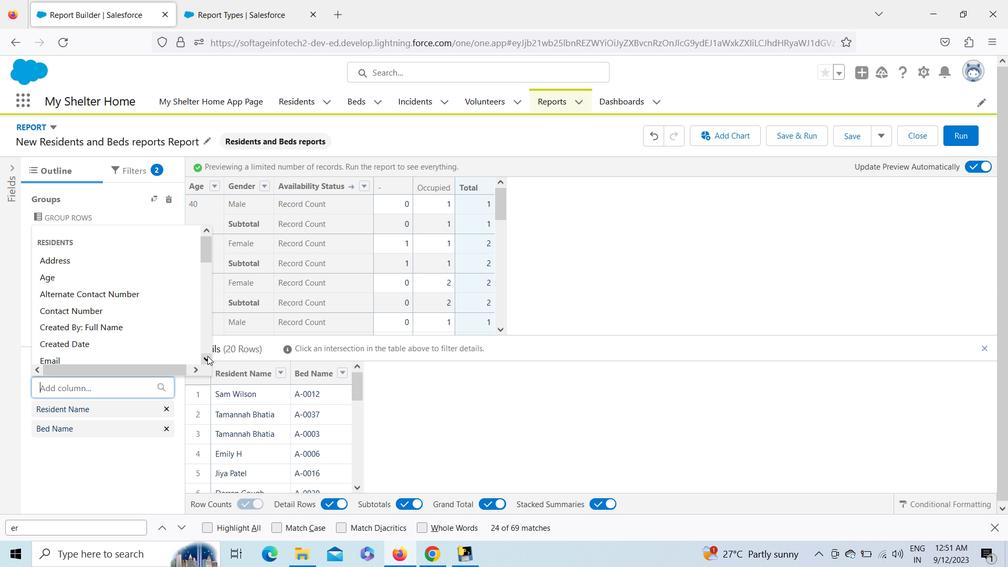 
Action: Mouse pressed left at (207, 356)
Screenshot: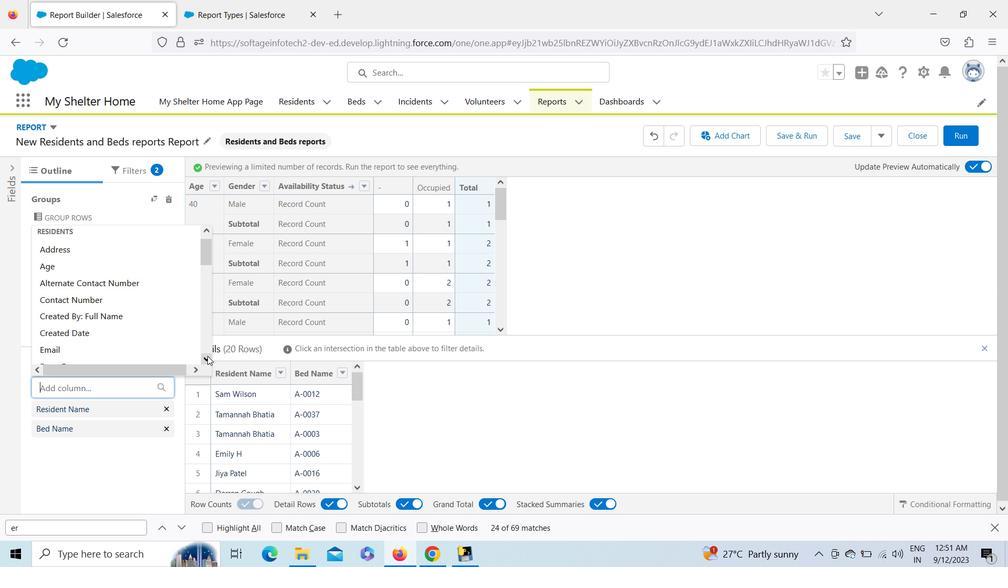 
Action: Mouse pressed left at (207, 356)
Screenshot: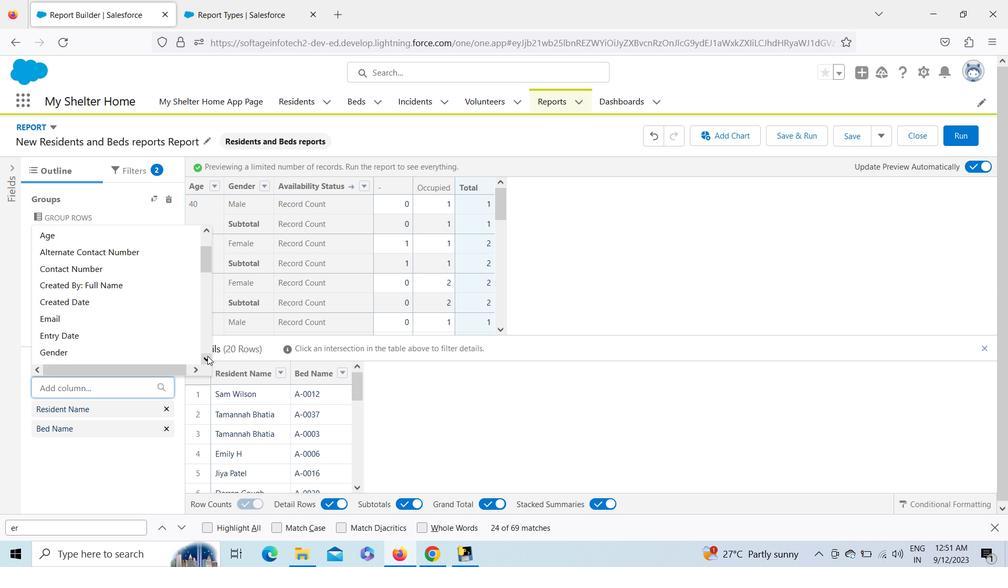 
Action: Mouse pressed left at (207, 356)
Screenshot: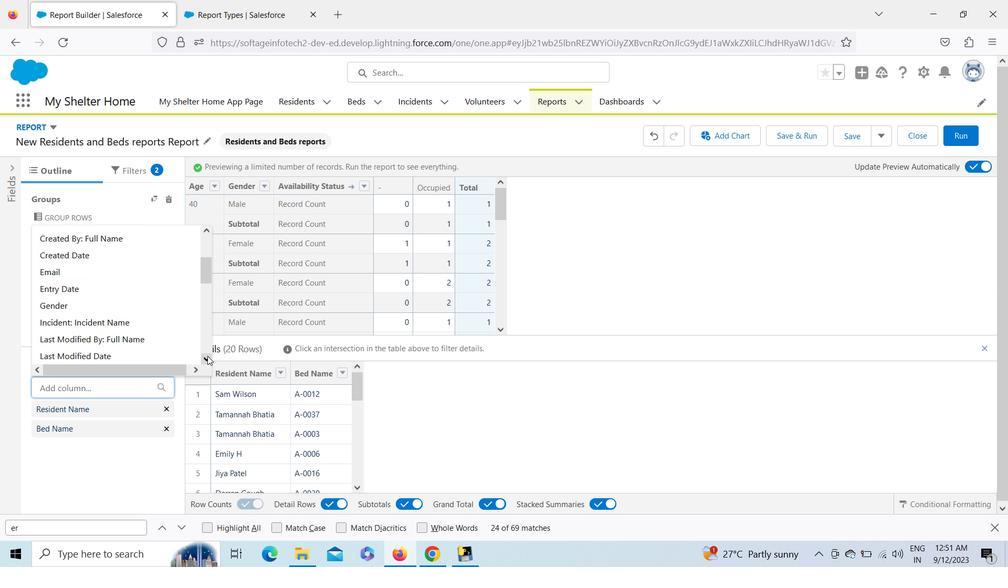 
Action: Mouse moved to (68, 239)
Screenshot: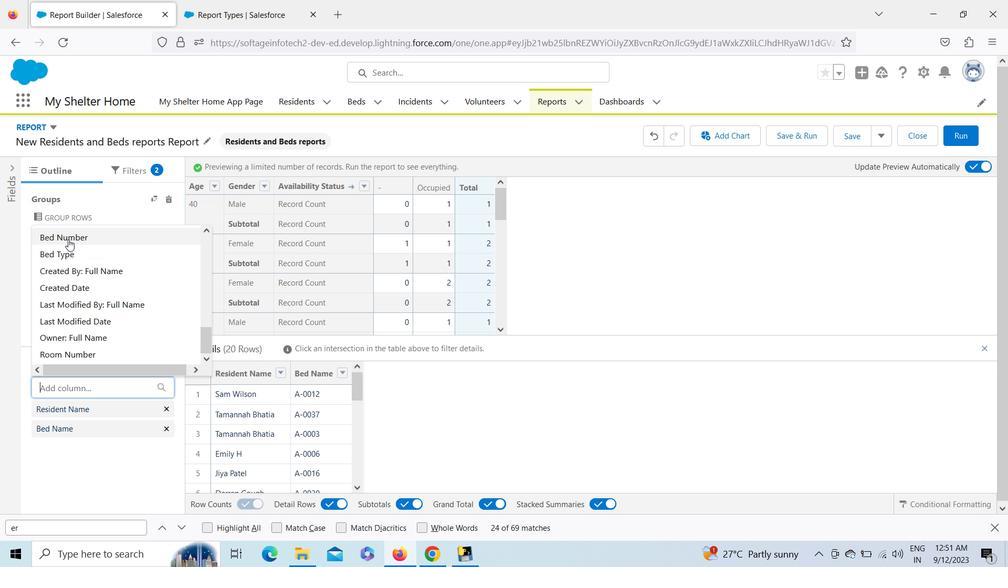 
Action: Mouse pressed left at (68, 239)
Screenshot: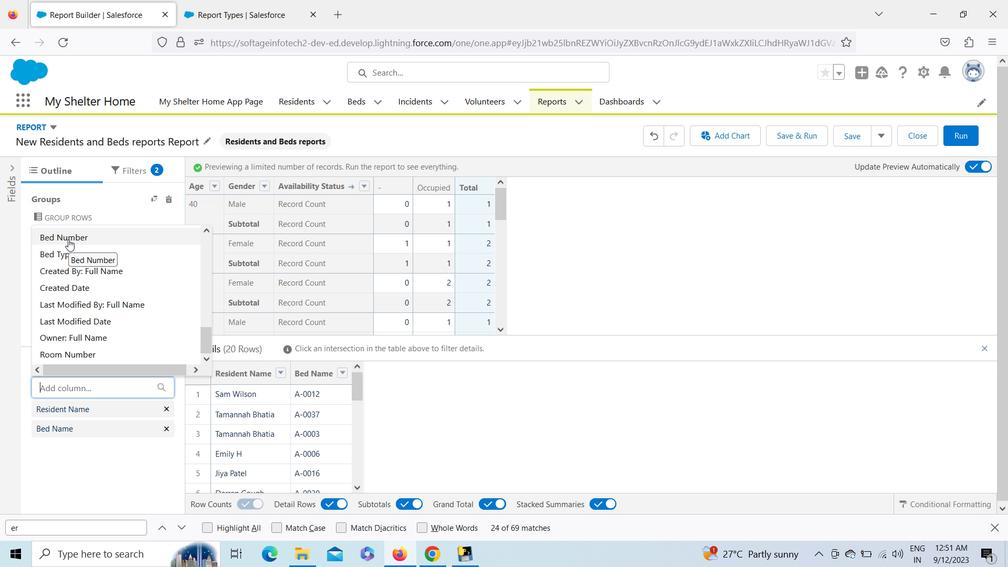 
Action: Mouse moved to (955, 132)
Screenshot: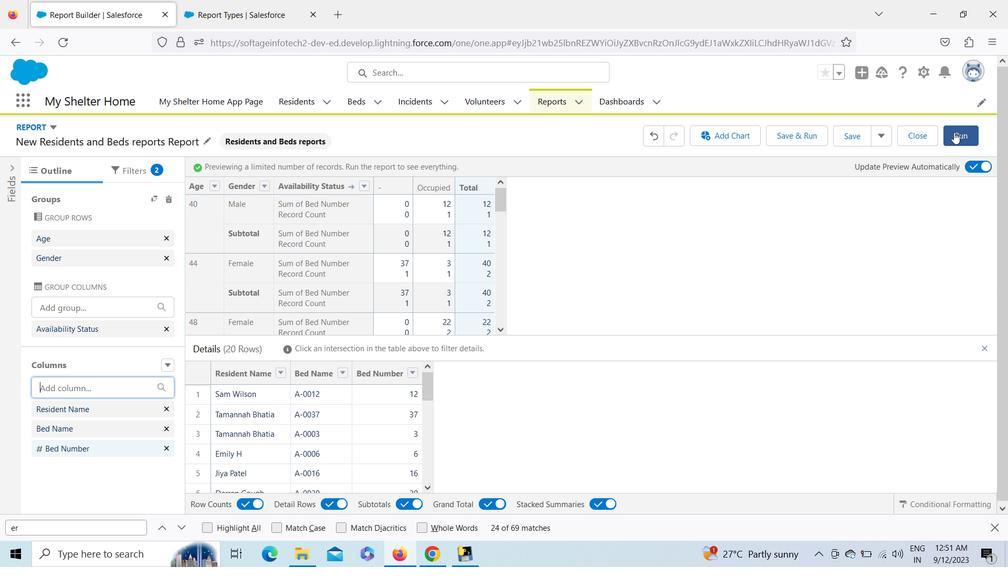 
Action: Mouse pressed left at (955, 132)
Screenshot: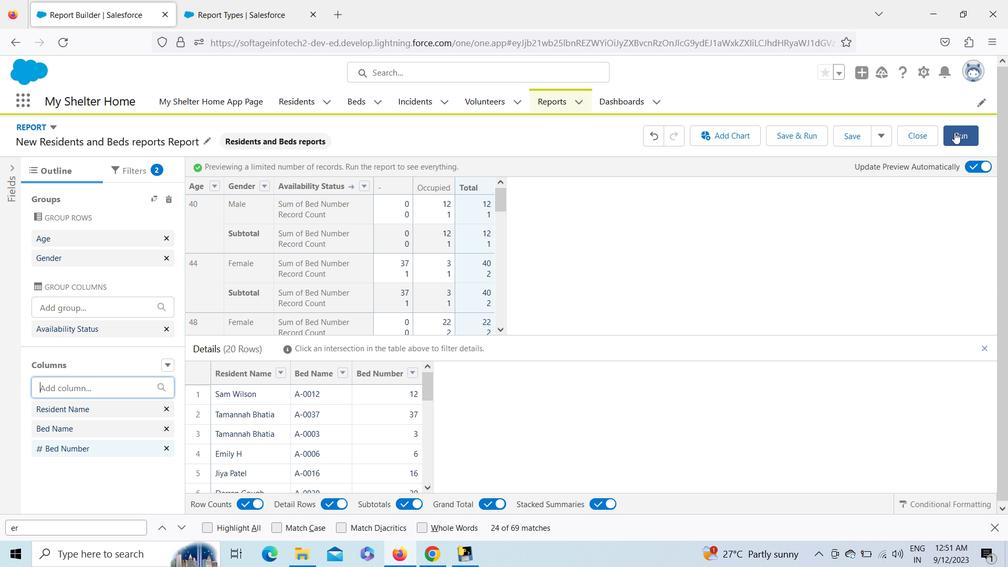 
Action: Mouse moved to (14, 49)
Screenshot: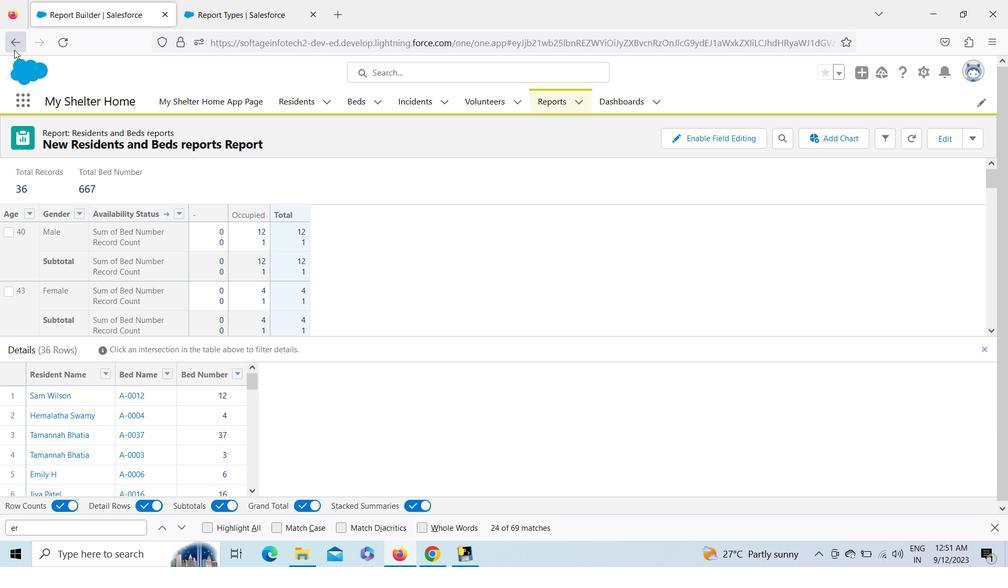 
Action: Mouse pressed left at (14, 49)
Screenshot: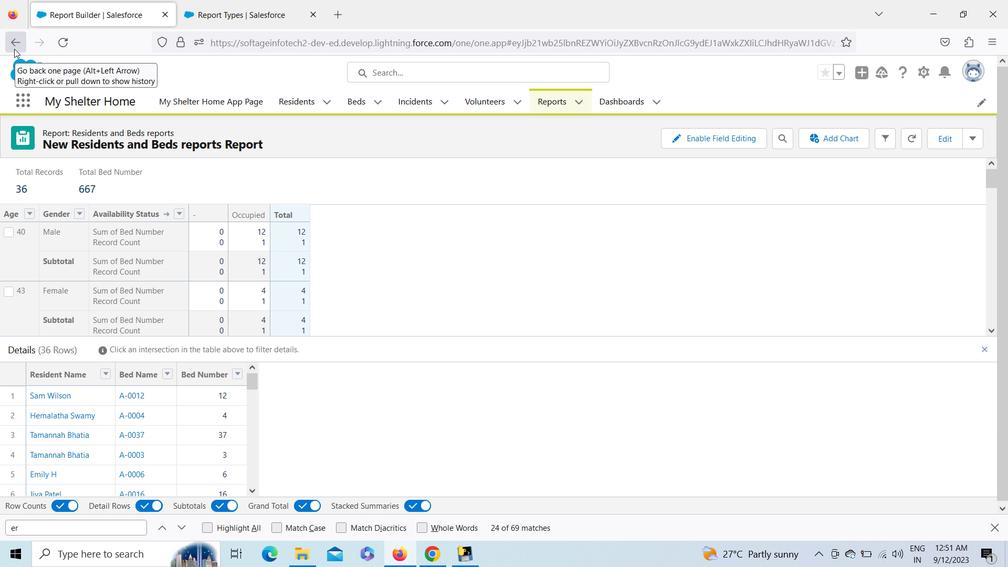 
Action: Mouse moved to (834, 151)
Screenshot: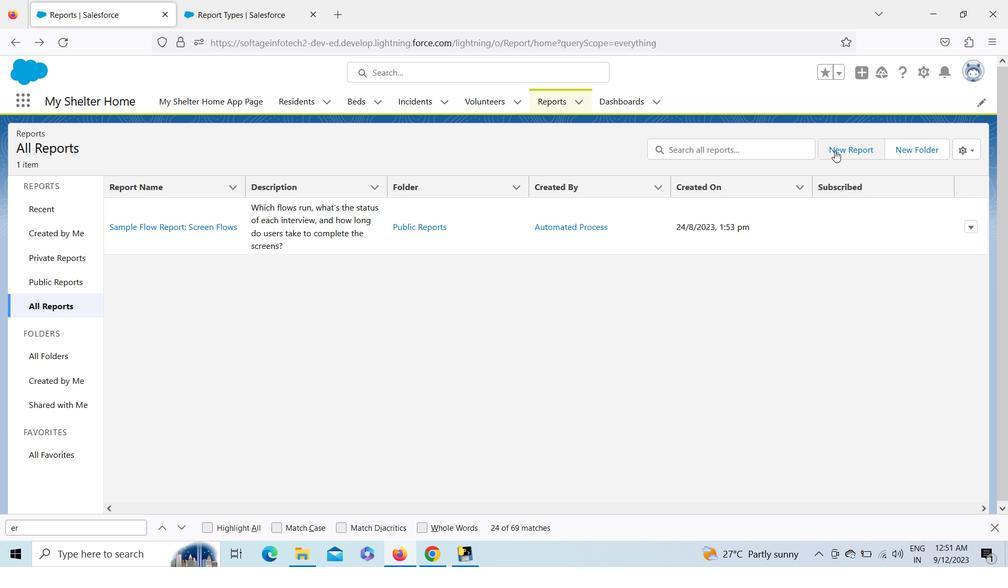 
Action: Mouse pressed left at (834, 151)
Screenshot: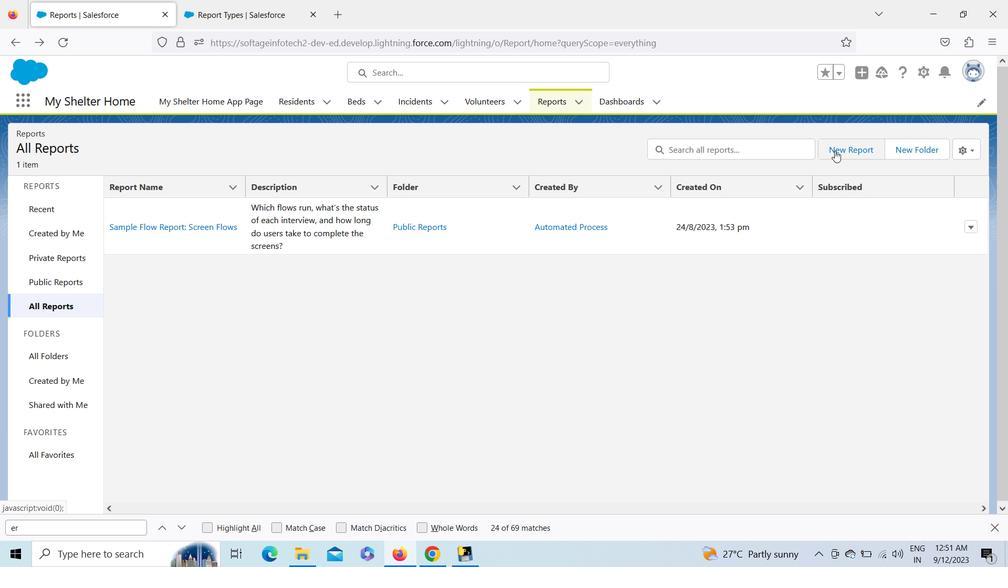 
Action: Mouse moved to (238, 424)
Screenshot: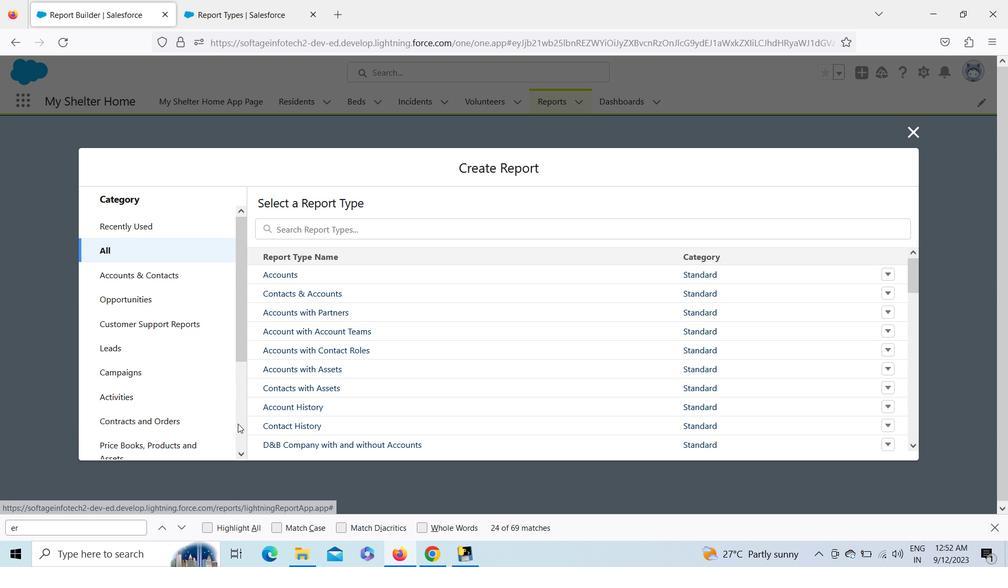 
Action: Mouse pressed left at (238, 424)
